 Task: Set up an automation rule to remove a specific label from issues when manually triggered and adjust the assign dates for selected issues.
Action: Mouse scrolled (617, 364) with delta (0, 0)
Screenshot: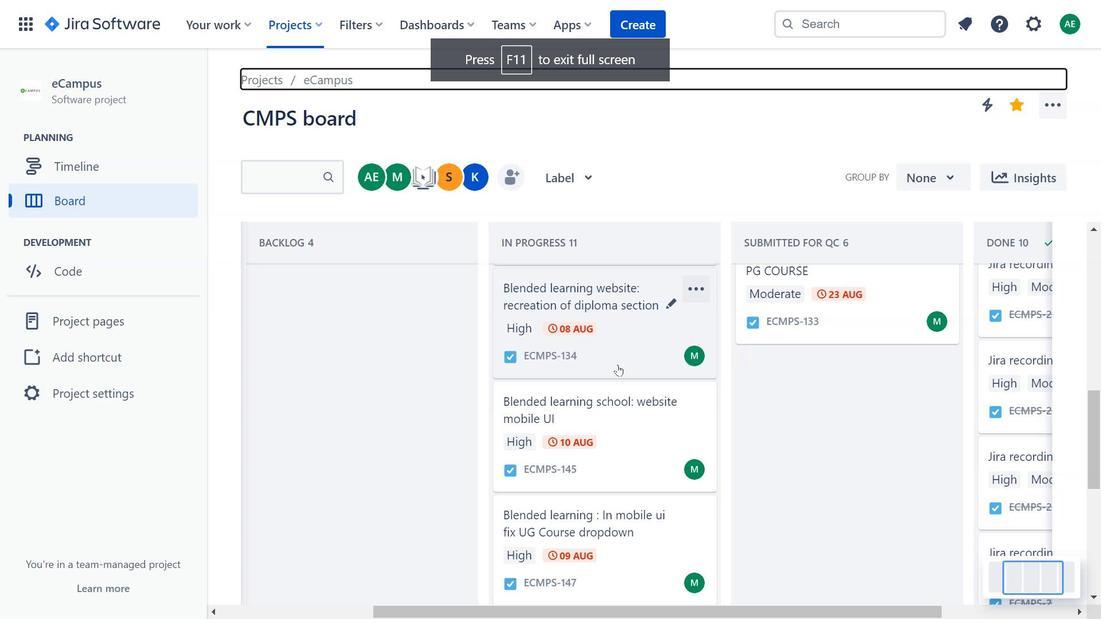 
Action: Mouse moved to (618, 366)
Screenshot: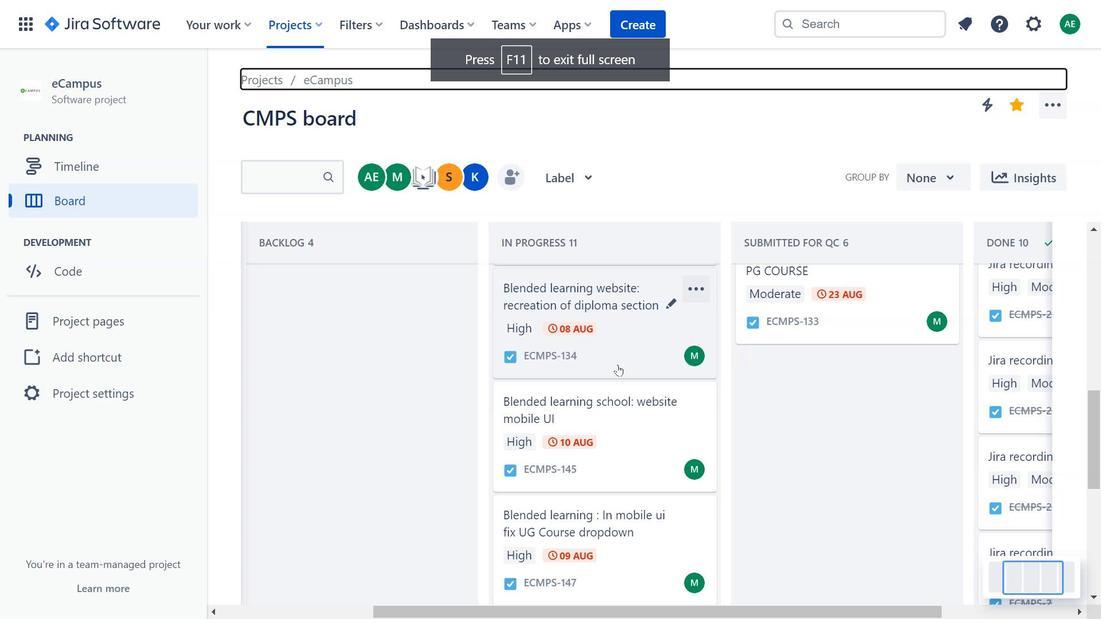 
Action: Mouse scrolled (618, 365) with delta (0, 0)
Screenshot: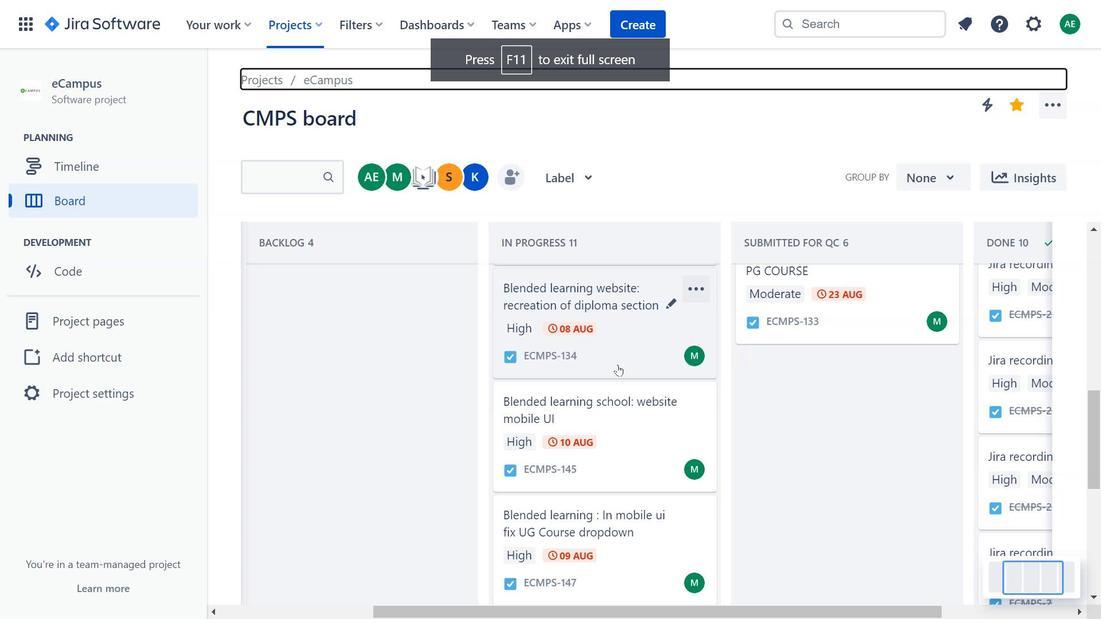 
Action: Mouse moved to (619, 368)
Screenshot: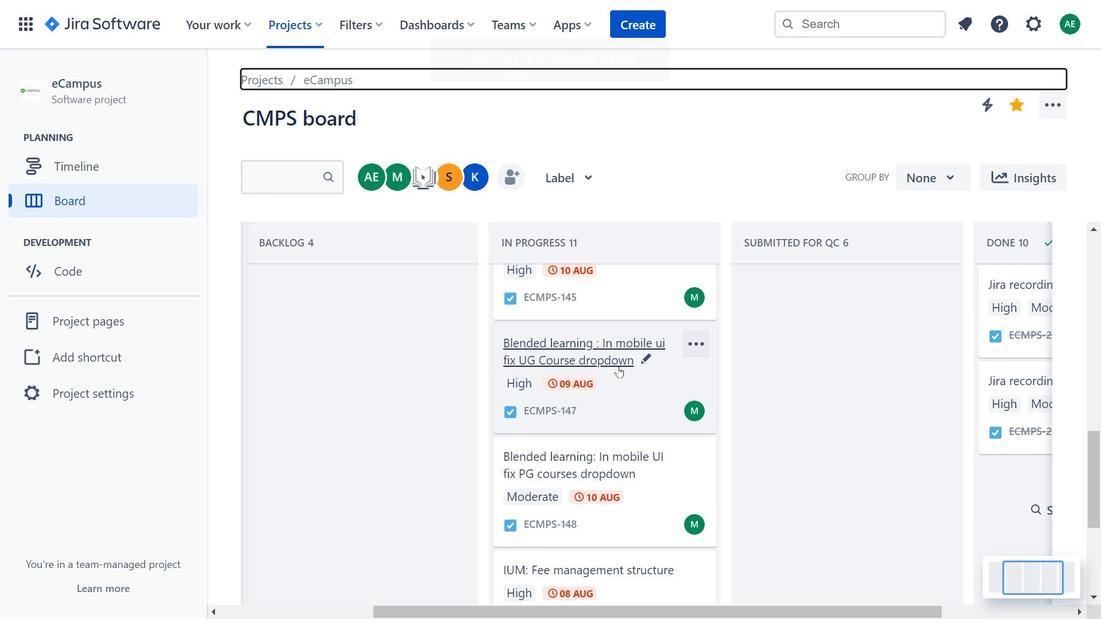 
Action: Mouse scrolled (619, 368) with delta (0, 0)
Screenshot: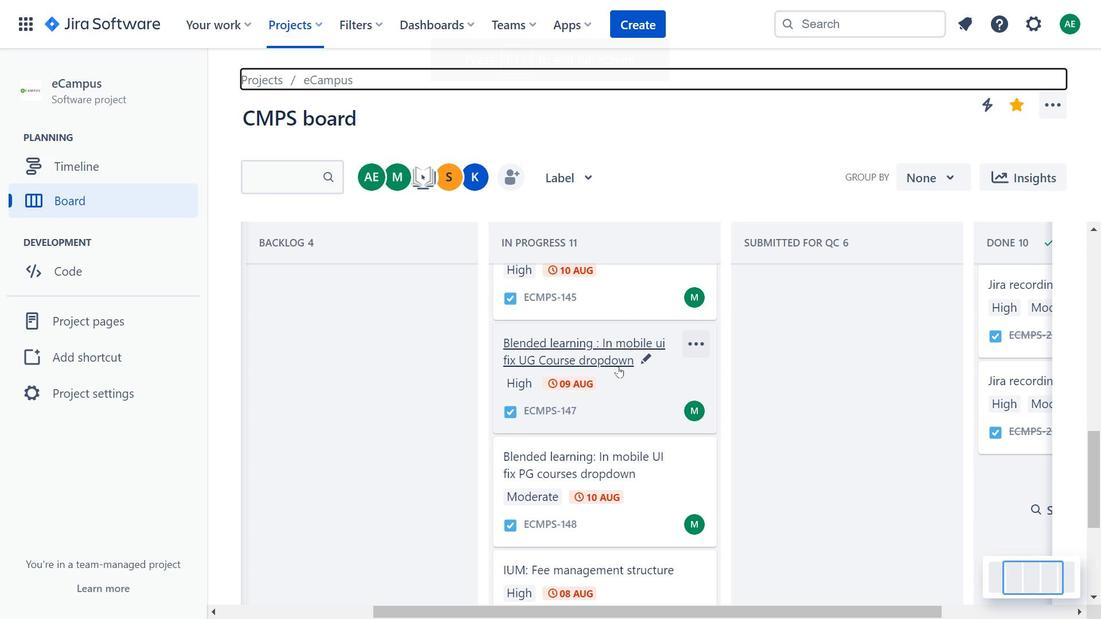 
Action: Mouse scrolled (619, 368) with delta (0, 0)
Screenshot: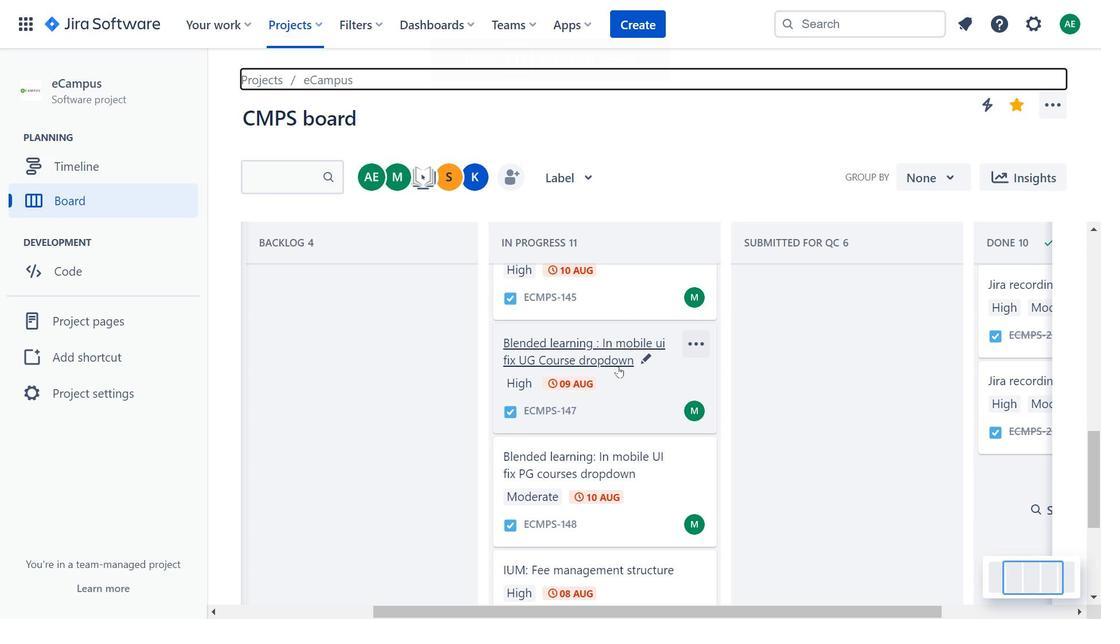 
Action: Mouse scrolled (619, 368) with delta (0, 0)
Screenshot: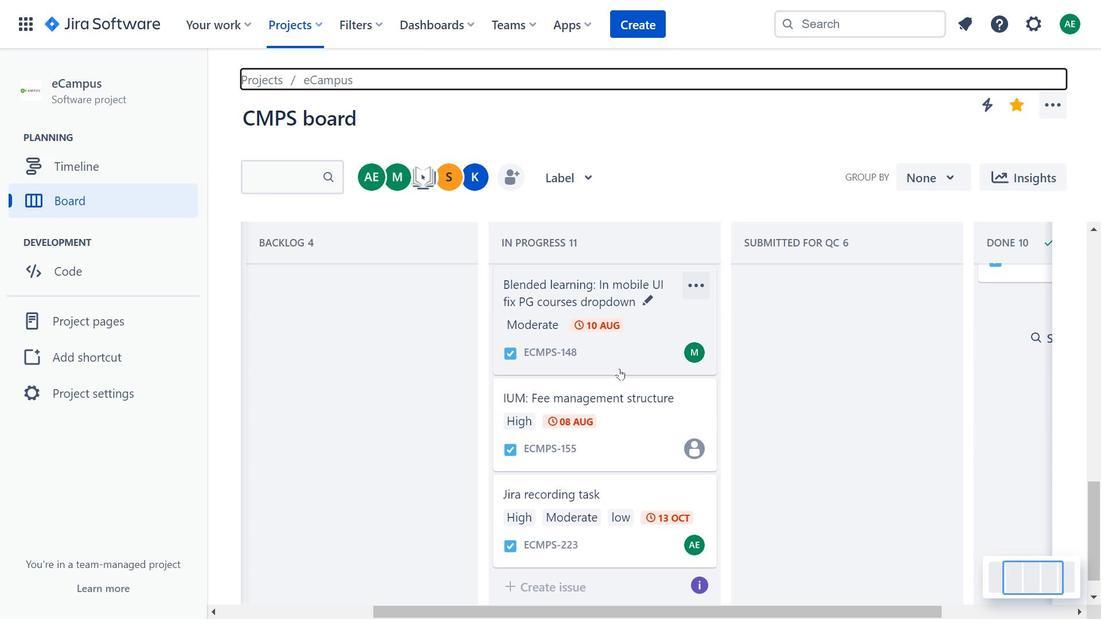 
Action: Mouse moved to (604, 495)
Screenshot: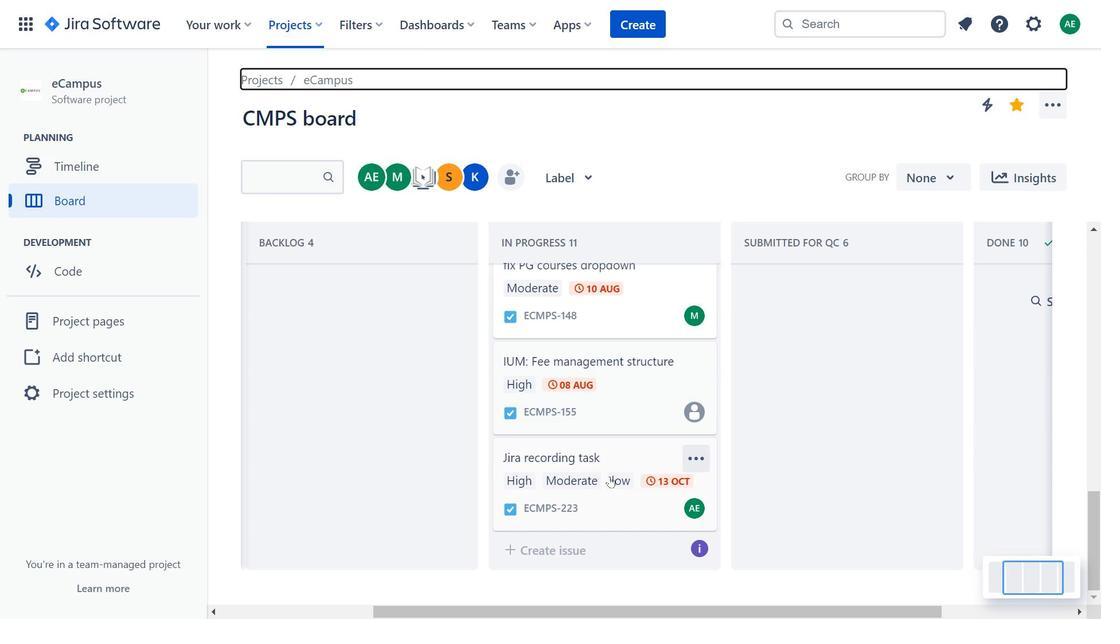 
Action: Mouse pressed left at (604, 495)
Screenshot: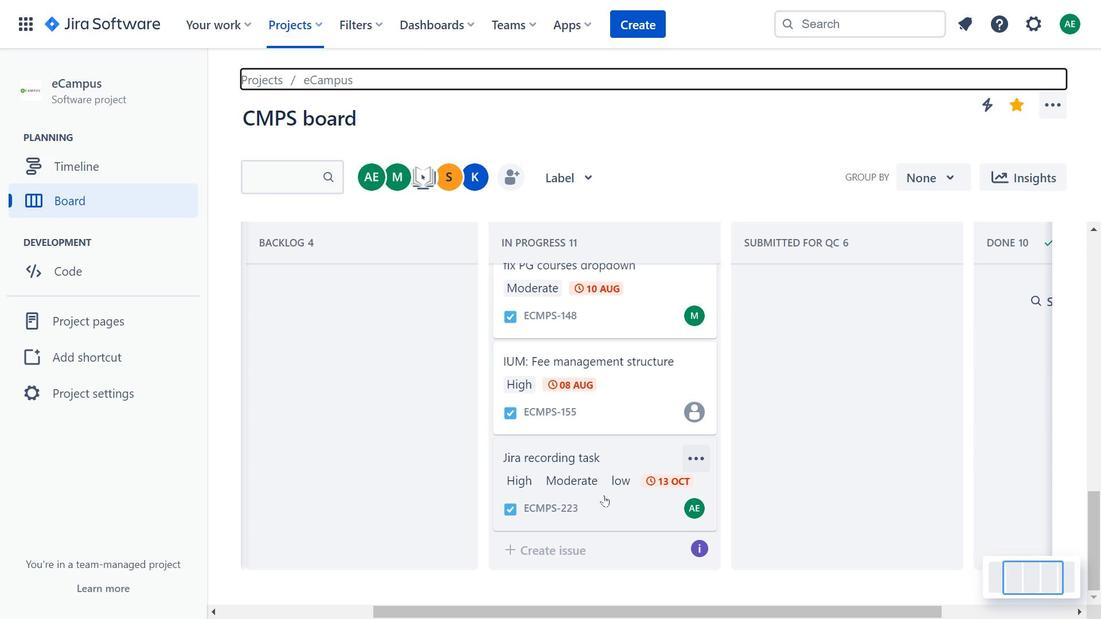 
Action: Mouse moved to (385, 246)
Screenshot: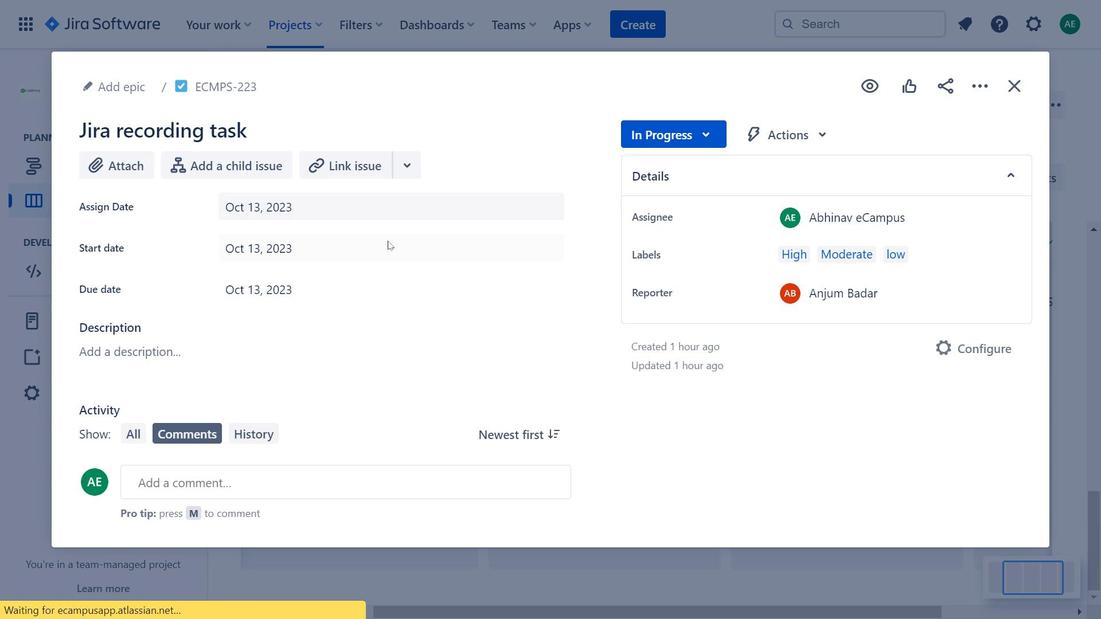 
Action: Mouse pressed left at (385, 246)
Screenshot: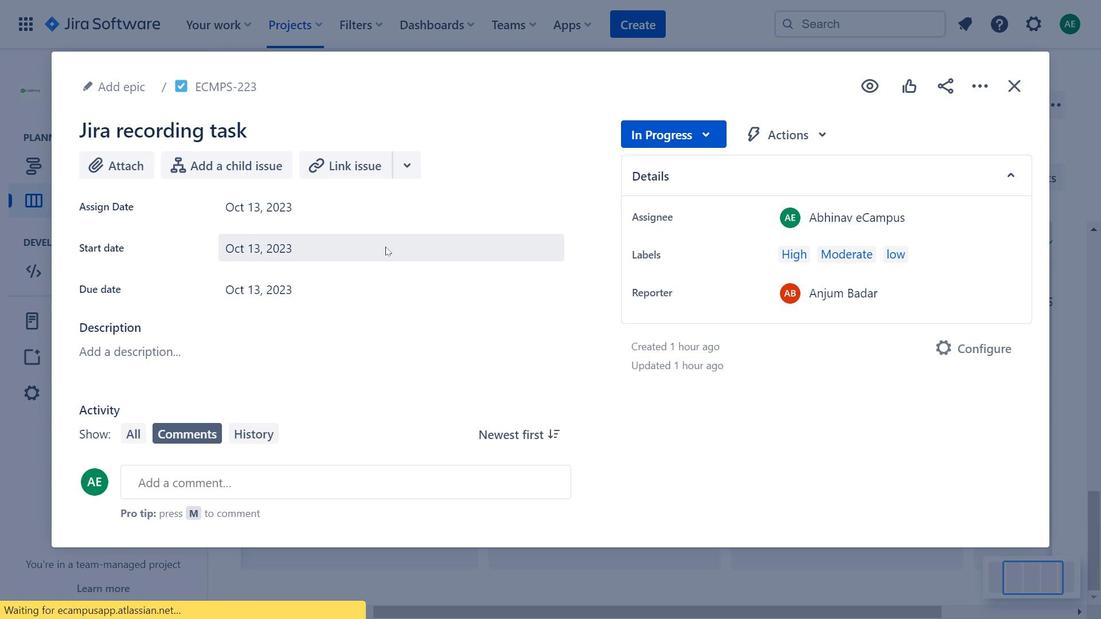 
Action: Mouse moved to (721, 136)
Screenshot: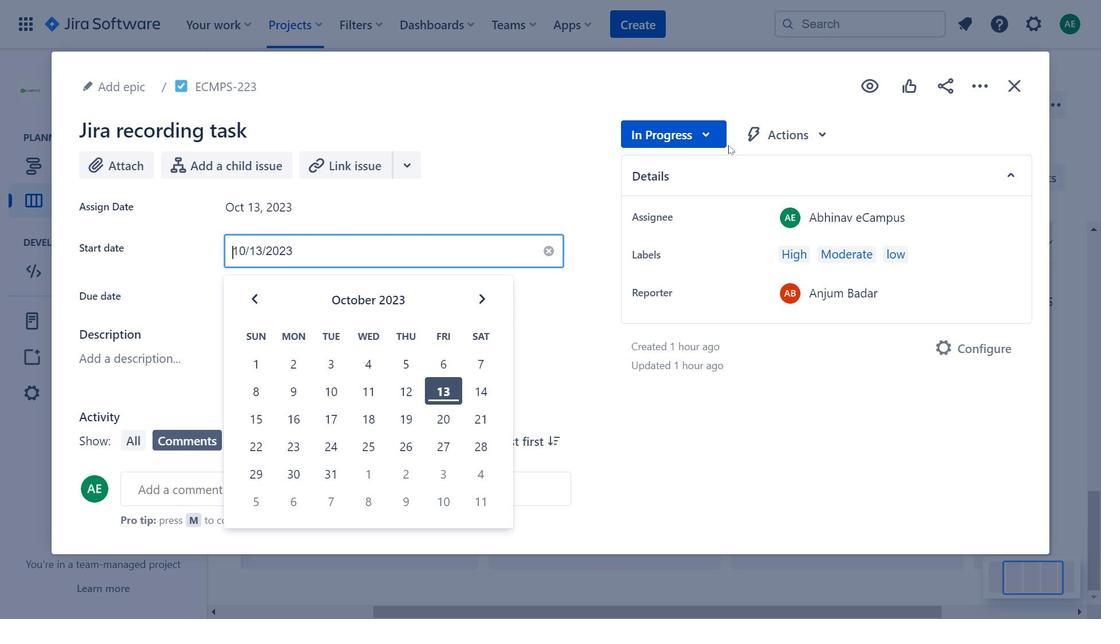 
Action: Mouse pressed left at (721, 136)
Screenshot: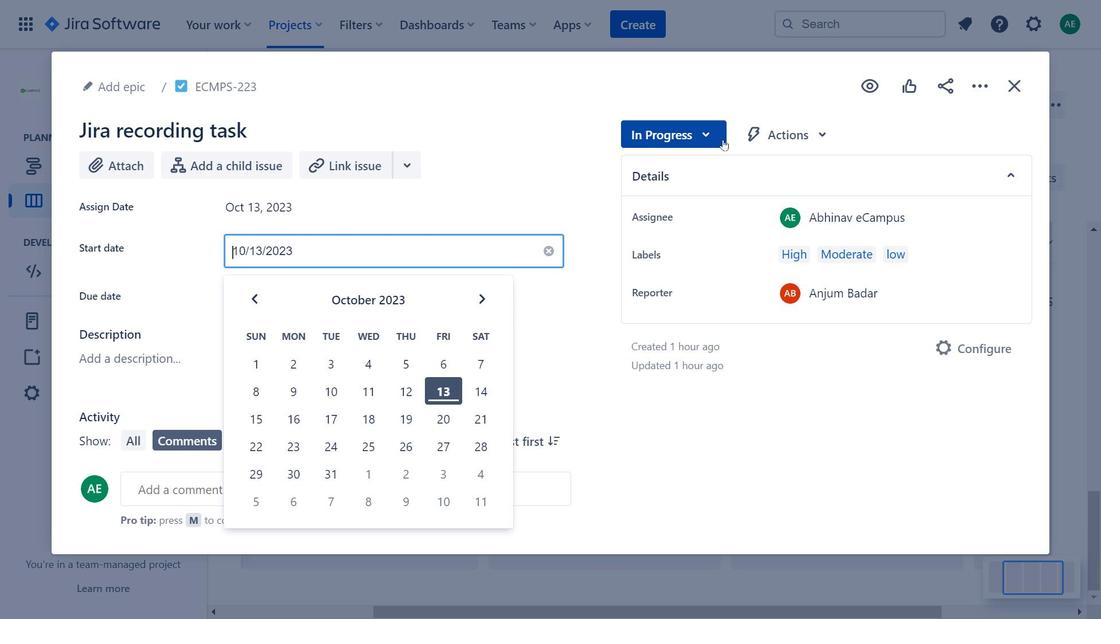 
Action: Mouse moved to (1013, 84)
Screenshot: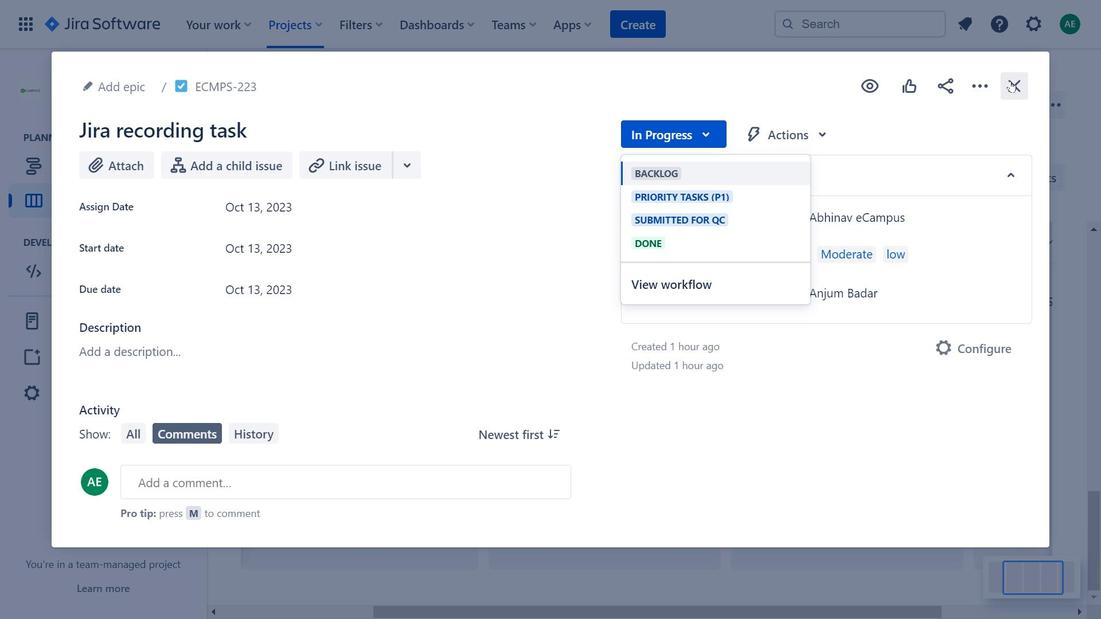 
Action: Mouse pressed left at (1013, 84)
Screenshot: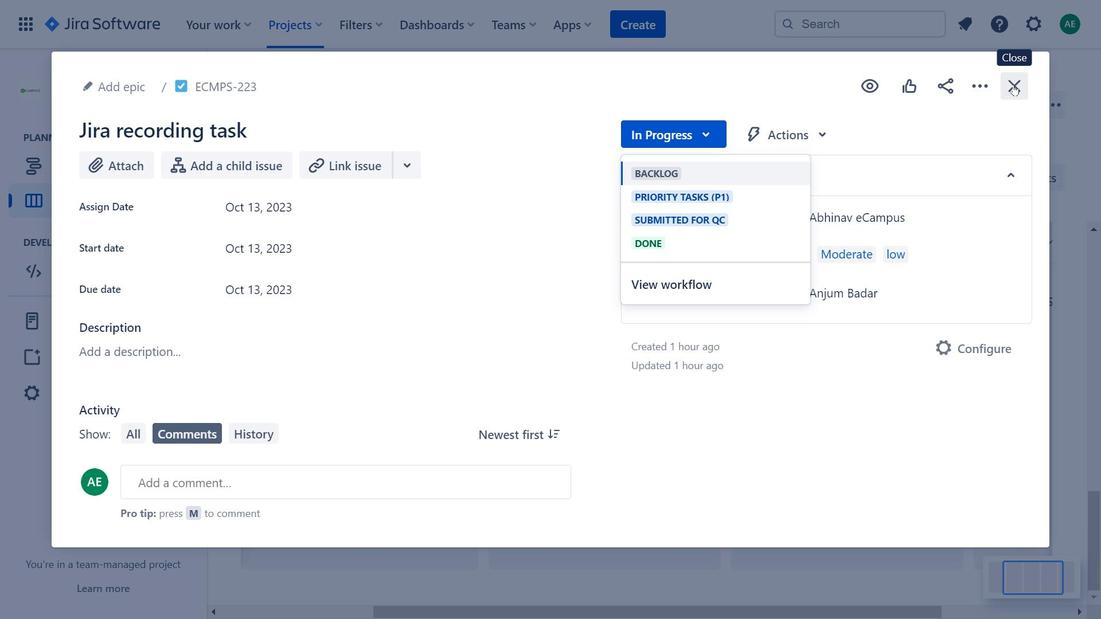 
Action: Mouse moved to (686, 381)
Screenshot: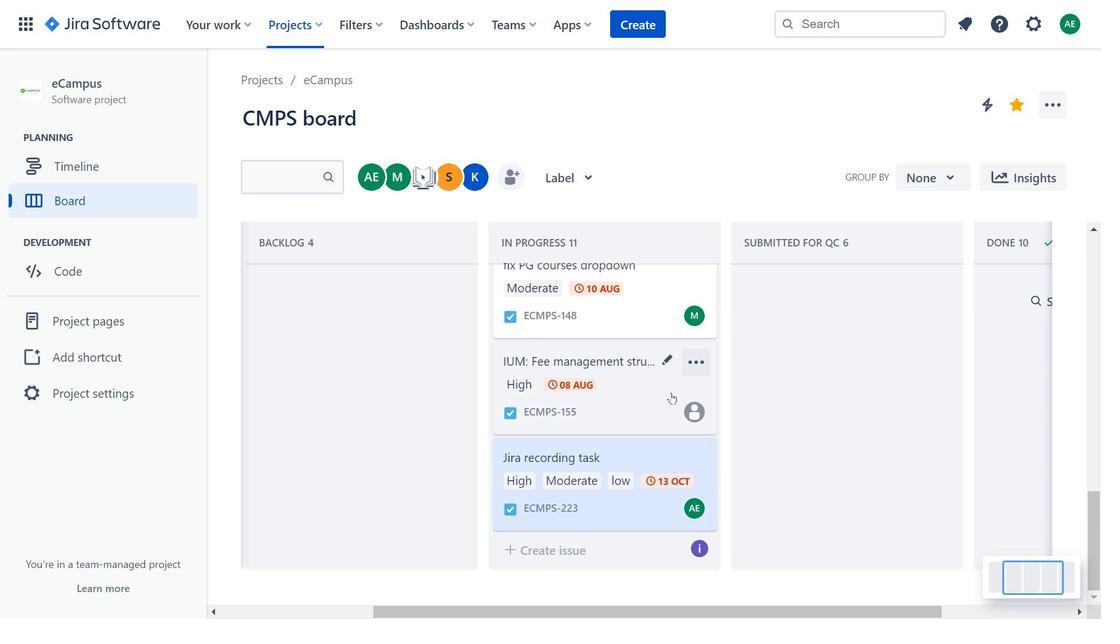 
Action: Mouse scrolled (686, 382) with delta (0, 0)
Screenshot: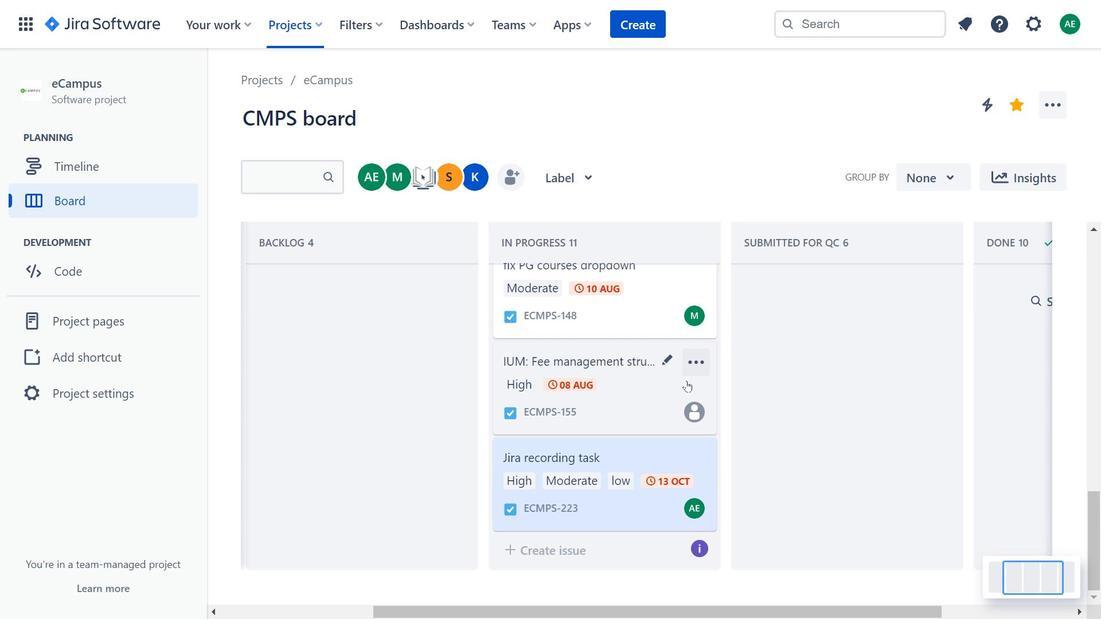 
Action: Mouse scrolled (686, 382) with delta (0, 0)
Screenshot: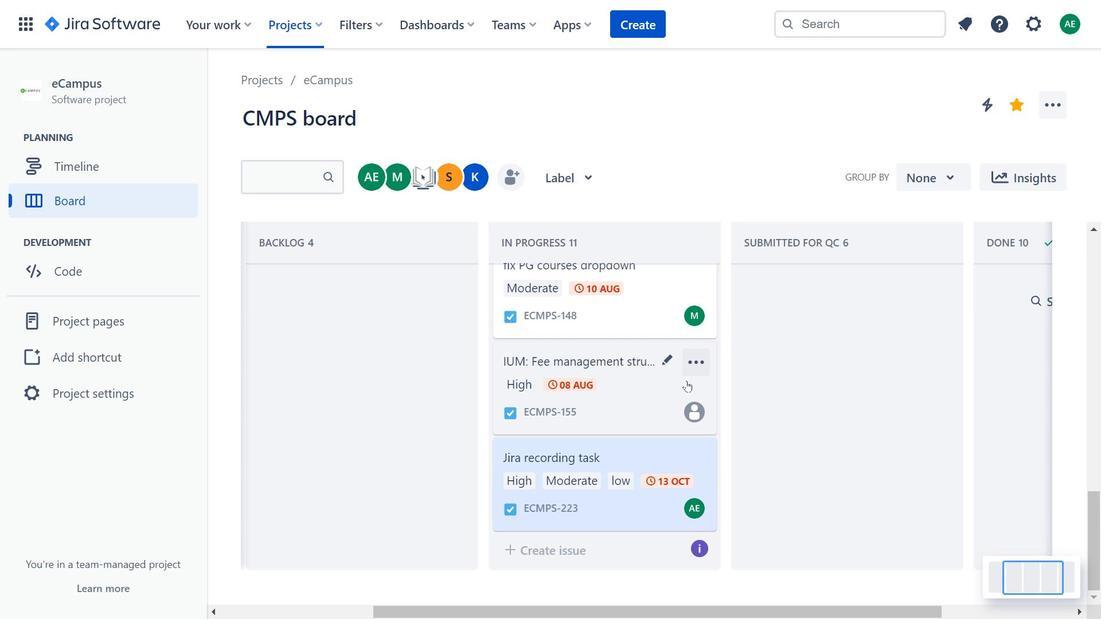 
Action: Mouse scrolled (686, 382) with delta (0, 0)
Screenshot: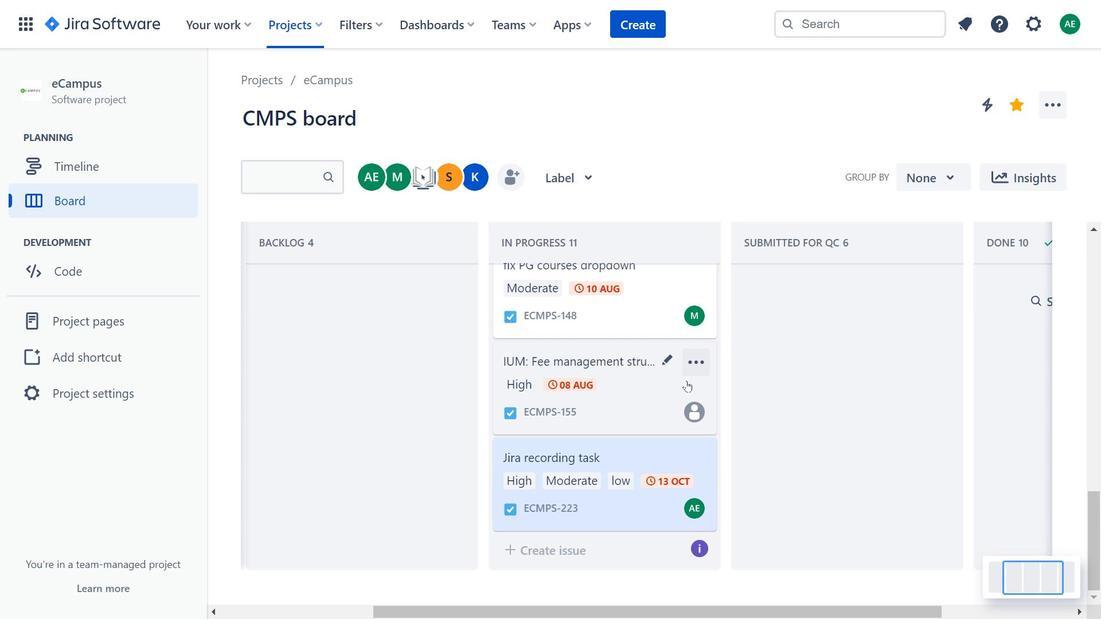 
Action: Mouse scrolled (686, 382) with delta (0, 0)
Screenshot: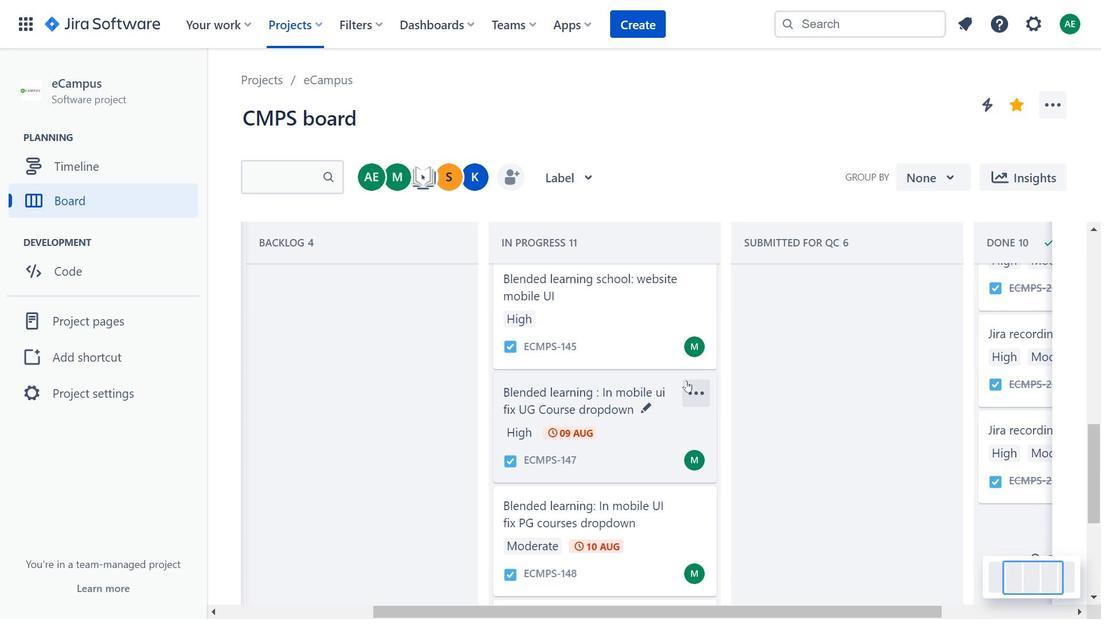 
Action: Mouse scrolled (686, 382) with delta (0, 0)
Screenshot: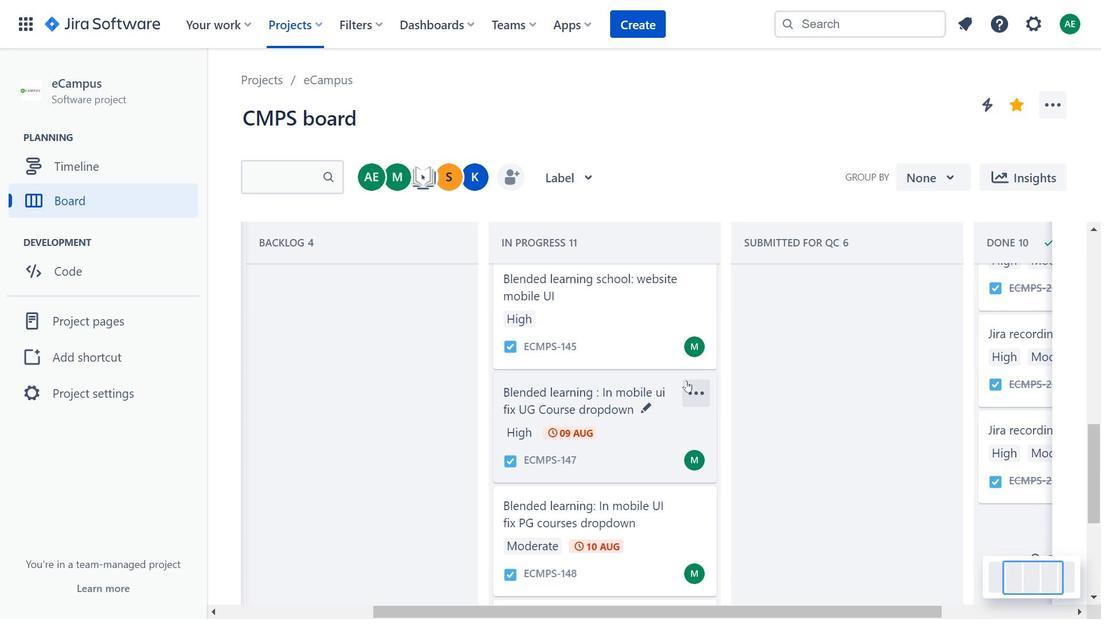 
Action: Mouse scrolled (686, 382) with delta (0, 0)
Screenshot: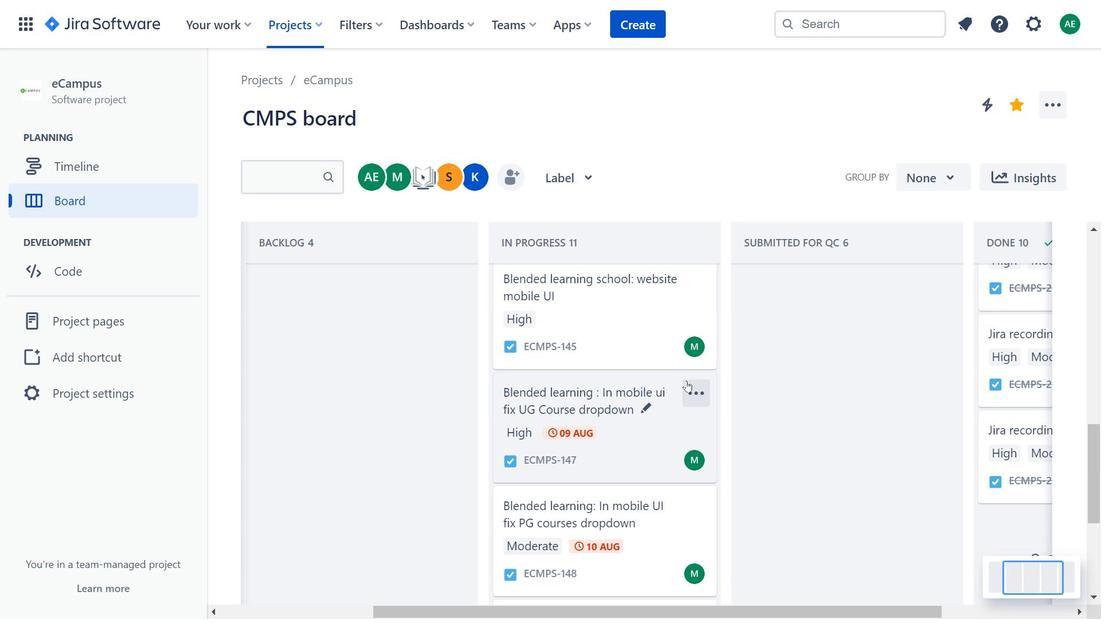 
Action: Mouse scrolled (686, 382) with delta (0, 0)
Screenshot: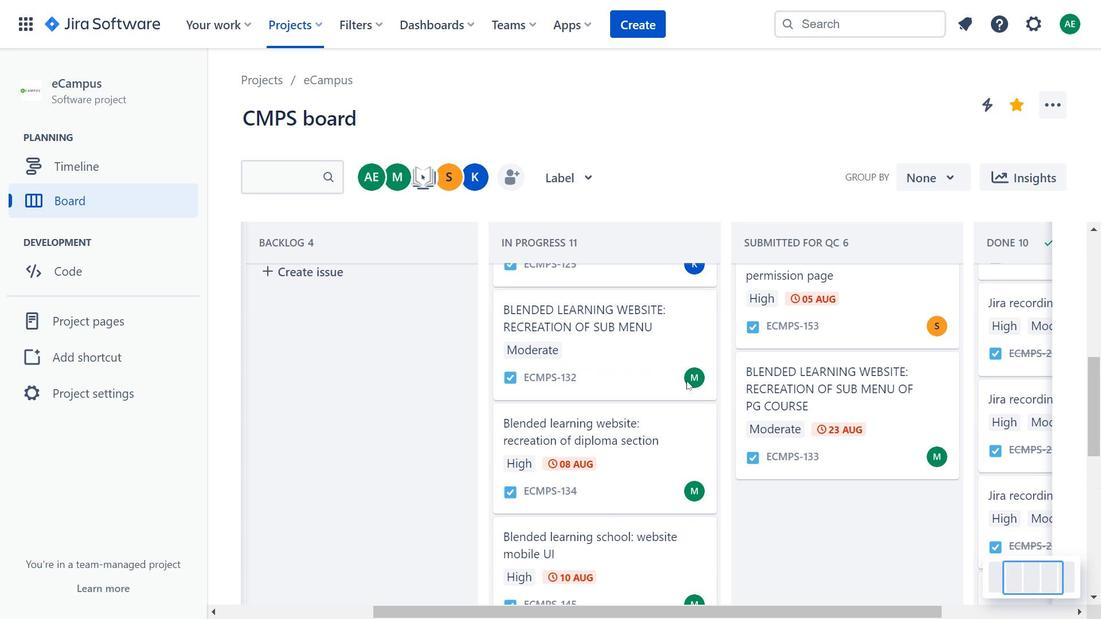 
Action: Mouse scrolled (686, 382) with delta (0, 0)
Screenshot: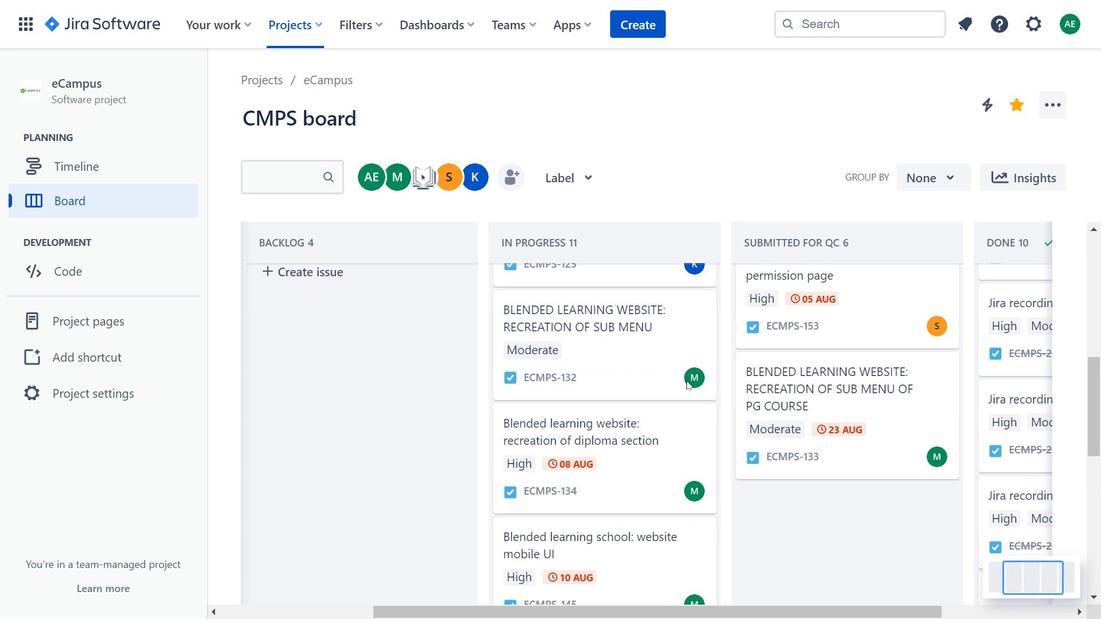 
Action: Mouse scrolled (686, 382) with delta (0, 0)
Screenshot: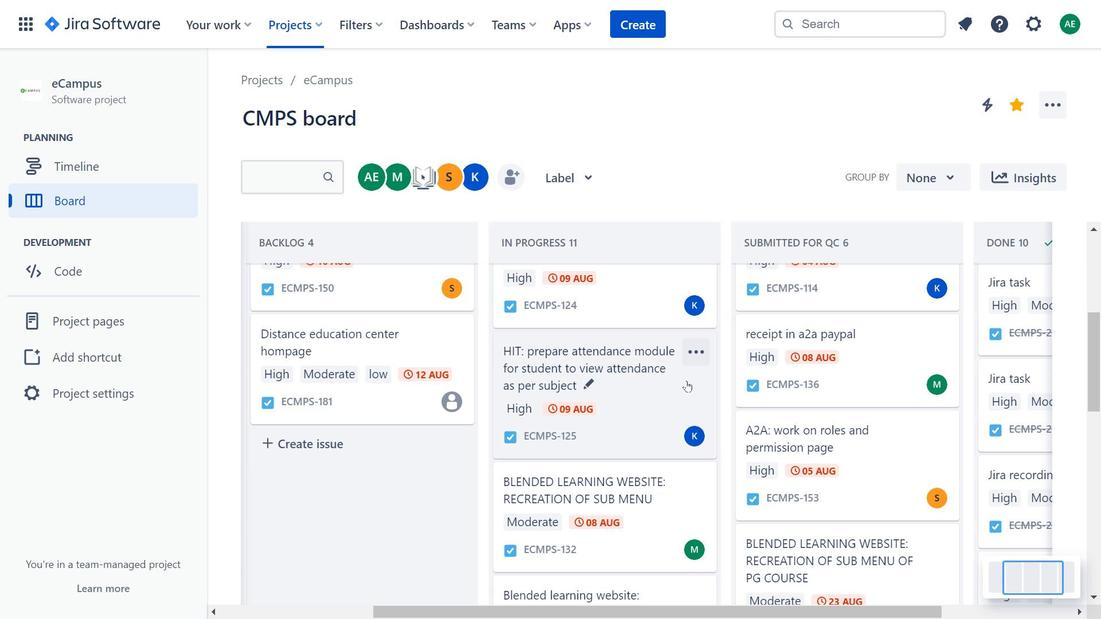 
Action: Mouse scrolled (686, 382) with delta (0, 0)
Screenshot: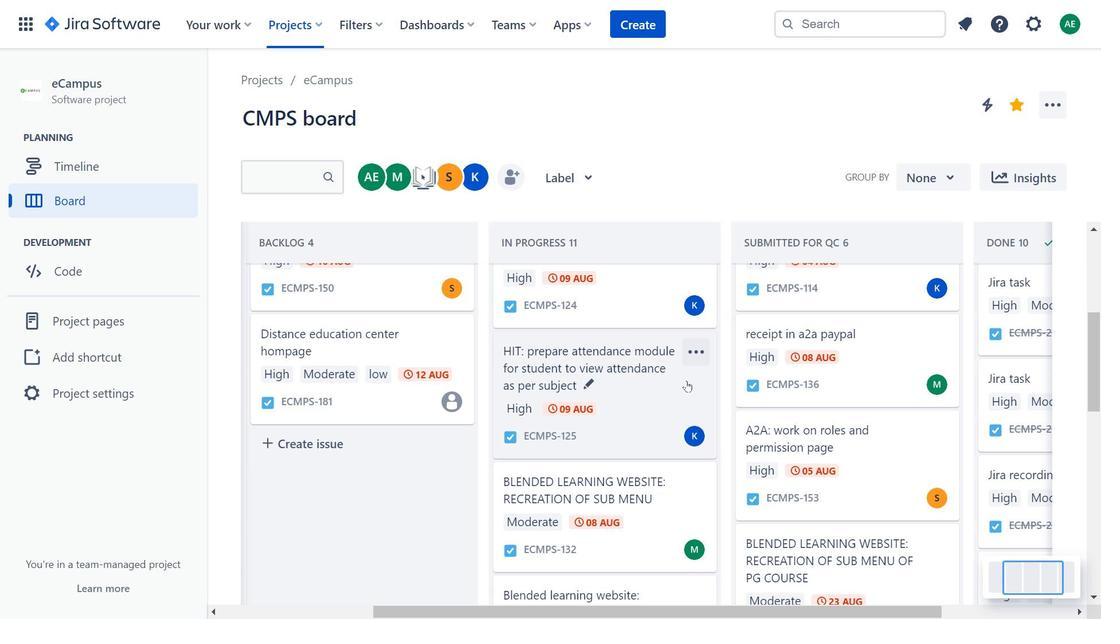 
Action: Mouse scrolled (686, 382) with delta (0, 0)
Screenshot: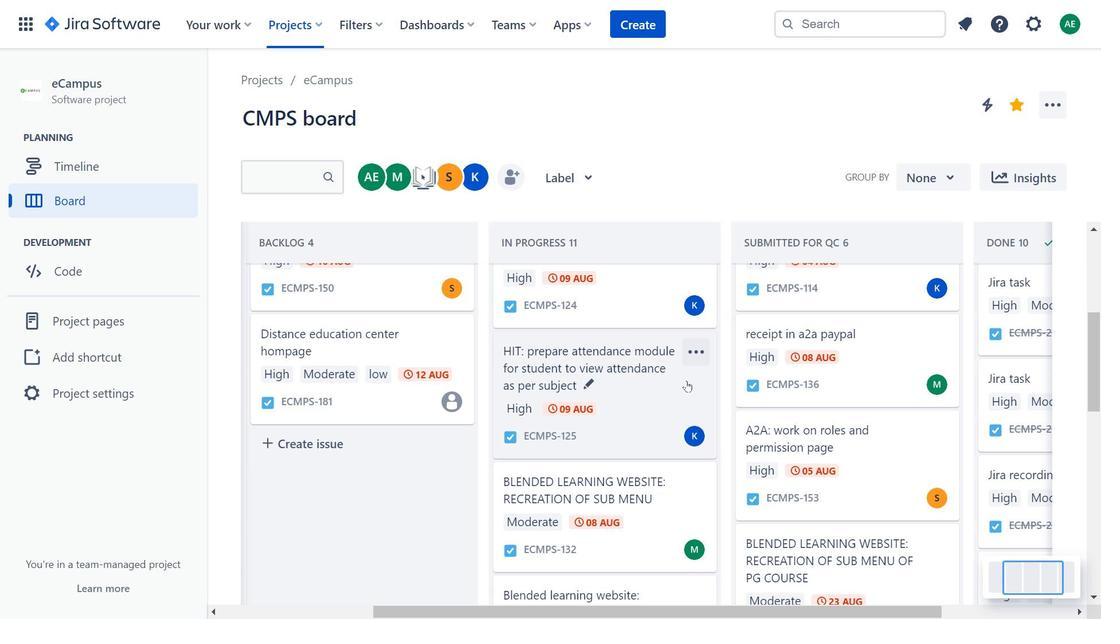 
Action: Mouse scrolled (686, 382) with delta (0, 0)
Screenshot: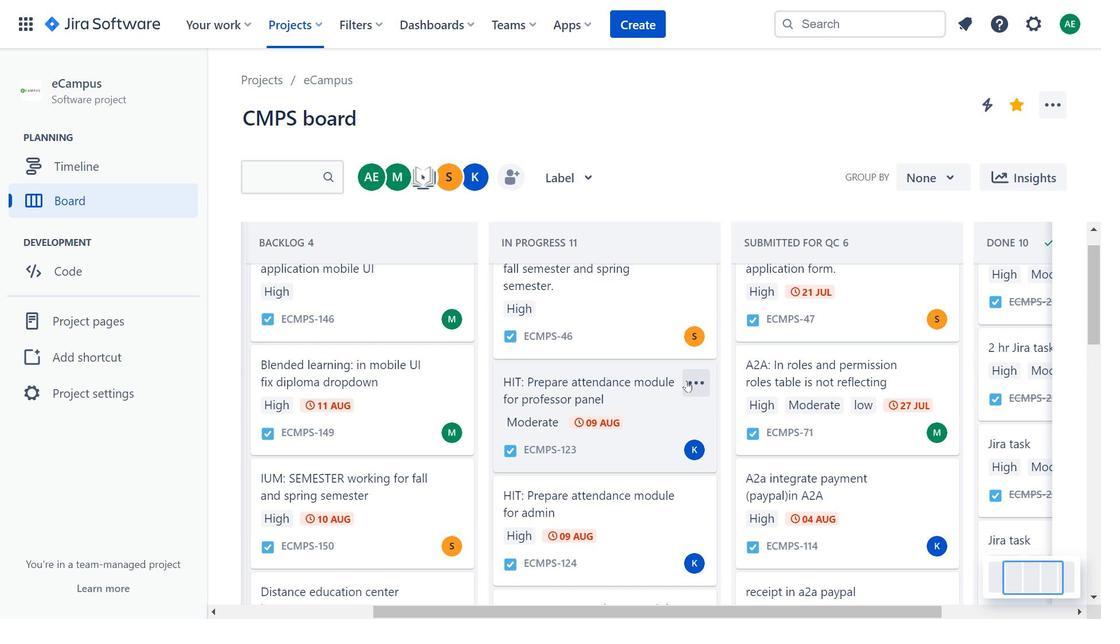 
Action: Mouse scrolled (686, 382) with delta (0, 0)
Screenshot: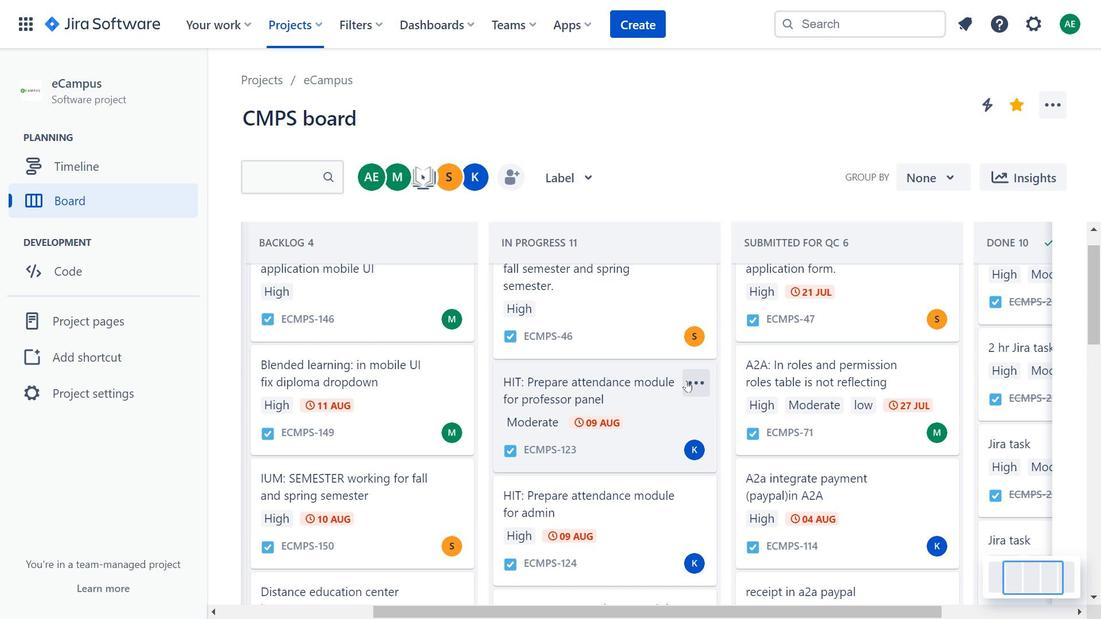 
Action: Mouse moved to (910, 562)
Screenshot: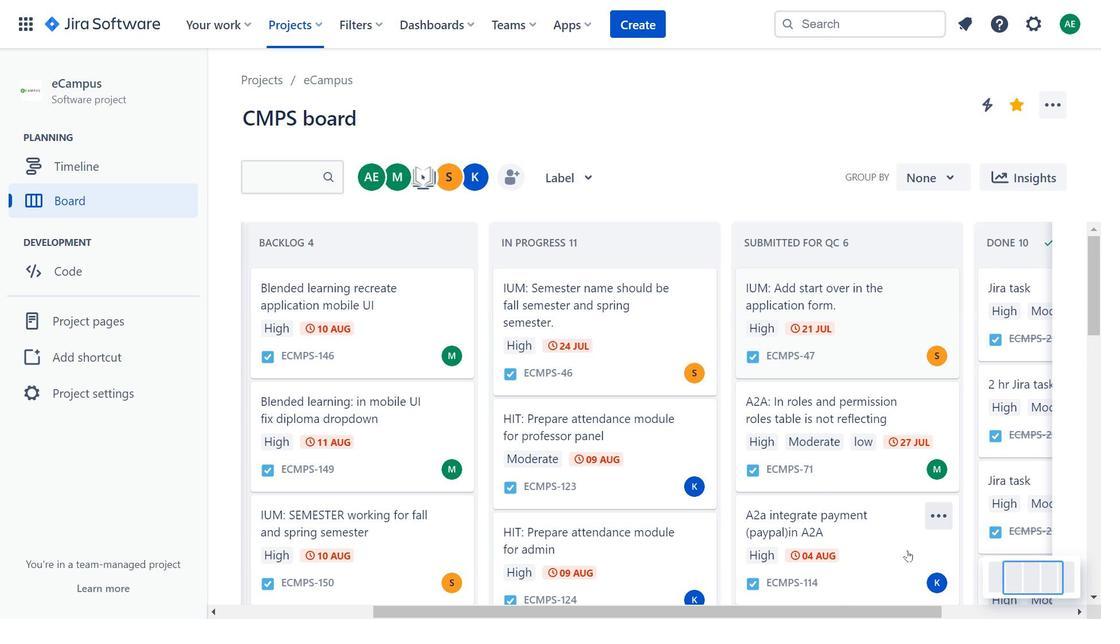 
Action: Mouse pressed left at (910, 562)
Screenshot: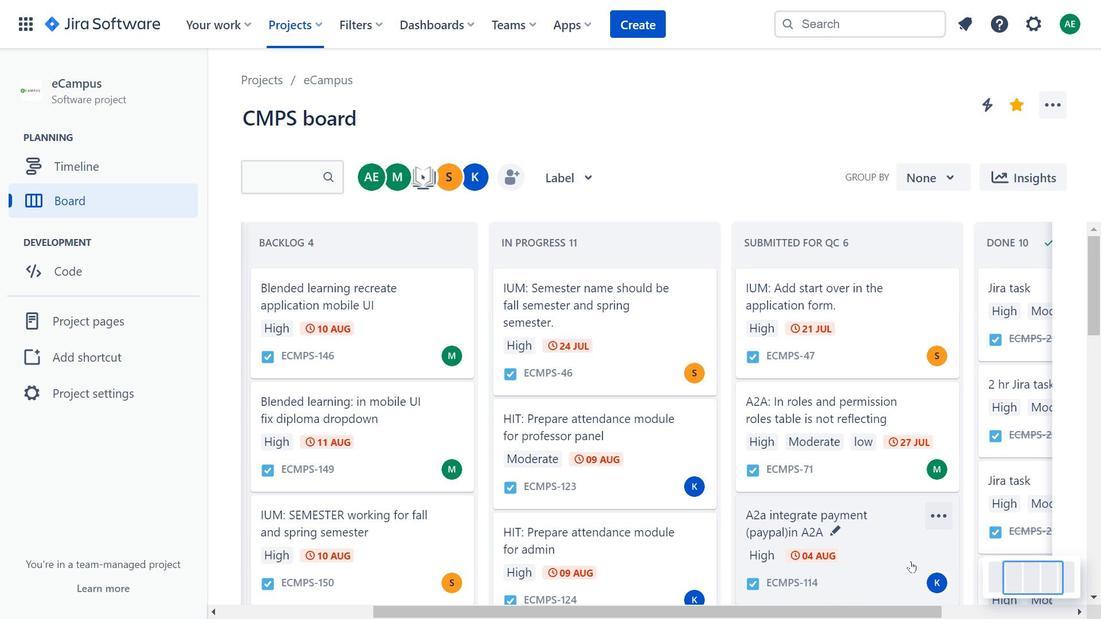 
Action: Mouse moved to (310, 204)
Screenshot: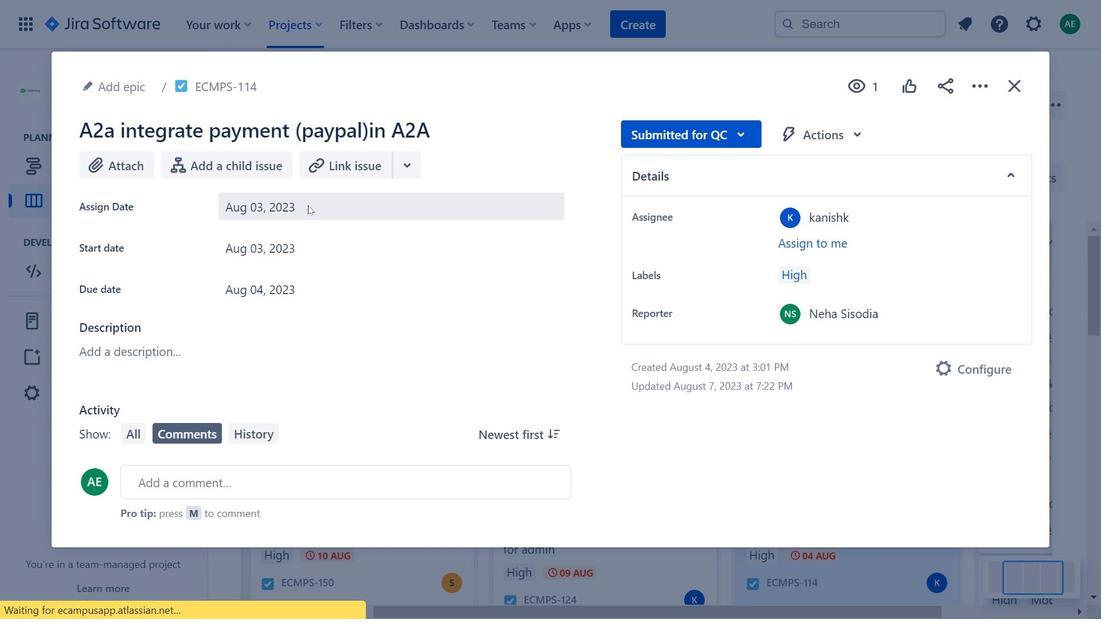
Action: Mouse pressed left at (310, 204)
Screenshot: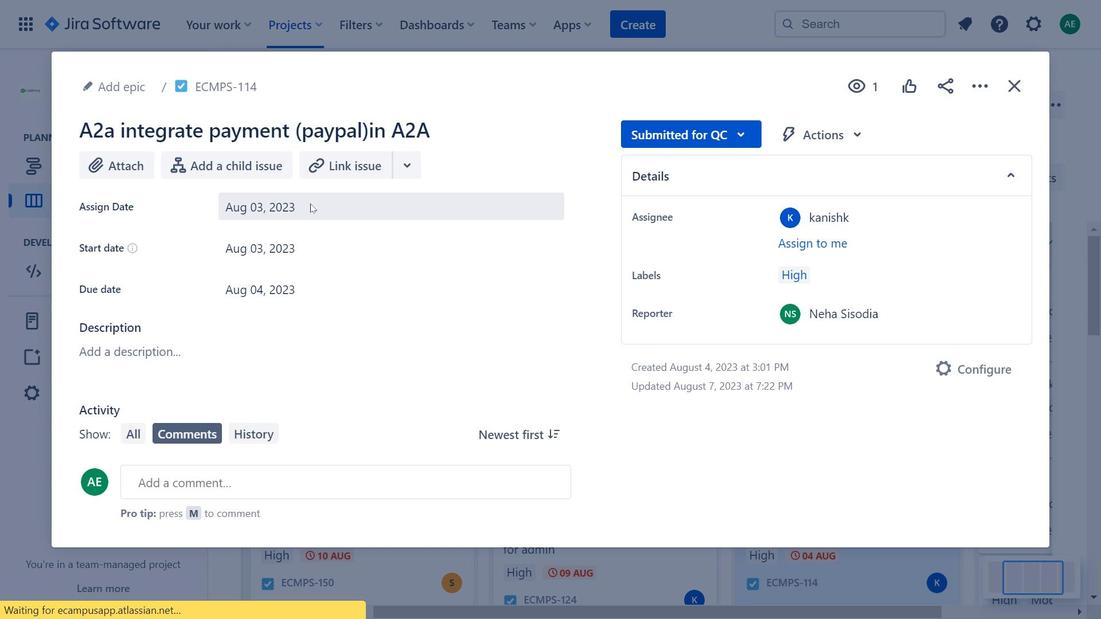 
Action: Mouse moved to (488, 260)
Screenshot: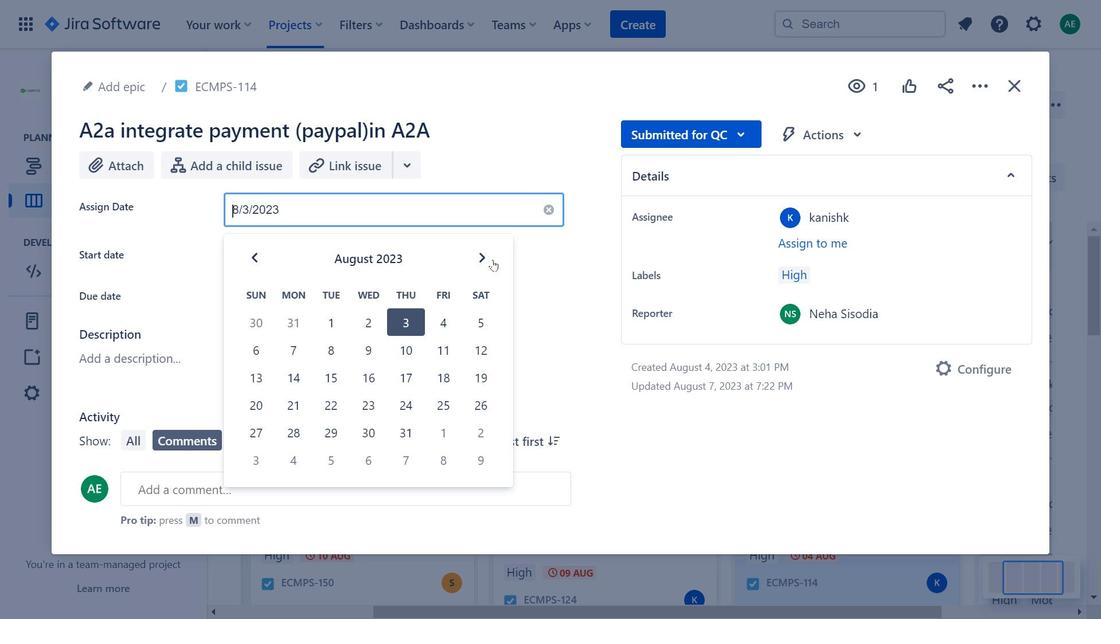
Action: Mouse pressed left at (488, 260)
Screenshot: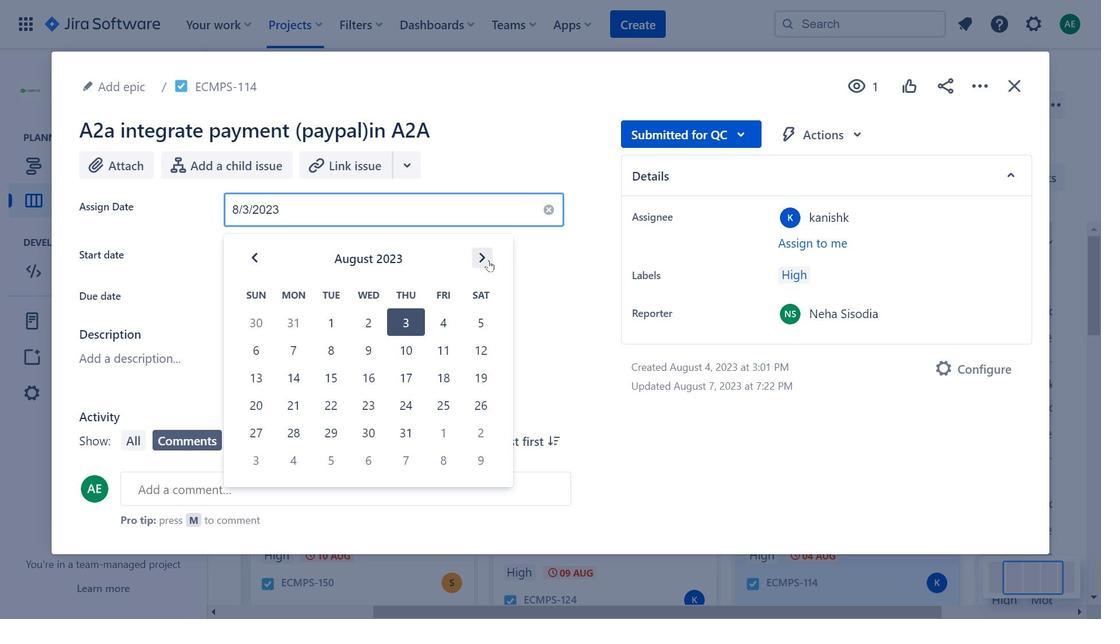 
Action: Mouse moved to (972, 85)
Screenshot: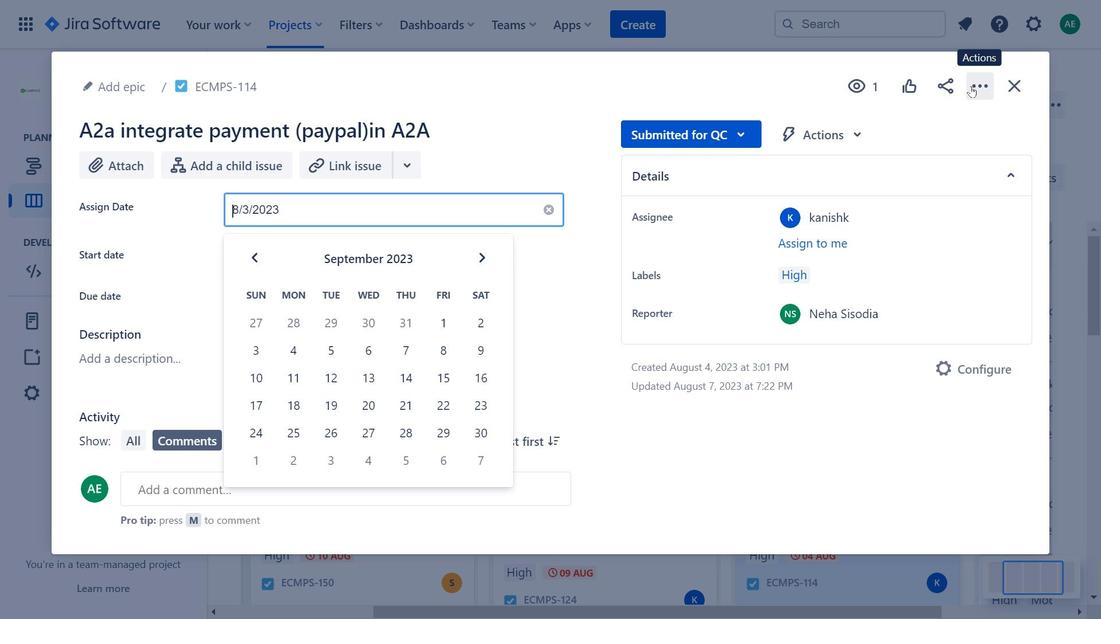 
Action: Mouse pressed left at (972, 85)
Screenshot: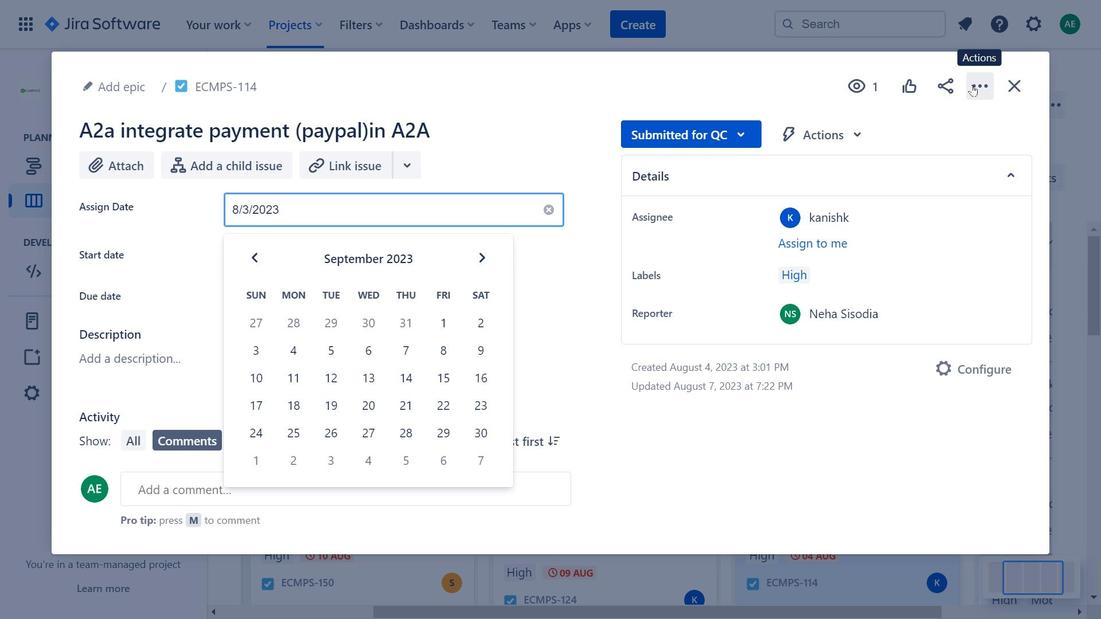
Action: Mouse moved to (1010, 96)
Screenshot: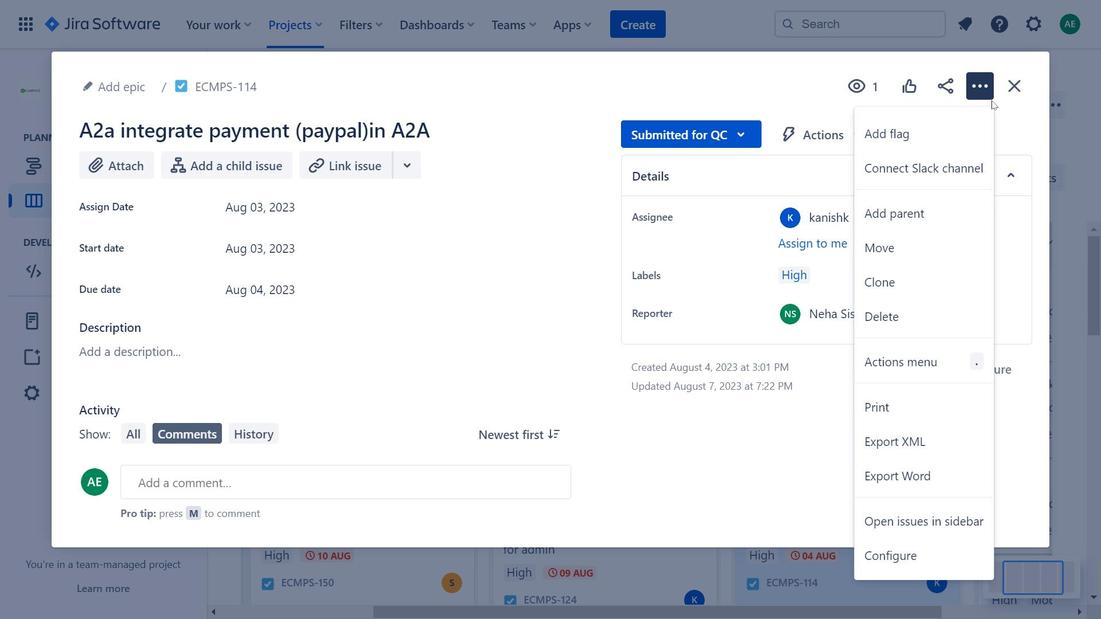 
Action: Mouse pressed left at (1010, 96)
Screenshot: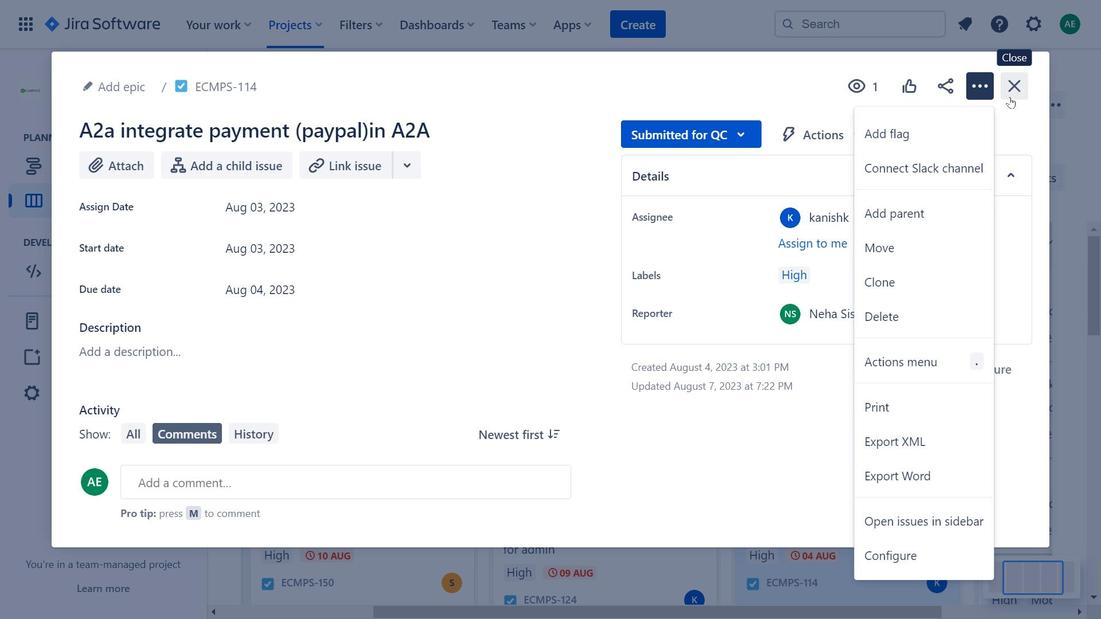 
Action: Mouse moved to (653, 441)
Screenshot: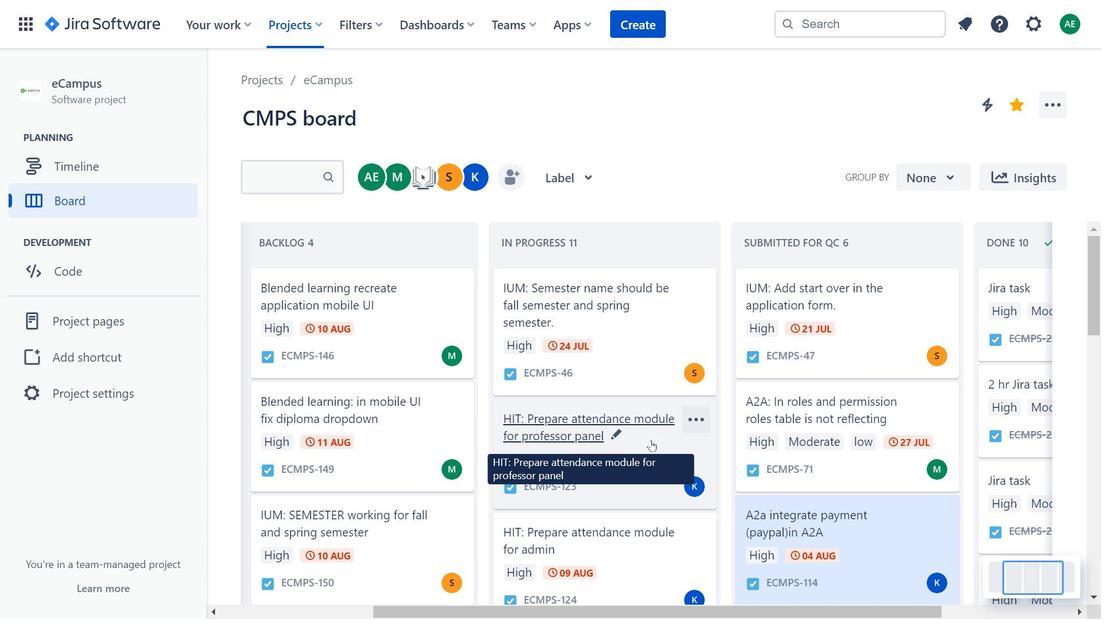 
Action: Mouse pressed left at (653, 441)
Screenshot: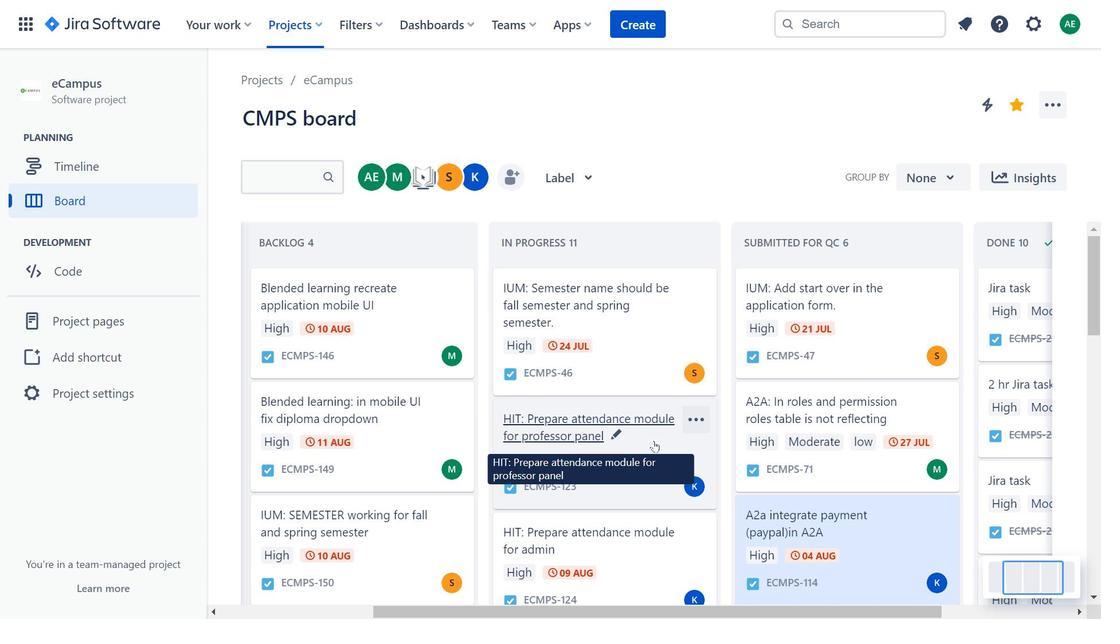 
Action: Mouse moved to (345, 243)
Screenshot: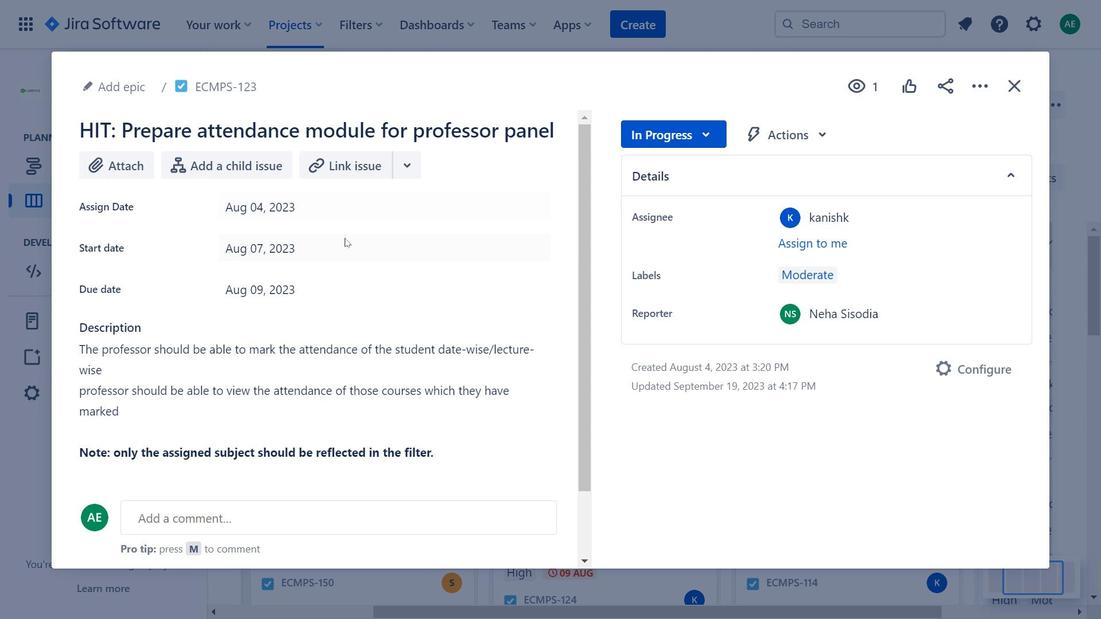
Action: Mouse pressed left at (345, 243)
Screenshot: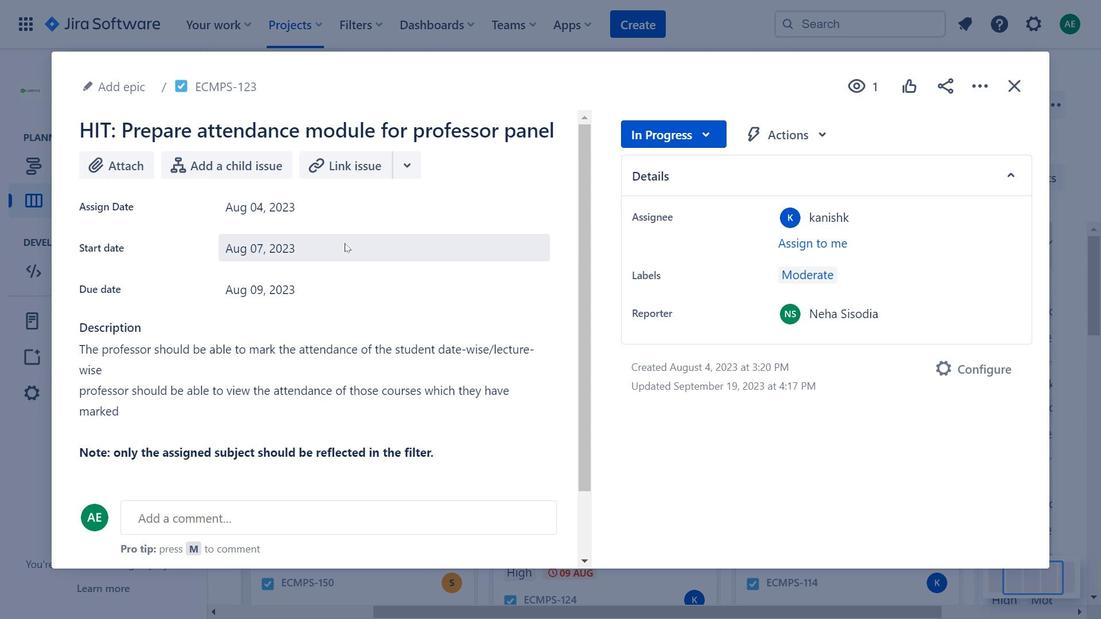 
Action: Mouse moved to (489, 293)
Screenshot: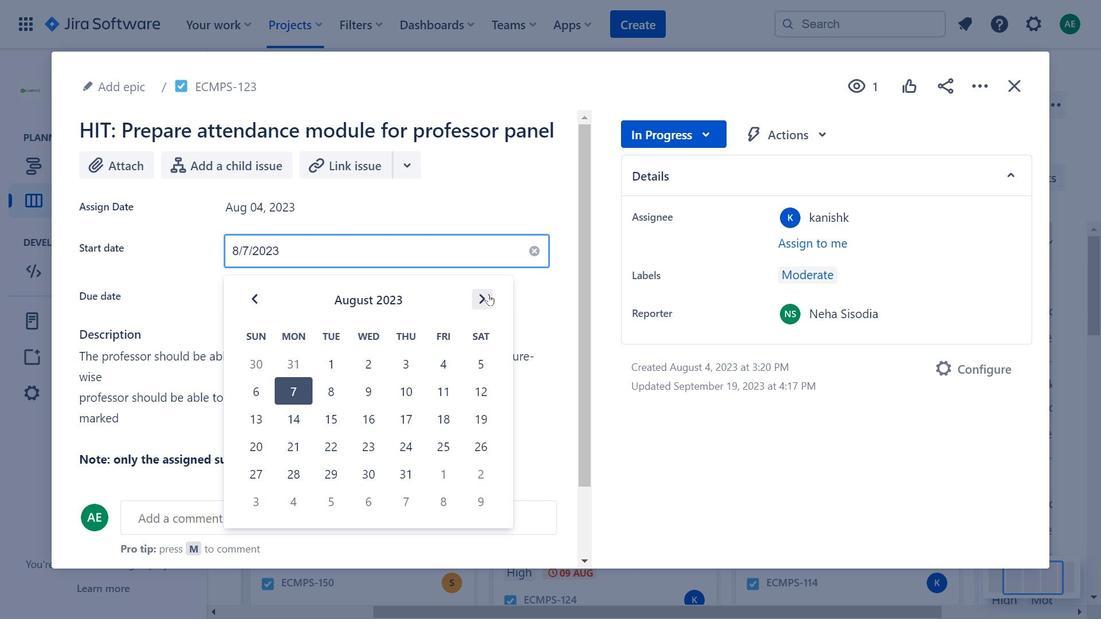 
Action: Mouse pressed left at (489, 293)
Screenshot: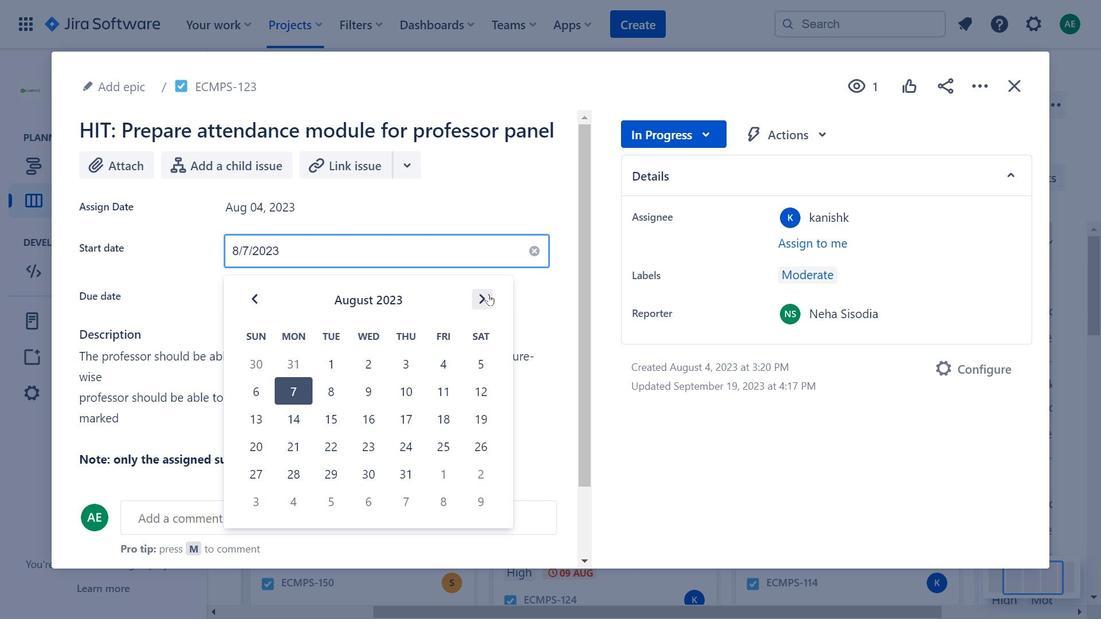 
Action: Mouse pressed left at (489, 293)
Screenshot: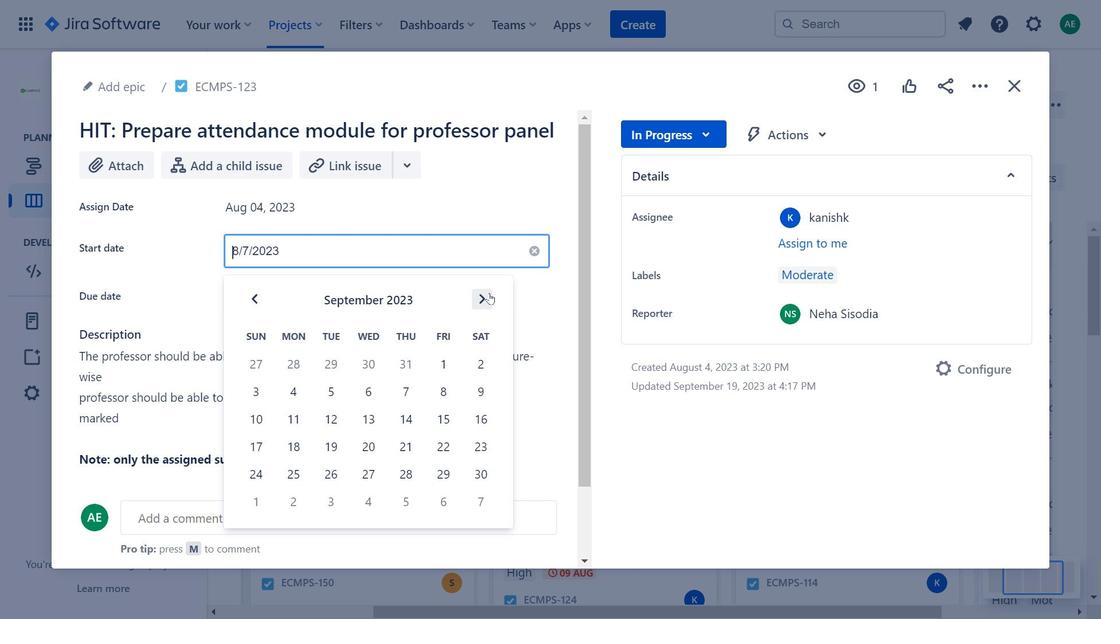 
Action: Mouse moved to (697, 128)
Screenshot: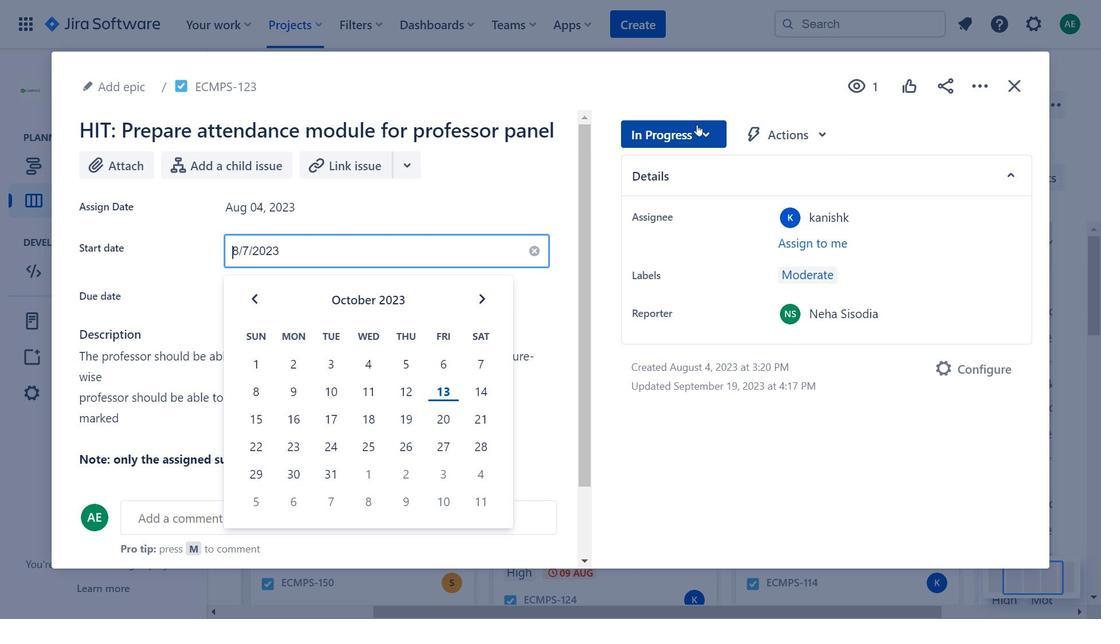
Action: Mouse pressed left at (697, 128)
Screenshot: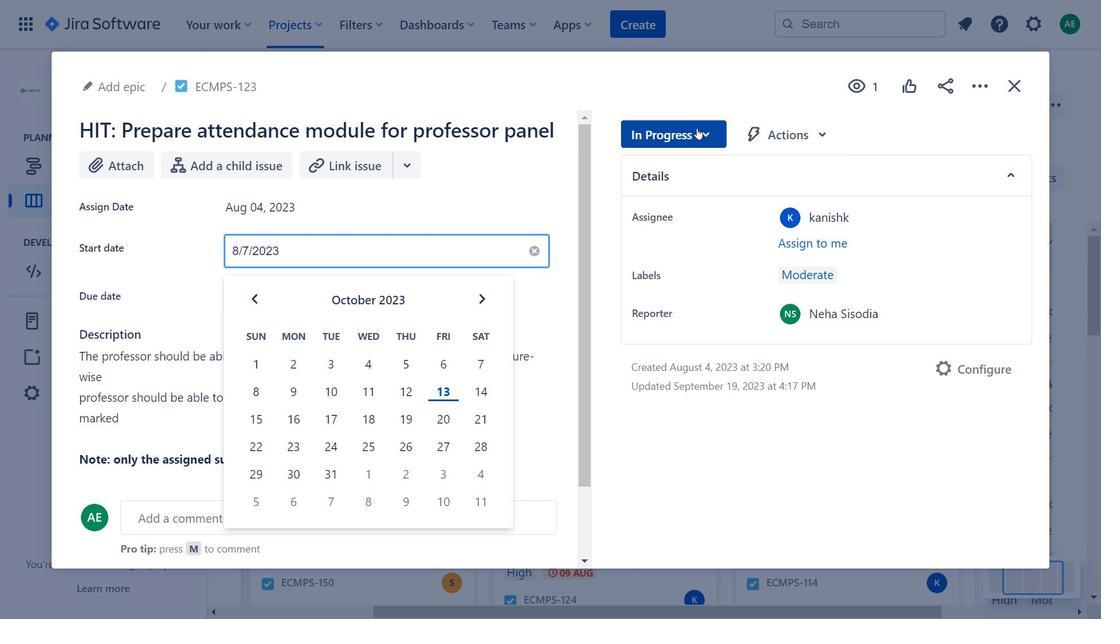 
Action: Mouse moved to (950, 90)
Screenshot: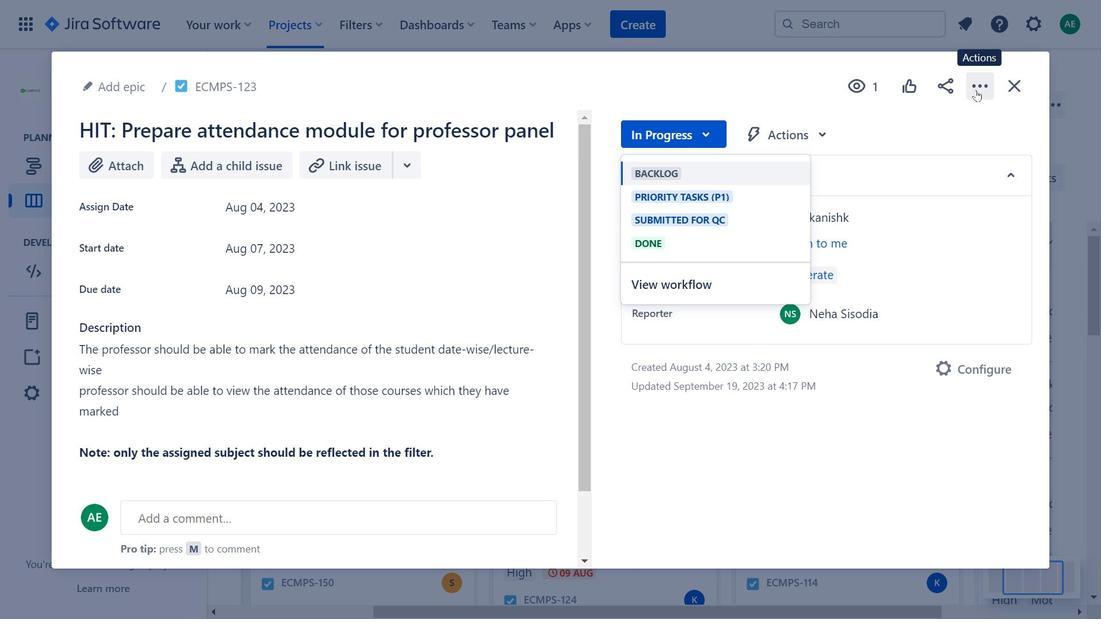 
Action: Mouse pressed left at (950, 90)
Screenshot: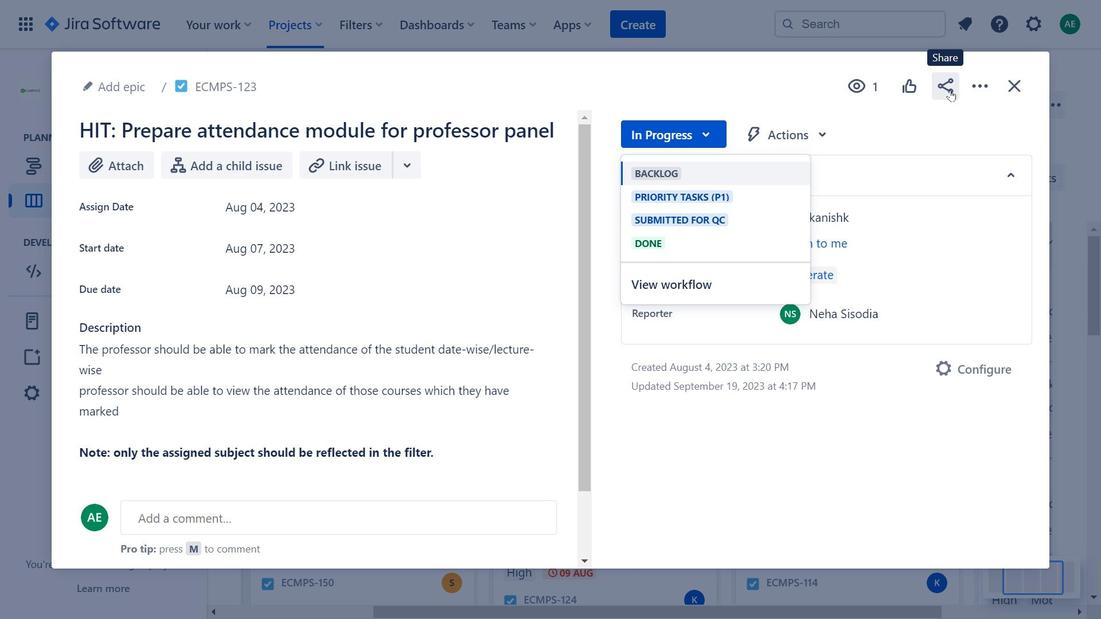
Action: Mouse moved to (1009, 90)
Screenshot: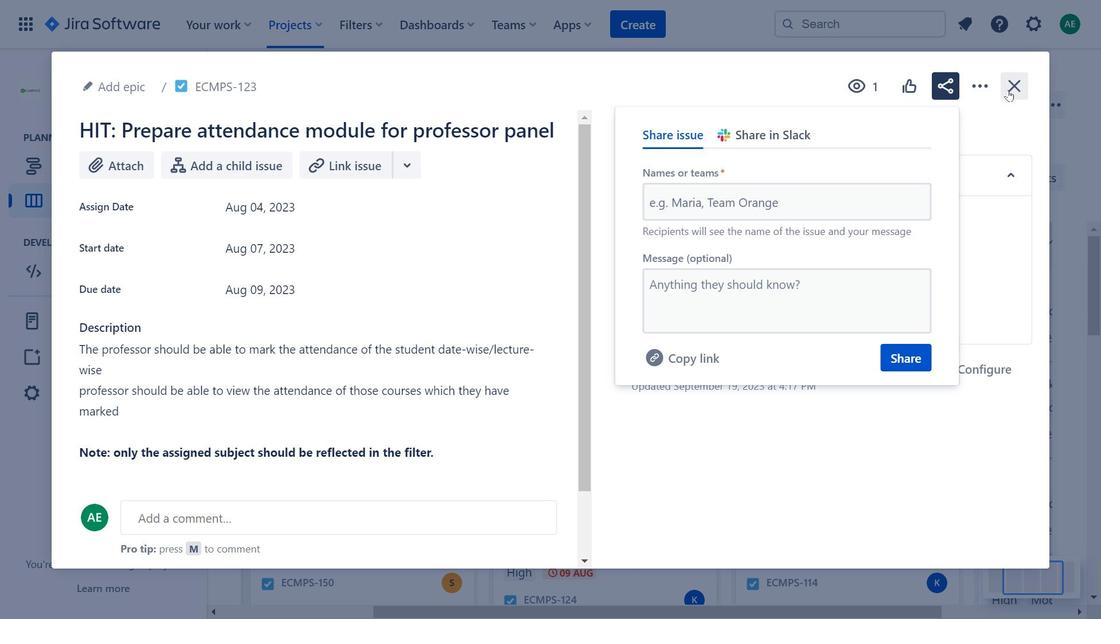 
Action: Mouse pressed left at (1009, 90)
Screenshot: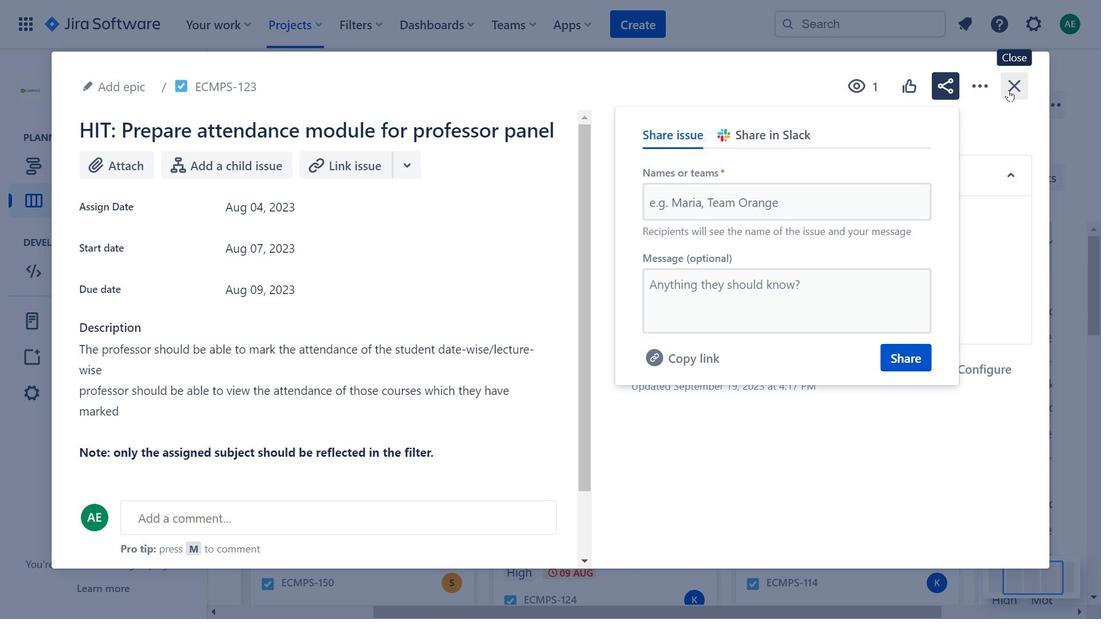 
Action: Mouse moved to (612, 412)
Screenshot: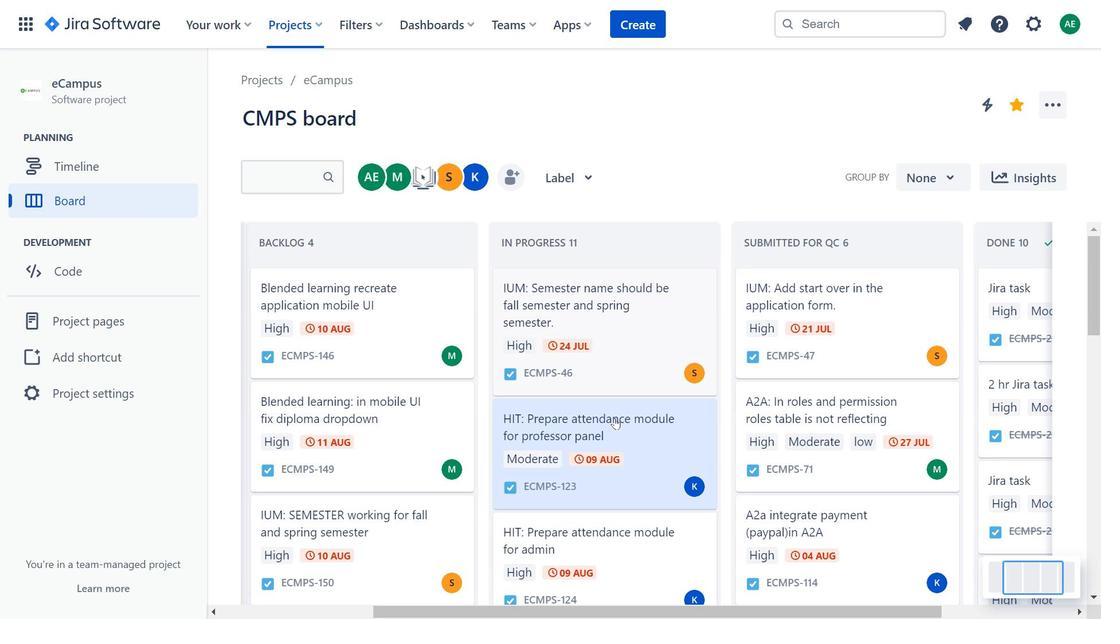 
Action: Mouse scrolled (612, 413) with delta (0, 0)
Screenshot: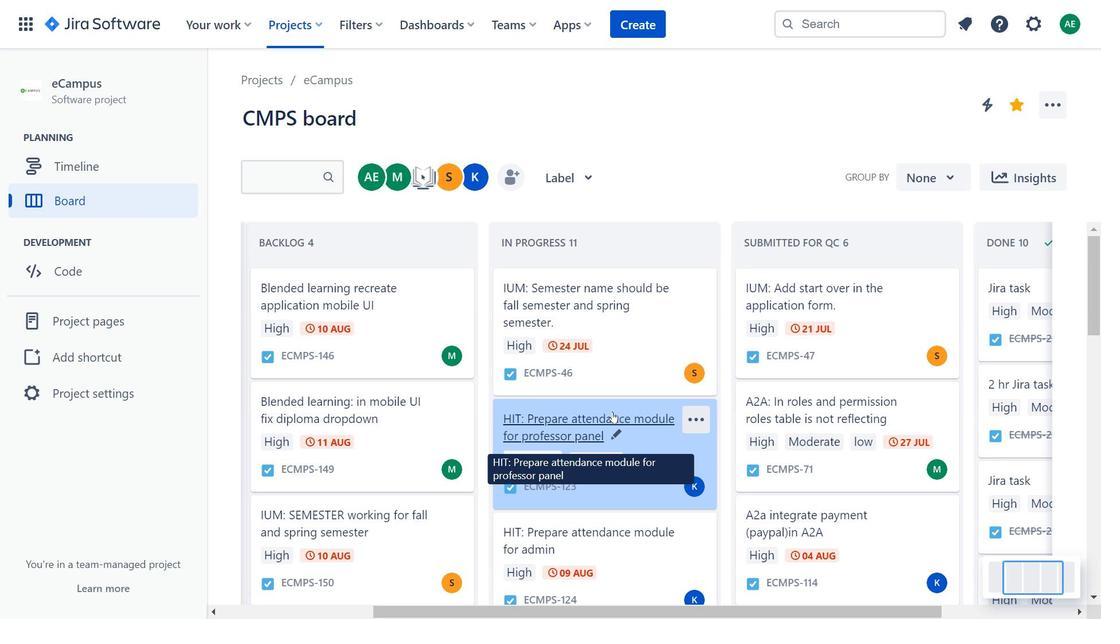 
Action: Mouse scrolled (612, 413) with delta (0, 0)
Screenshot: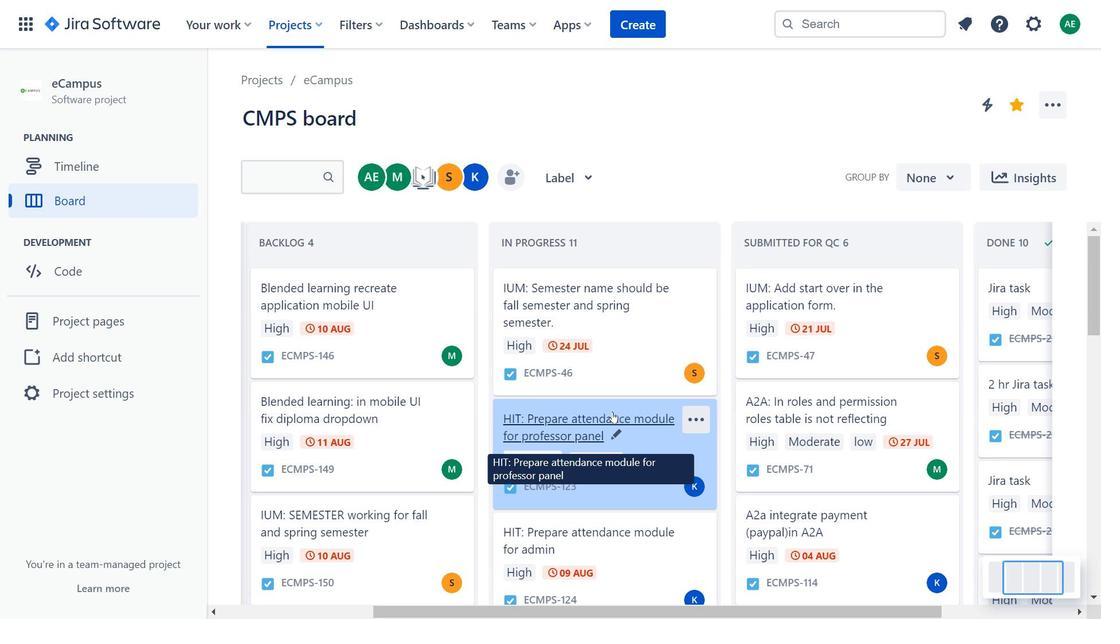 
Action: Mouse moved to (613, 411)
Screenshot: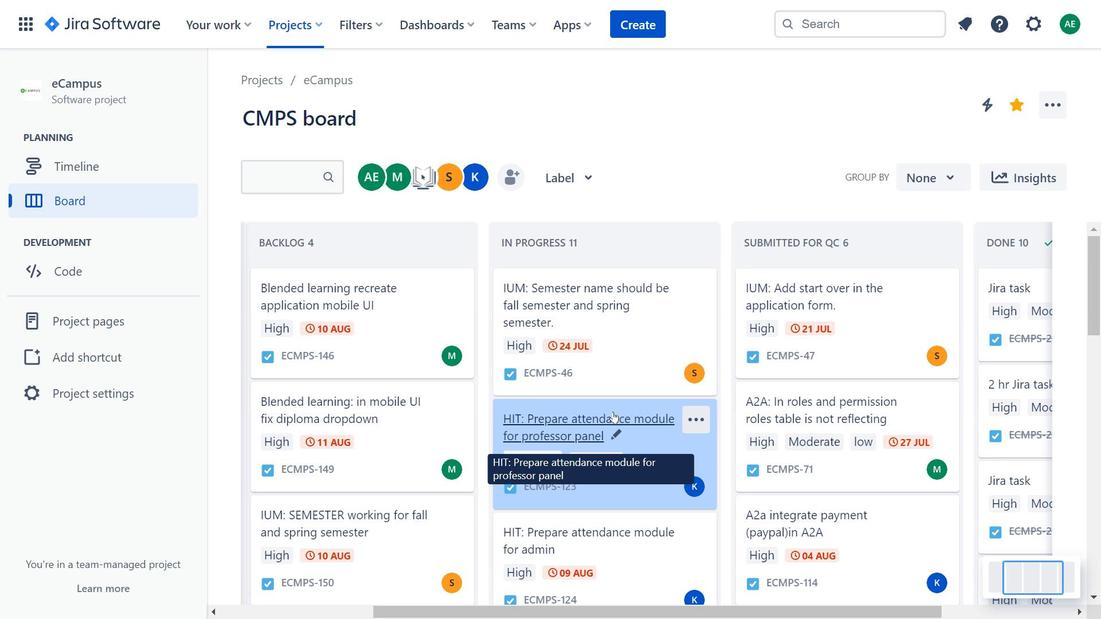 
Action: Mouse scrolled (613, 411) with delta (0, 0)
Screenshot: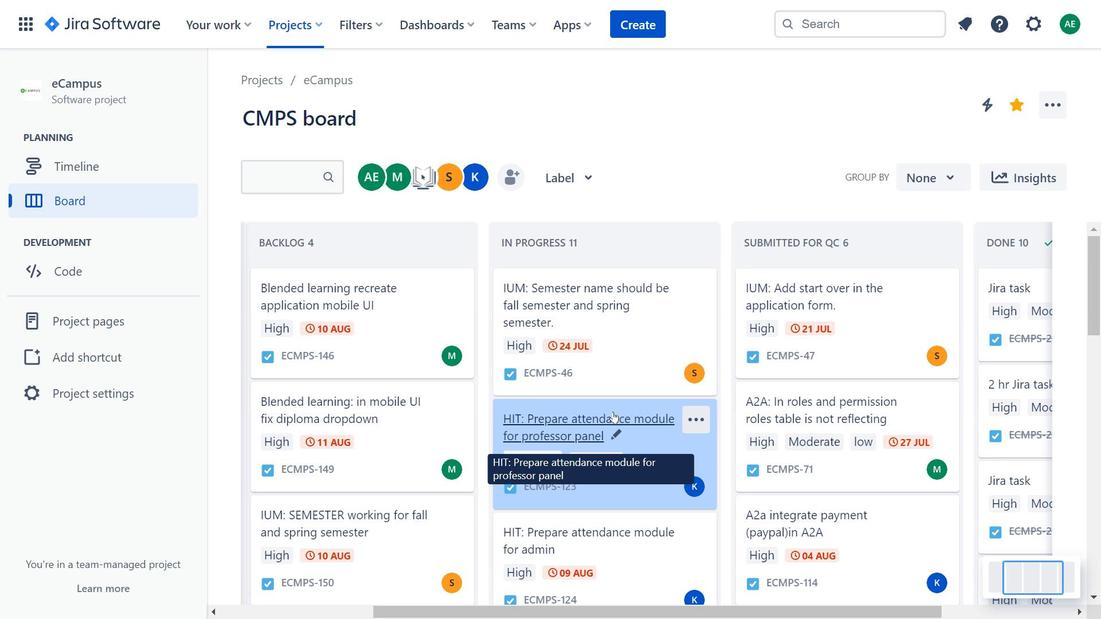 
Action: Mouse scrolled (613, 411) with delta (0, 0)
Screenshot: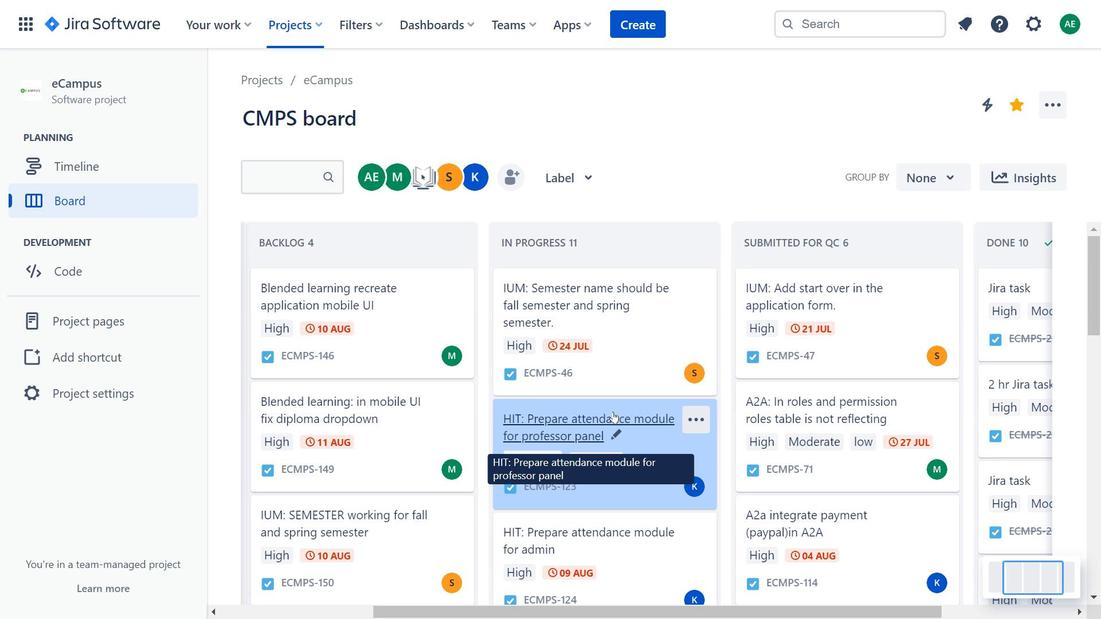 
Action: Mouse moved to (622, 436)
Screenshot: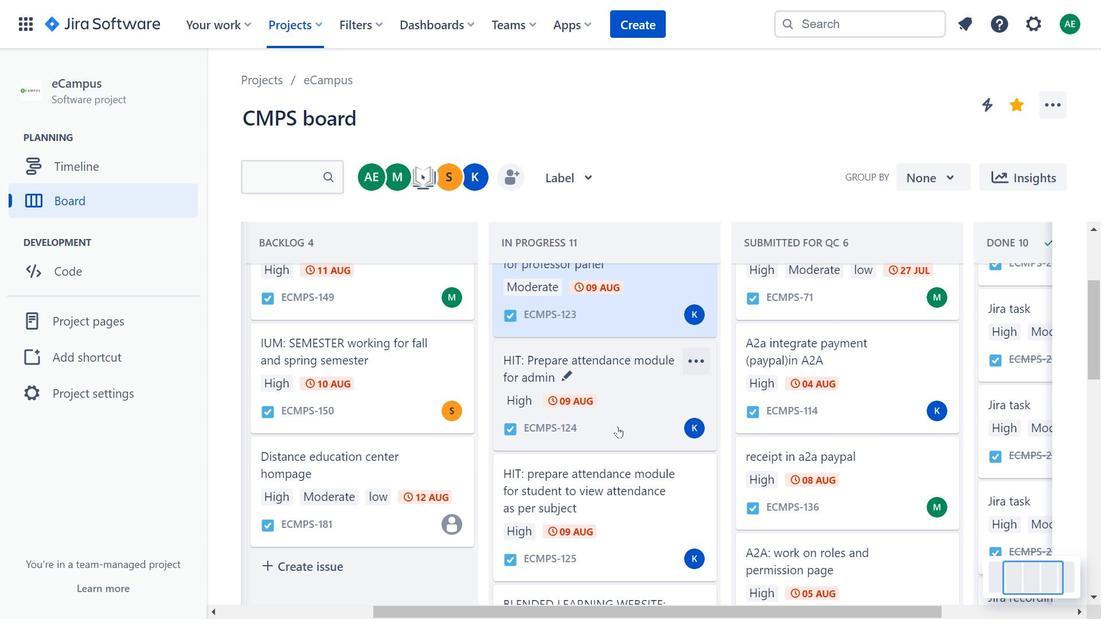 
Action: Mouse scrolled (622, 435) with delta (0, 0)
Screenshot: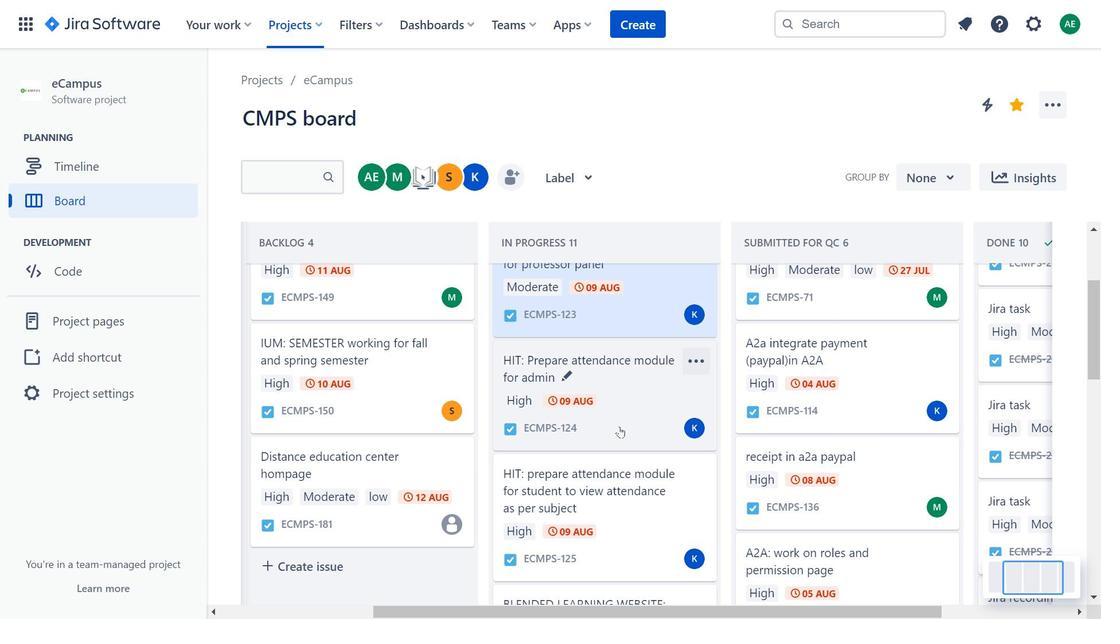
Action: Mouse moved to (626, 452)
Screenshot: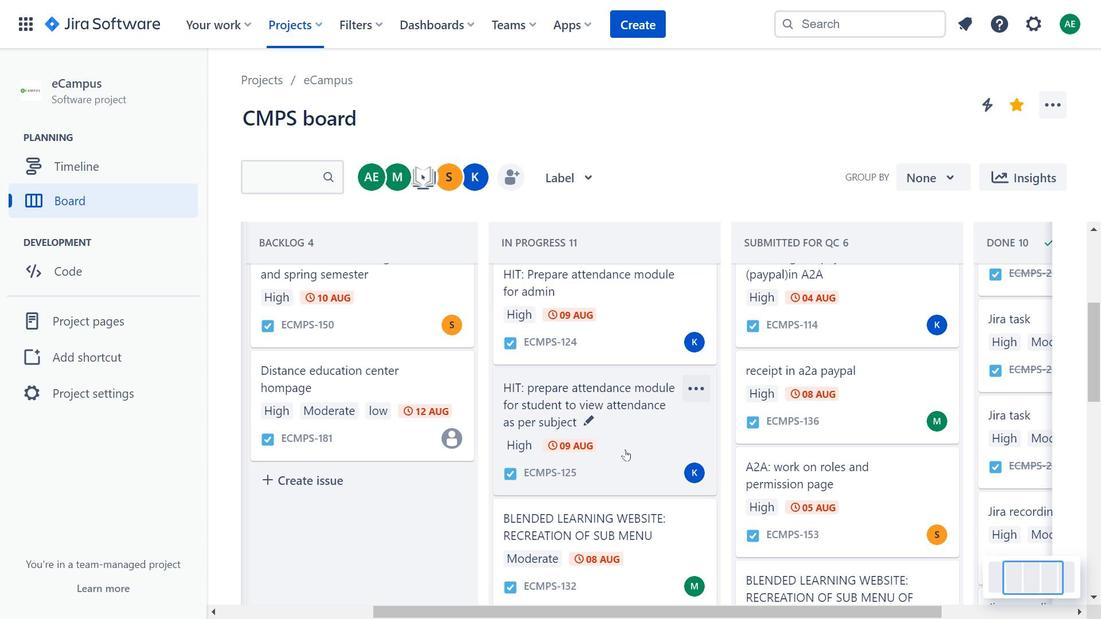 
Action: Mouse pressed left at (626, 452)
Screenshot: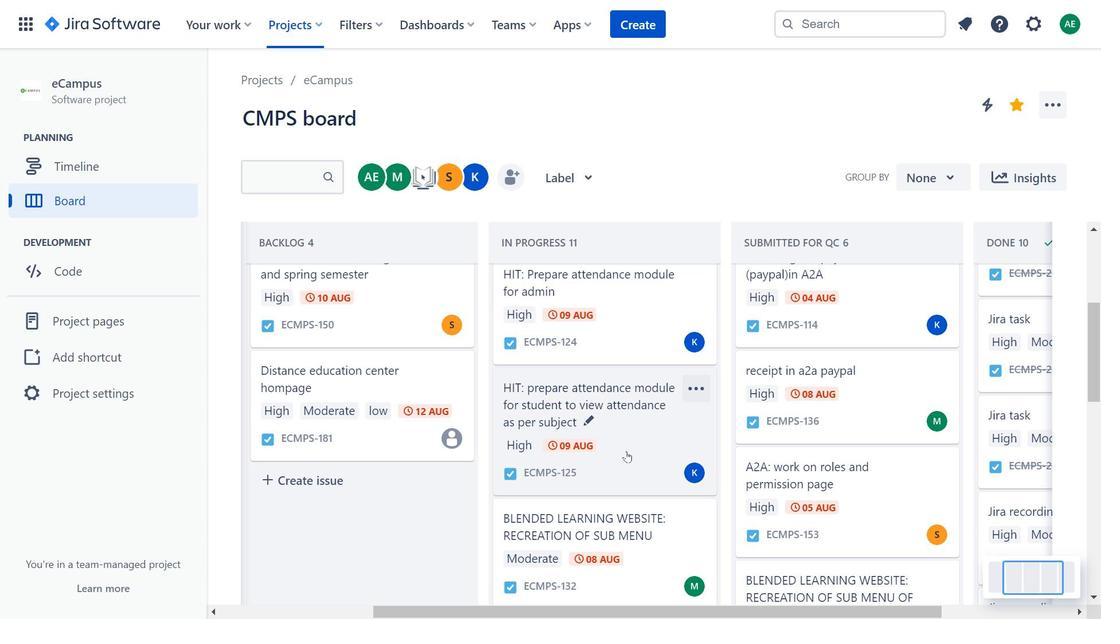 
Action: Mouse moved to (432, 224)
Screenshot: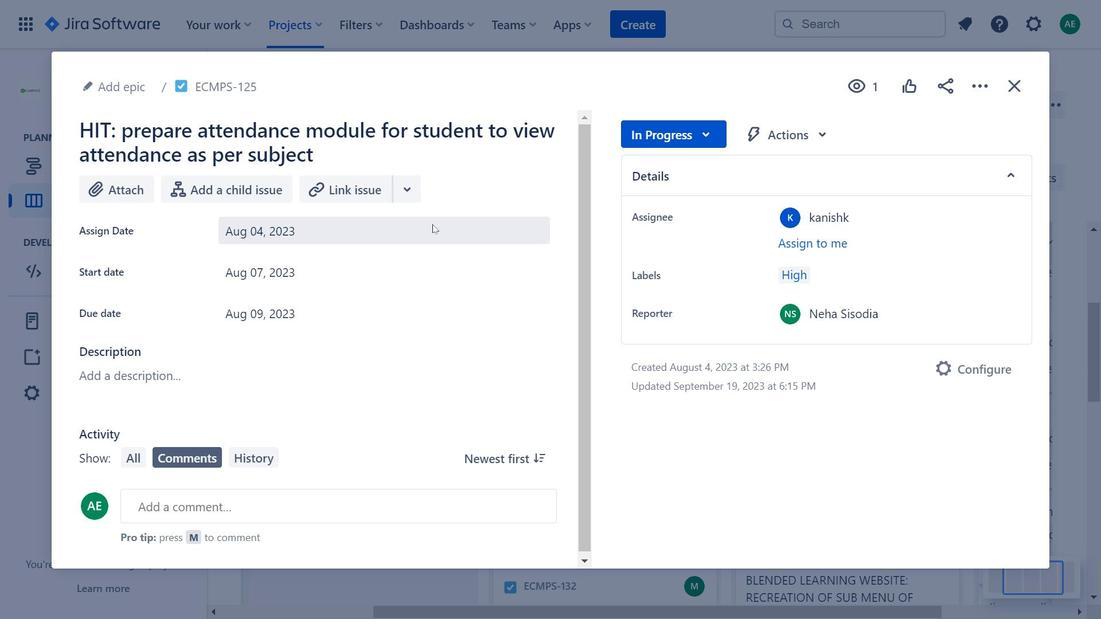 
Action: Mouse pressed left at (432, 224)
Screenshot: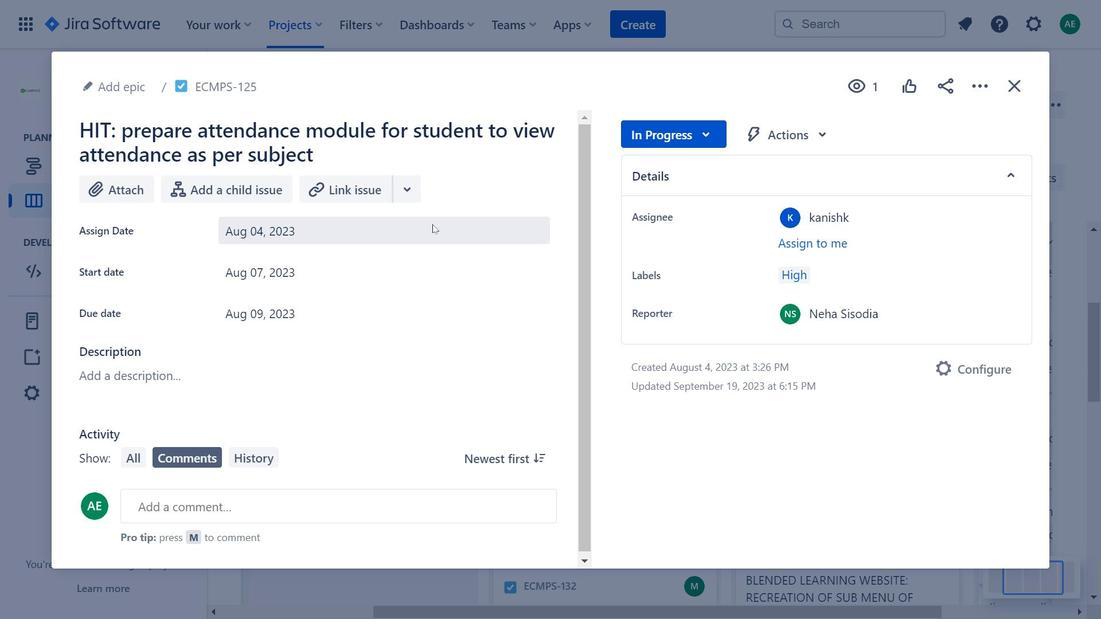 
Action: Mouse moved to (479, 281)
Screenshot: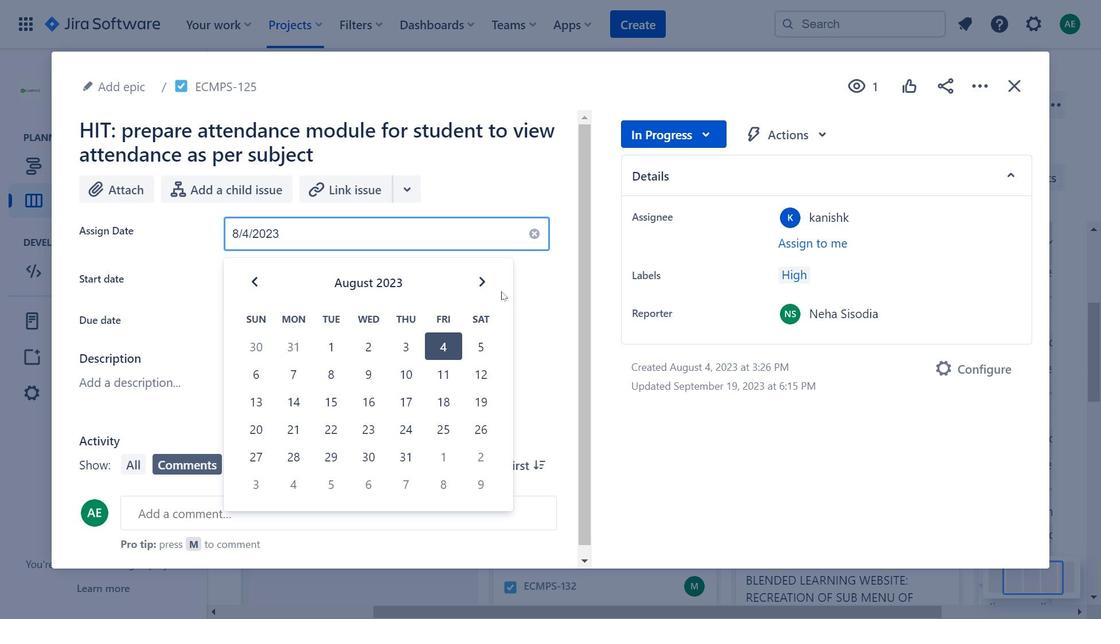
Action: Mouse pressed left at (479, 281)
Screenshot: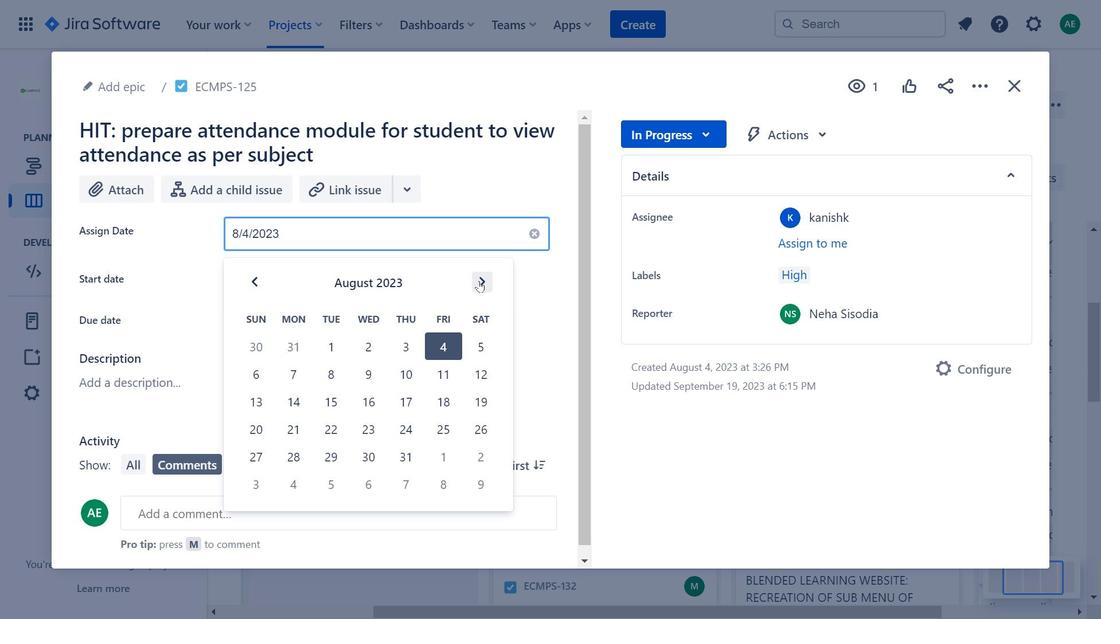 
Action: Mouse moved to (482, 278)
Screenshot: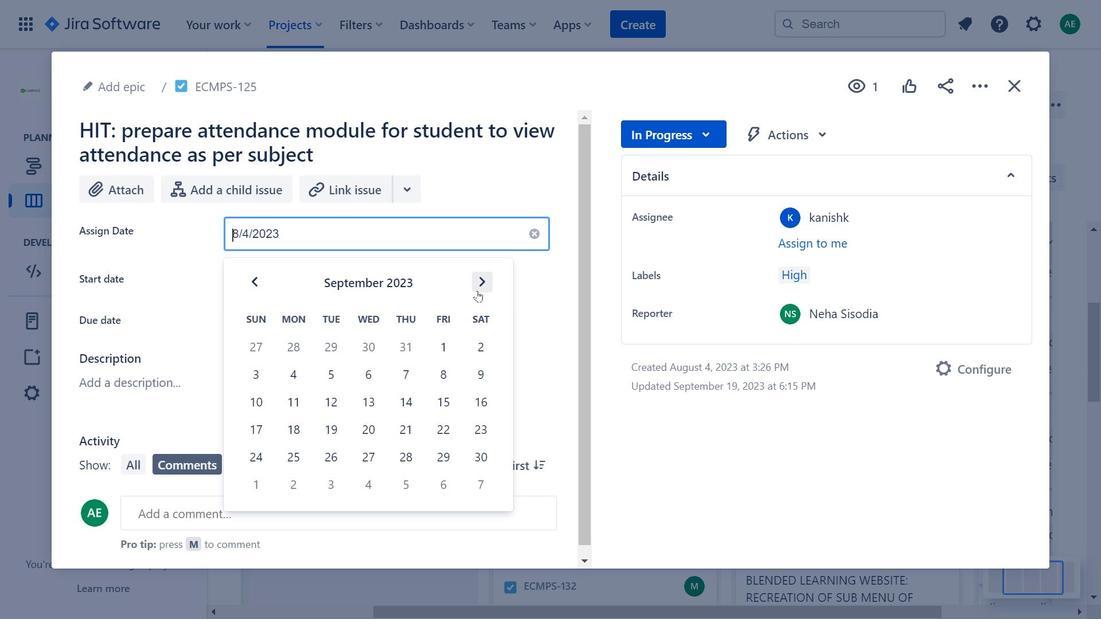 
Action: Mouse pressed left at (482, 278)
Screenshot: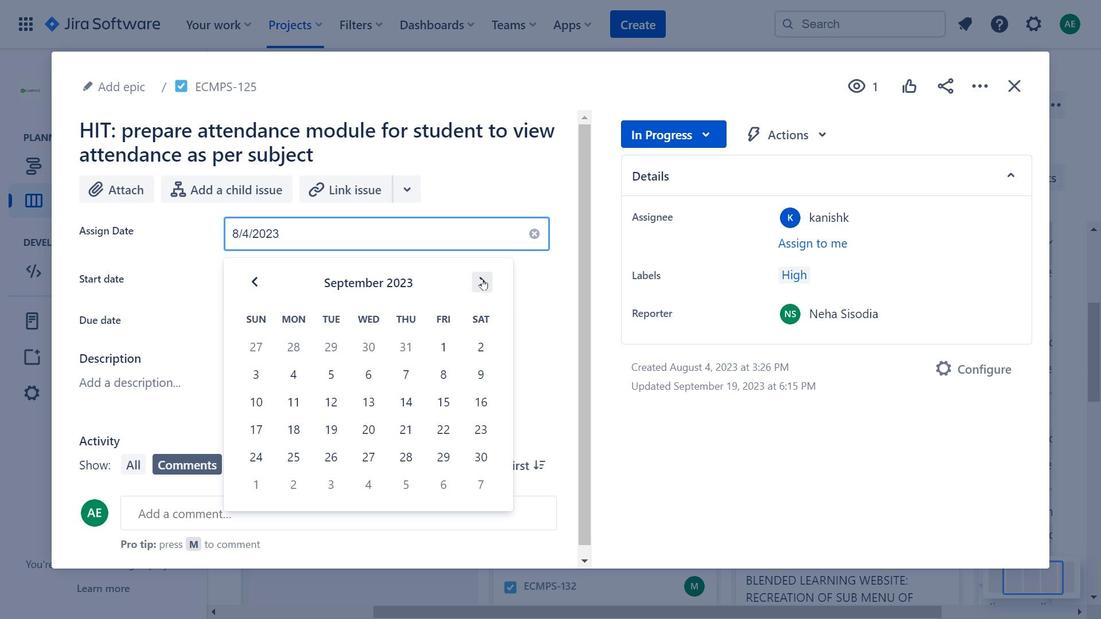 
Action: Mouse moved to (536, 281)
Screenshot: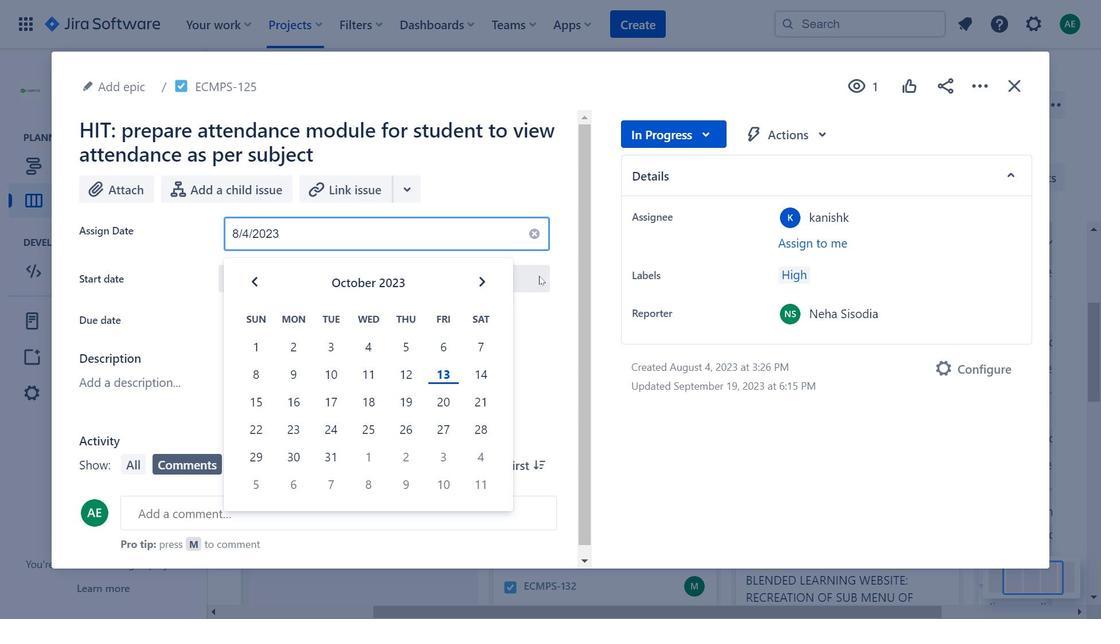 
Action: Mouse pressed left at (536, 281)
Screenshot: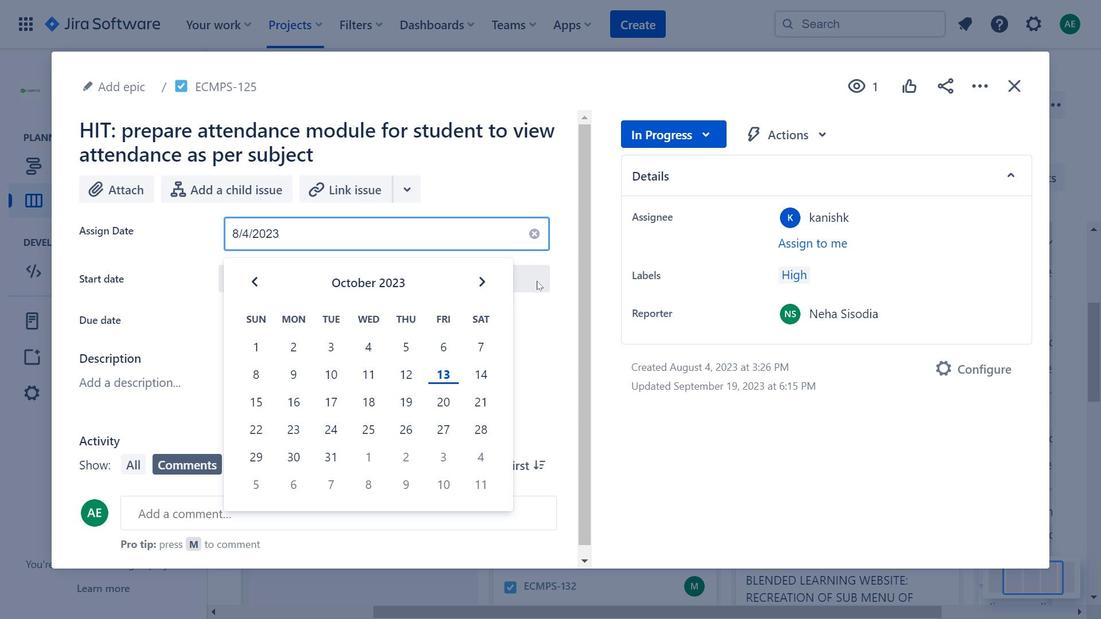 
Action: Mouse moved to (804, 139)
Screenshot: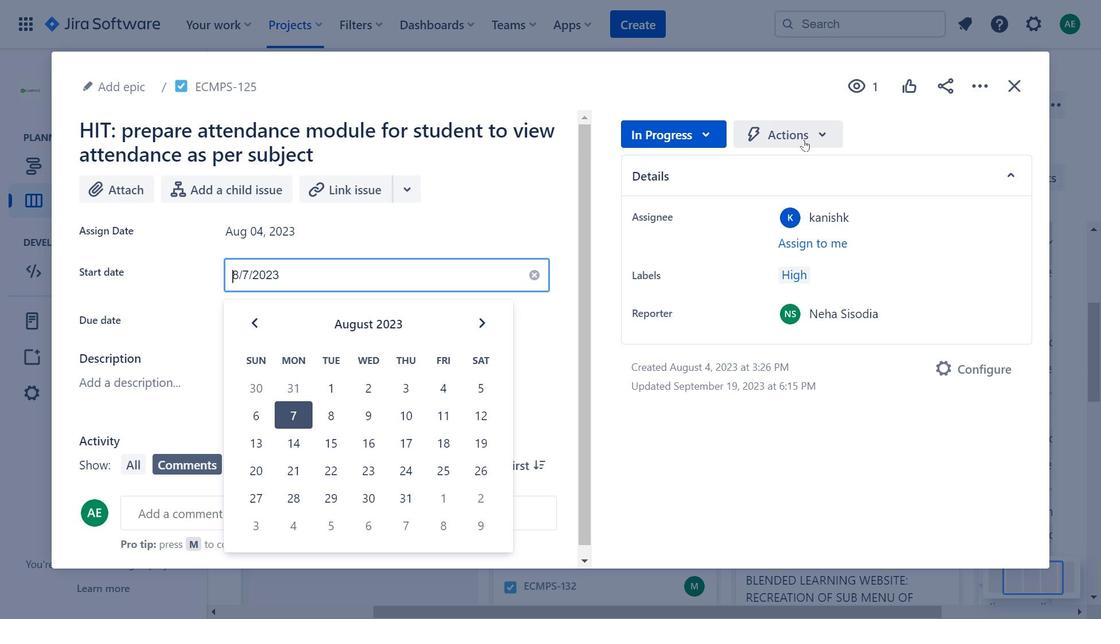 
Action: Mouse pressed left at (804, 139)
Screenshot: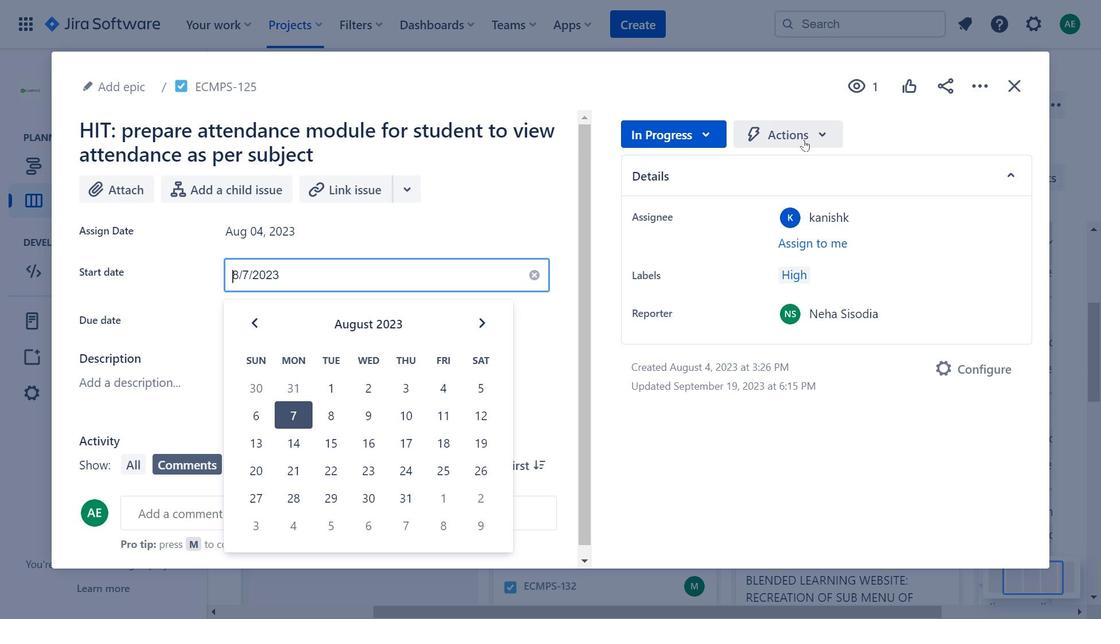 
Action: Mouse moved to (1027, 87)
Screenshot: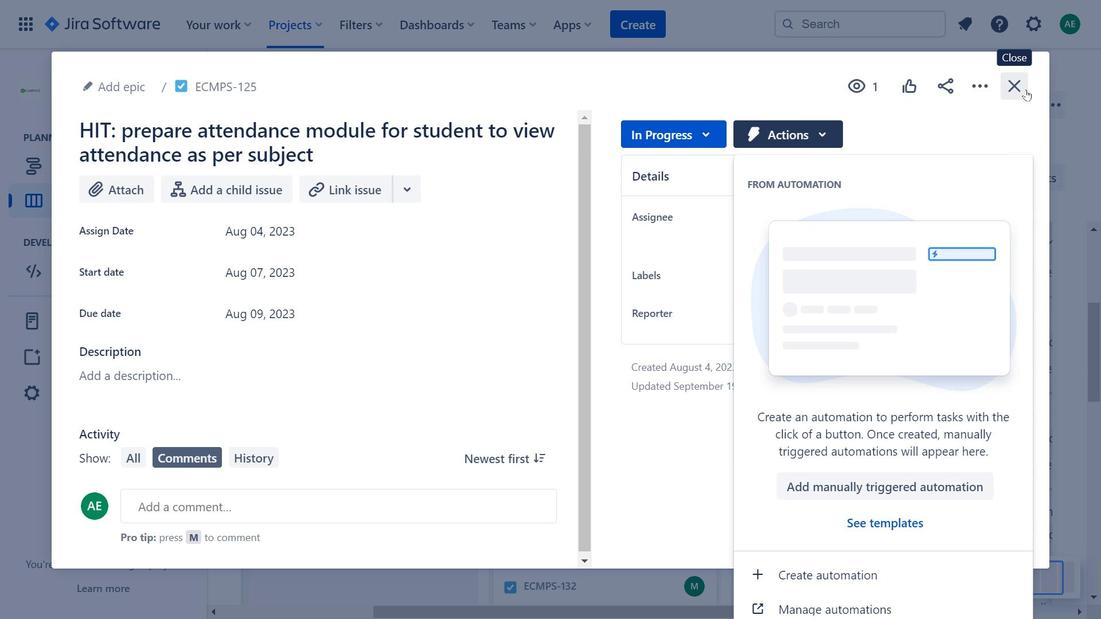 
Action: Mouse pressed left at (1027, 87)
Screenshot: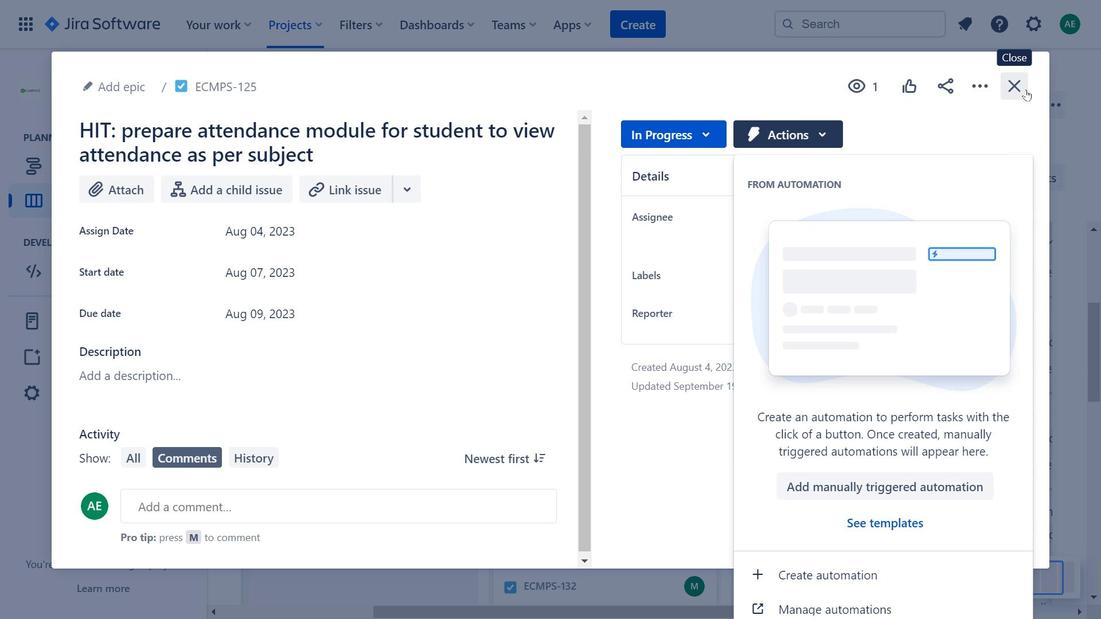 
Action: Mouse moved to (663, 416)
Screenshot: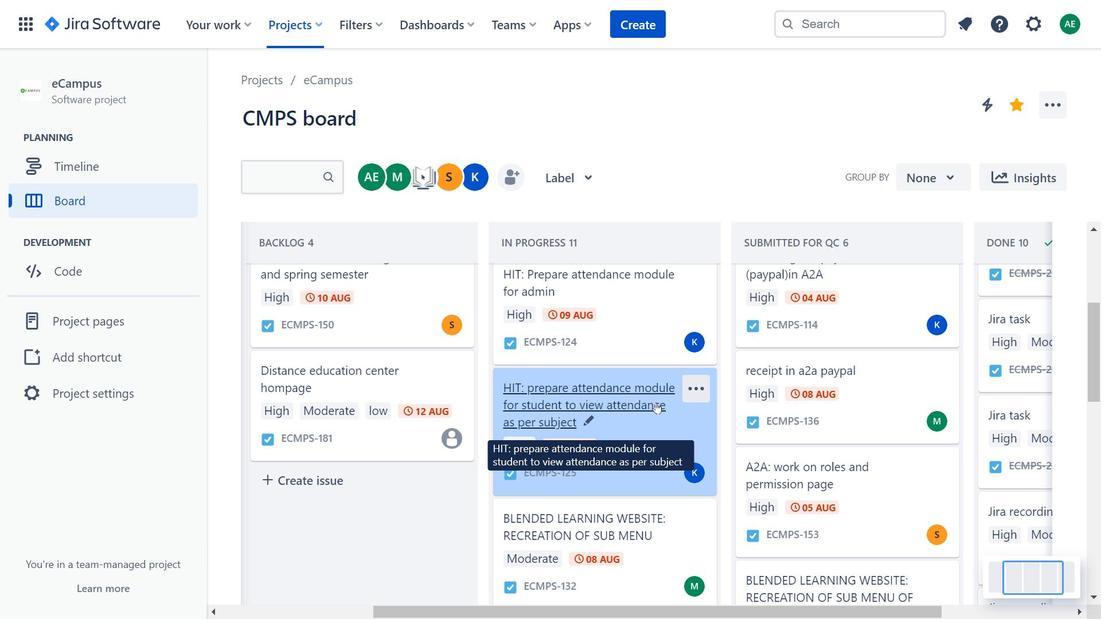 
Action: Mouse scrolled (663, 415) with delta (0, 0)
Screenshot: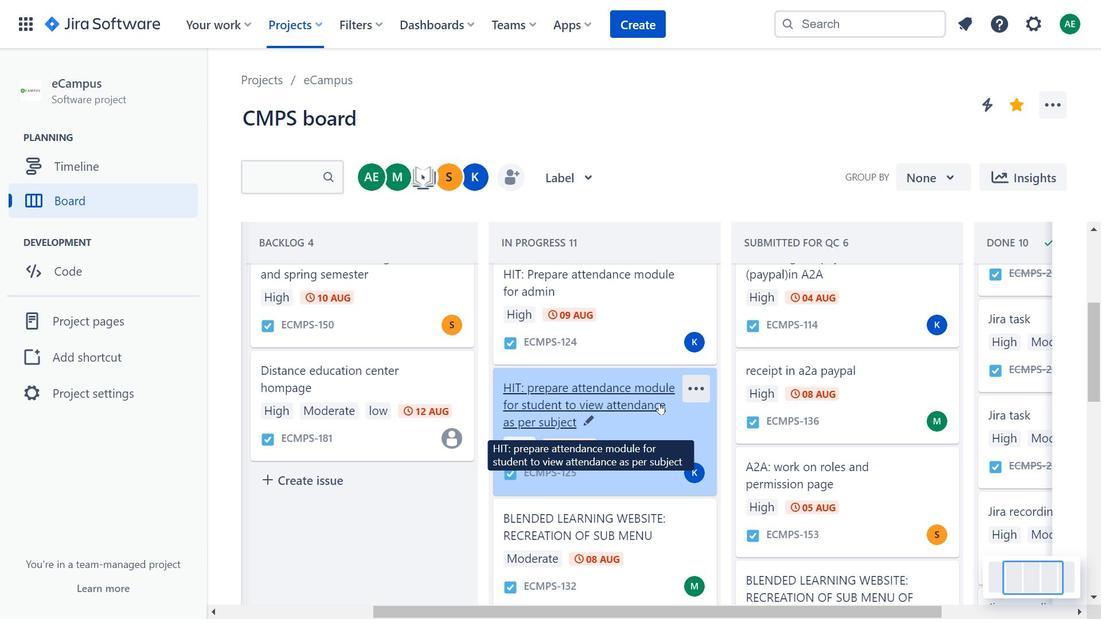 
Action: Mouse moved to (664, 425)
Screenshot: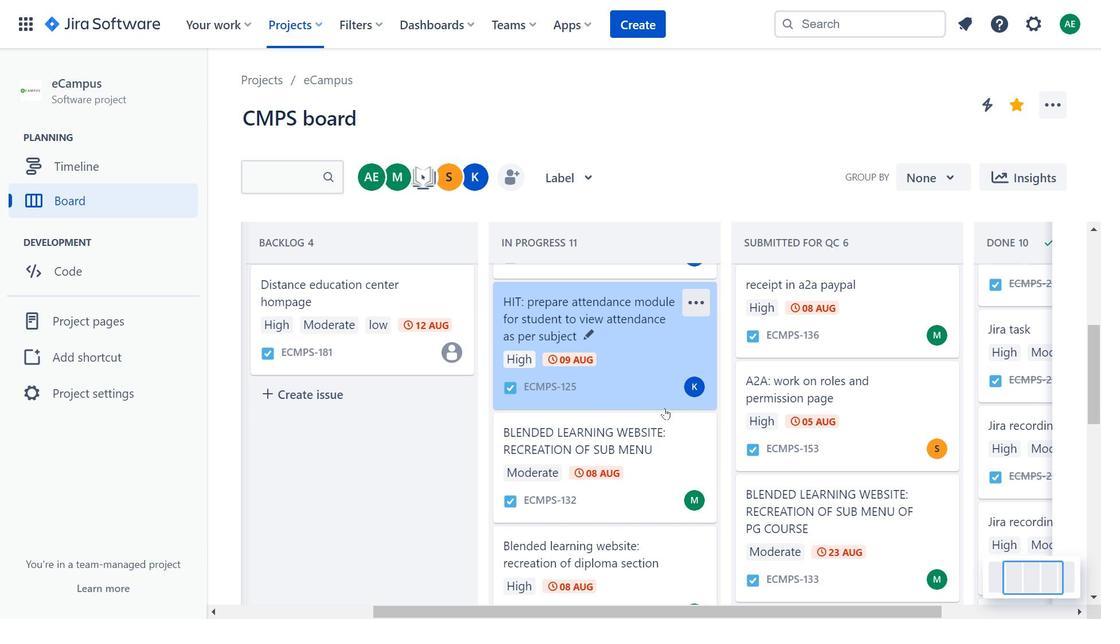 
Action: Mouse scrolled (664, 425) with delta (0, 0)
Screenshot: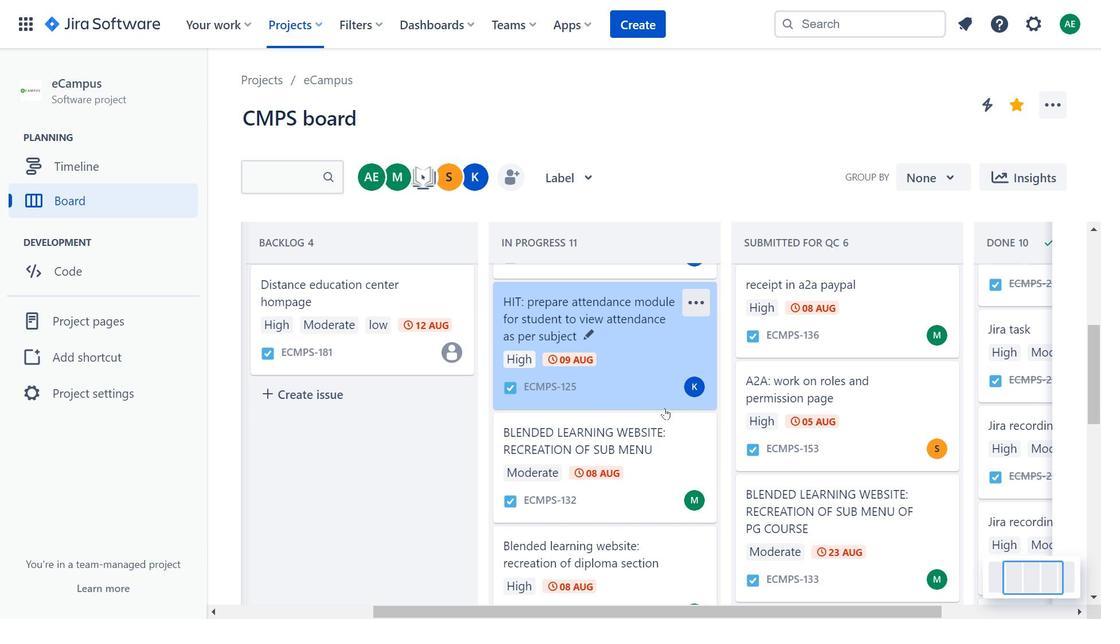 
Action: Mouse scrolled (664, 425) with delta (0, 0)
Screenshot: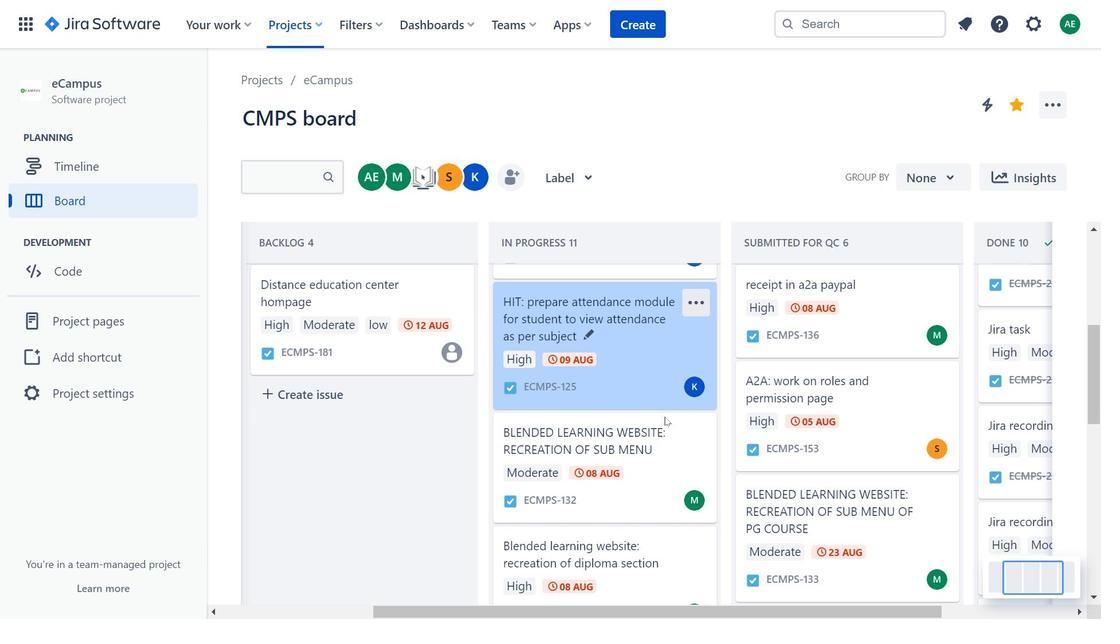
Action: Mouse moved to (664, 422)
Screenshot: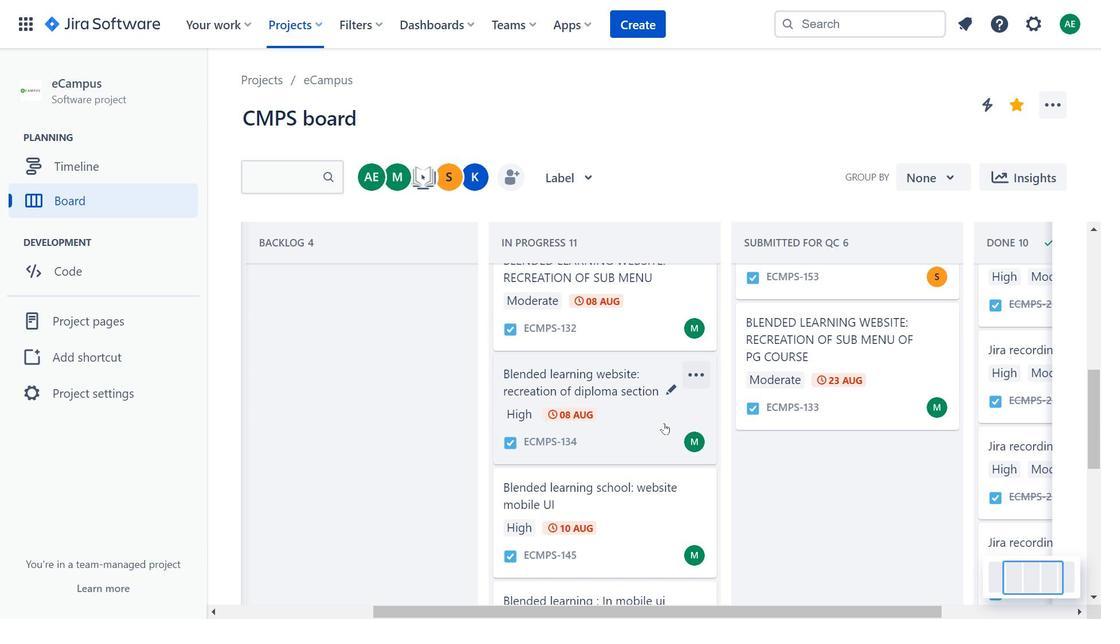 
Action: Mouse pressed left at (664, 422)
Screenshot: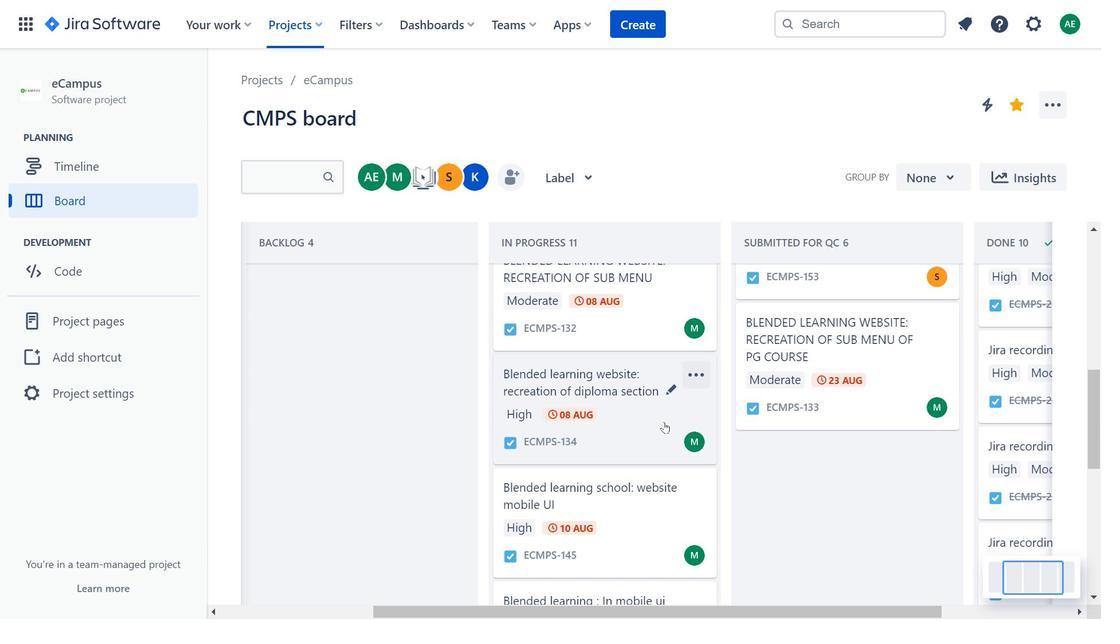 
Action: Mouse moved to (363, 238)
Screenshot: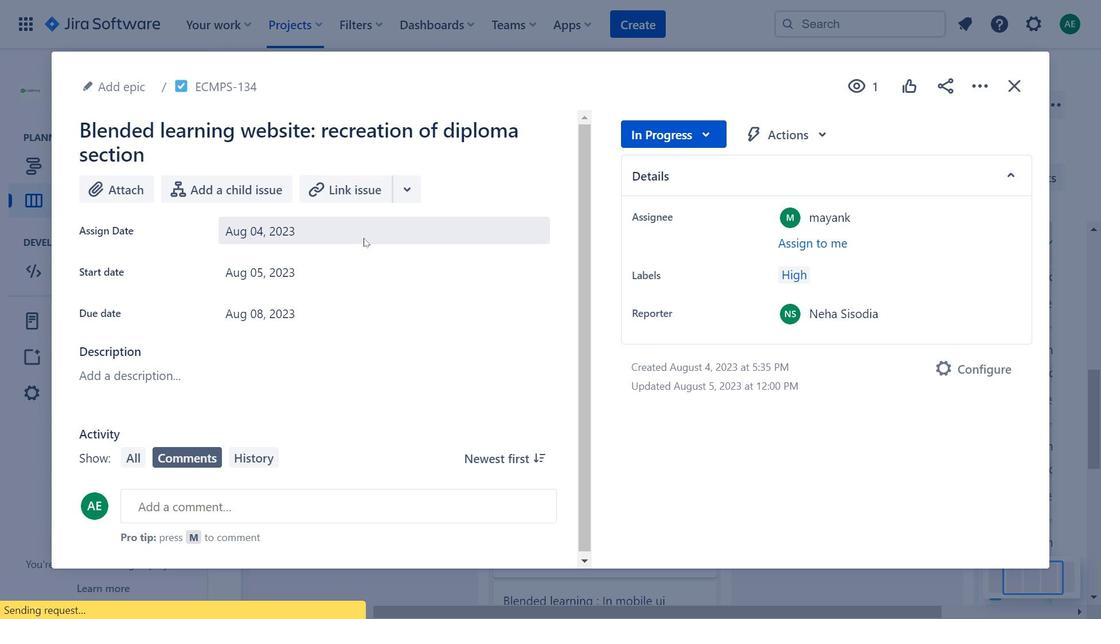 
Action: Mouse pressed left at (363, 238)
Screenshot: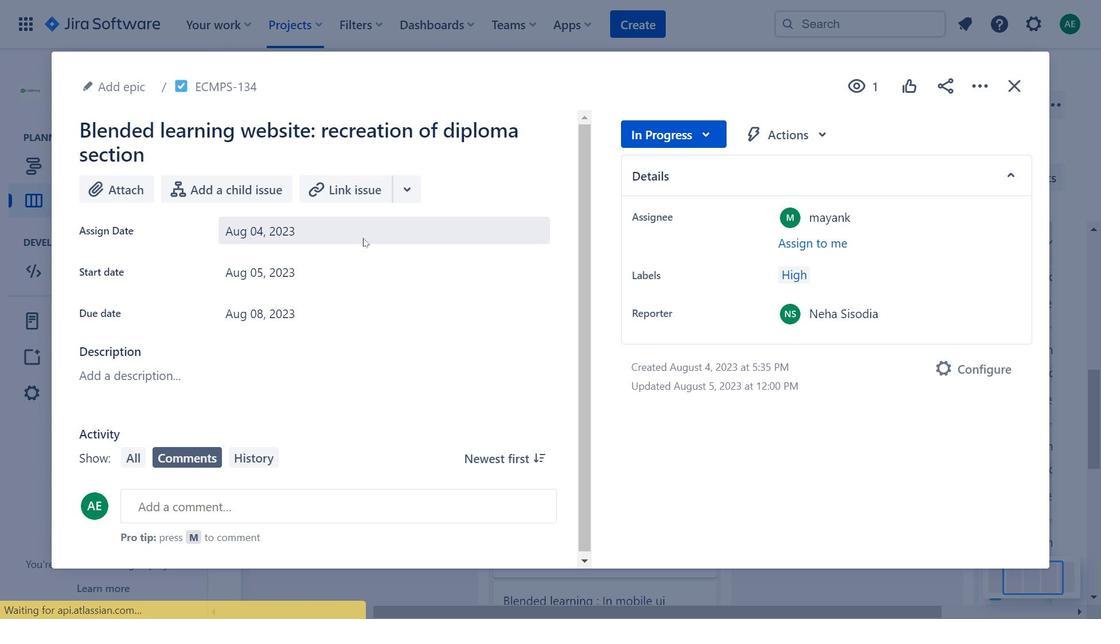 
Action: Mouse moved to (484, 274)
Screenshot: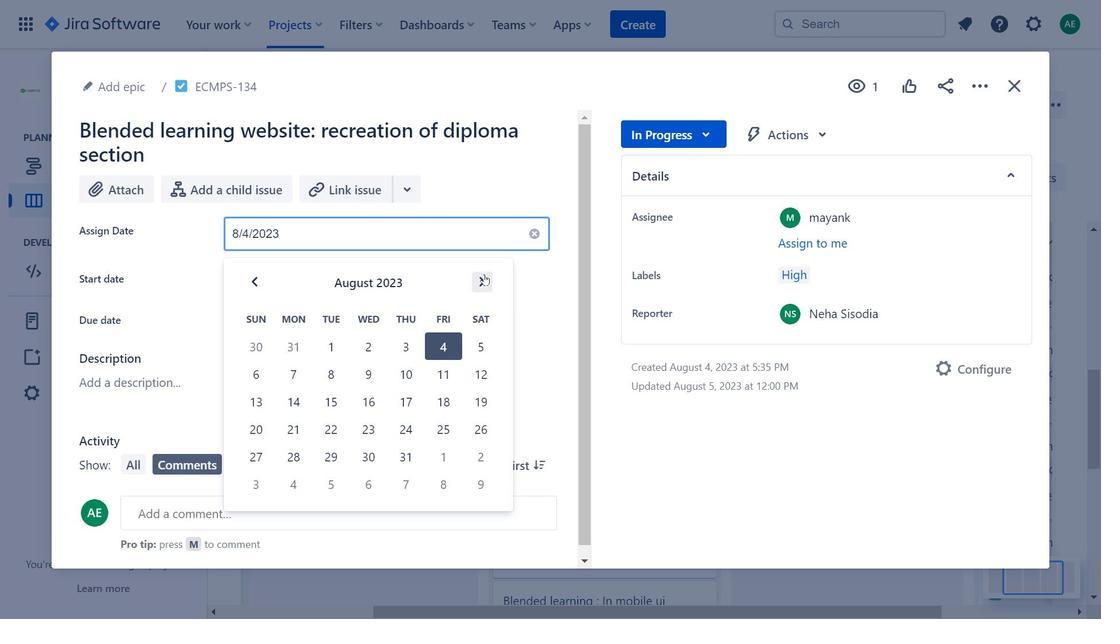 
Action: Mouse pressed left at (484, 274)
Screenshot: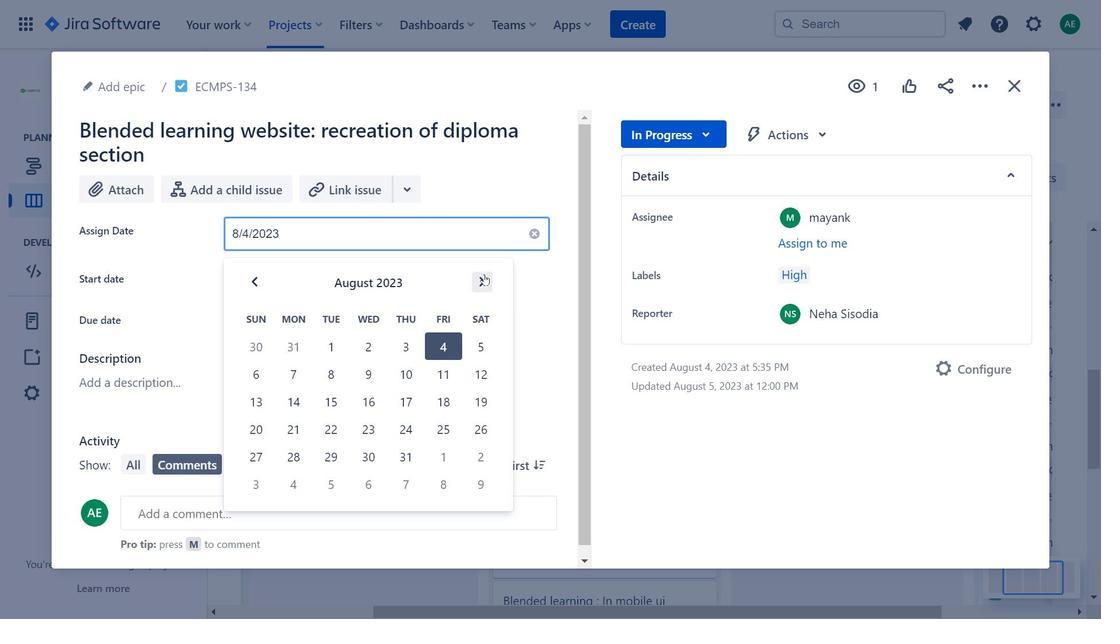 
Action: Mouse moved to (481, 274)
Screenshot: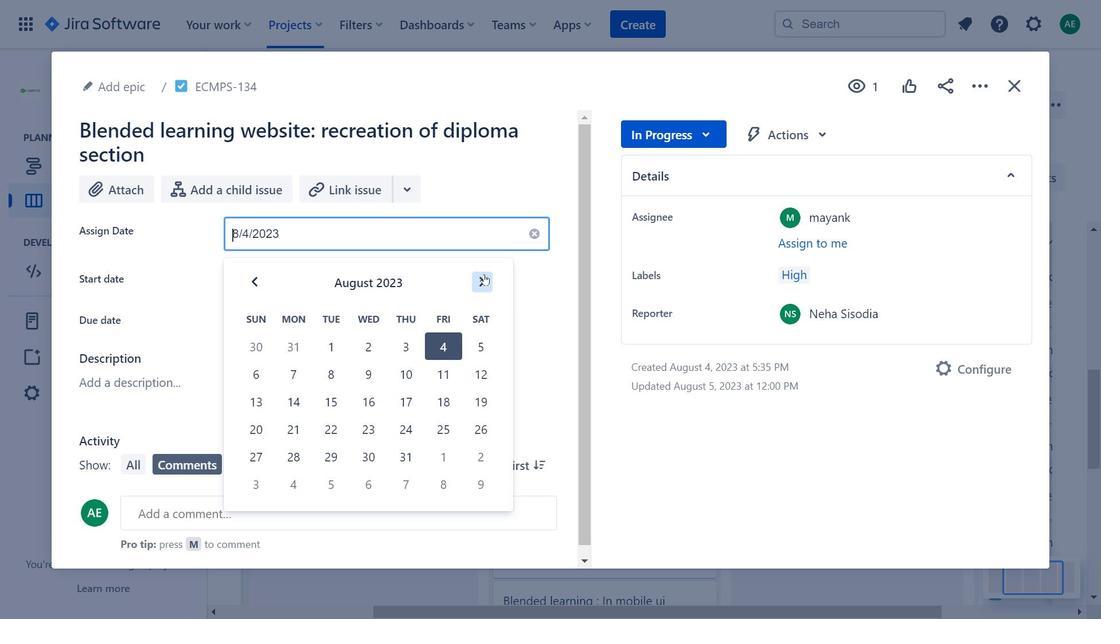 
Action: Mouse pressed left at (481, 274)
Screenshot: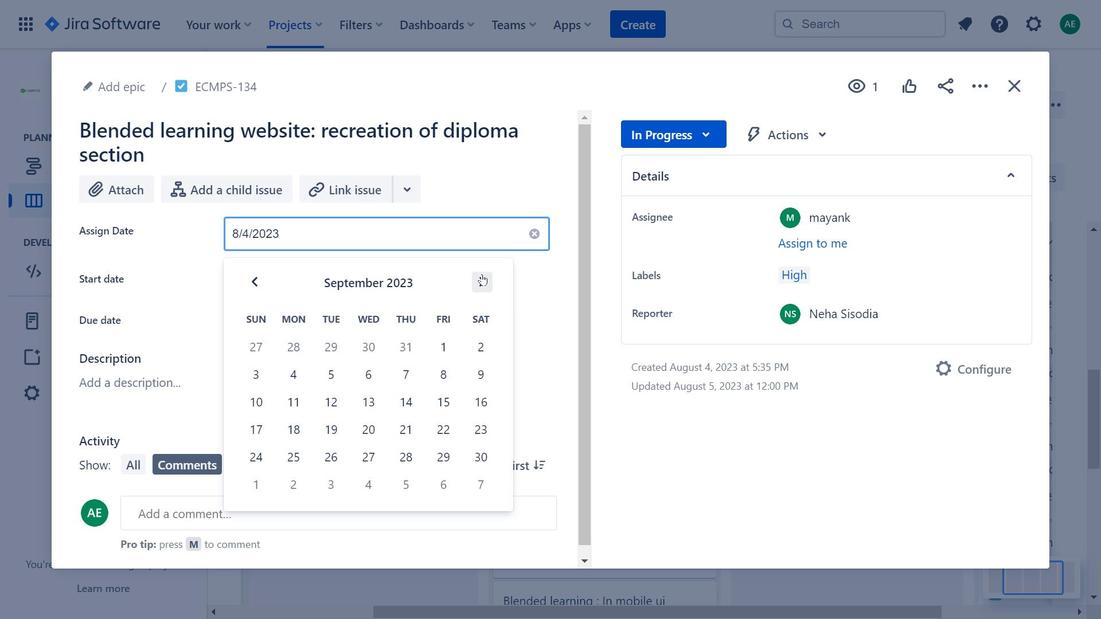 
Action: Mouse moved to (493, 286)
Screenshot: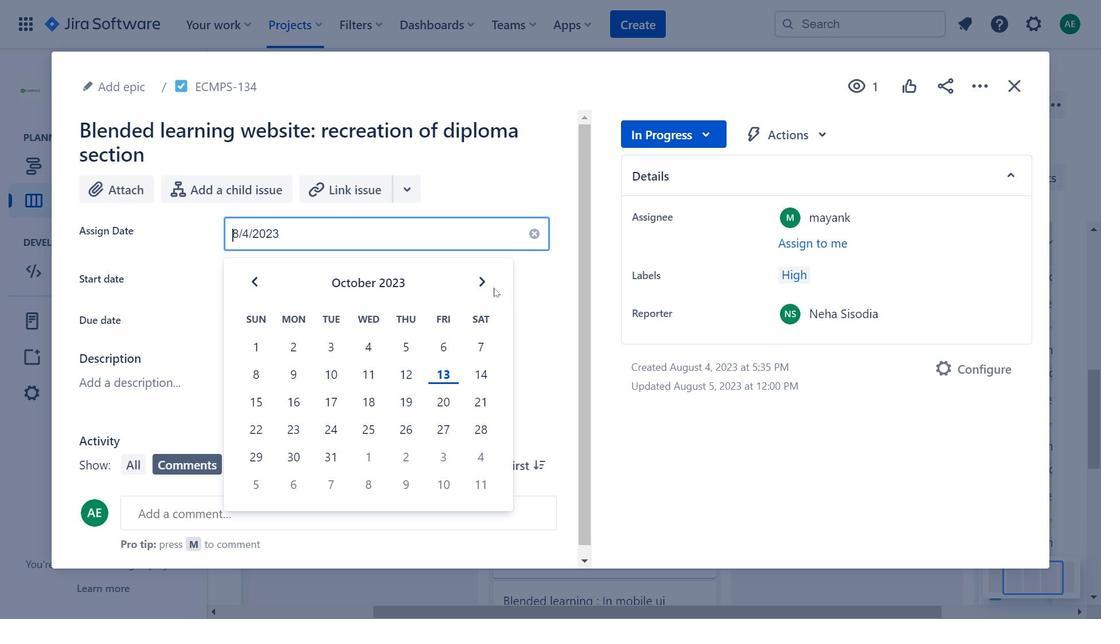 
Action: Mouse pressed left at (493, 286)
Screenshot: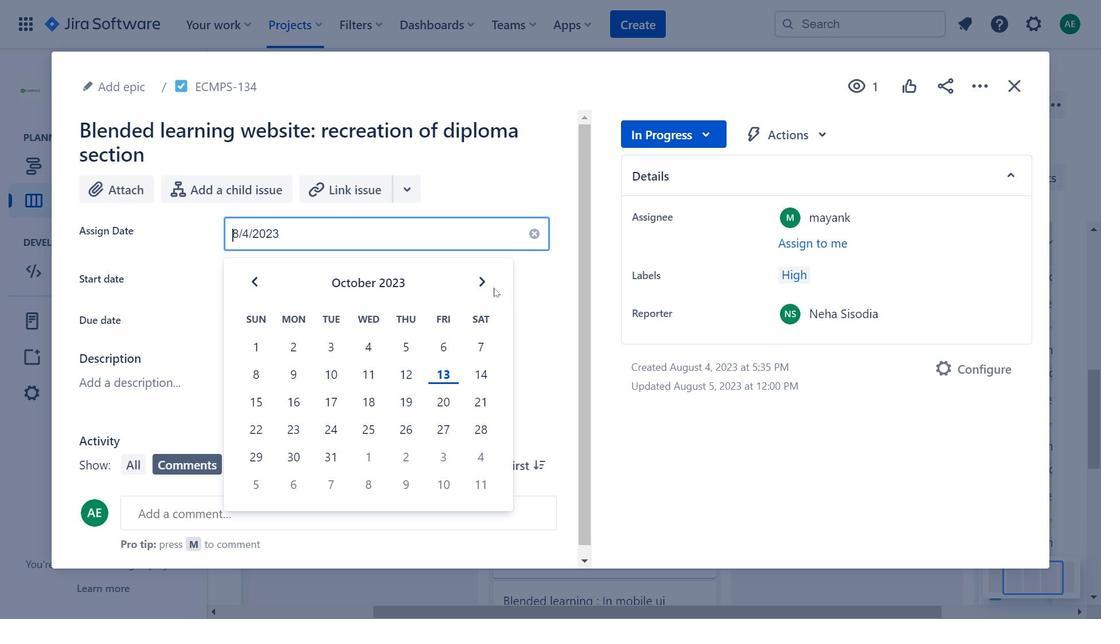 
Action: Mouse moved to (475, 286)
Screenshot: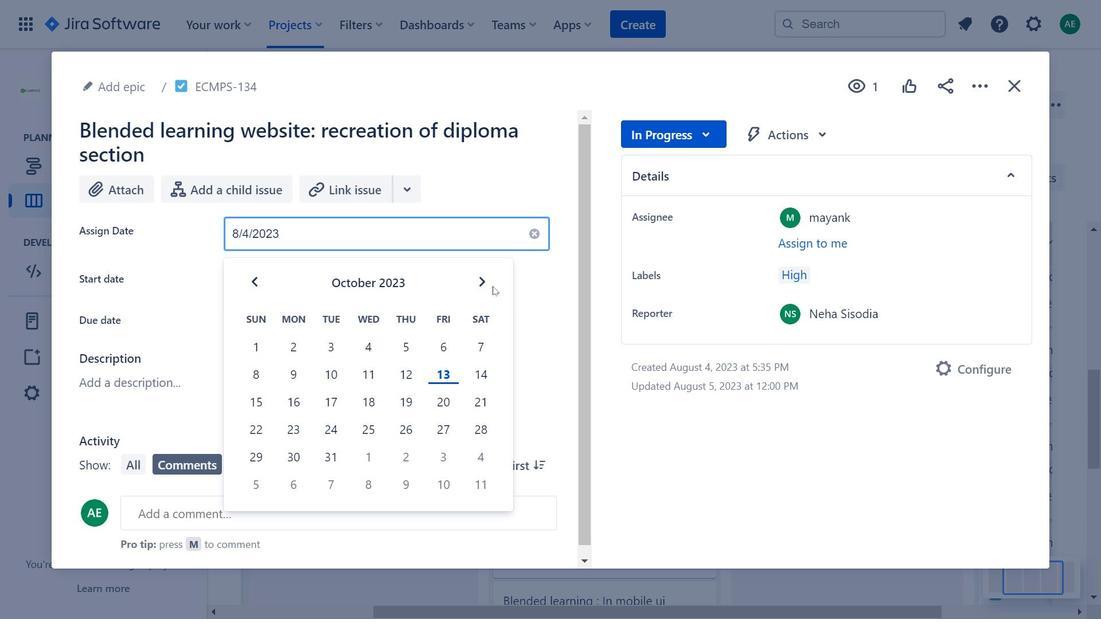 
Action: Mouse pressed left at (475, 286)
Screenshot: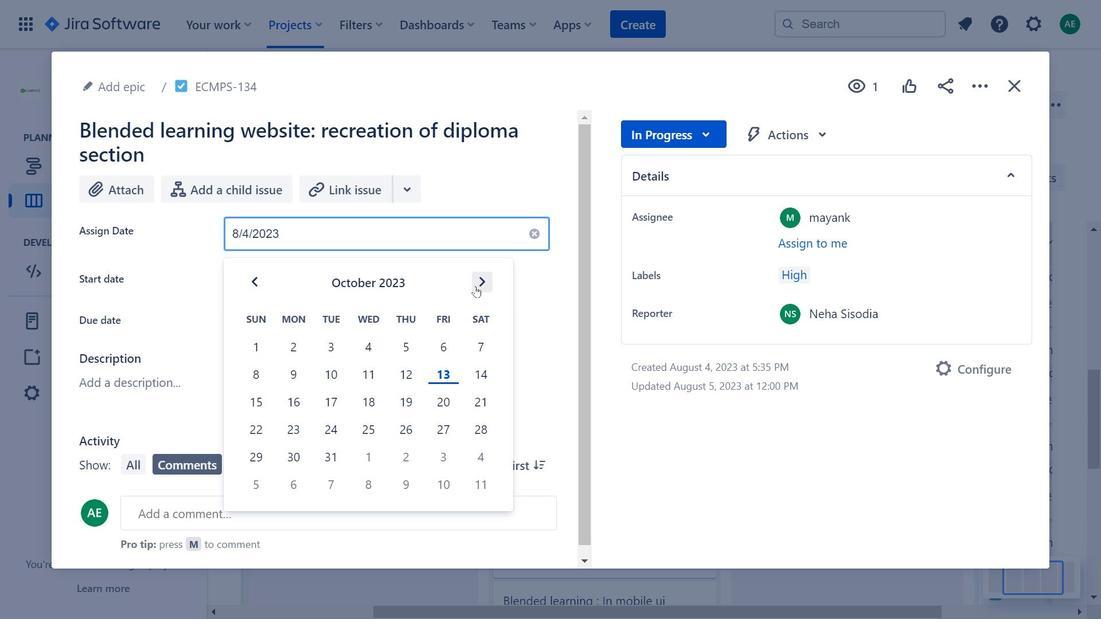 
Action: Mouse moved to (758, 135)
Screenshot: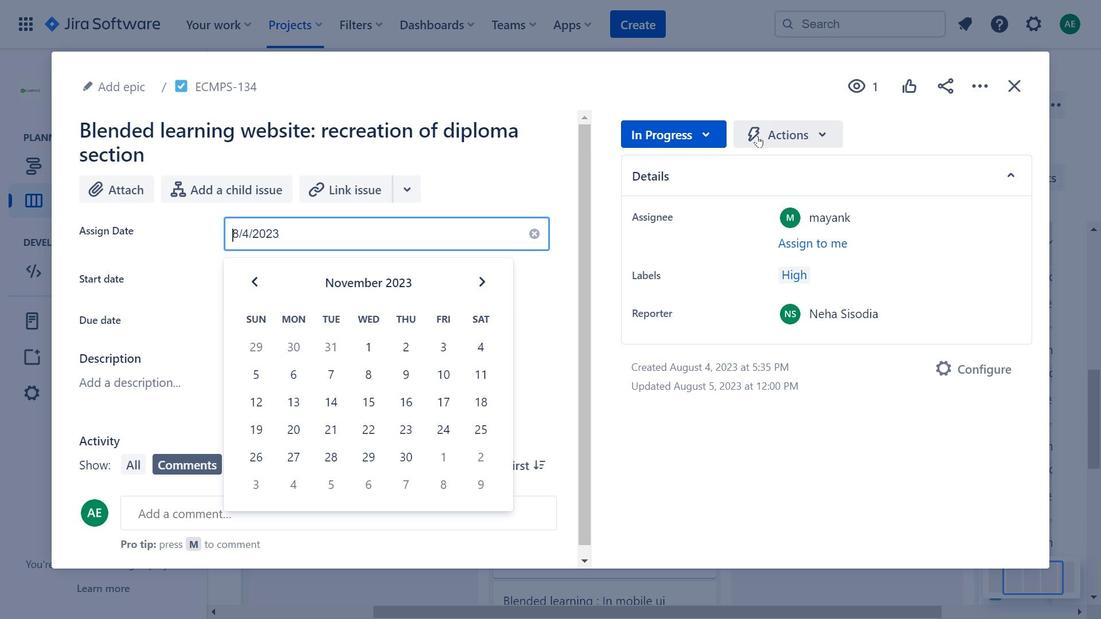 
Action: Mouse pressed left at (758, 135)
Screenshot: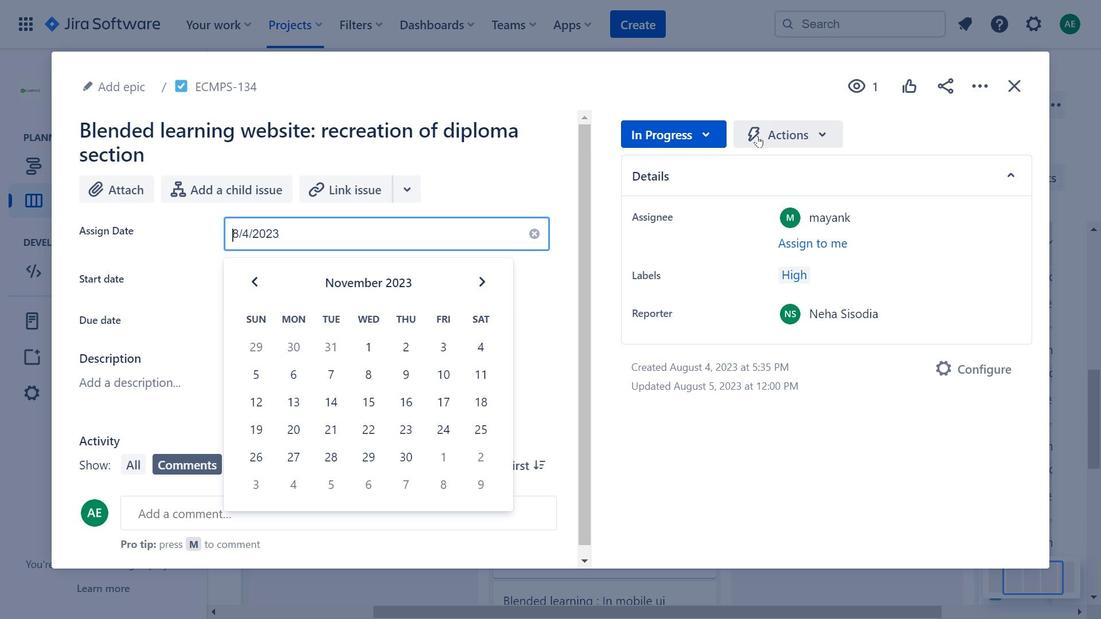 
Action: Mouse moved to (316, 265)
Screenshot: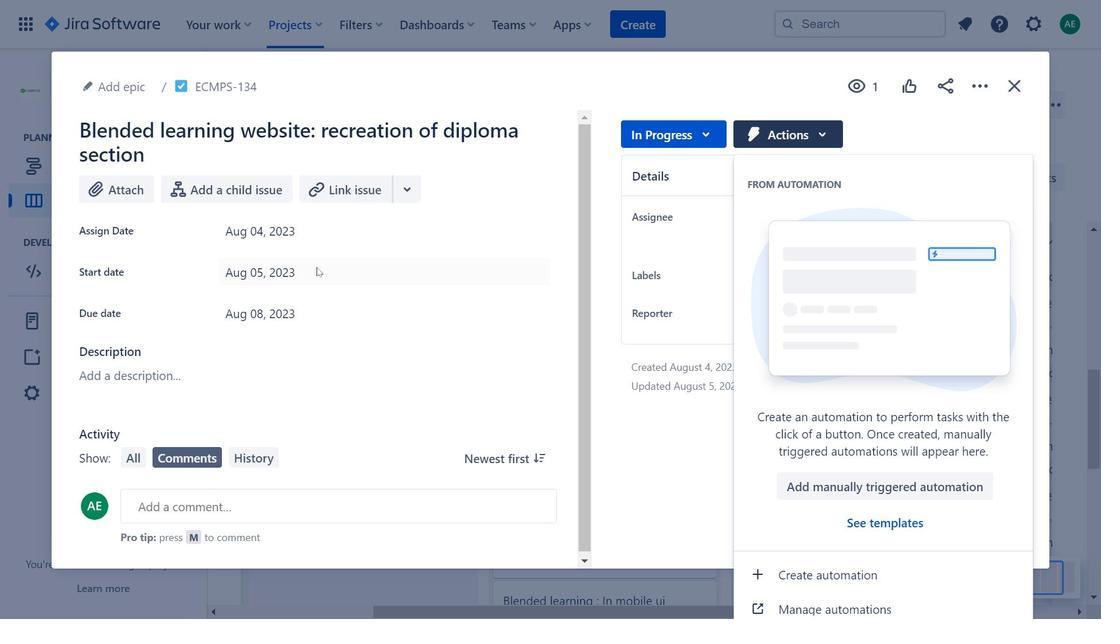 
Action: Mouse pressed left at (316, 265)
Screenshot: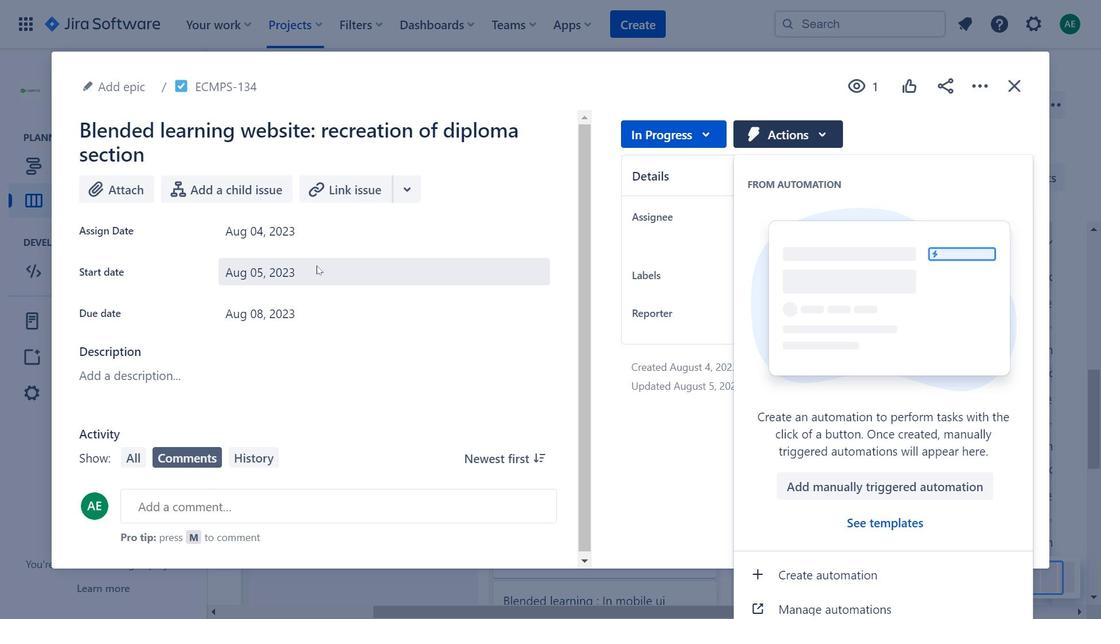 
Action: Mouse moved to (484, 316)
Screenshot: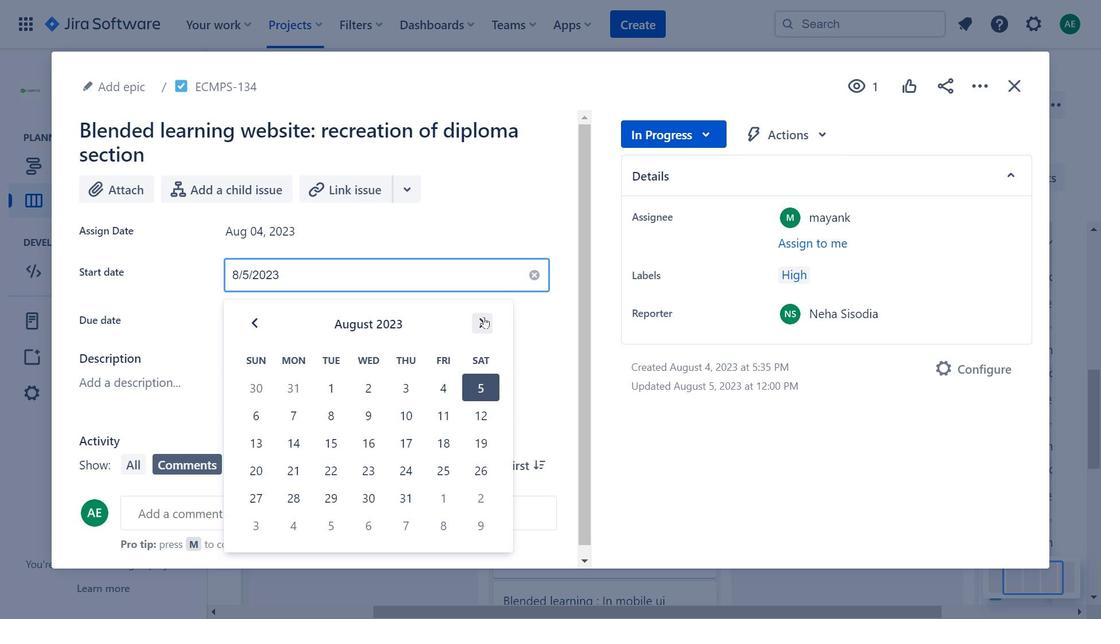 
Action: Mouse pressed left at (484, 316)
Screenshot: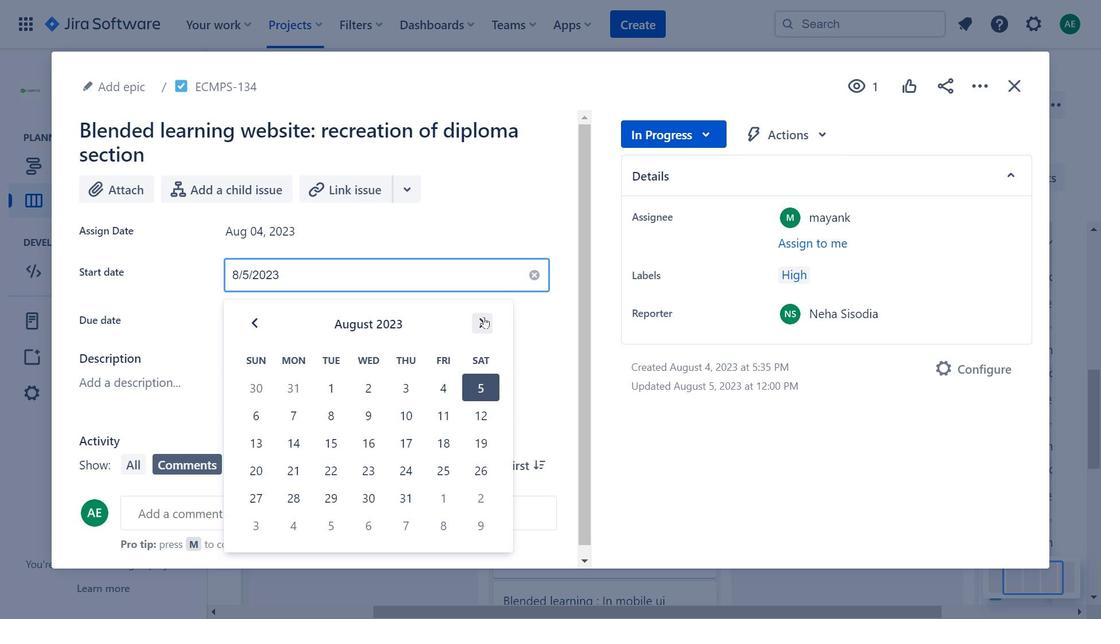 
Action: Mouse moved to (1017, 87)
Screenshot: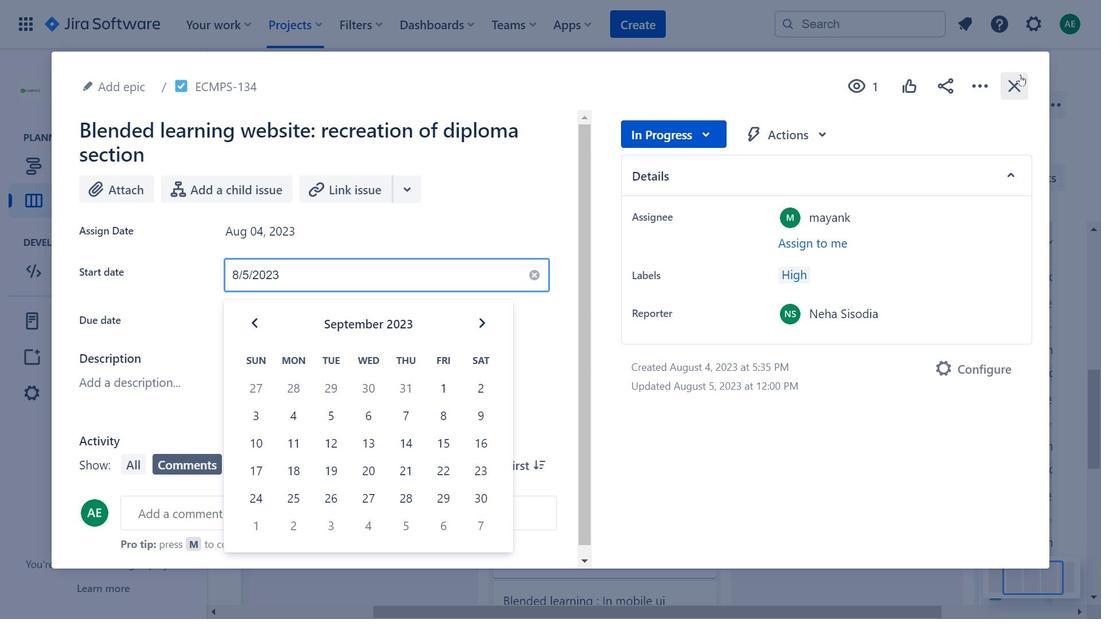 
Action: Mouse pressed left at (1017, 87)
Screenshot: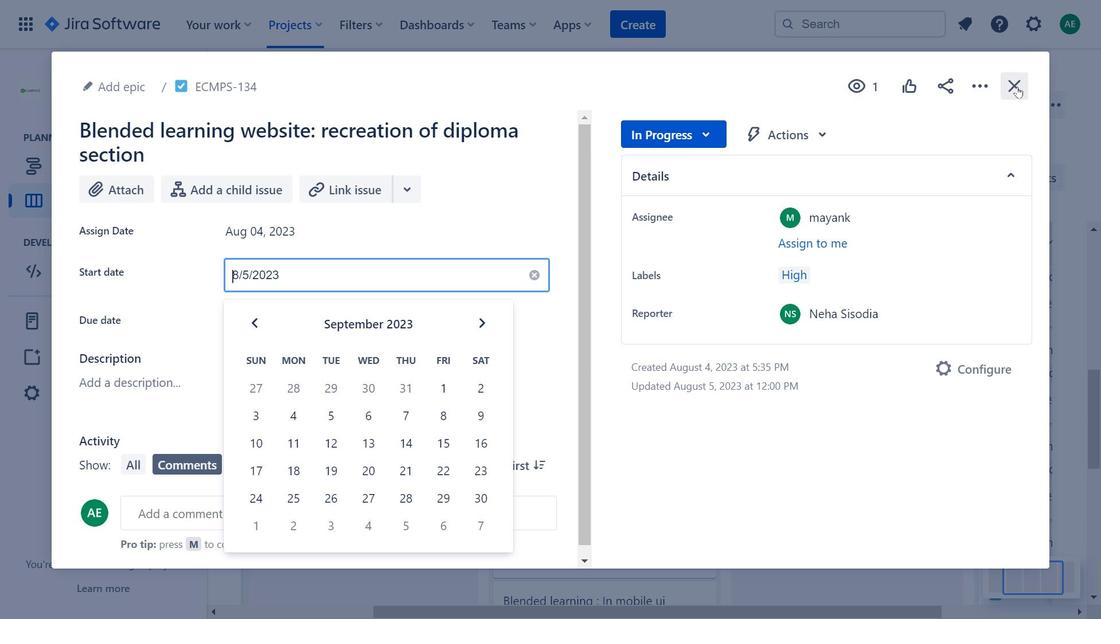 
Action: Mouse moved to (532, 352)
Screenshot: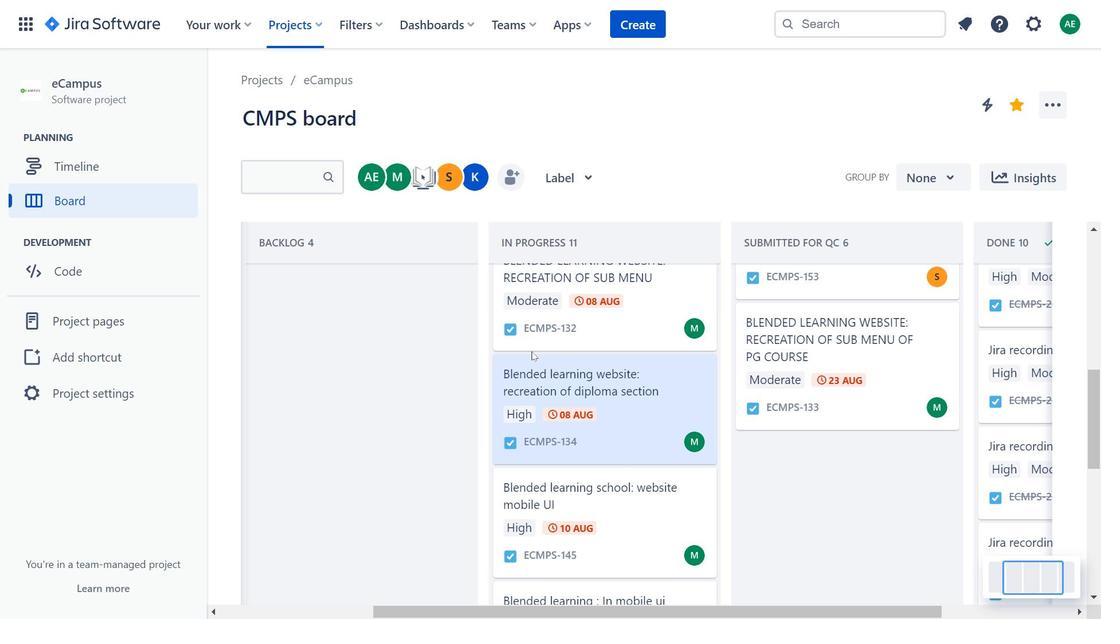 
Action: Mouse scrolled (532, 352) with delta (0, 0)
Screenshot: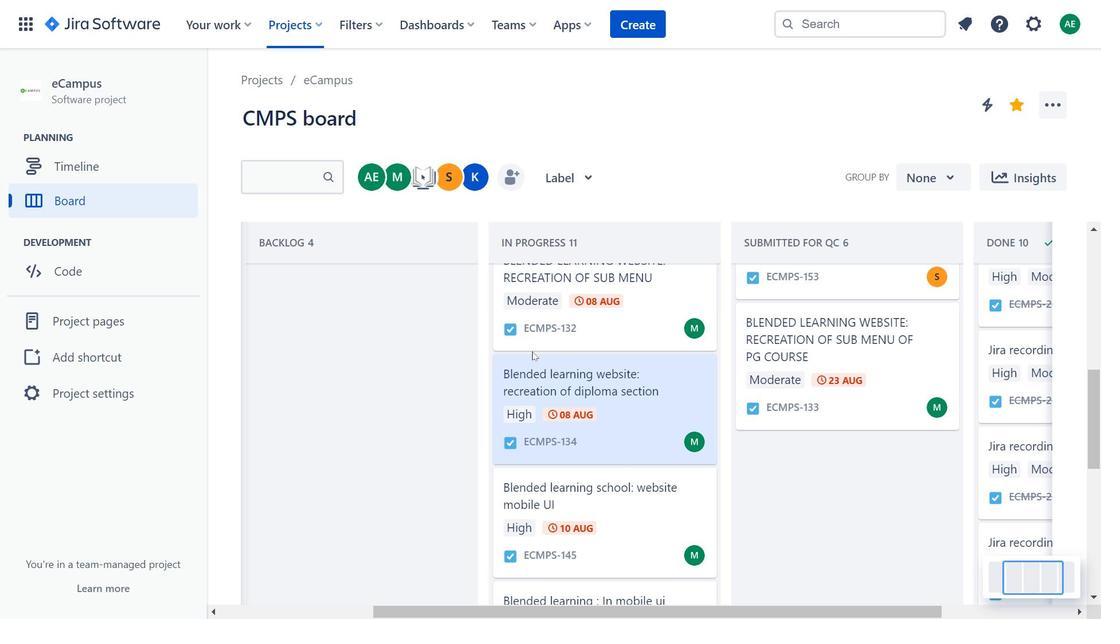 
Action: Mouse moved to (532, 351)
Screenshot: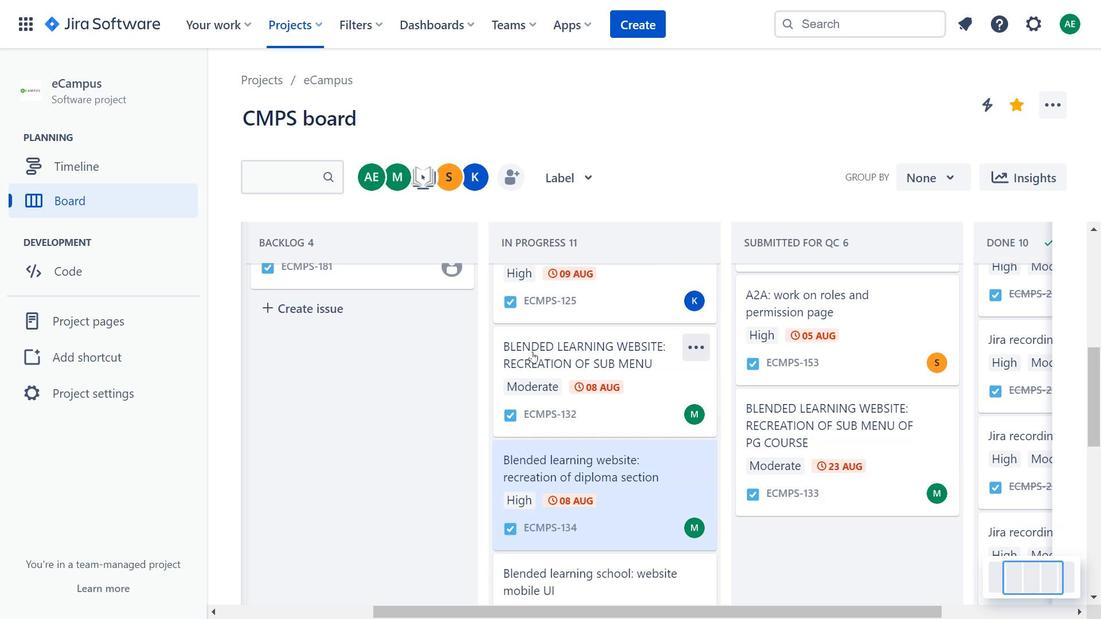 
Action: Mouse scrolled (532, 352) with delta (0, 0)
Screenshot: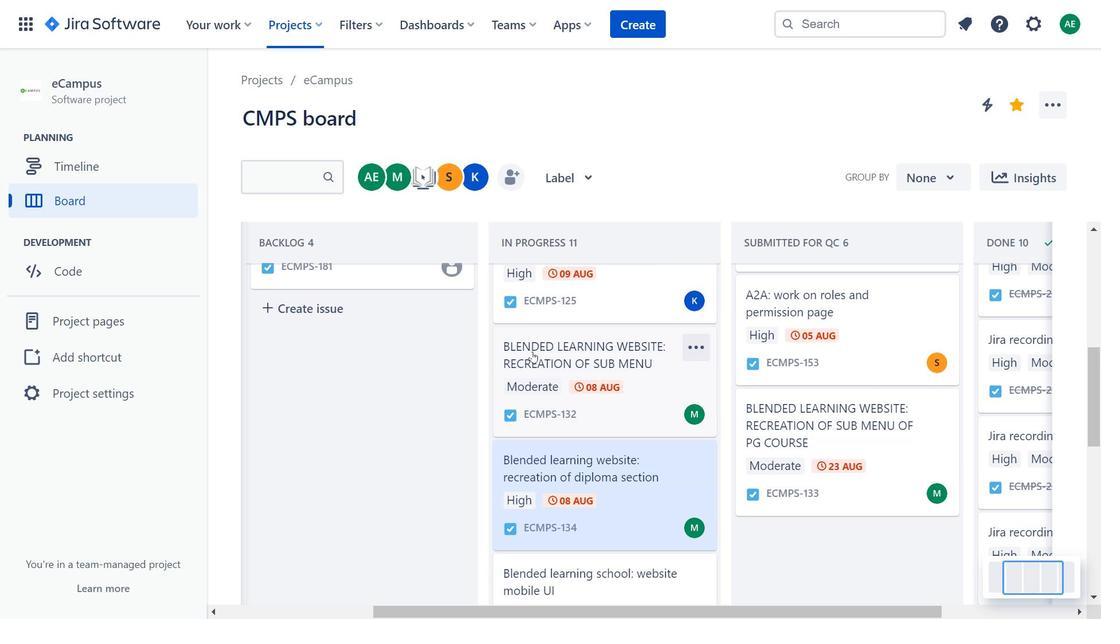 
Action: Mouse scrolled (532, 352) with delta (0, 0)
Screenshot: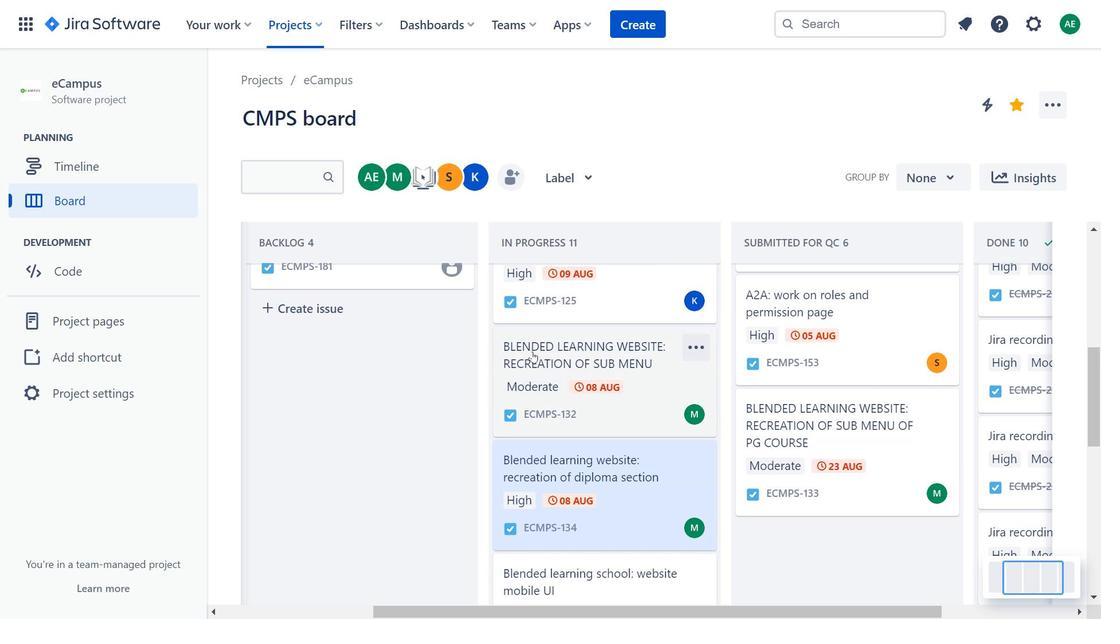 
Action: Mouse scrolled (532, 352) with delta (0, 0)
Screenshot: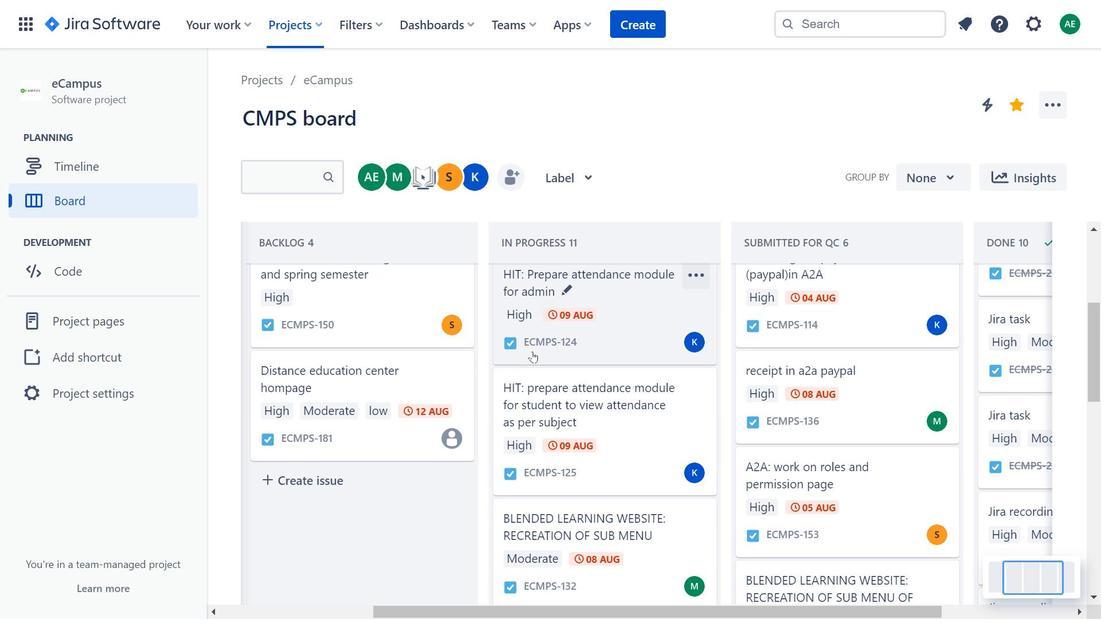 
Action: Mouse scrolled (532, 352) with delta (0, 0)
Screenshot: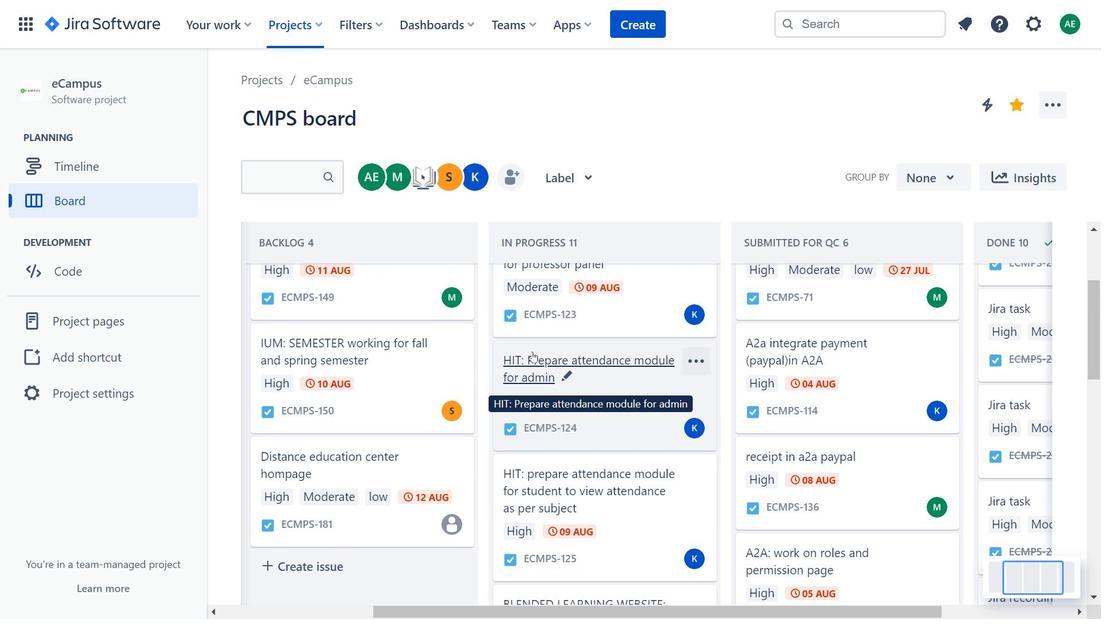 
Action: Mouse moved to (533, 351)
Screenshot: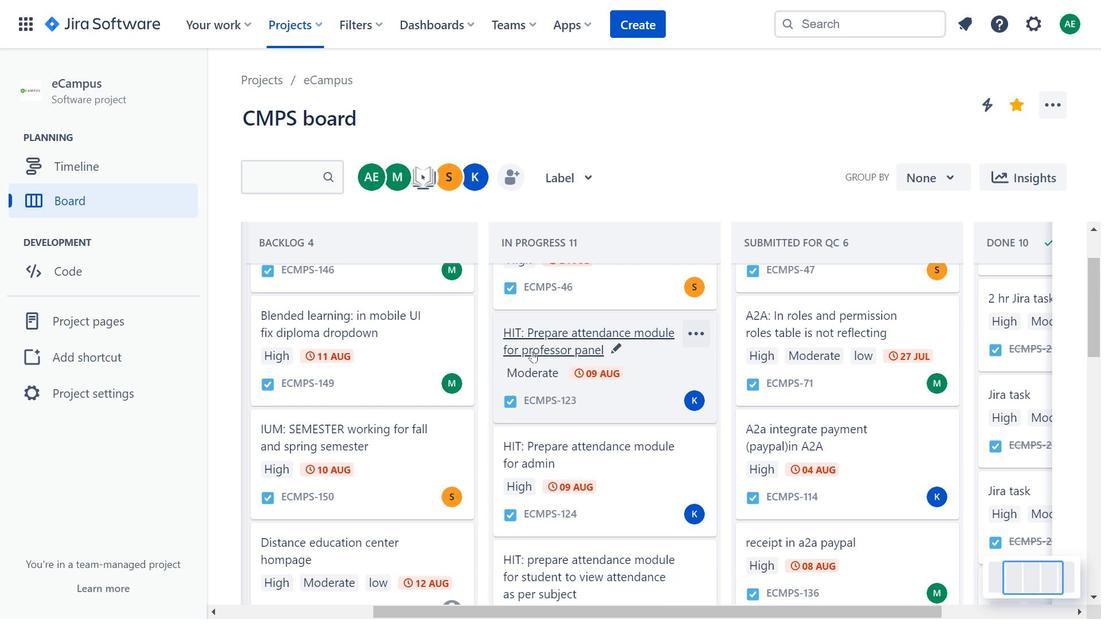 
Action: Mouse scrolled (533, 351) with delta (0, 0)
Screenshot: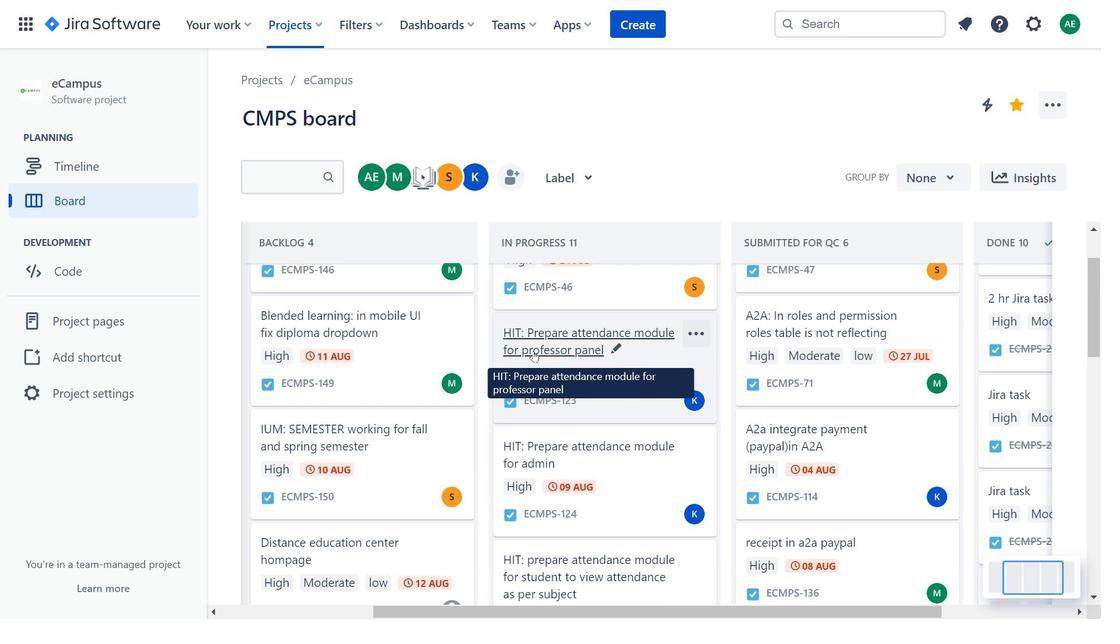 
Action: Mouse moved to (533, 349)
Screenshot: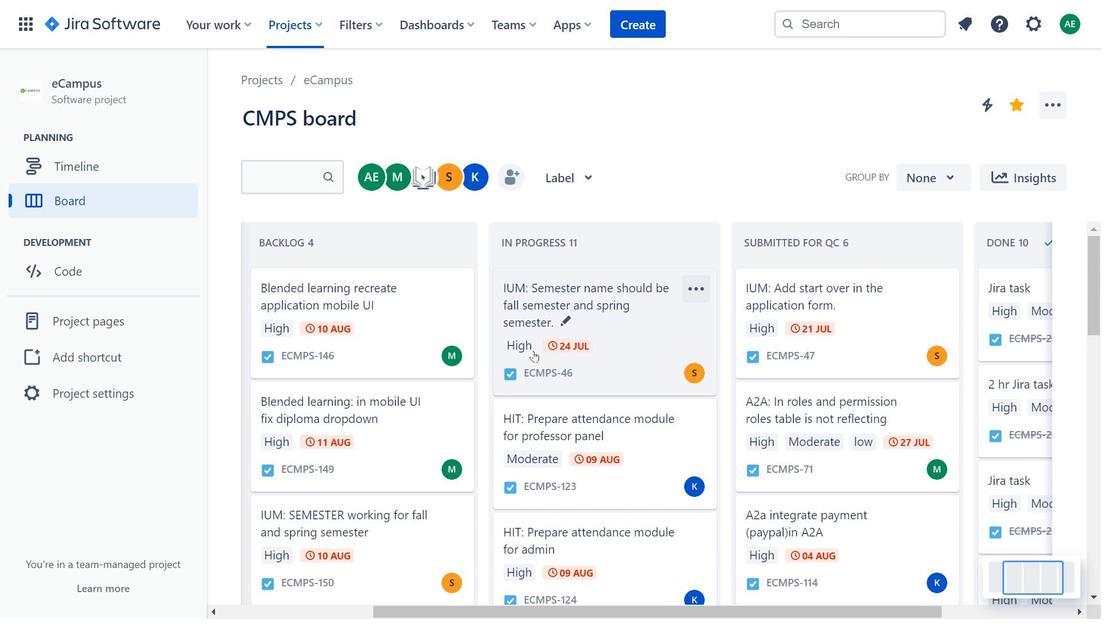 
Action: Mouse scrolled (533, 350) with delta (0, 0)
Screenshot: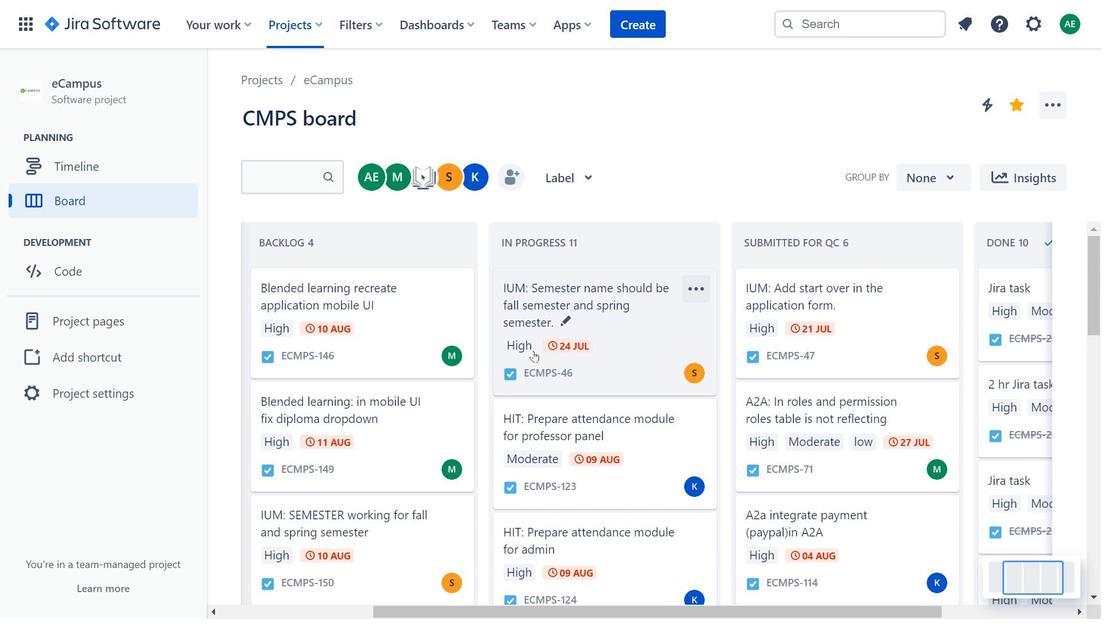 
Action: Mouse scrolled (533, 350) with delta (0, 0)
Screenshot: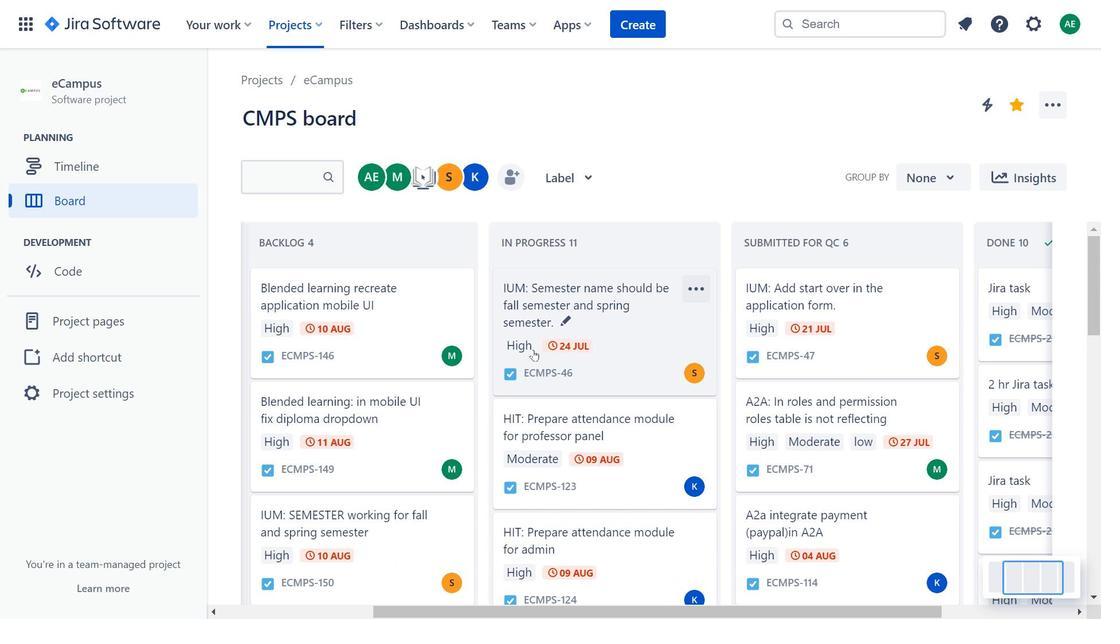 
Action: Mouse moved to (753, 350)
Screenshot: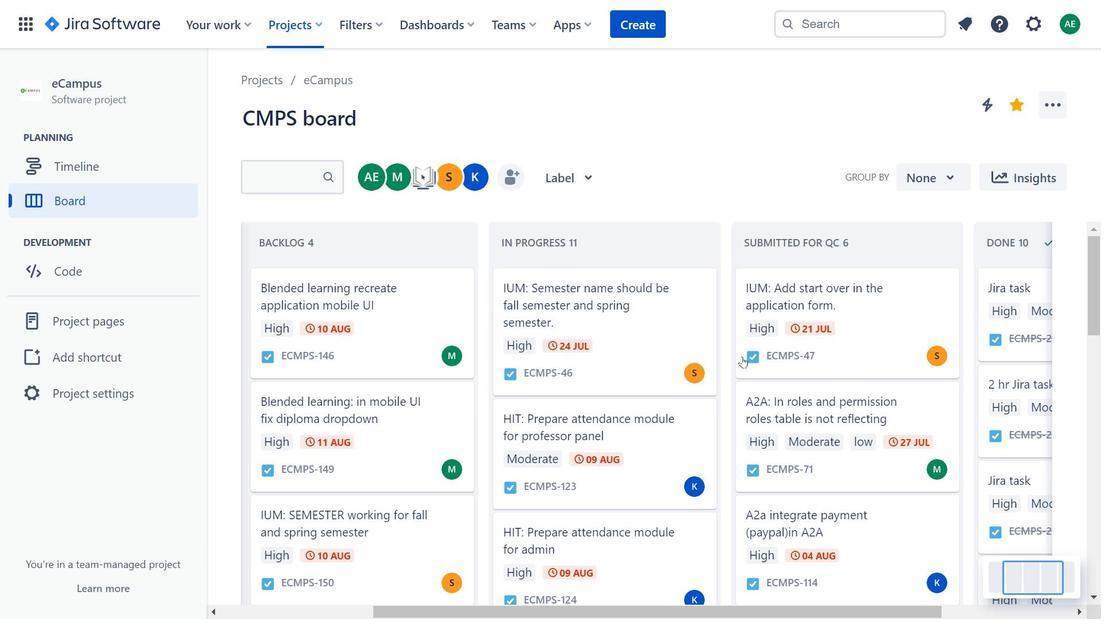 
Action: Mouse scrolled (753, 349) with delta (0, 0)
Screenshot: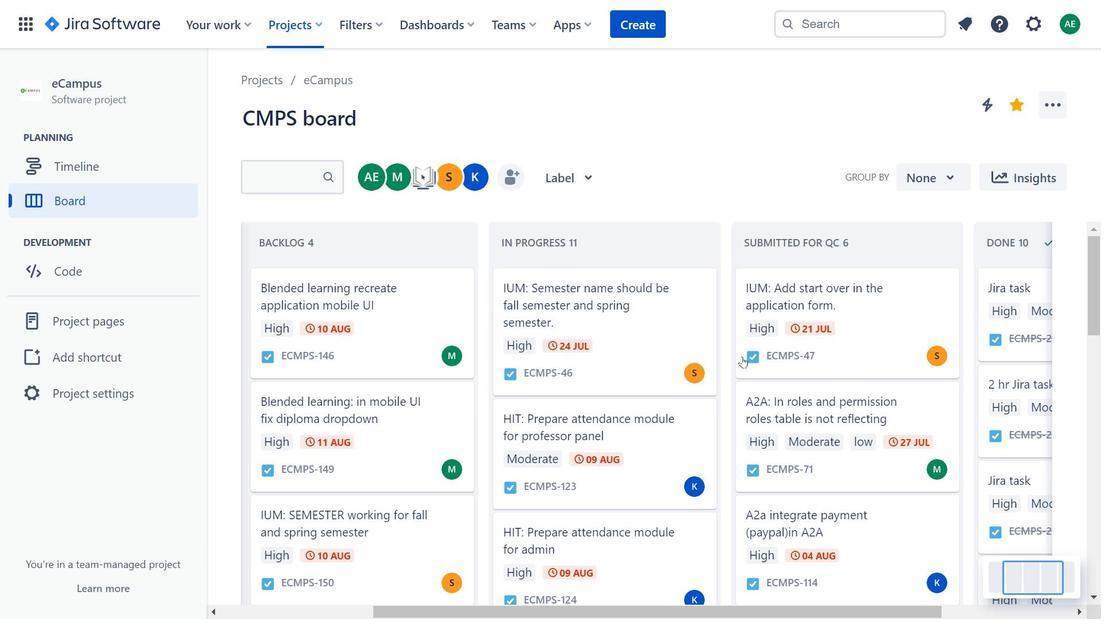 
Action: Mouse moved to (754, 349)
Screenshot: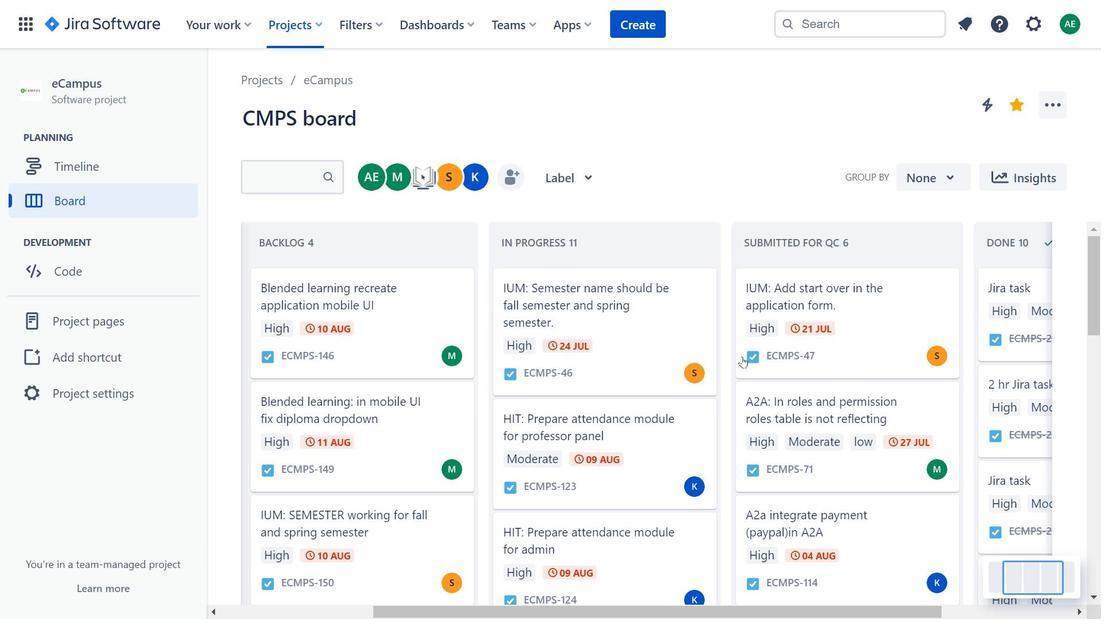 
Action: Mouse scrolled (754, 349) with delta (0, 0)
Screenshot: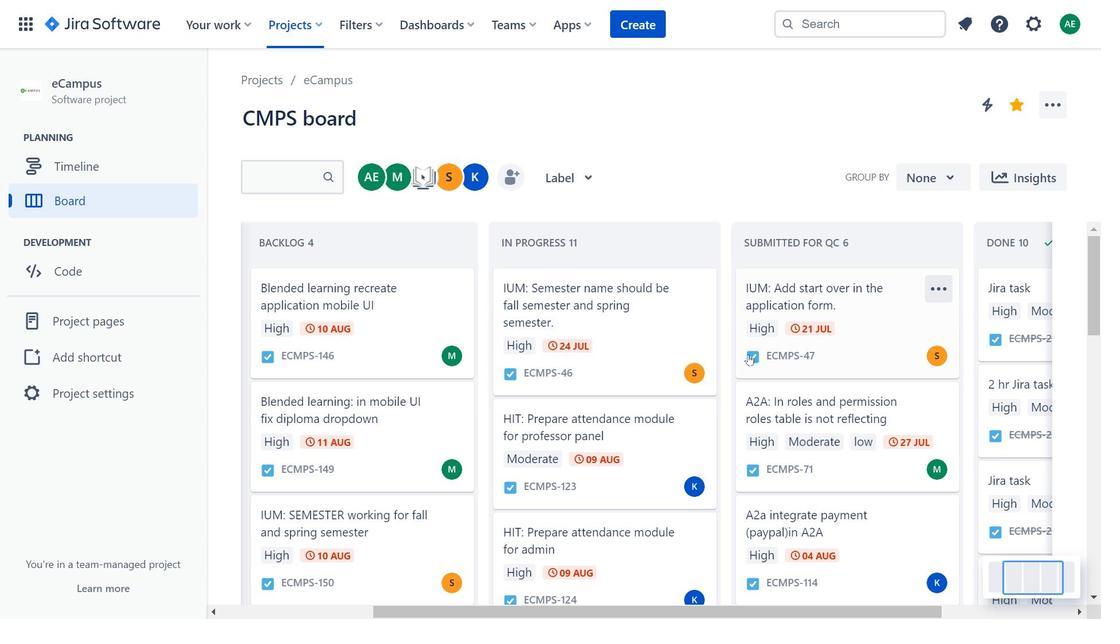 
Action: Mouse moved to (880, 389)
Screenshot: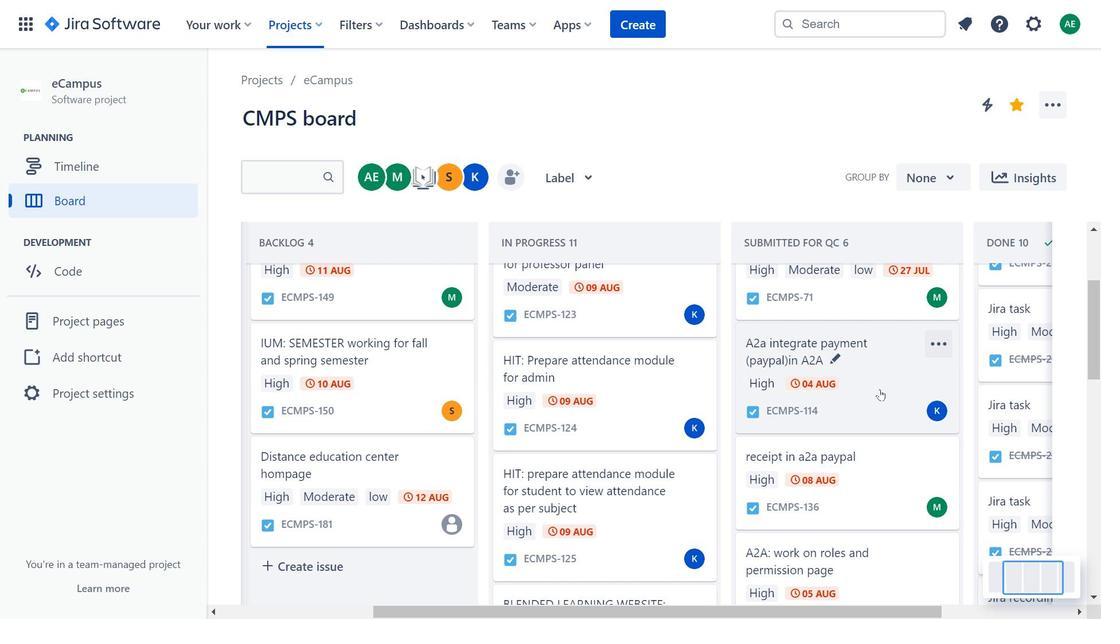 
Action: Mouse pressed left at (880, 389)
Screenshot: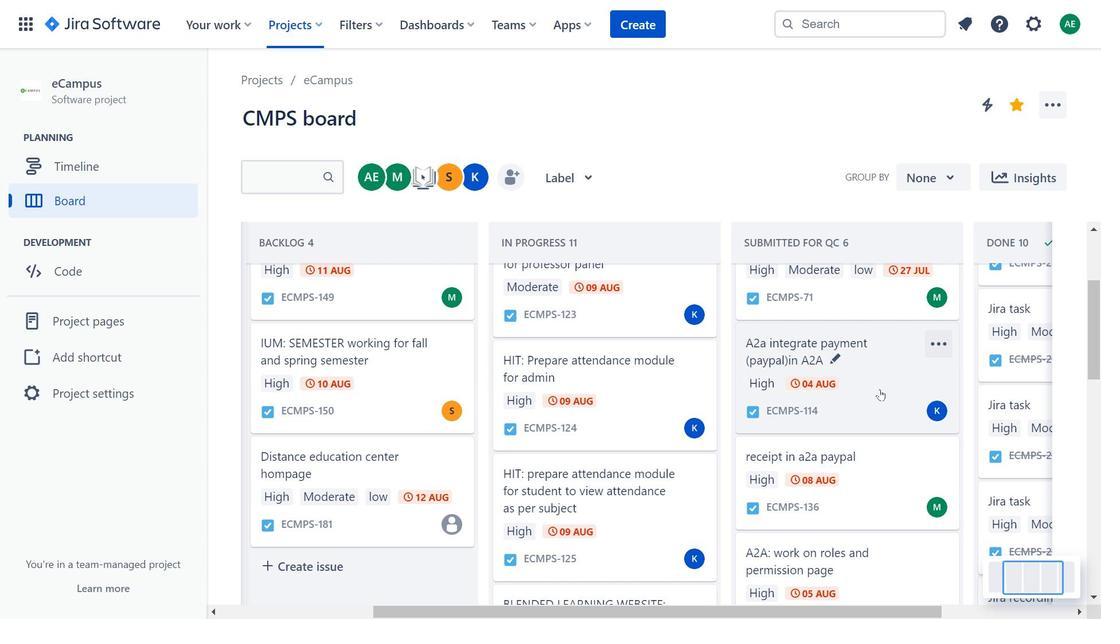 
Action: Mouse moved to (819, 136)
Screenshot: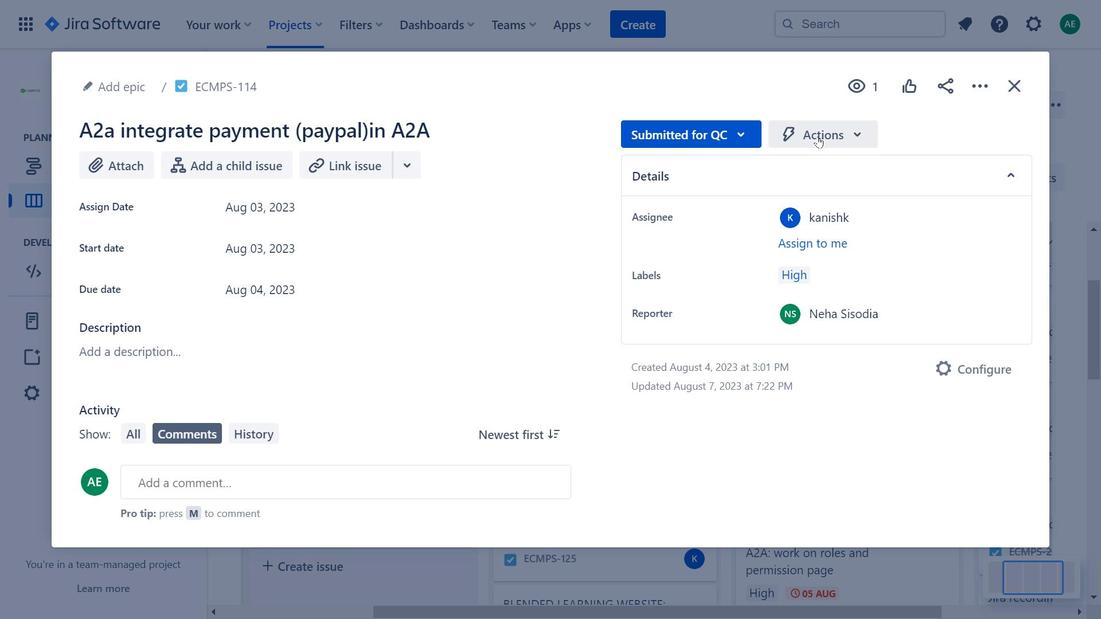 
Action: Mouse pressed left at (819, 136)
Screenshot: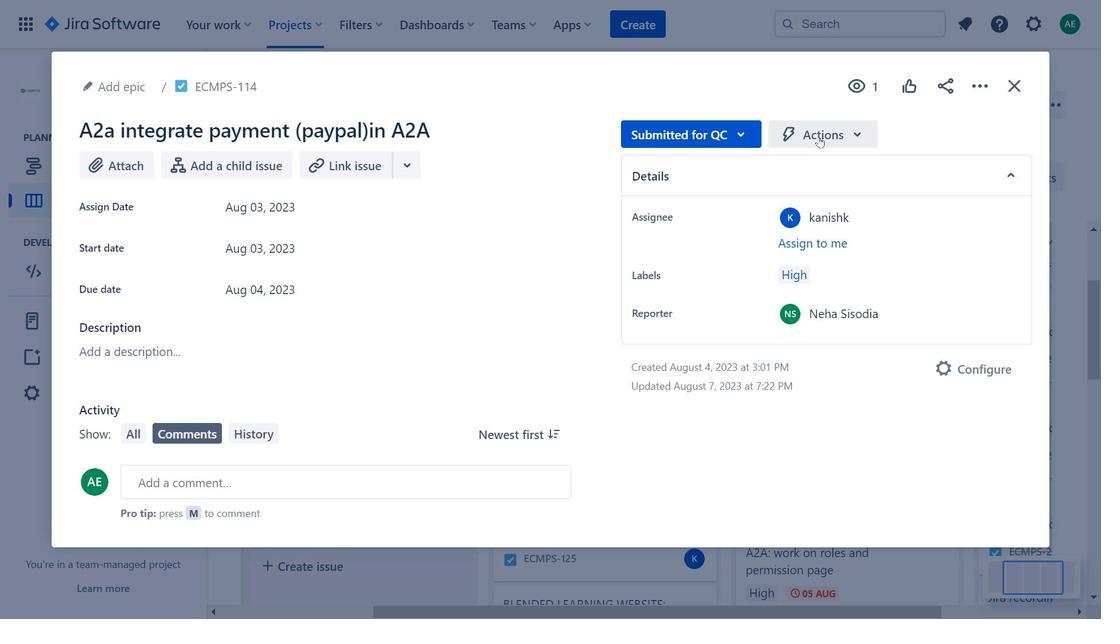 
Action: Mouse moved to (970, 93)
Screenshot: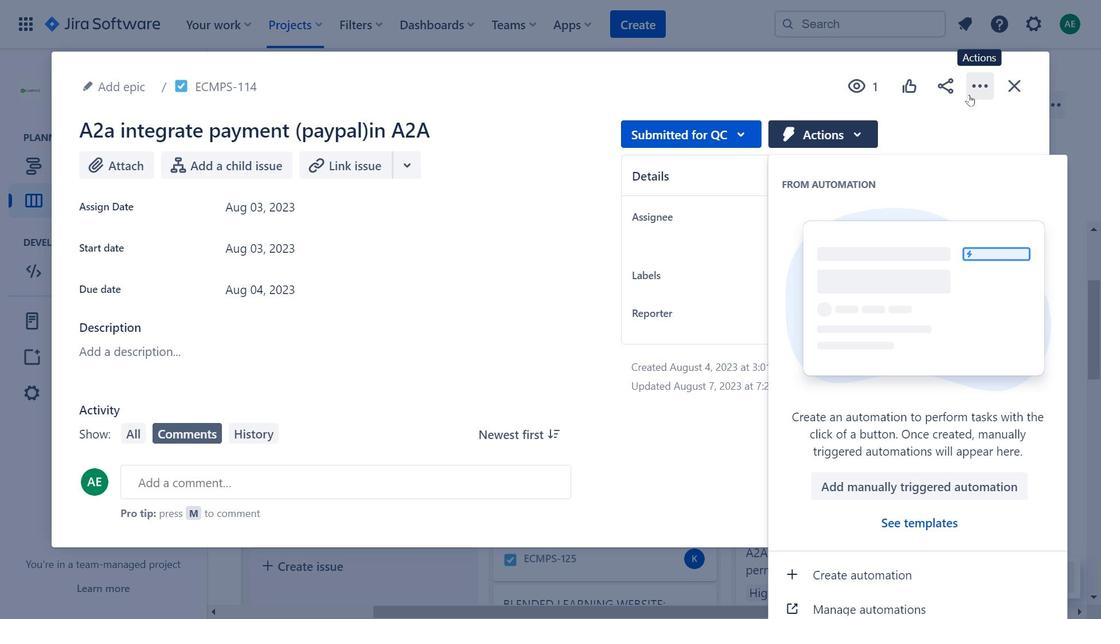 
Action: Mouse pressed left at (970, 93)
Screenshot: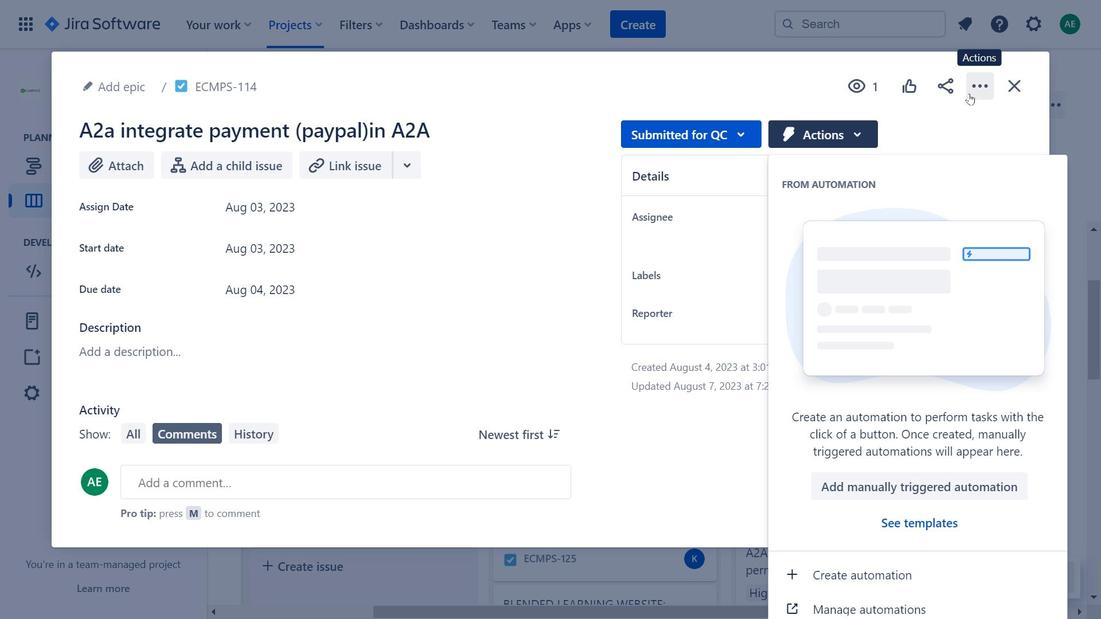 
Action: Mouse moved to (792, 130)
Screenshot: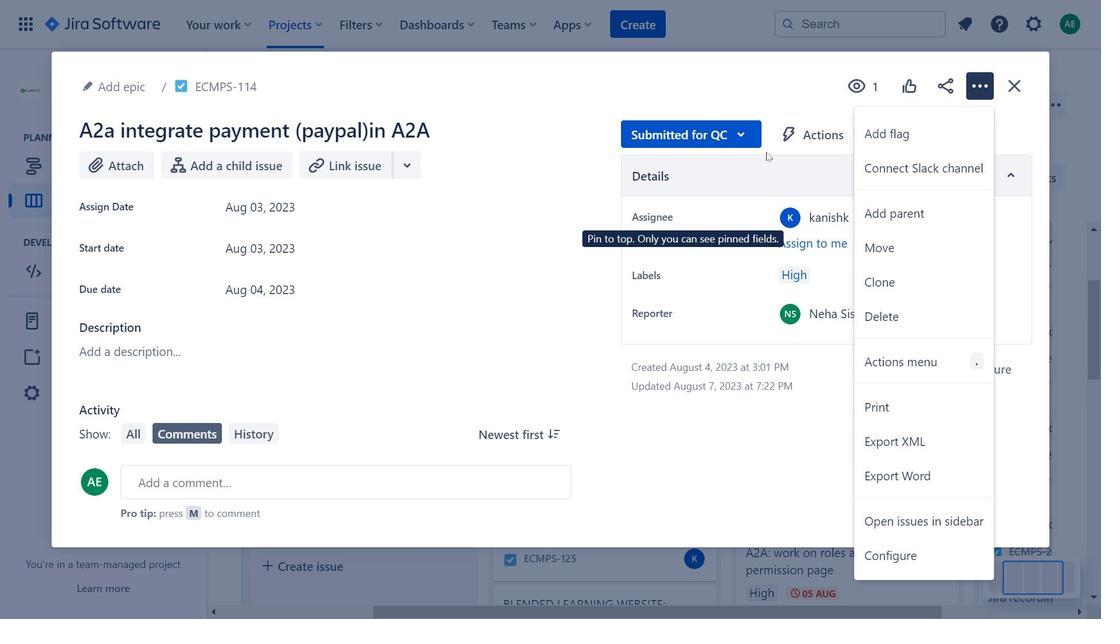 
Action: Mouse pressed left at (792, 130)
Screenshot: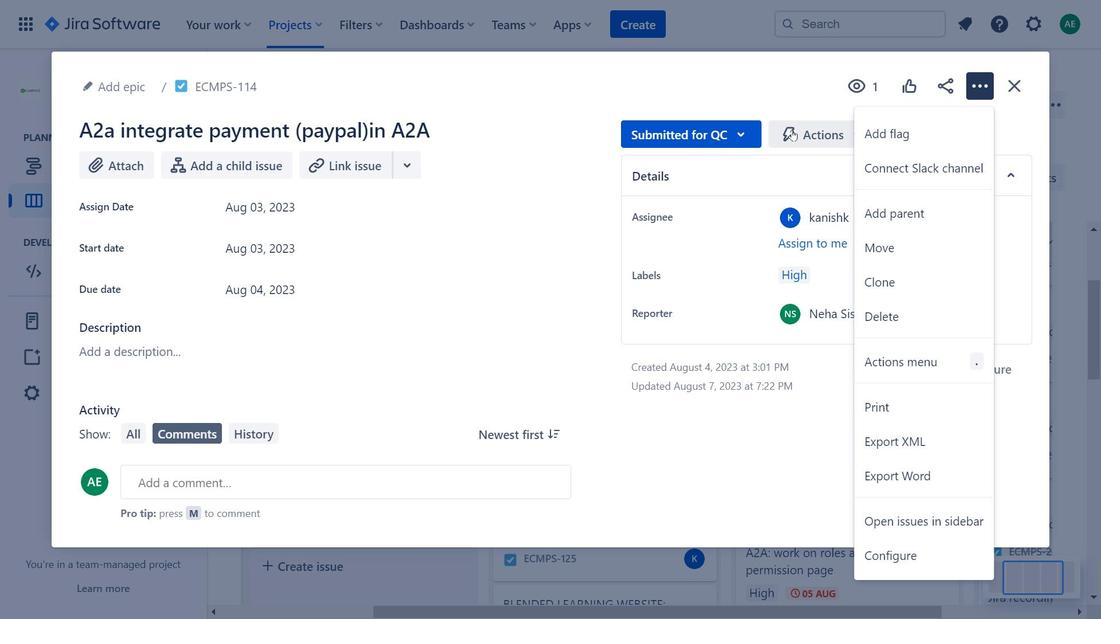 
Action: Mouse moved to (416, 162)
Screenshot: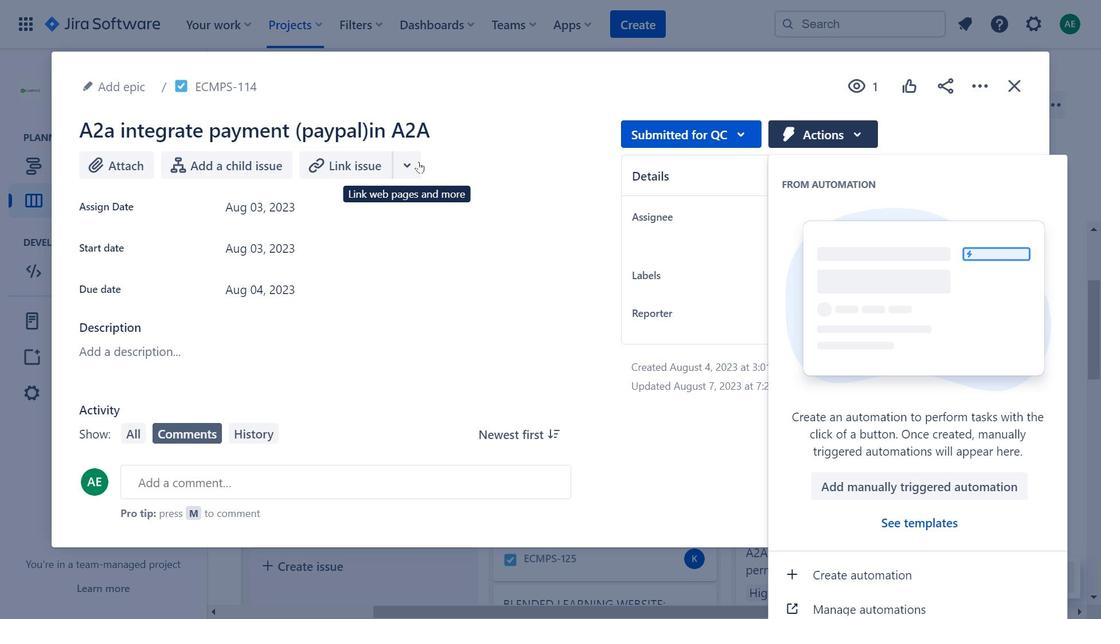 
Action: Mouse pressed left at (416, 162)
Screenshot: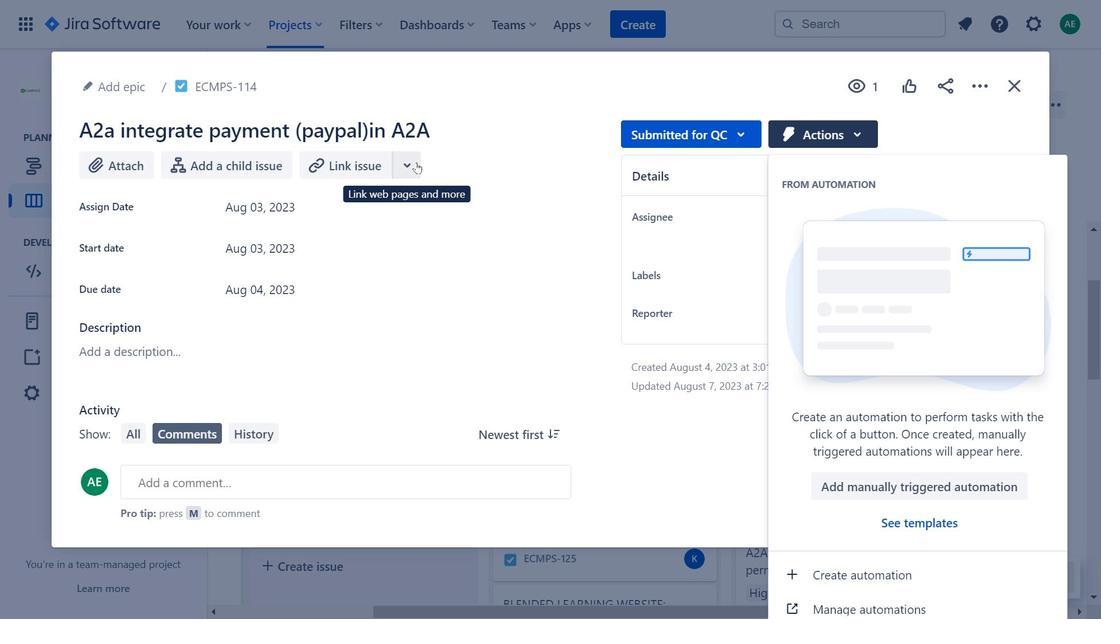 
Action: Mouse moved to (976, 90)
Screenshot: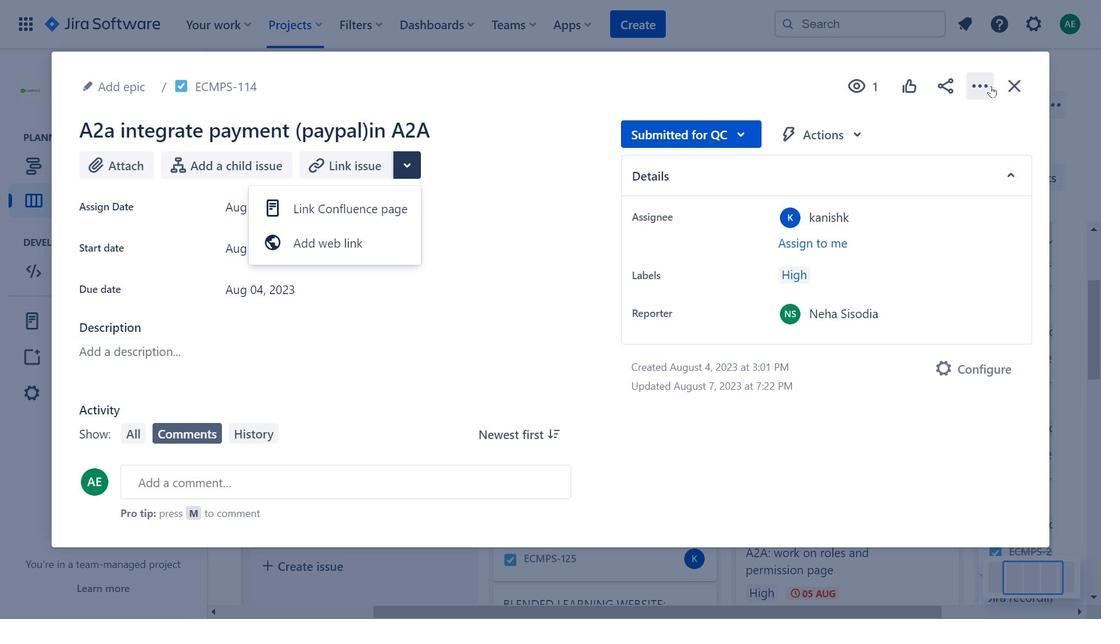
Action: Mouse pressed left at (976, 90)
Screenshot: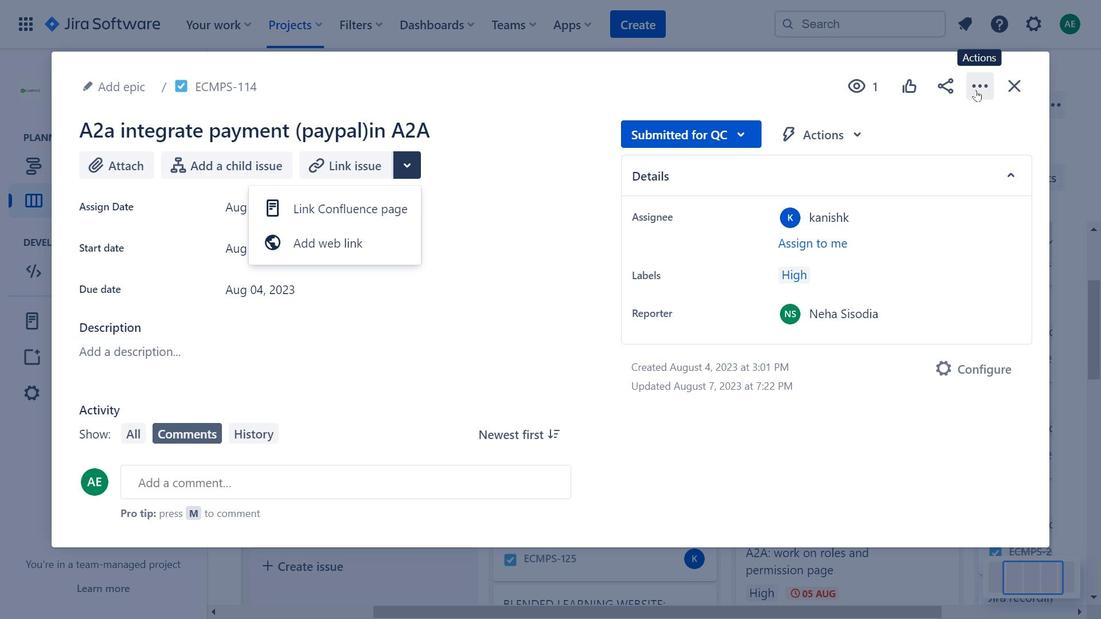 
Action: Mouse moved to (346, 257)
Screenshot: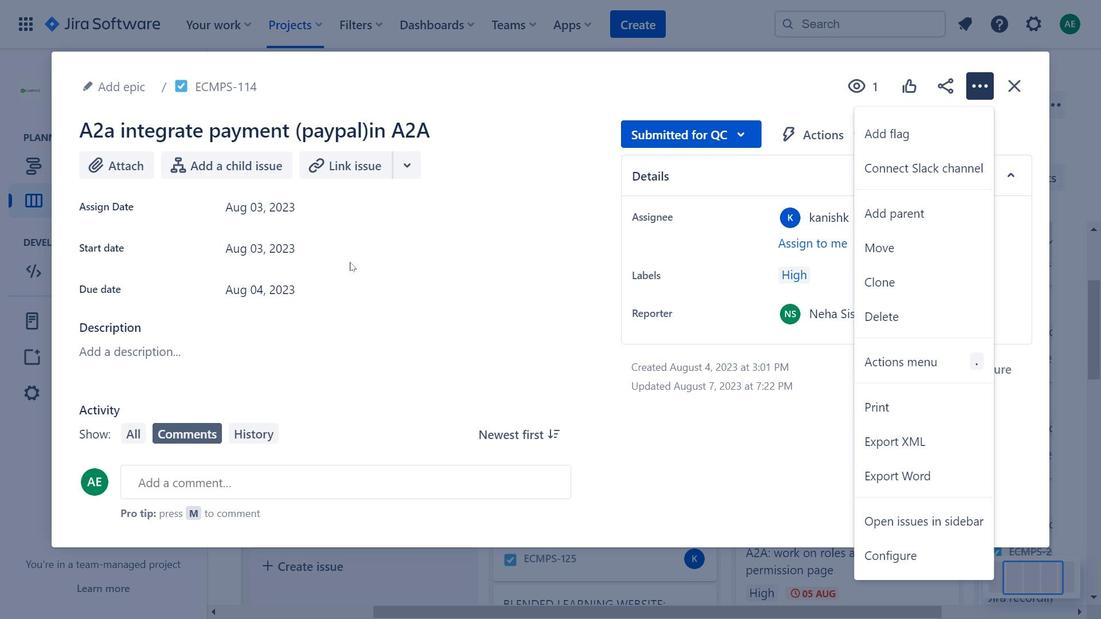 
Action: Mouse pressed left at (346, 257)
Screenshot: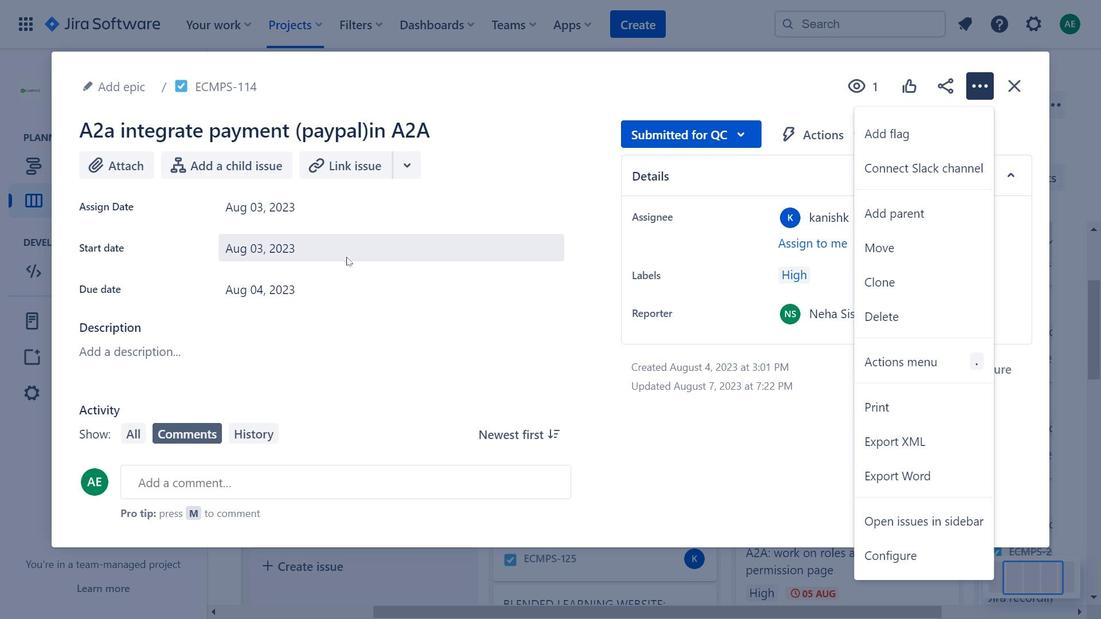
Action: Mouse moved to (806, 131)
Screenshot: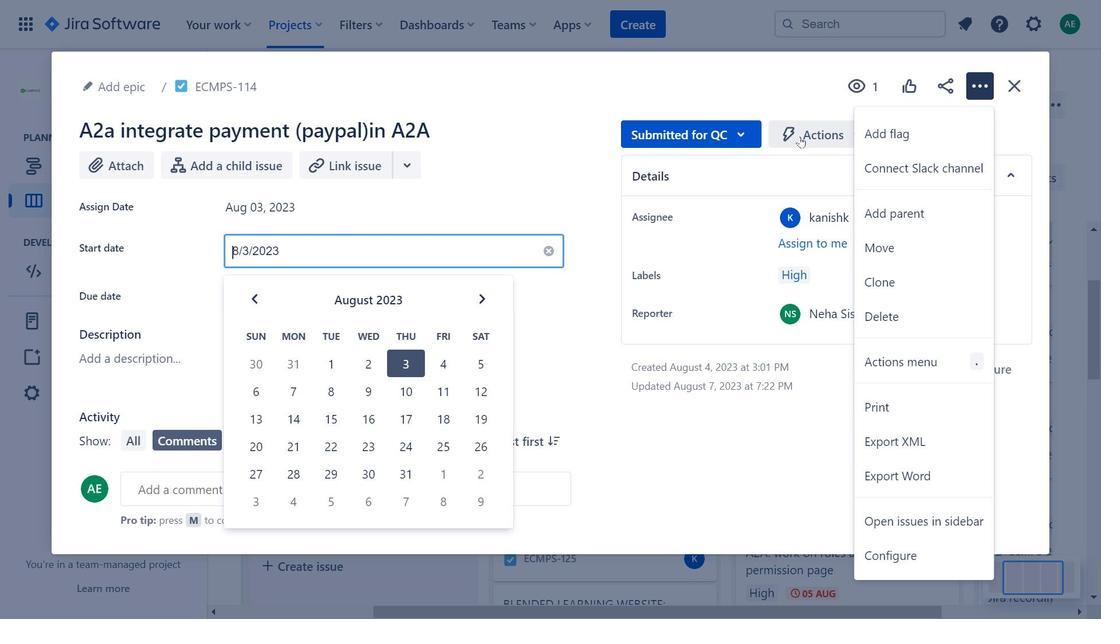 
Action: Mouse pressed left at (806, 131)
Screenshot: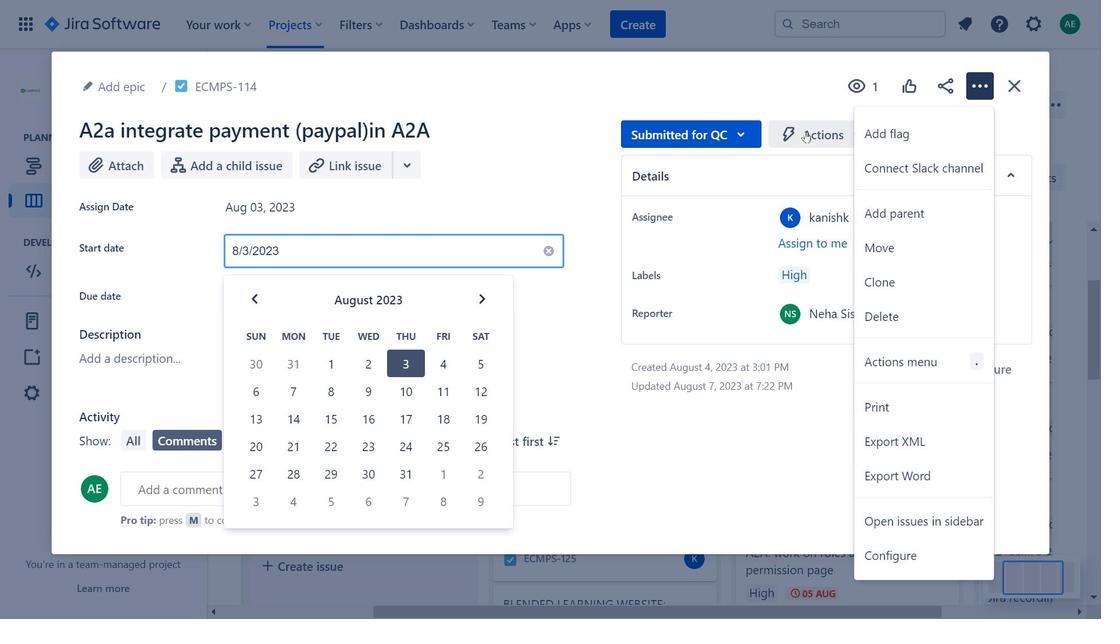 
Action: Mouse moved to (875, 132)
Screenshot: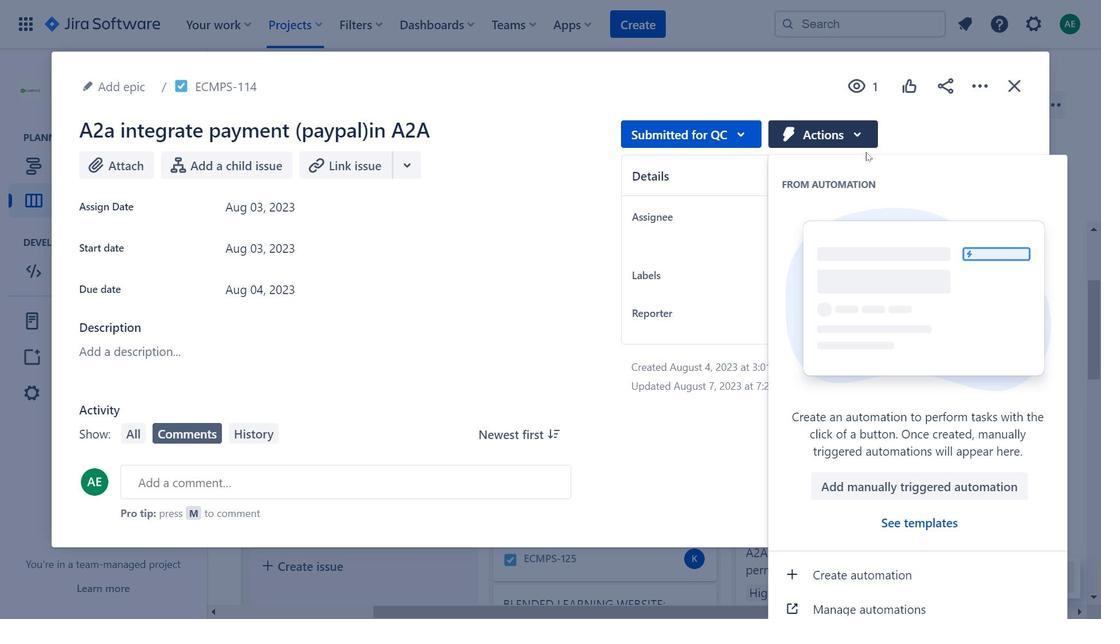 
Action: Mouse pressed left at (875, 132)
Screenshot: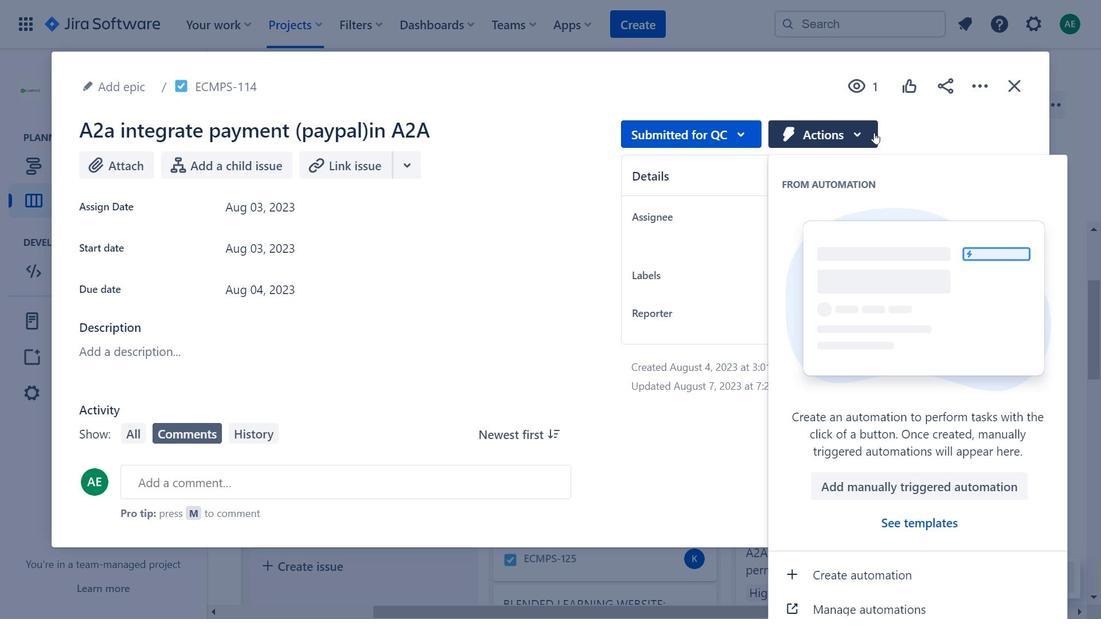 
Action: Mouse moved to (797, 128)
Screenshot: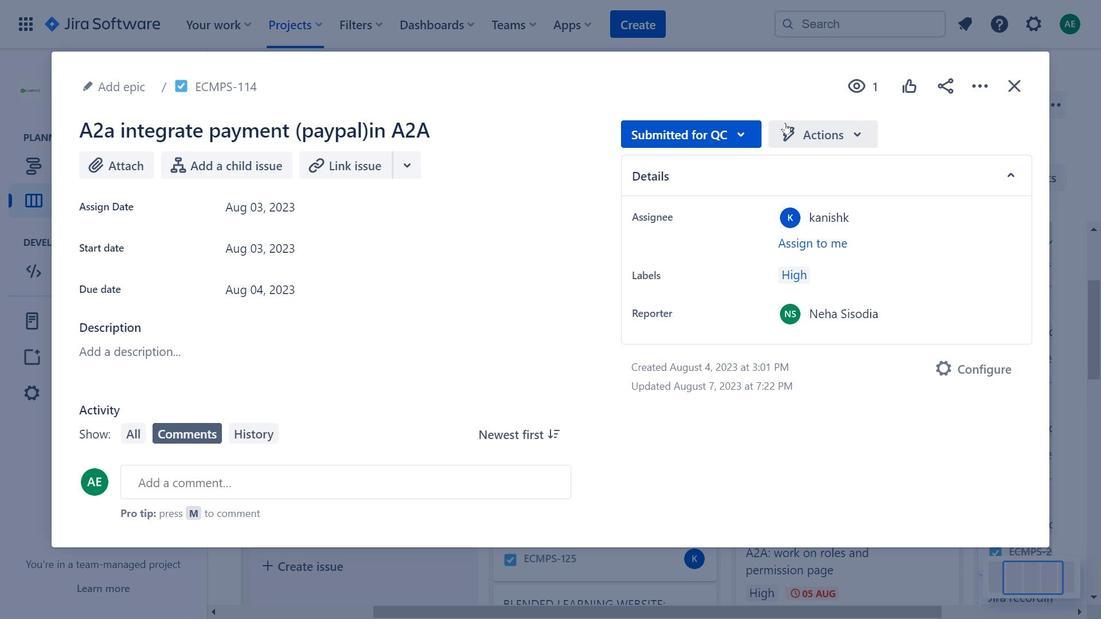 
Action: Mouse pressed left at (797, 128)
Screenshot: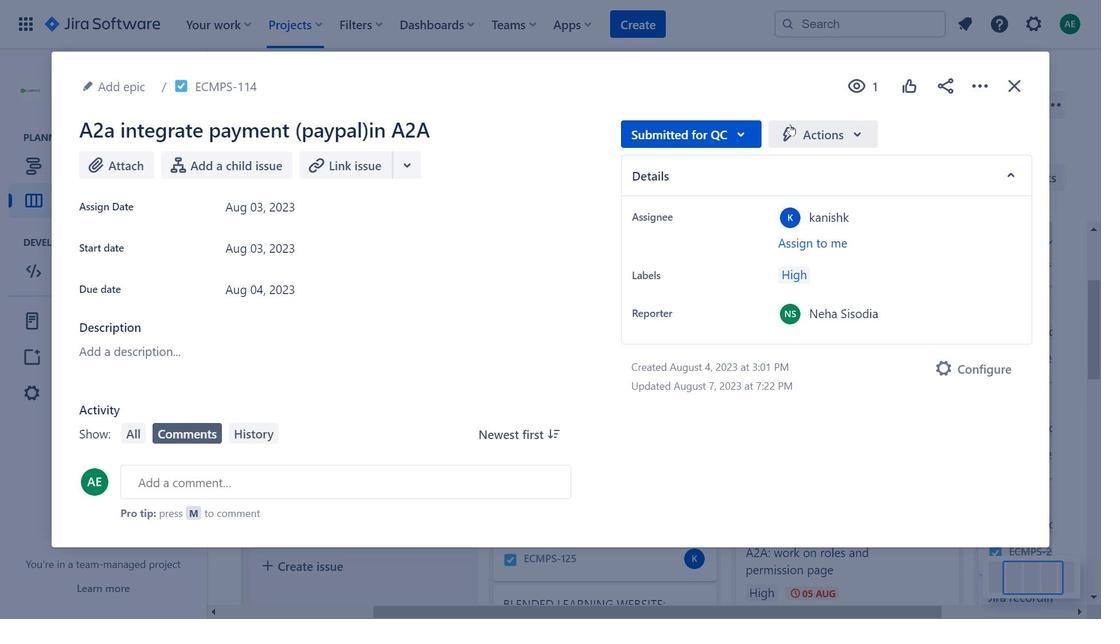 
Action: Mouse moved to (687, 137)
Screenshot: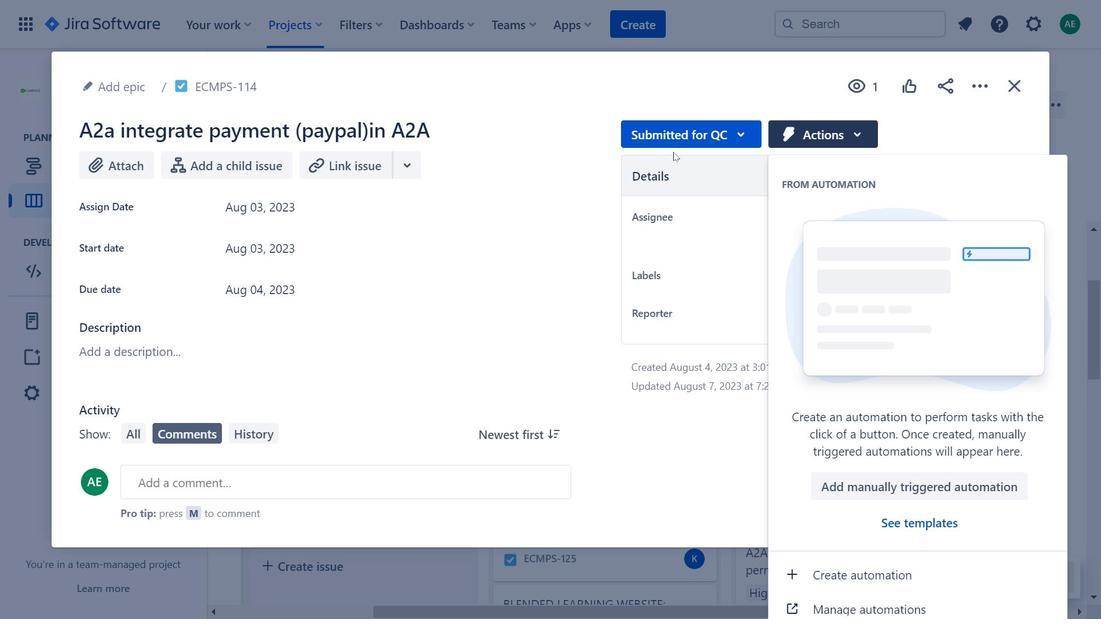 
Action: Mouse pressed left at (687, 137)
Screenshot: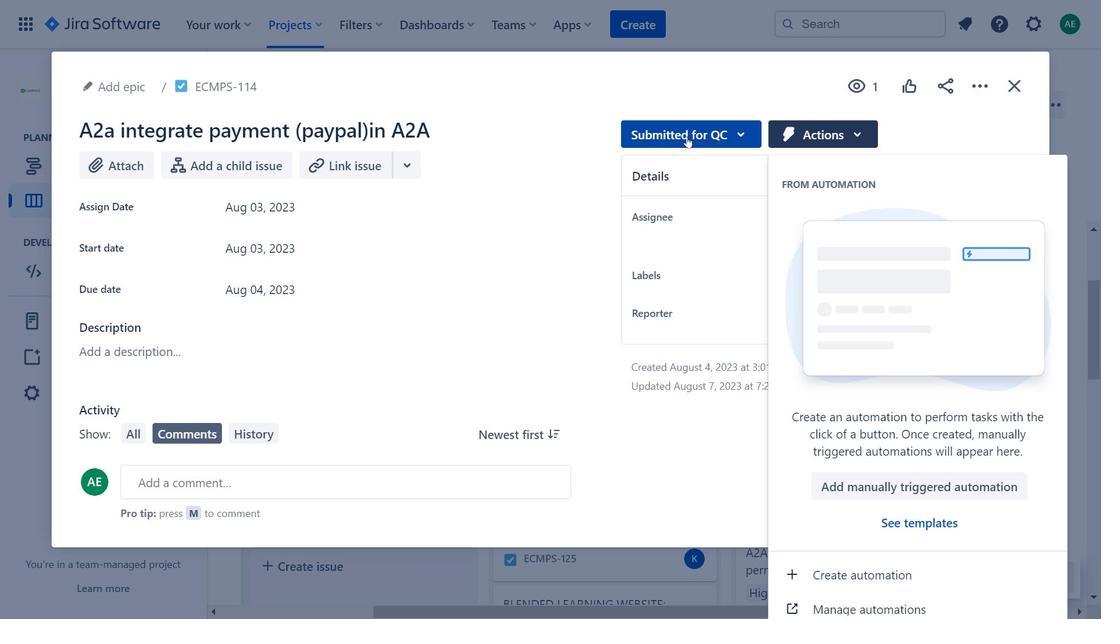 
Action: Mouse moved to (363, 326)
Screenshot: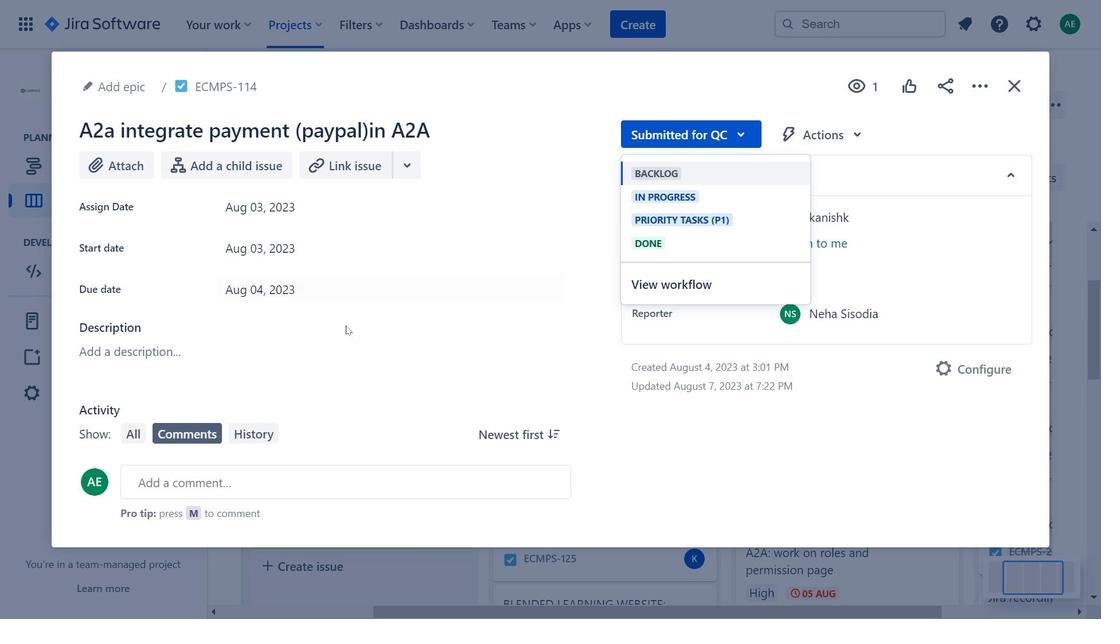
Action: Mouse scrolled (363, 326) with delta (0, 0)
Screenshot: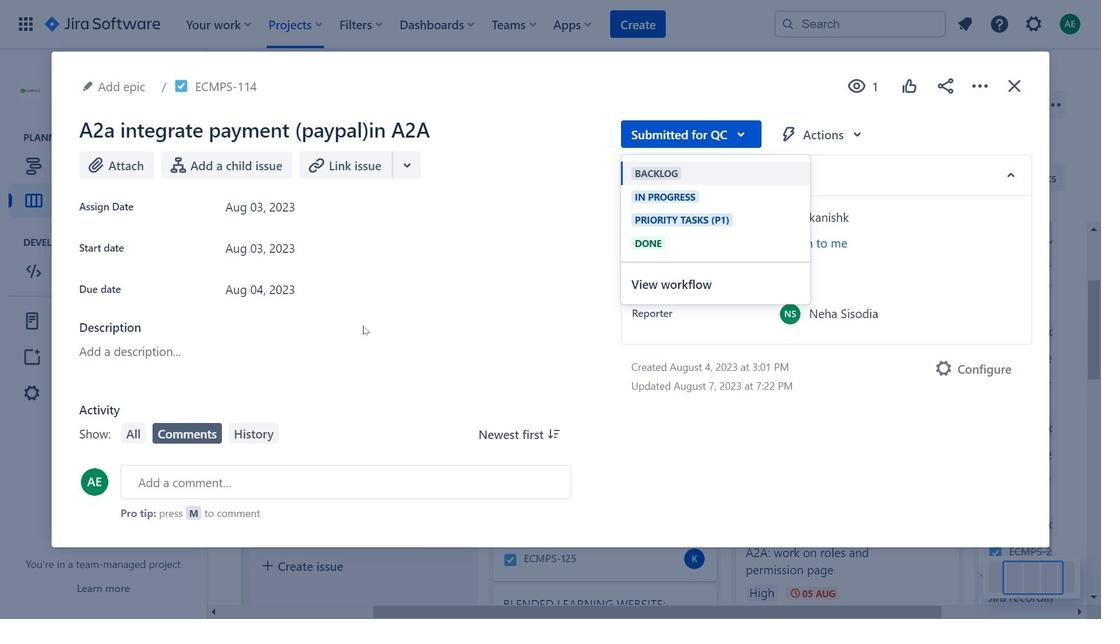 
Action: Mouse moved to (366, 322)
Screenshot: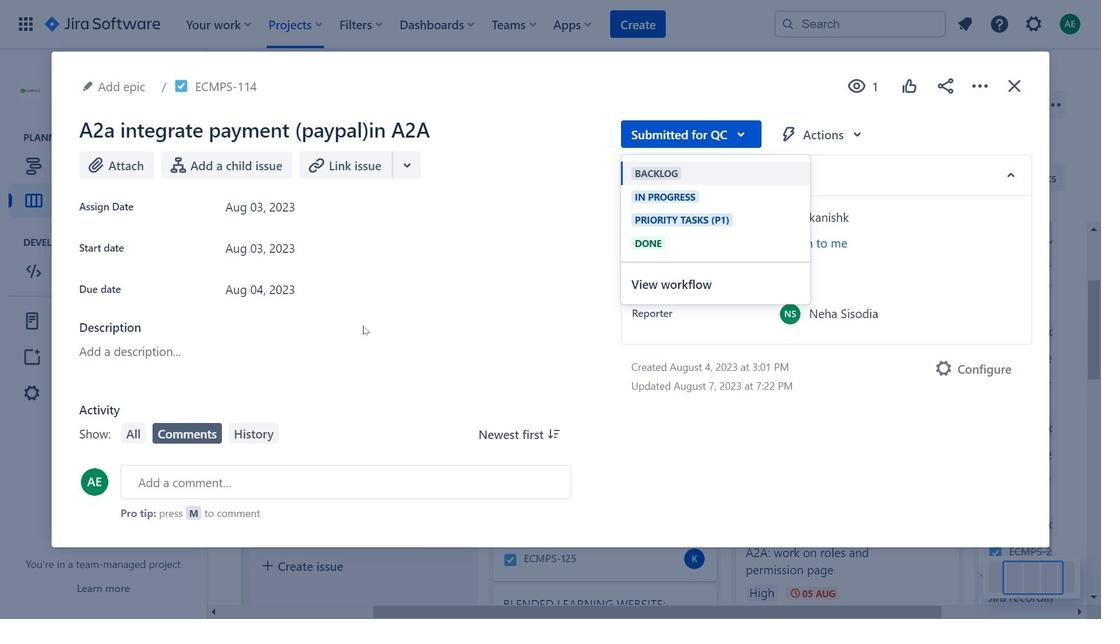 
Action: Mouse scrolled (366, 323) with delta (0, 0)
Screenshot: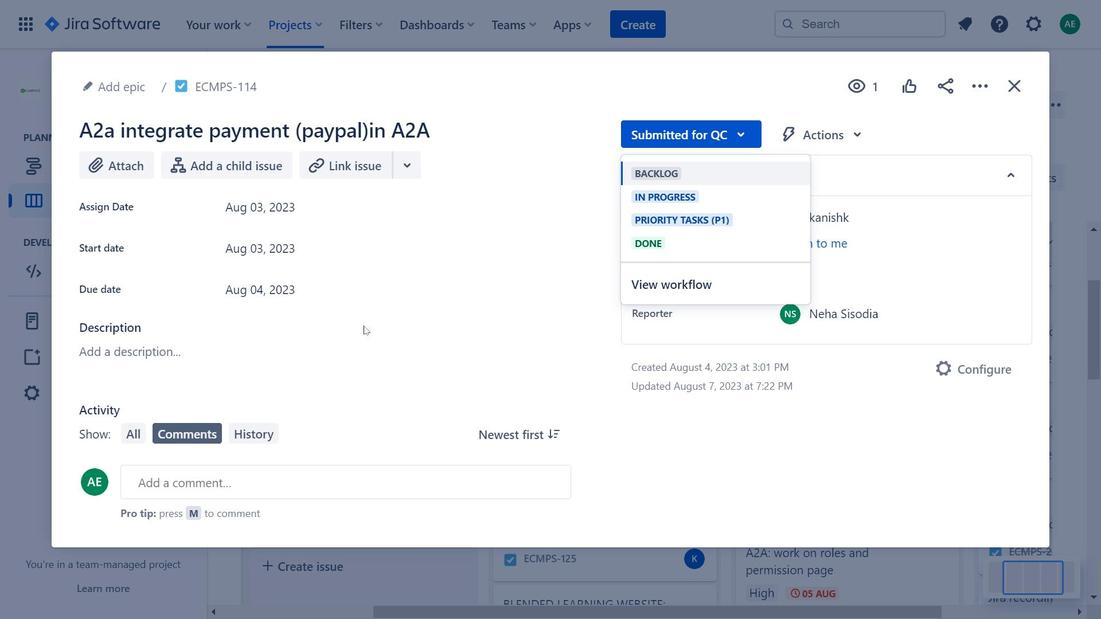 
Action: Mouse scrolled (366, 323) with delta (0, 0)
Screenshot: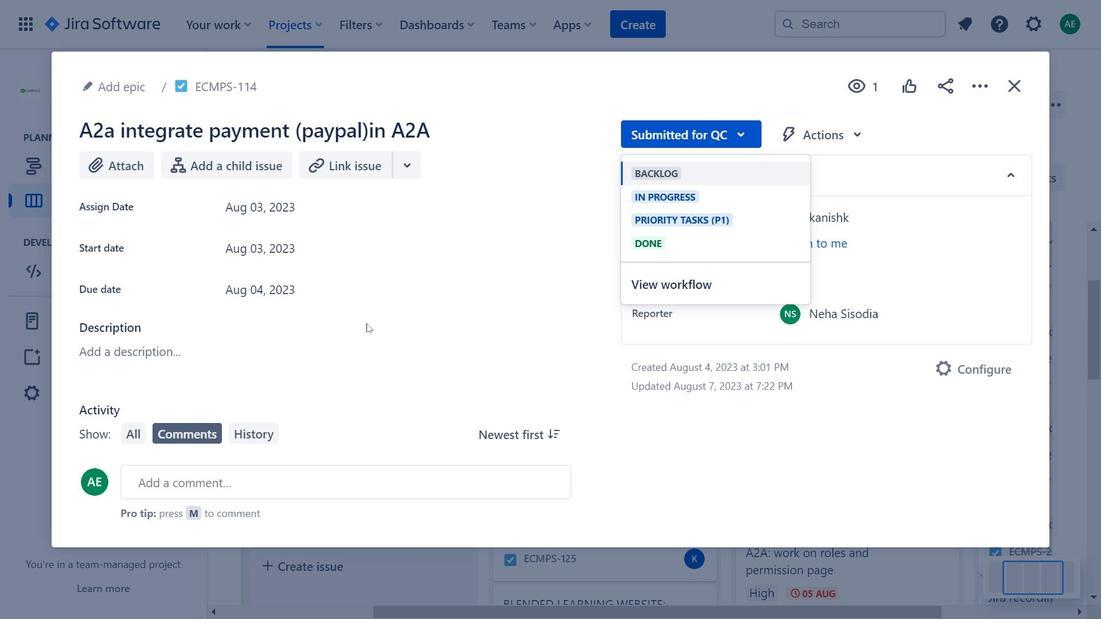 
Action: Mouse moved to (352, 295)
Screenshot: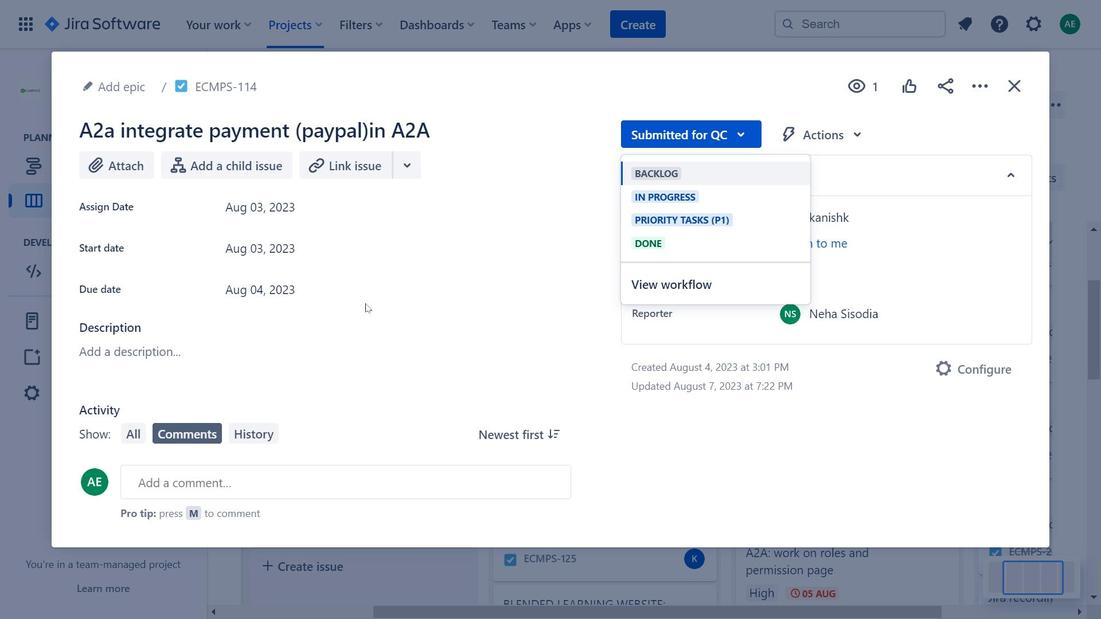 
Action: Mouse scrolled (352, 296) with delta (0, 0)
Screenshot: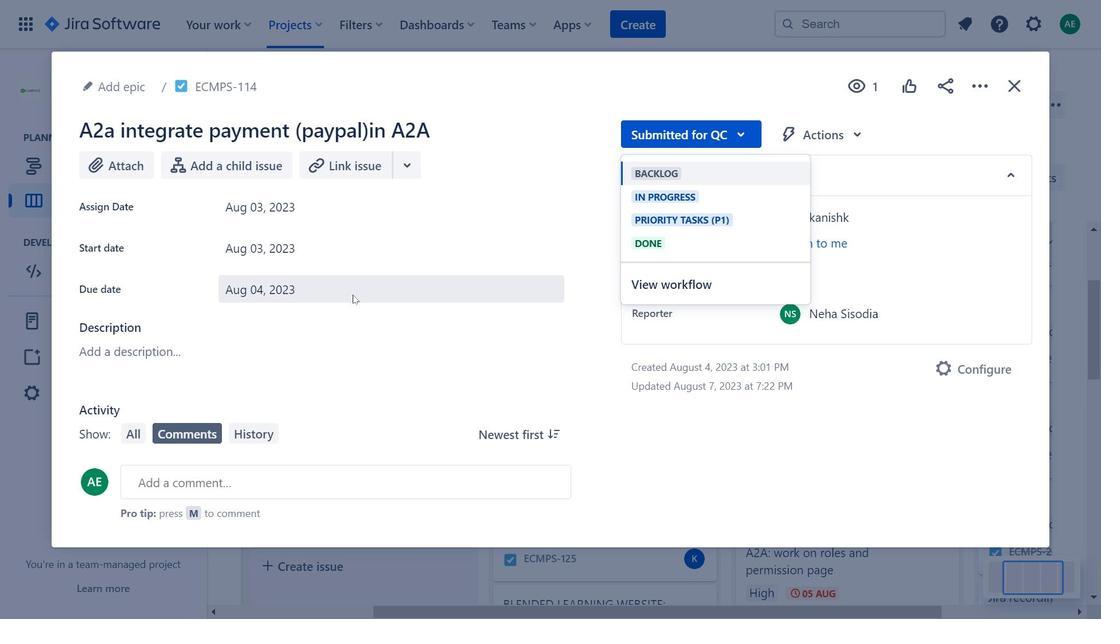 
Action: Mouse scrolled (352, 296) with delta (0, 0)
Screenshot: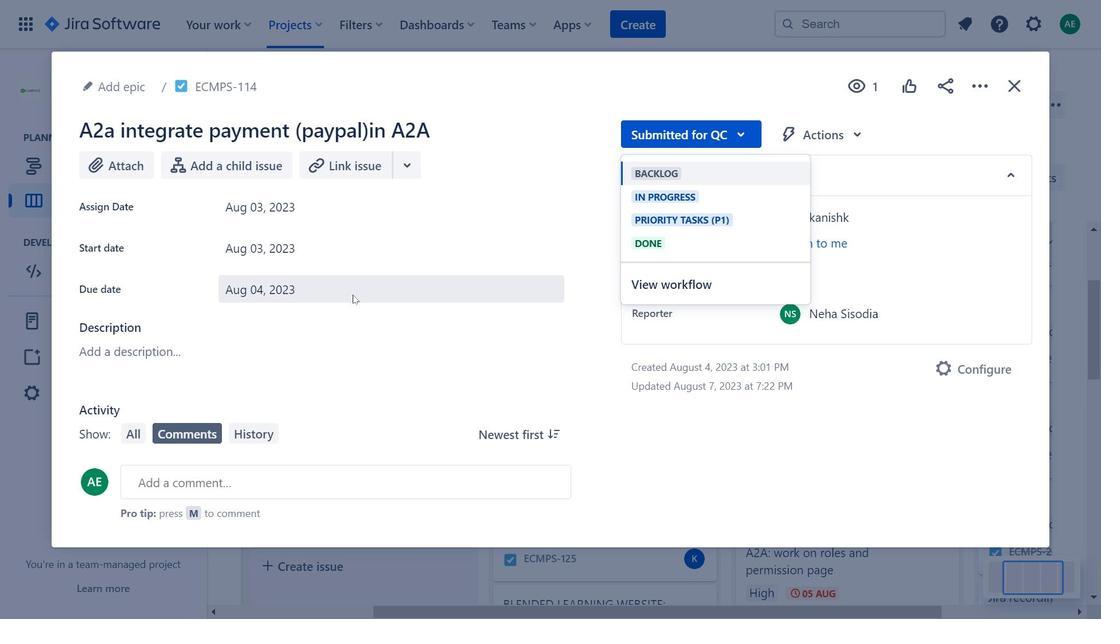 
Action: Mouse moved to (312, 212)
Screenshot: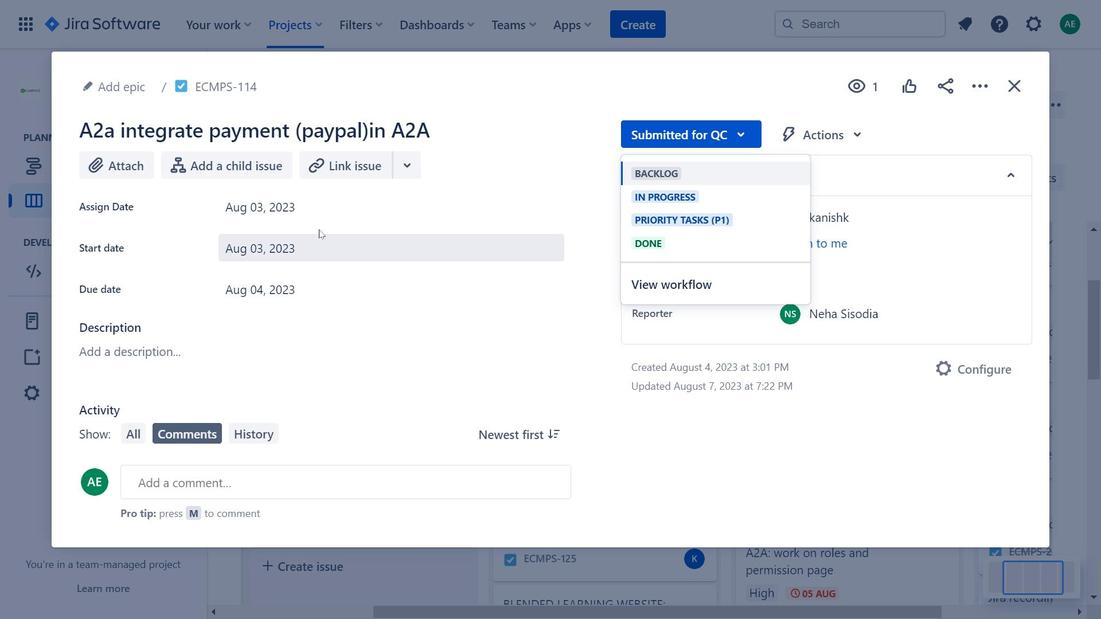 
Action: Mouse pressed left at (312, 212)
Screenshot: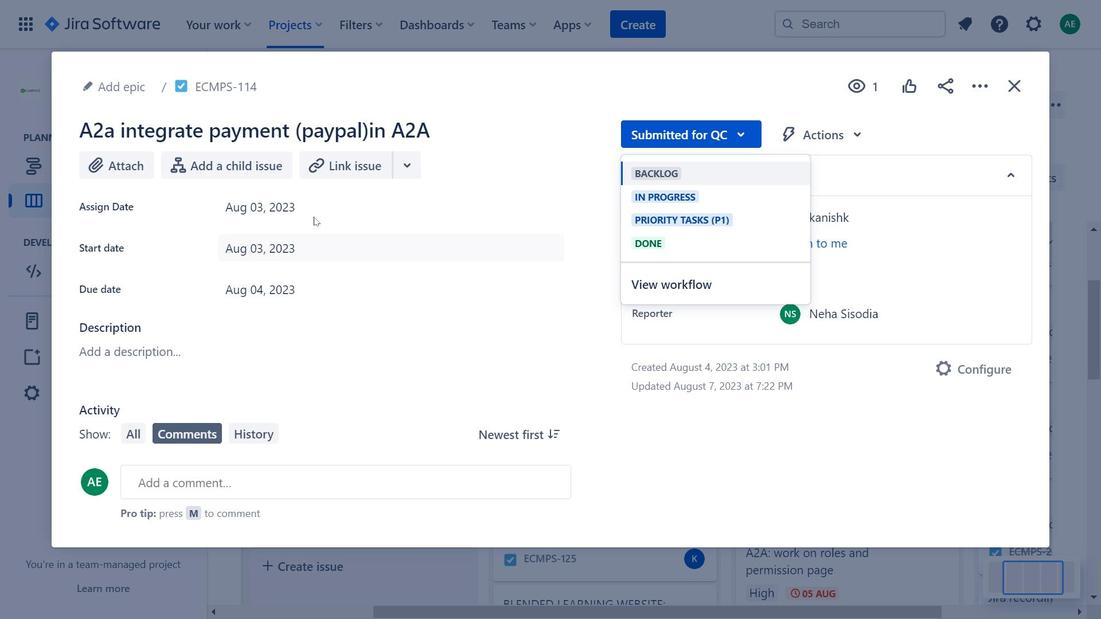 
Action: Mouse moved to (481, 261)
Screenshot: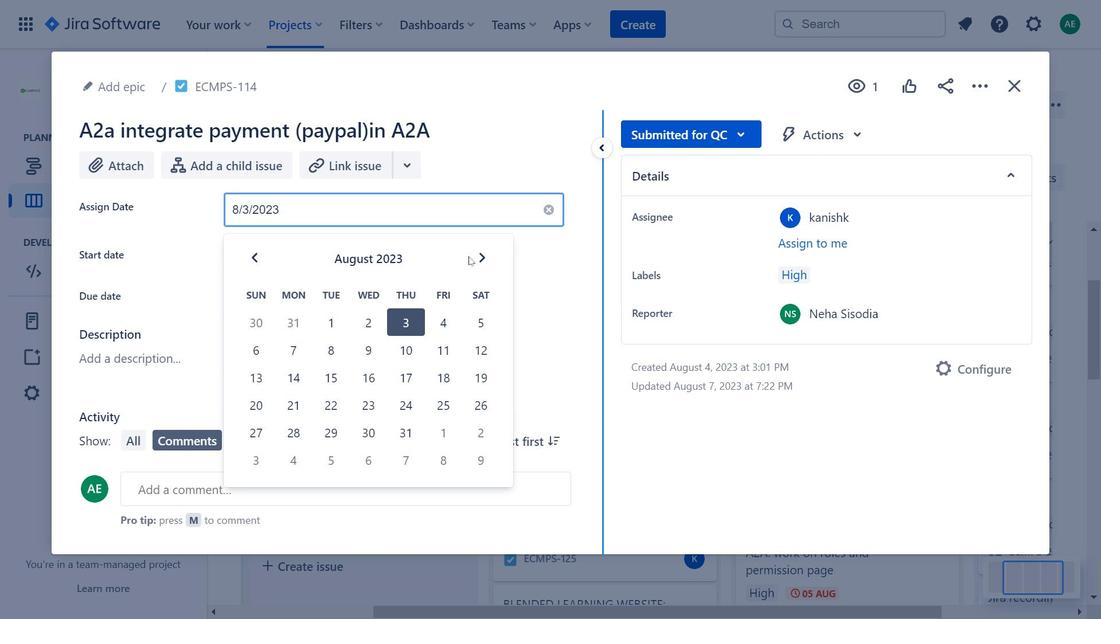 
Action: Mouse pressed left at (481, 261)
Screenshot: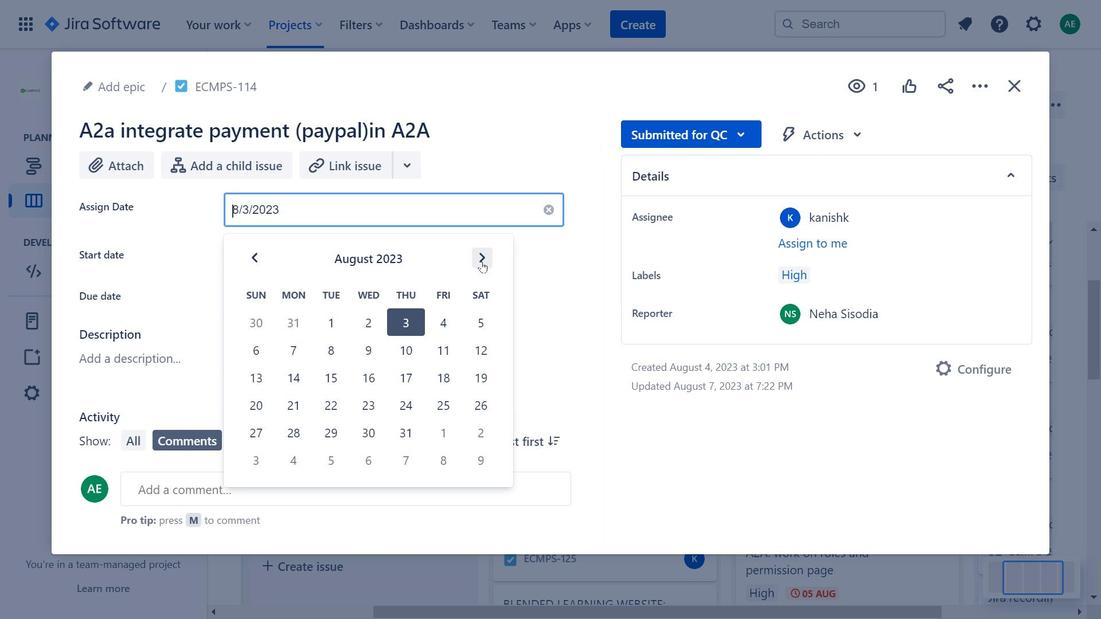 
Action: Mouse moved to (1009, 83)
Screenshot: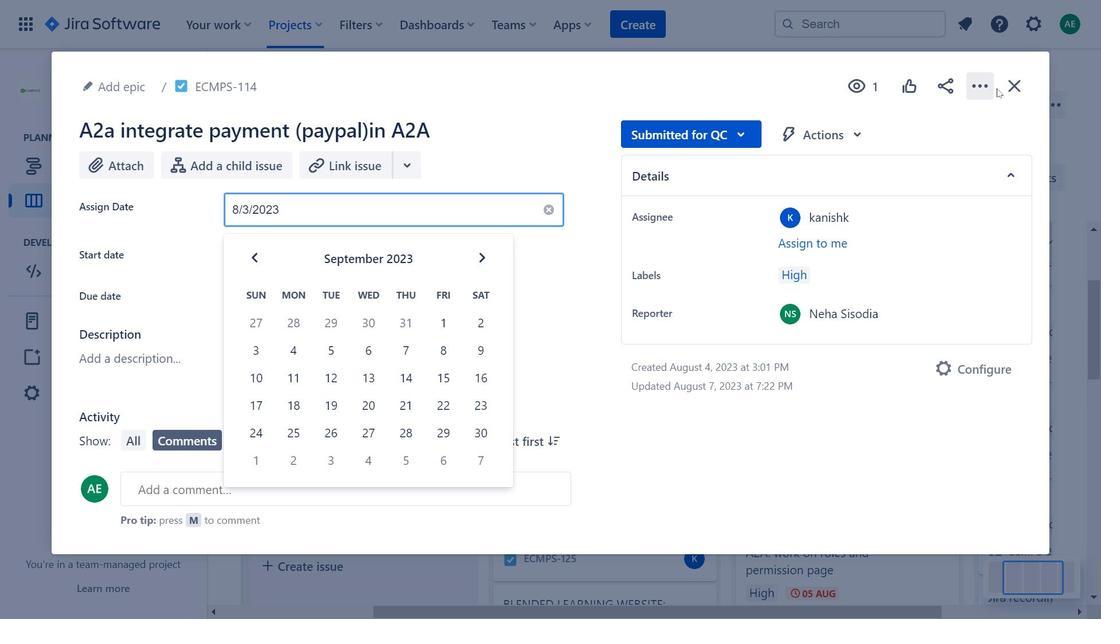 
Action: Mouse pressed left at (1009, 83)
Screenshot: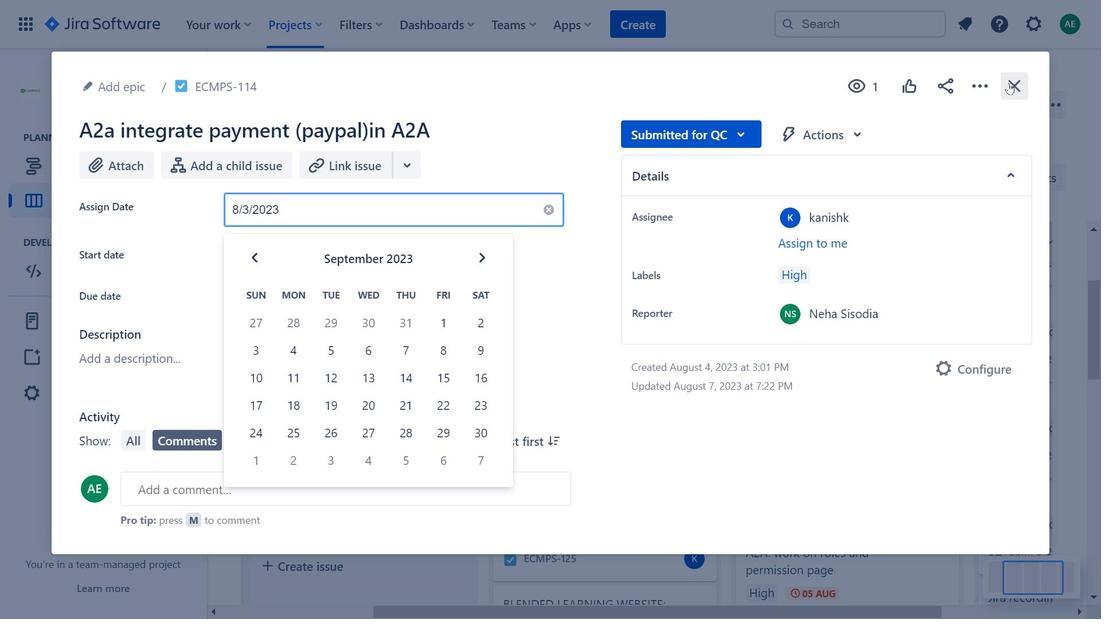 
Action: Mouse moved to (457, 347)
Screenshot: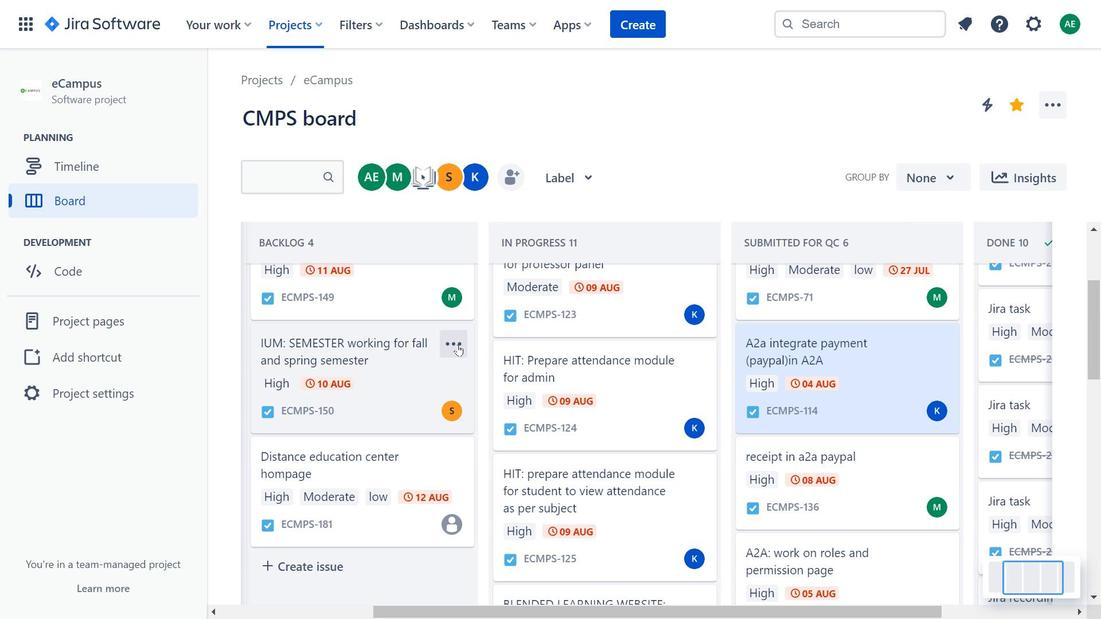 
Action: Mouse scrolled (457, 347) with delta (0, 0)
Screenshot: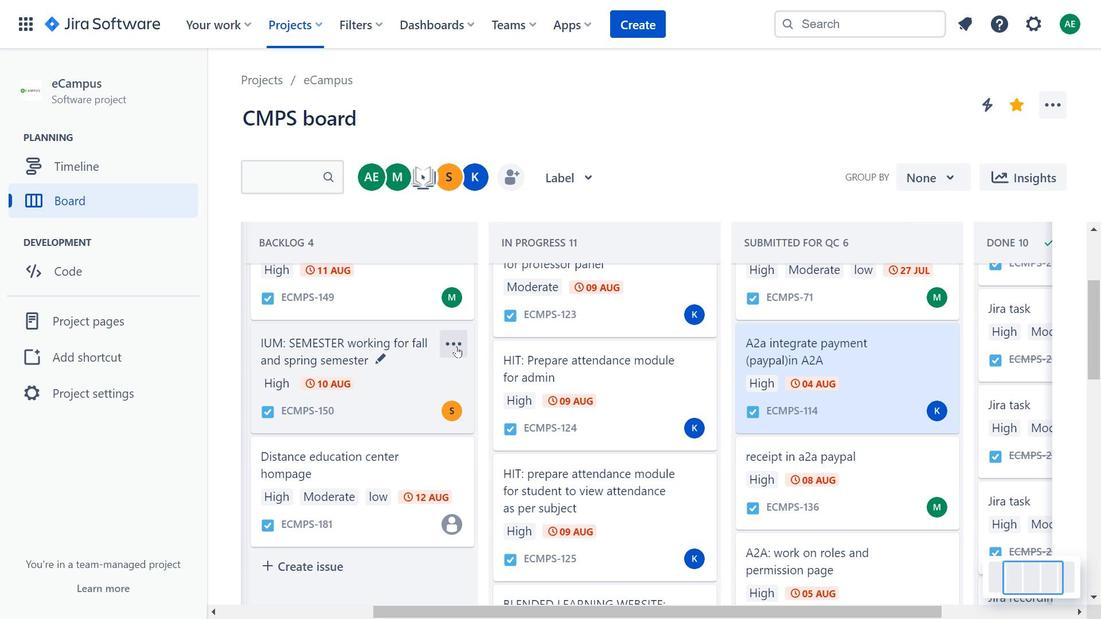 
Action: Mouse scrolled (457, 347) with delta (0, 0)
Screenshot: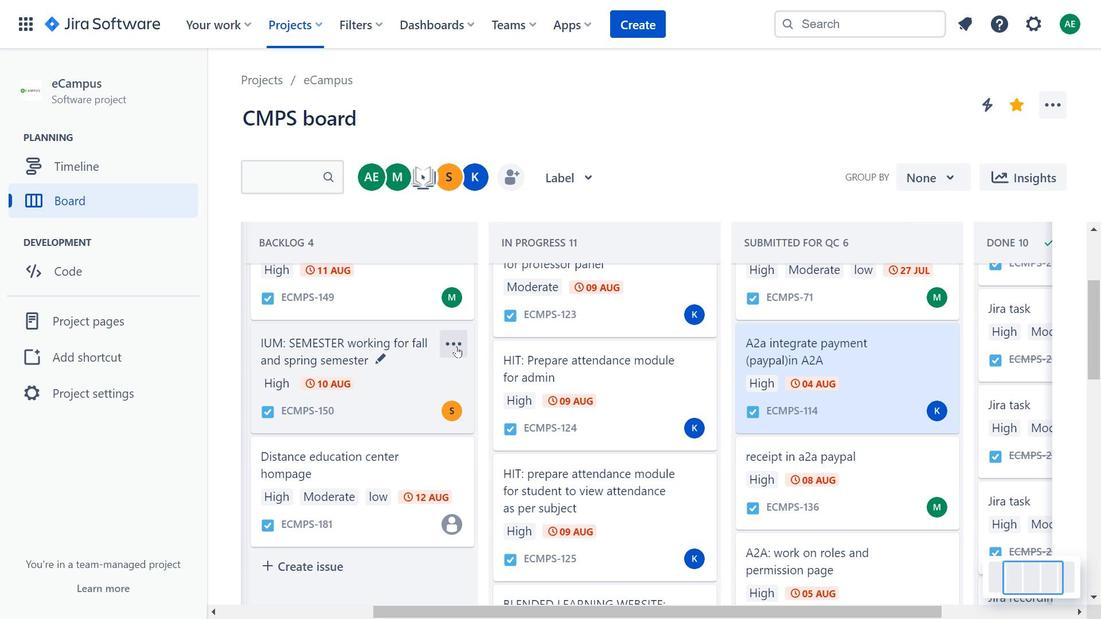 
Action: Mouse scrolled (457, 347) with delta (0, 0)
Screenshot: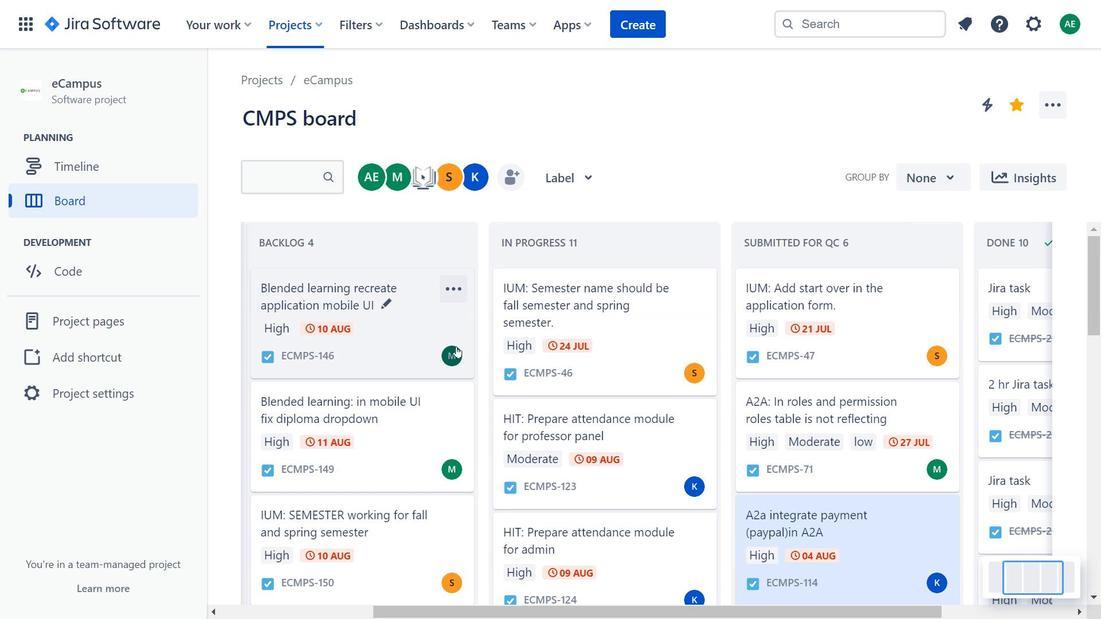 
Action: Mouse scrolled (457, 347) with delta (0, 0)
Screenshot: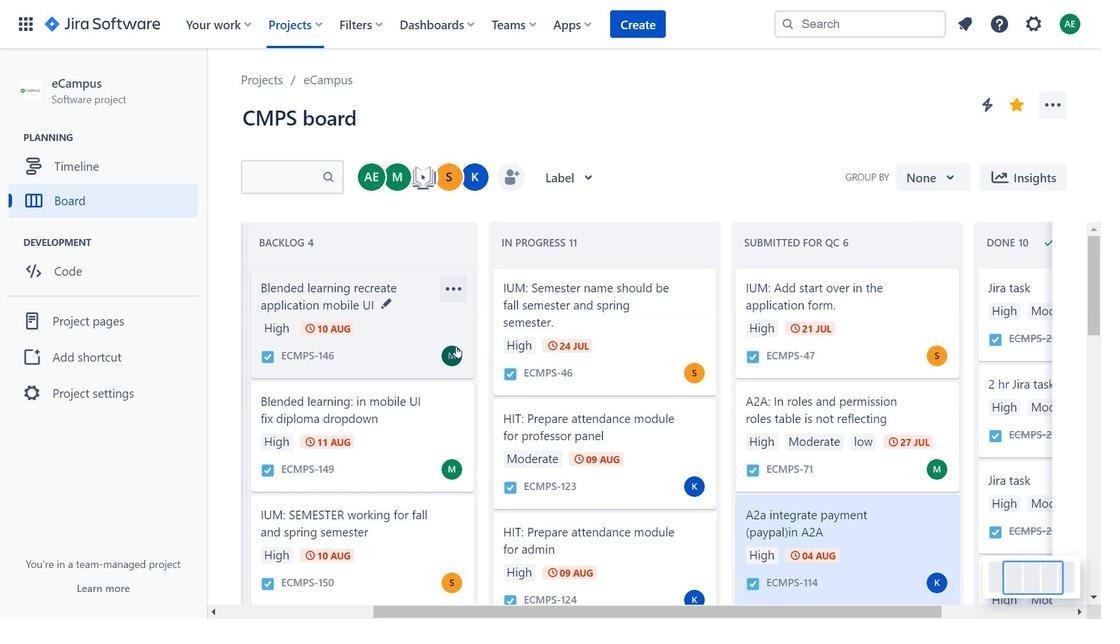 
Action: Mouse moved to (609, 352)
Screenshot: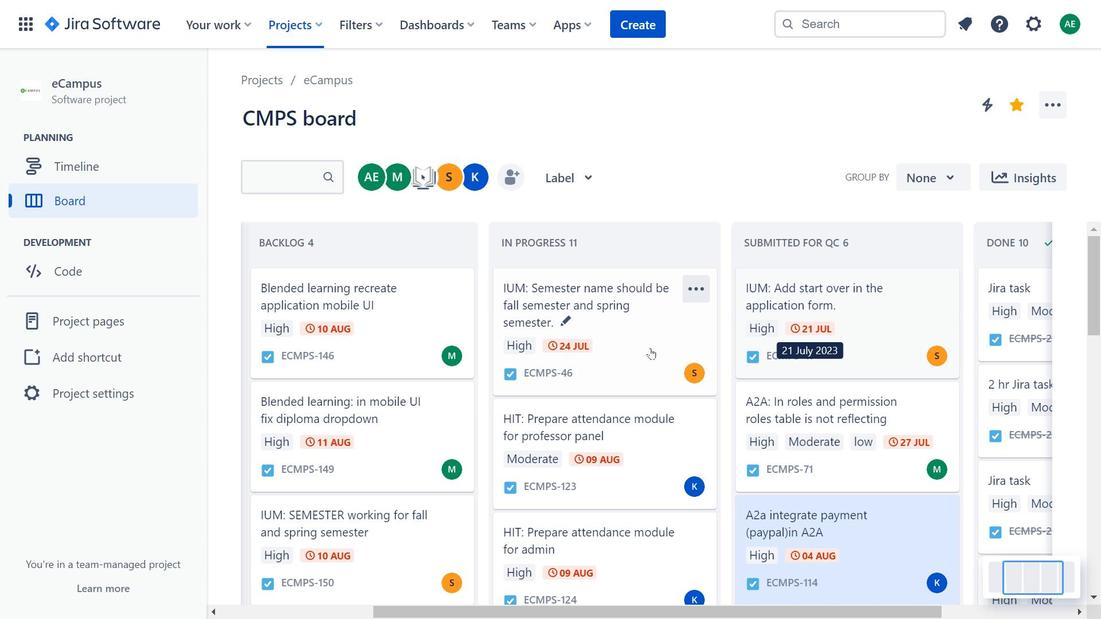 
Action: Mouse pressed left at (609, 352)
Screenshot: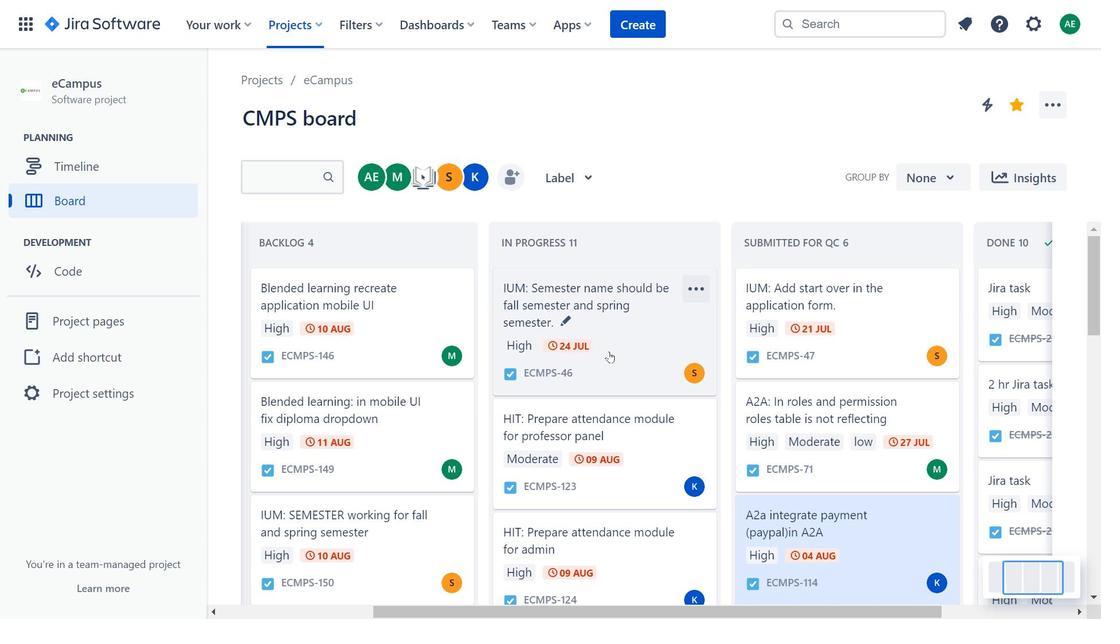 
Action: Mouse moved to (294, 240)
Screenshot: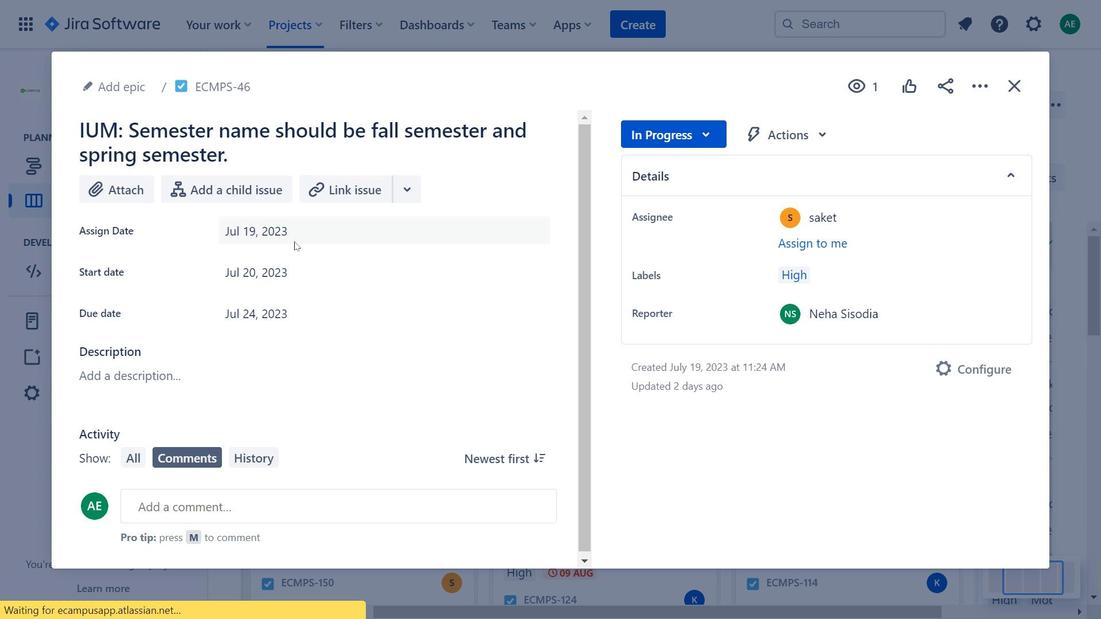 
Action: Mouse pressed left at (294, 240)
Screenshot: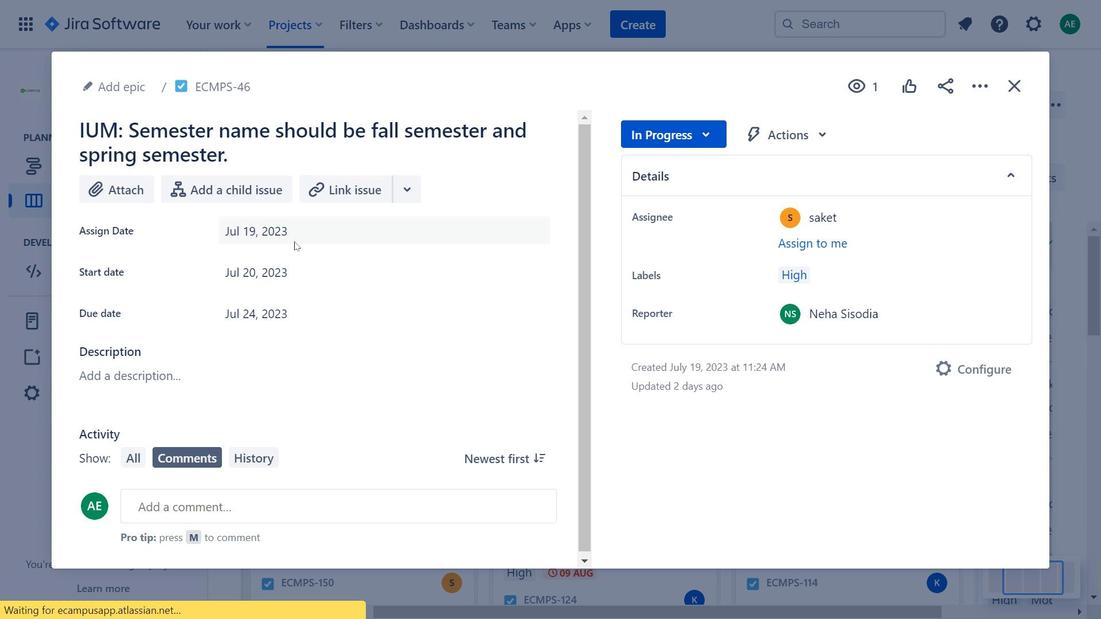 
Action: Mouse moved to (490, 288)
Screenshot: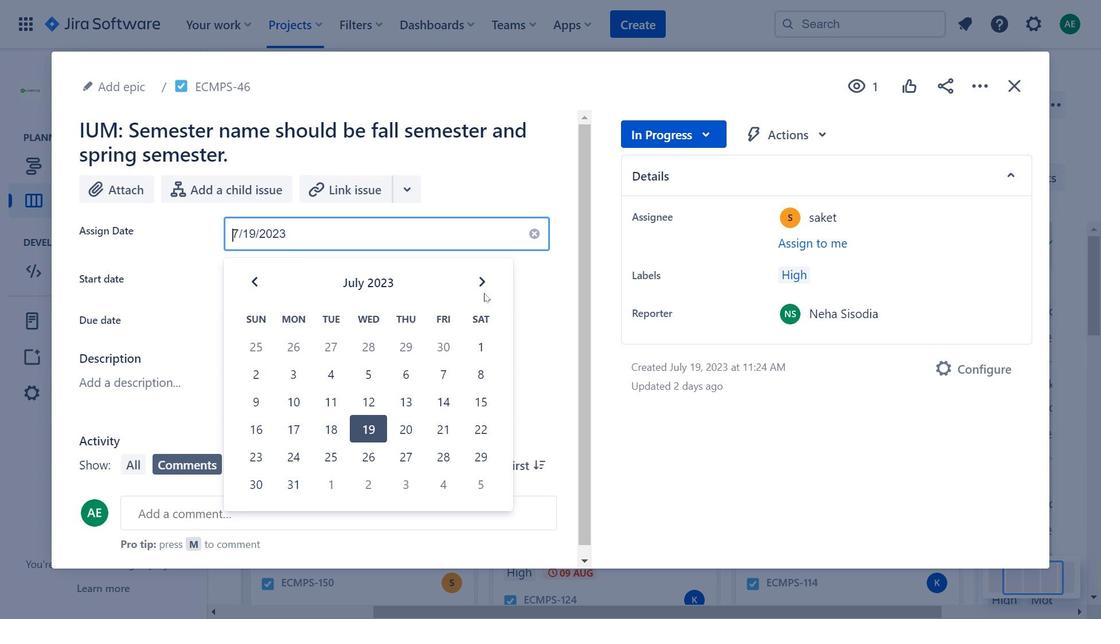 
Action: Mouse pressed left at (490, 288)
Screenshot: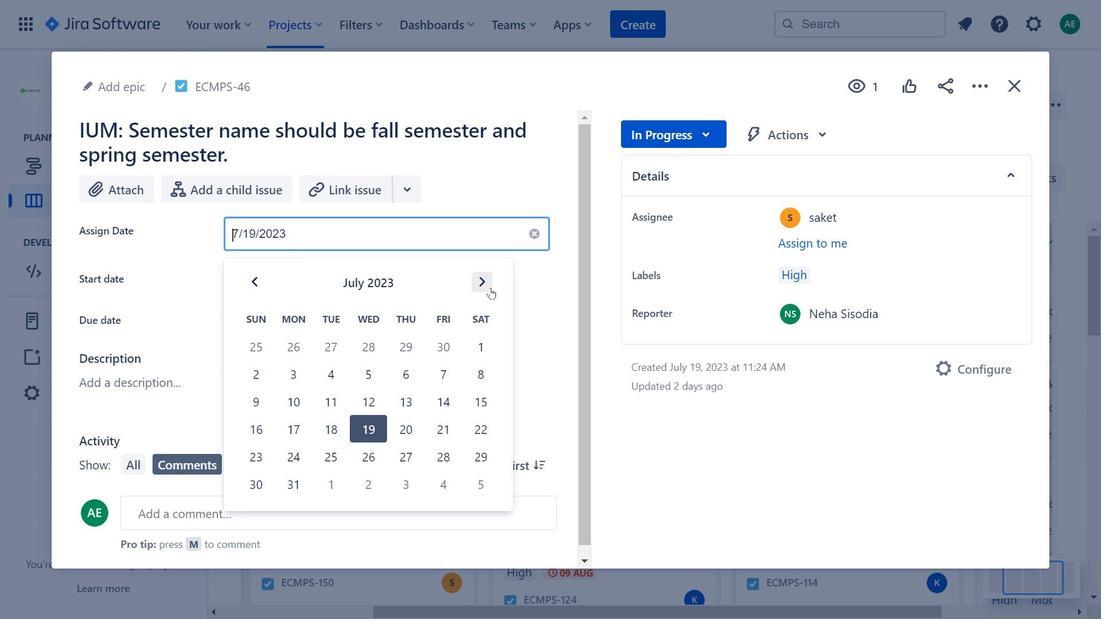 
Action: Mouse moved to (540, 298)
Screenshot: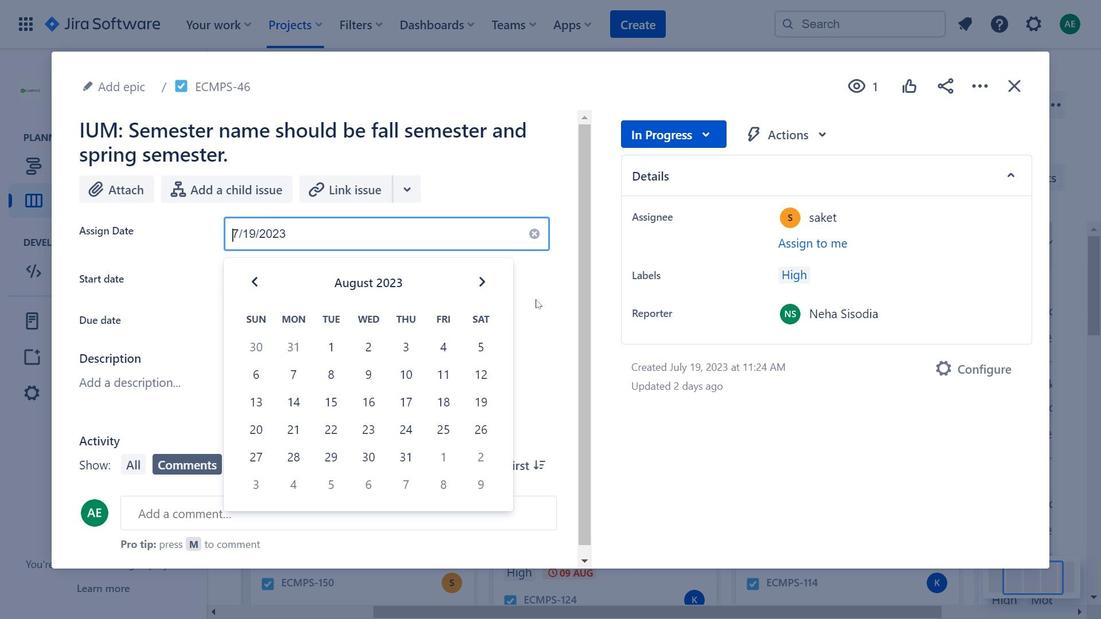 
Action: Mouse pressed left at (540, 298)
Screenshot: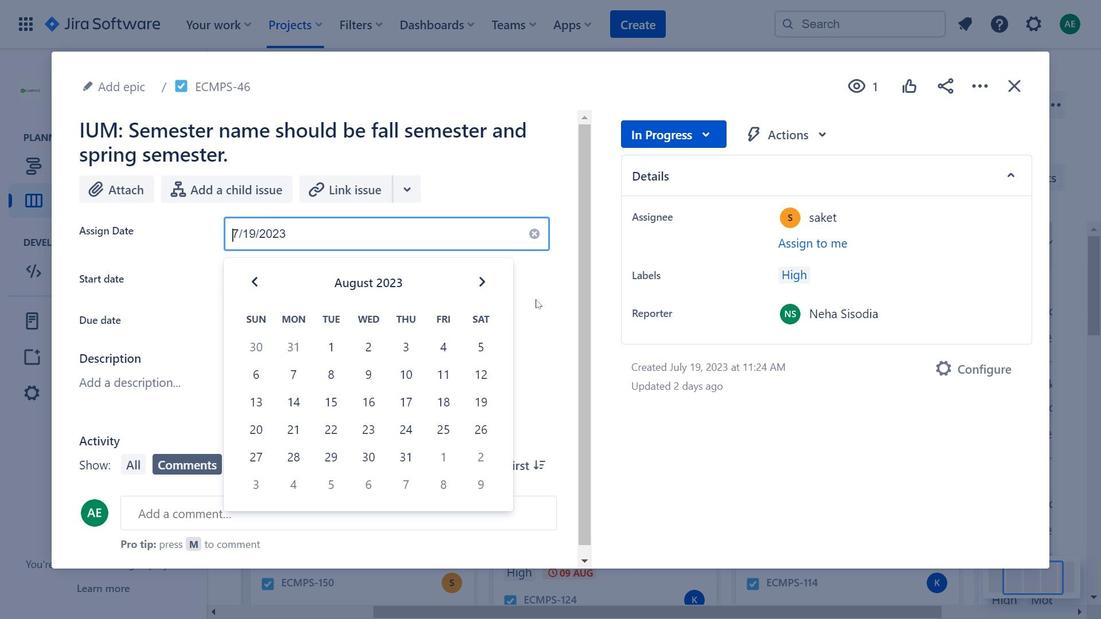 
Action: Mouse moved to (999, 86)
Screenshot: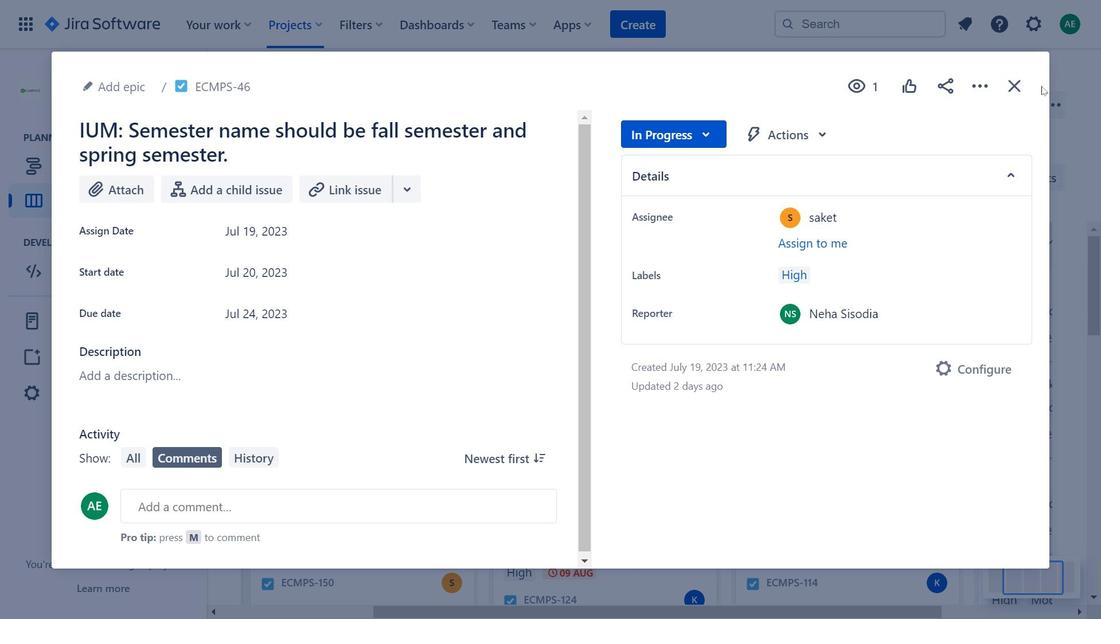 
Action: Mouse pressed left at (999, 86)
Screenshot: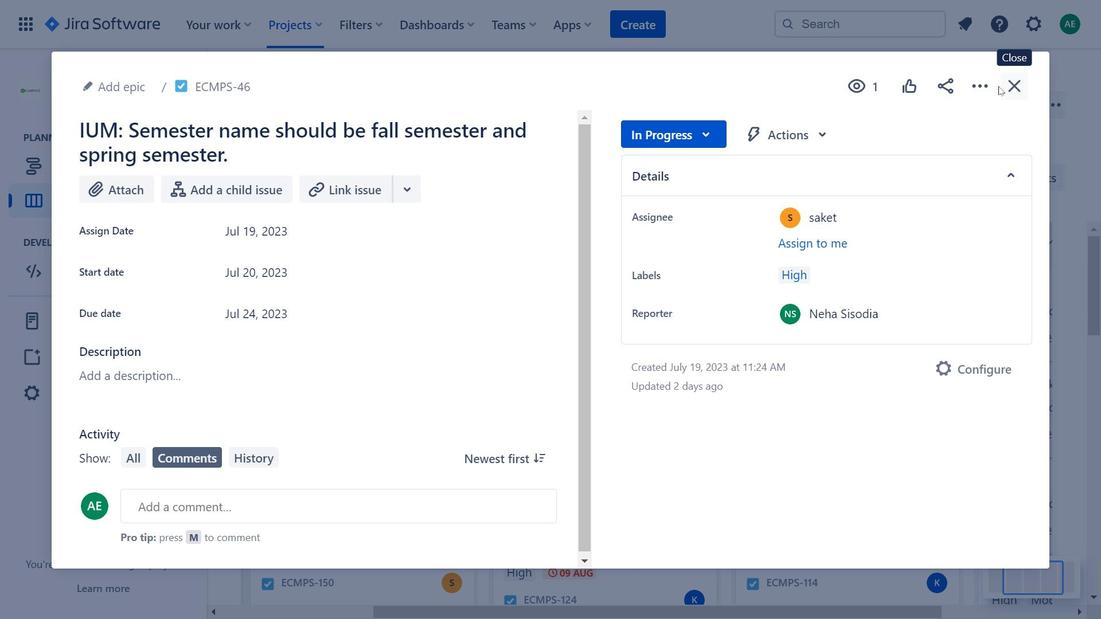
Action: Mouse moved to (1009, 90)
Screenshot: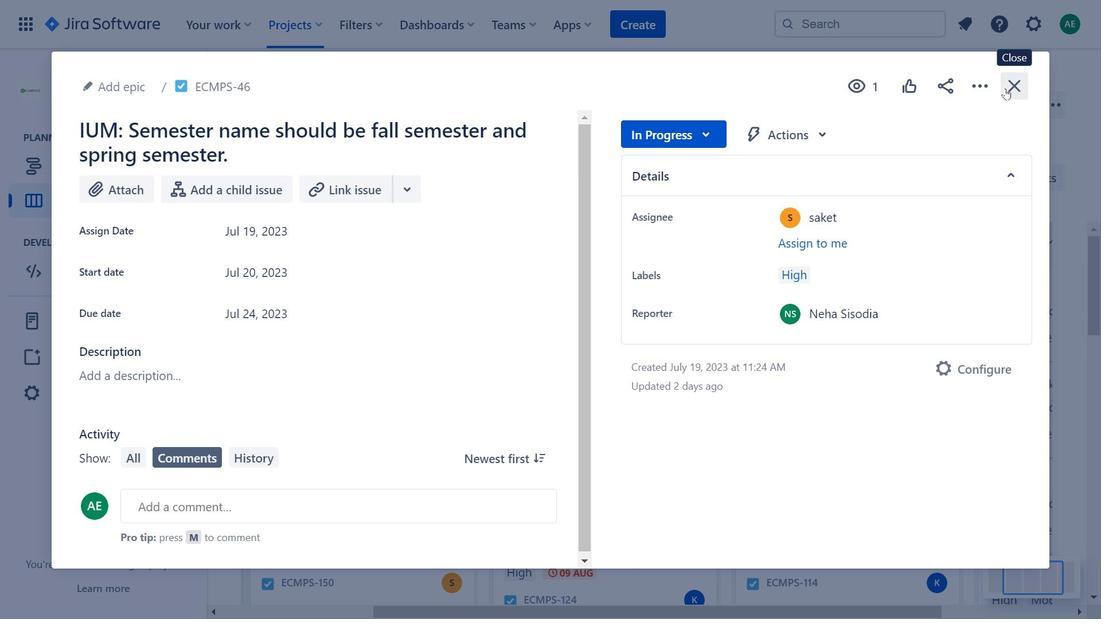 
Action: Mouse pressed left at (1009, 90)
Screenshot: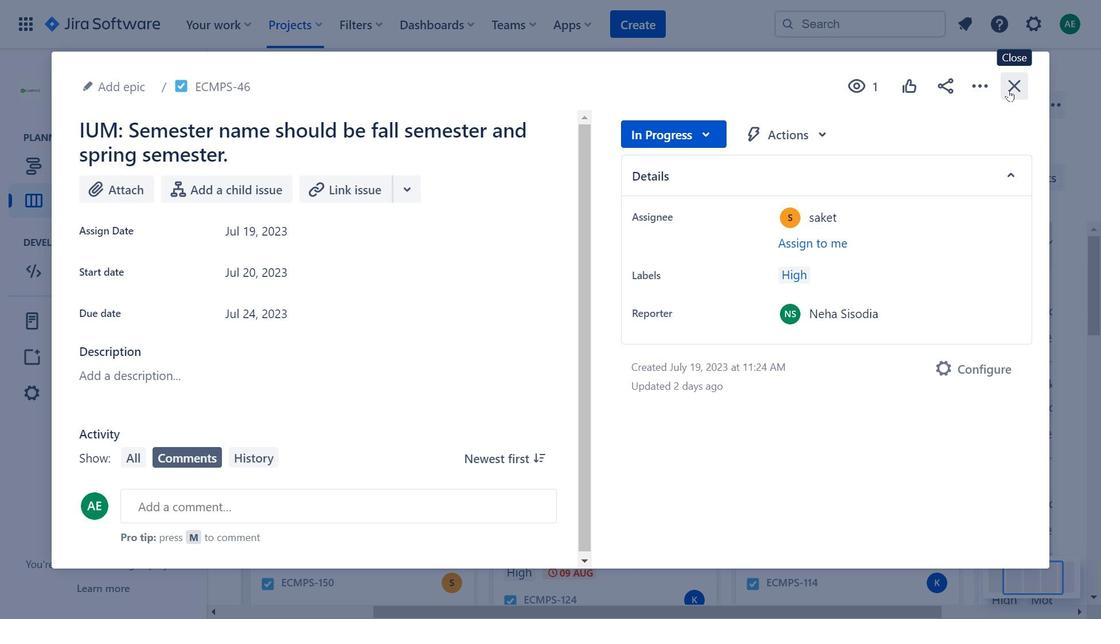 
Action: Mouse moved to (589, 326)
Screenshot: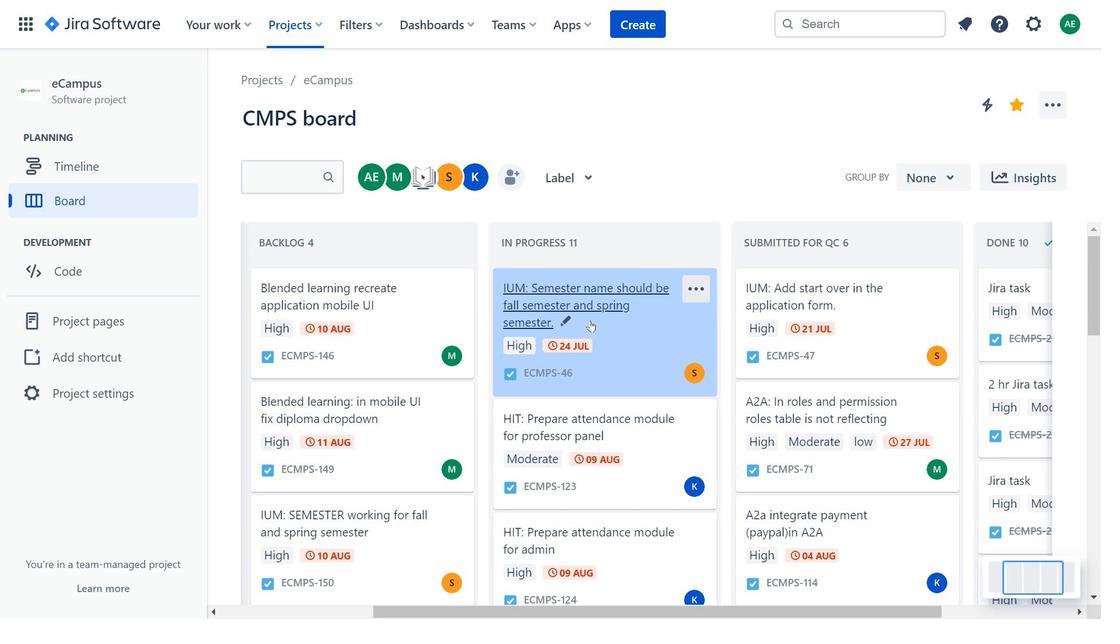 
Action: Mouse scrolled (589, 326) with delta (0, 0)
Screenshot: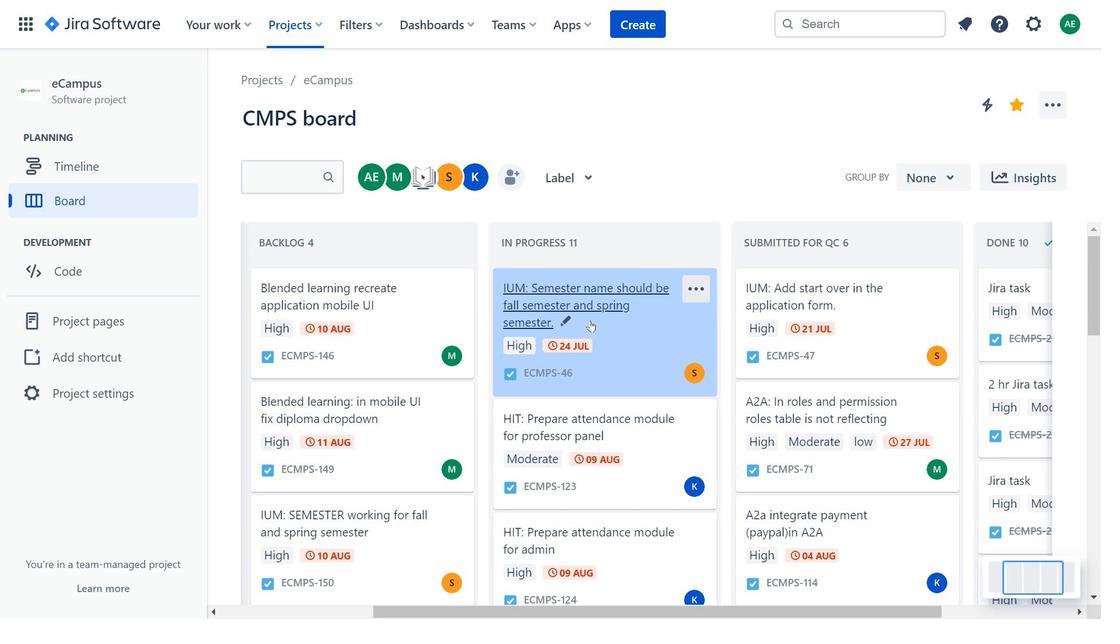 
Action: Mouse scrolled (589, 326) with delta (0, 0)
Screenshot: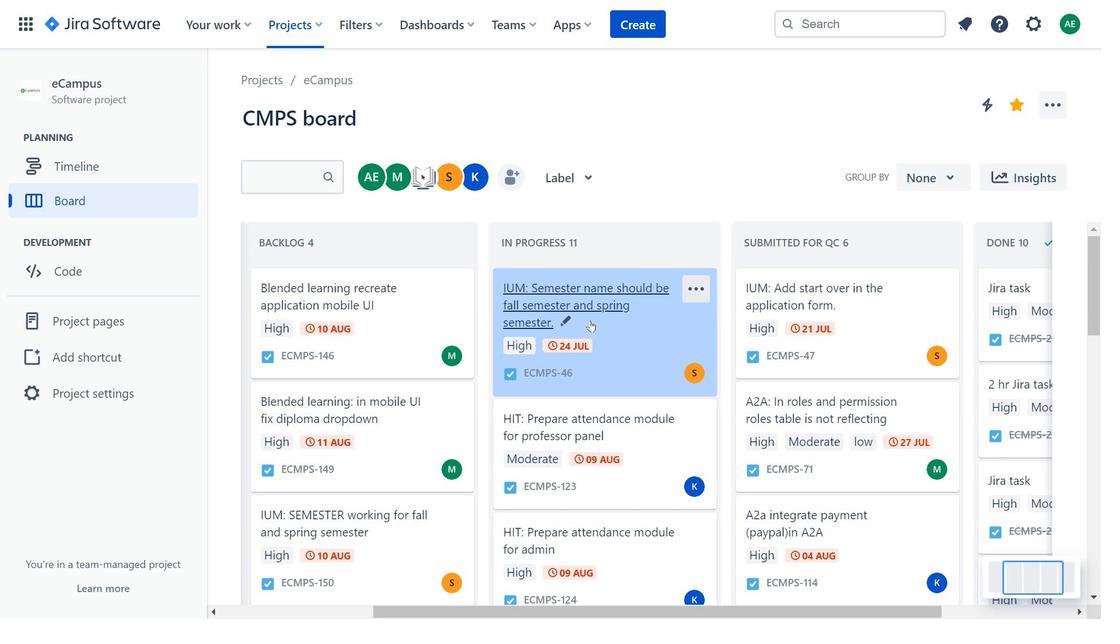 
Action: Mouse moved to (617, 427)
Screenshot: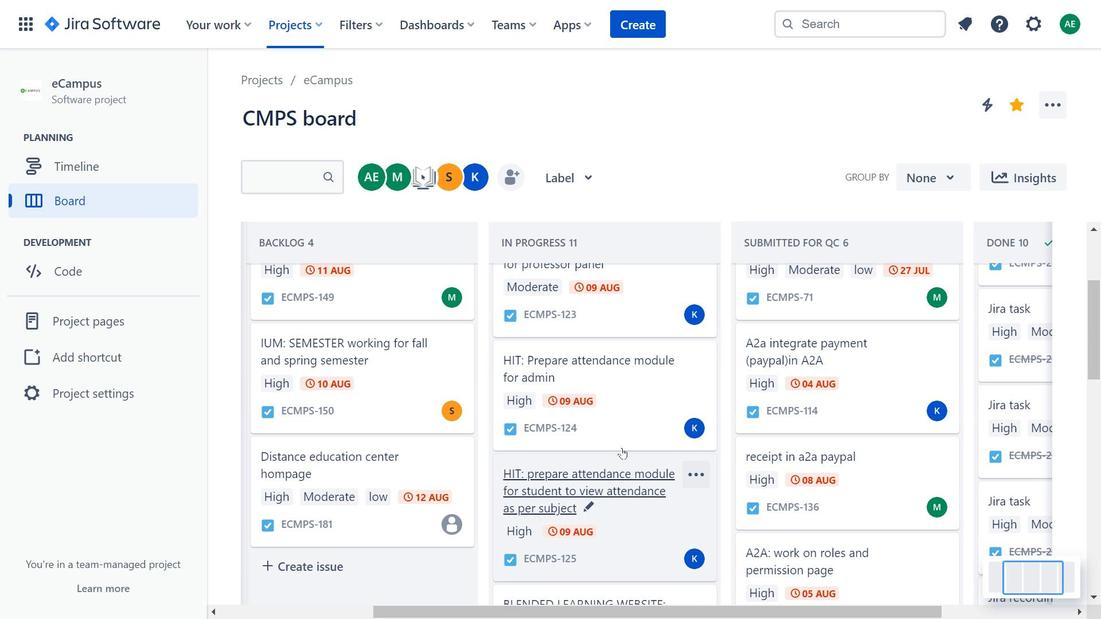 
Action: Mouse scrolled (617, 426) with delta (0, 0)
Screenshot: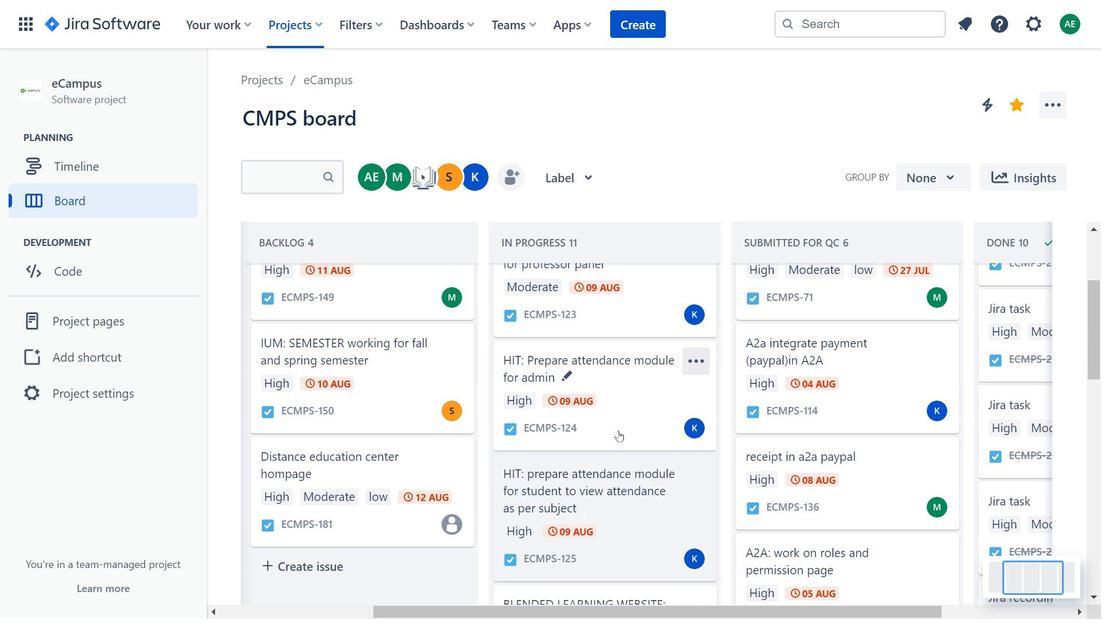 
Action: Mouse scrolled (617, 426) with delta (0, 0)
Screenshot: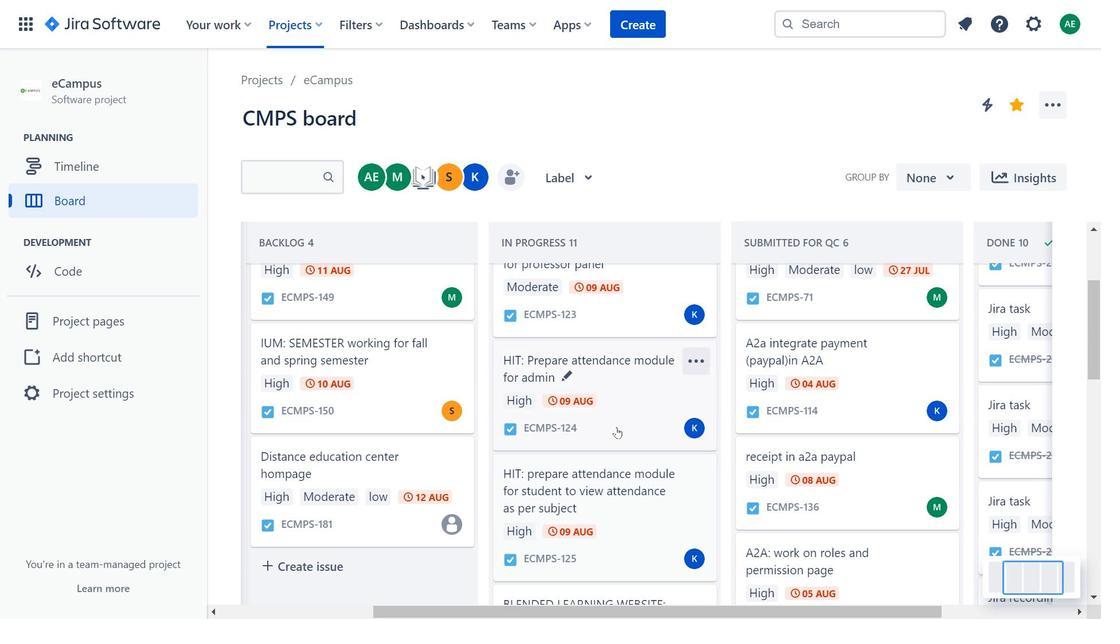 
Action: Mouse moved to (614, 422)
Screenshot: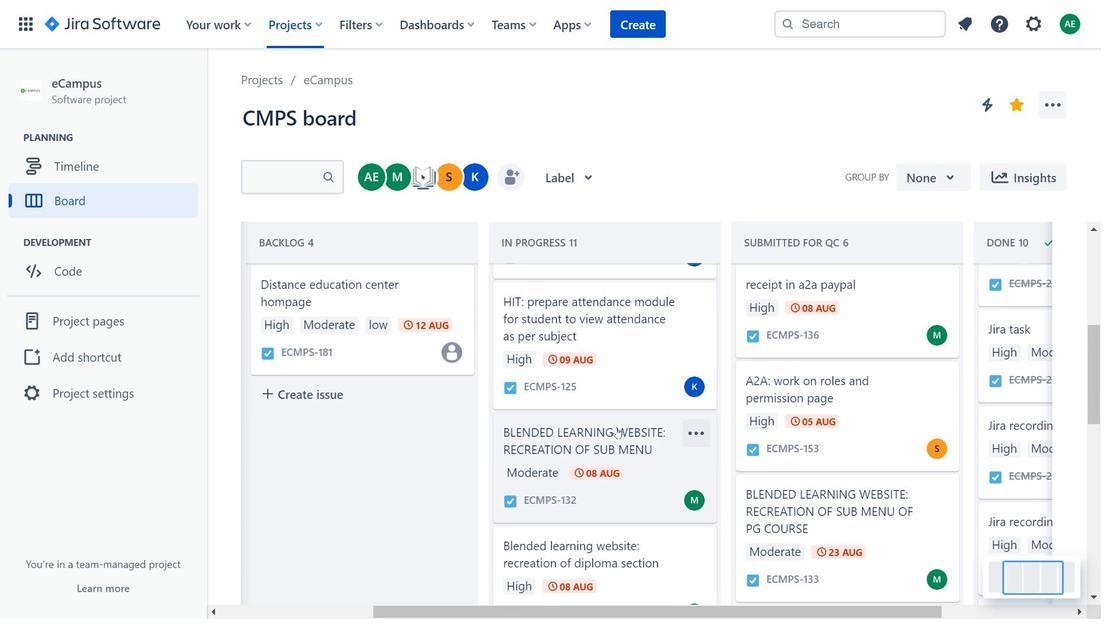 
Action: Mouse scrolled (614, 421) with delta (0, 0)
Screenshot: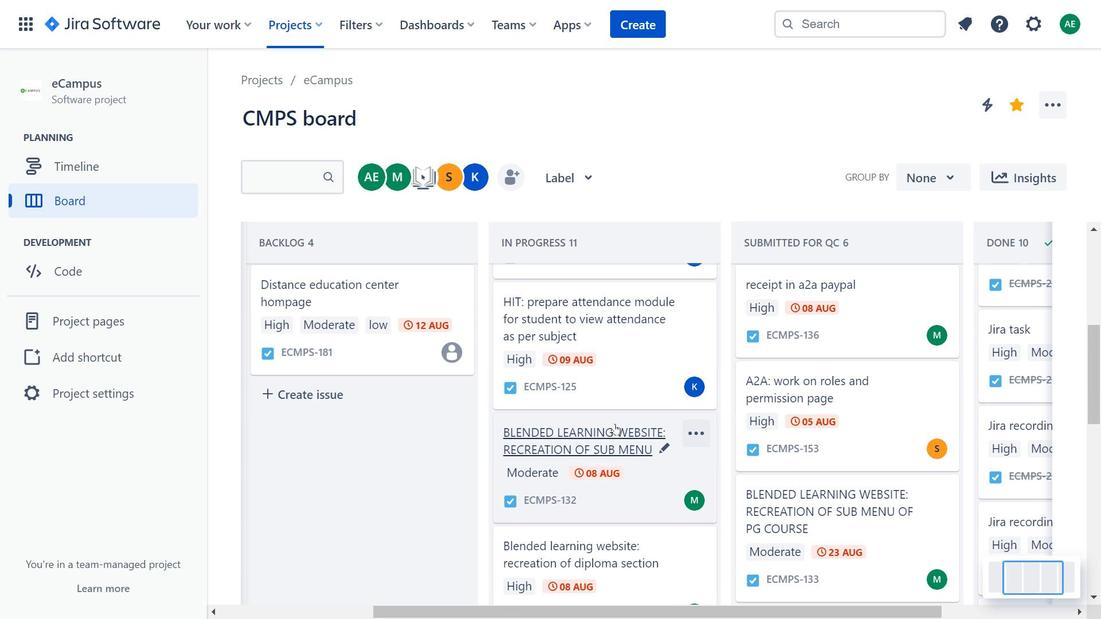 
Action: Mouse moved to (614, 413)
Screenshot: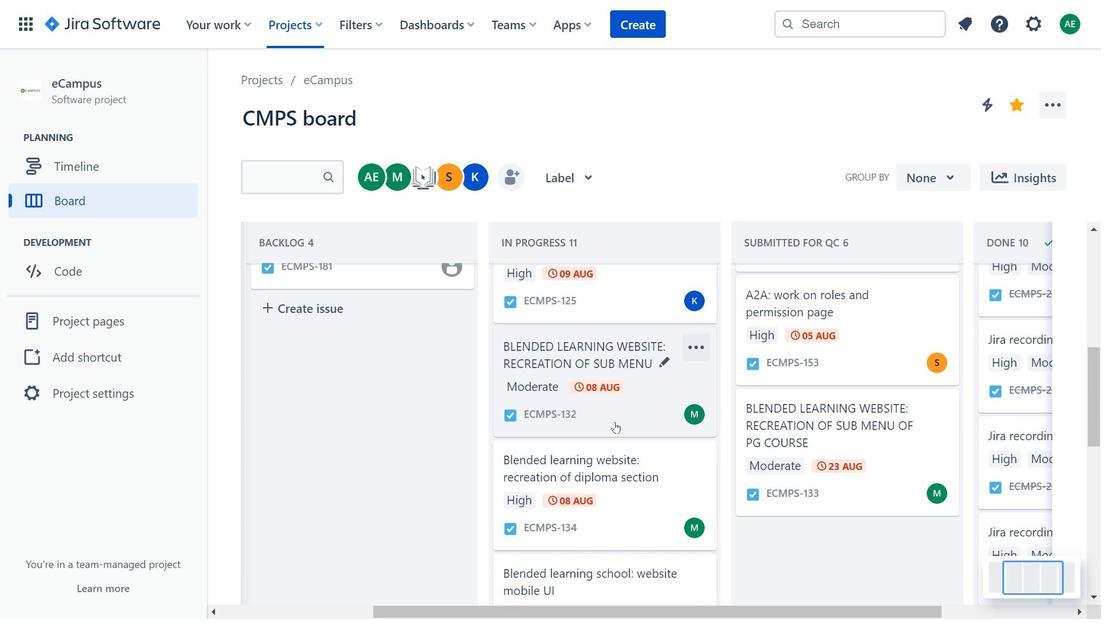 
Action: Mouse scrolled (614, 412) with delta (0, 0)
Screenshot: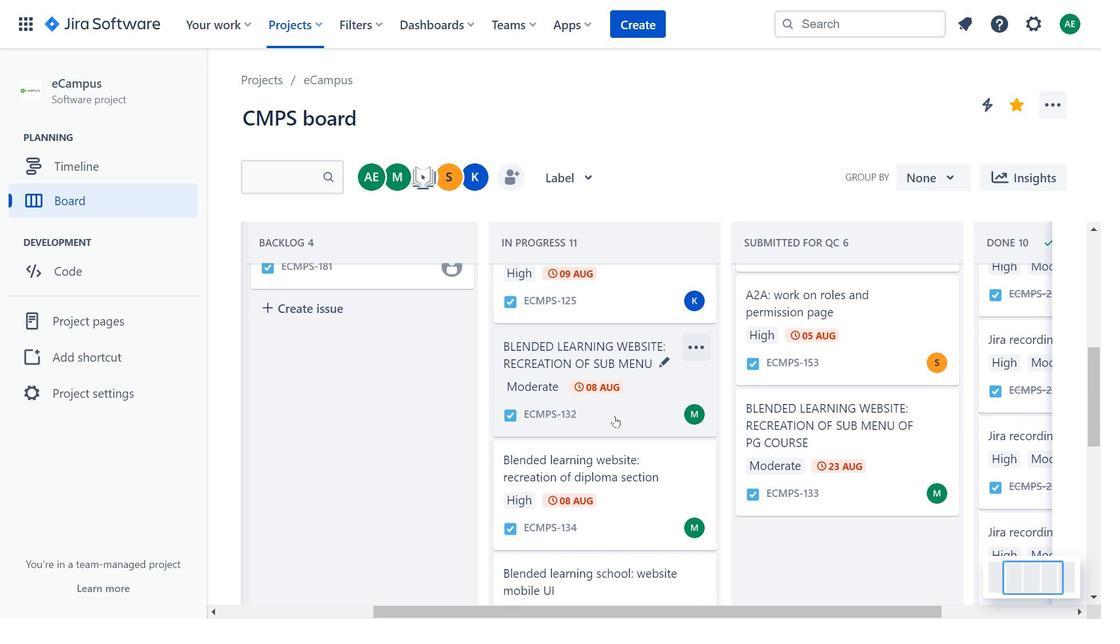 
Action: Mouse moved to (614, 406)
Screenshot: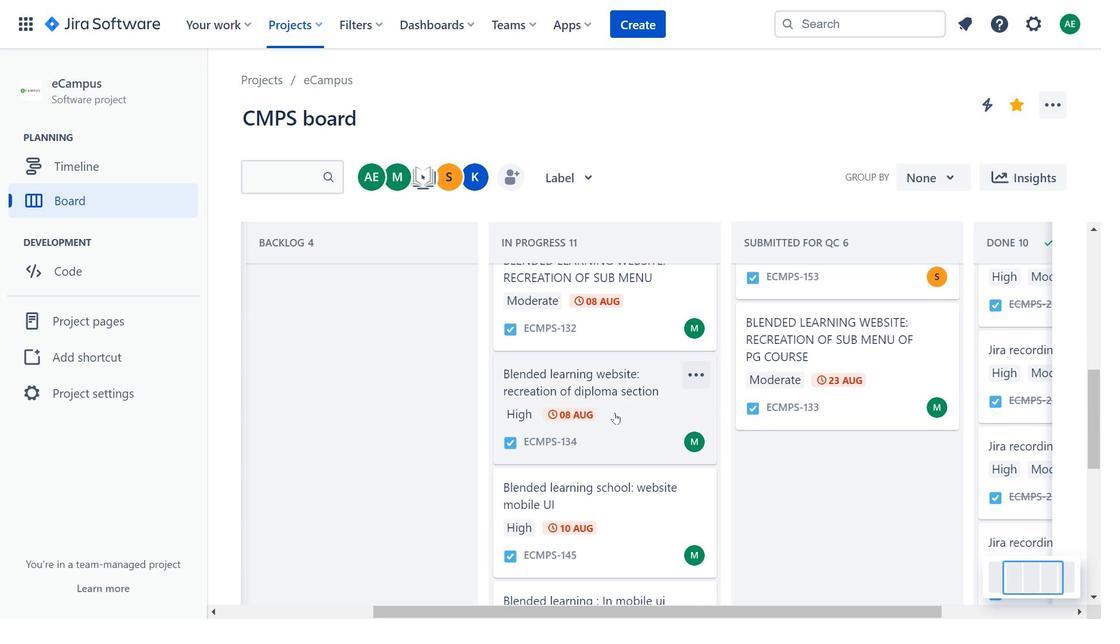 
Action: Mouse scrolled (614, 406) with delta (0, 0)
Screenshot: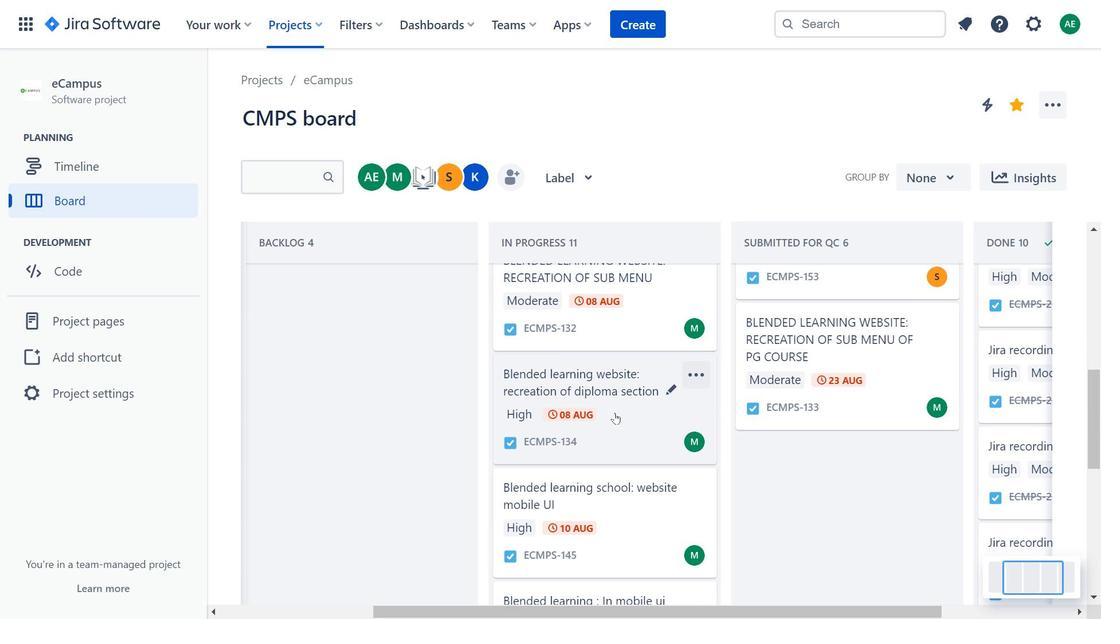 
Action: Mouse scrolled (614, 406) with delta (0, 0)
Screenshot: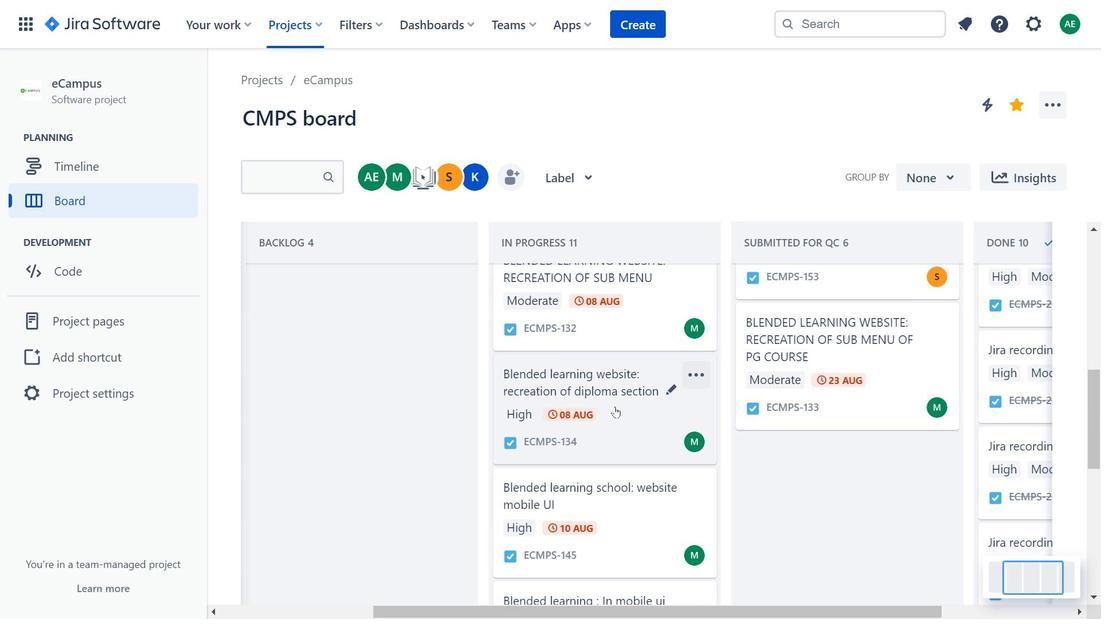 
Action: Mouse moved to (617, 383)
Screenshot: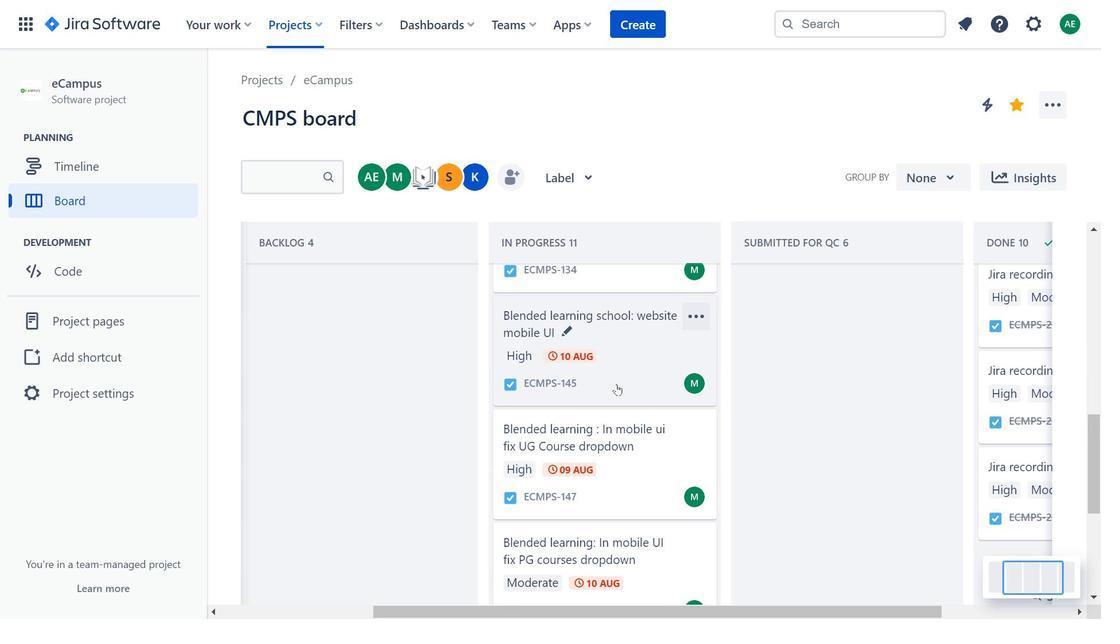 
Action: Mouse scrolled (617, 384) with delta (0, 0)
Screenshot: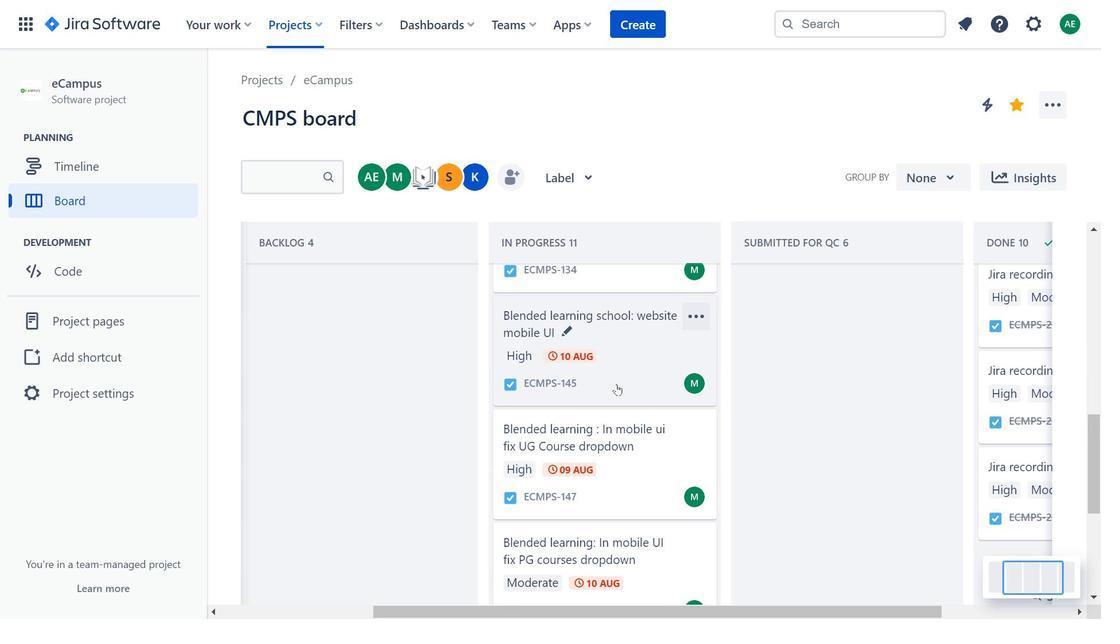
Action: Mouse scrolled (617, 384) with delta (0, 0)
Screenshot: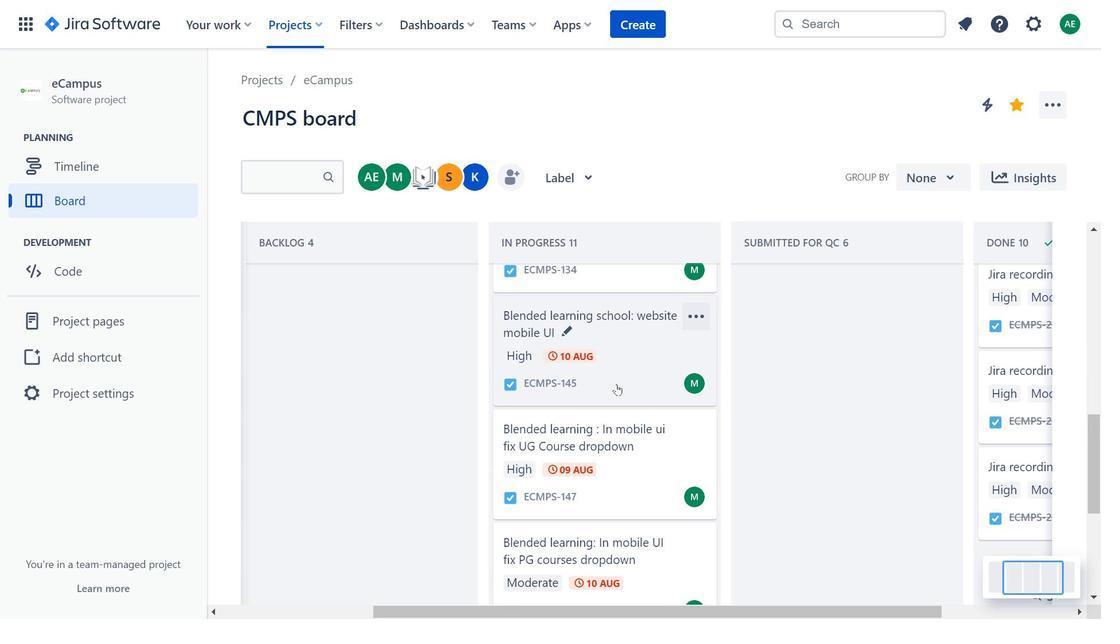 
Action: Mouse scrolled (617, 384) with delta (0, 0)
Screenshot: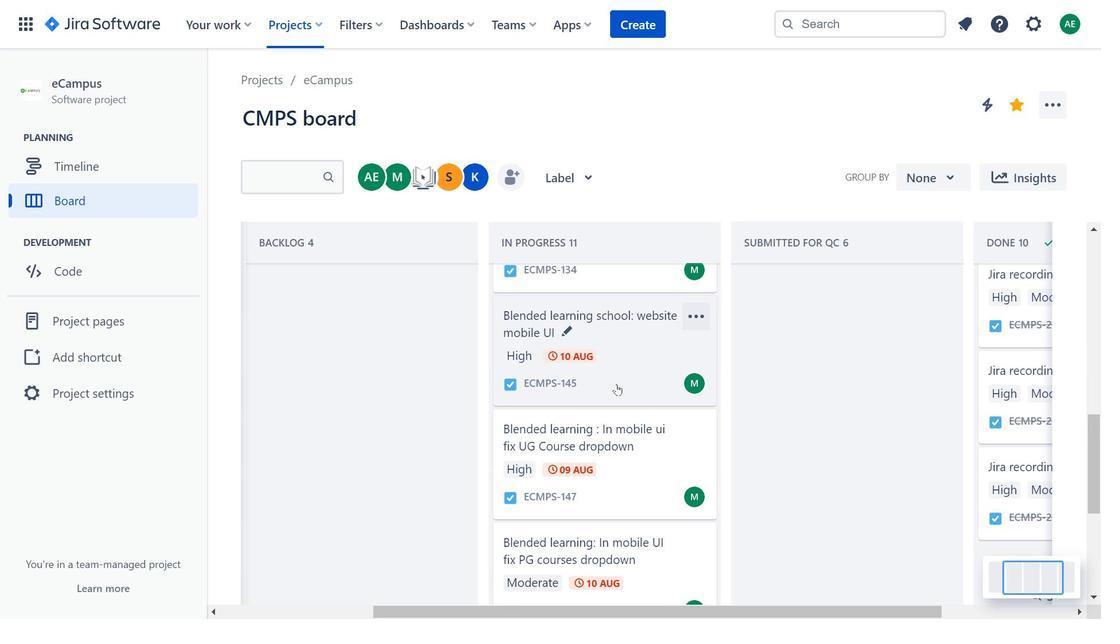 
Action: Mouse moved to (624, 384)
Screenshot: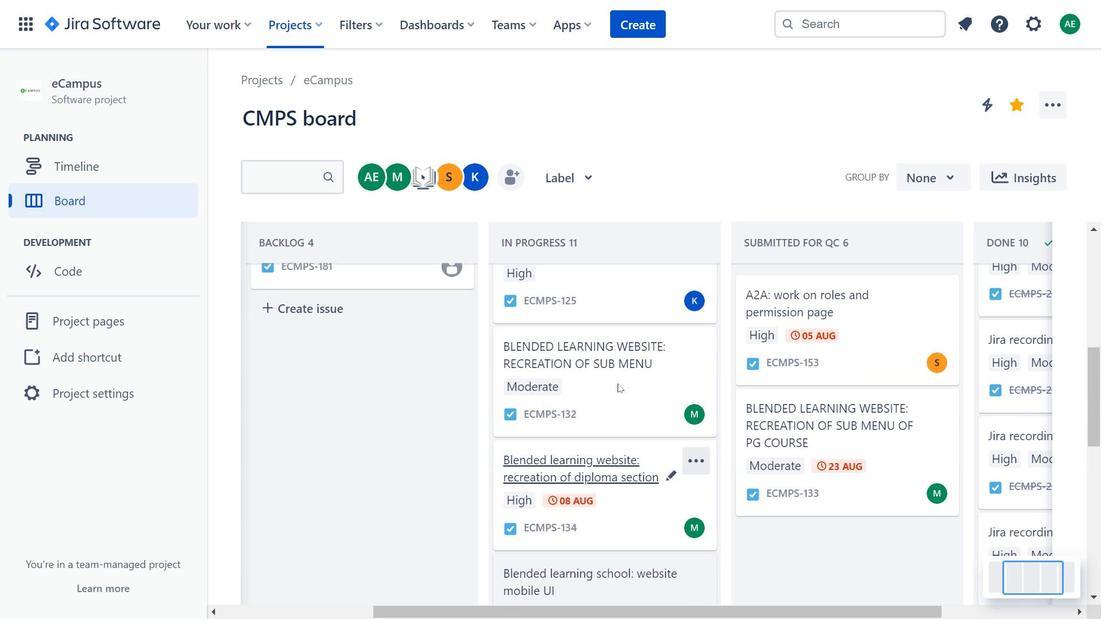 
Action: Mouse scrolled (624, 385) with delta (0, 0)
Screenshot: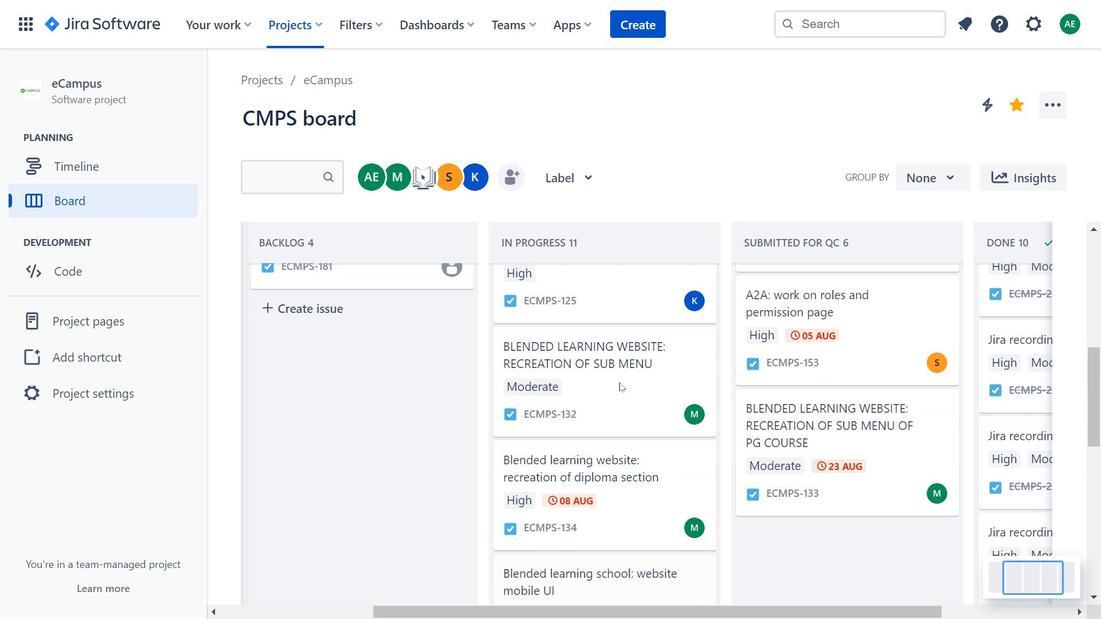 
Action: Mouse scrolled (624, 385) with delta (0, 0)
Screenshot: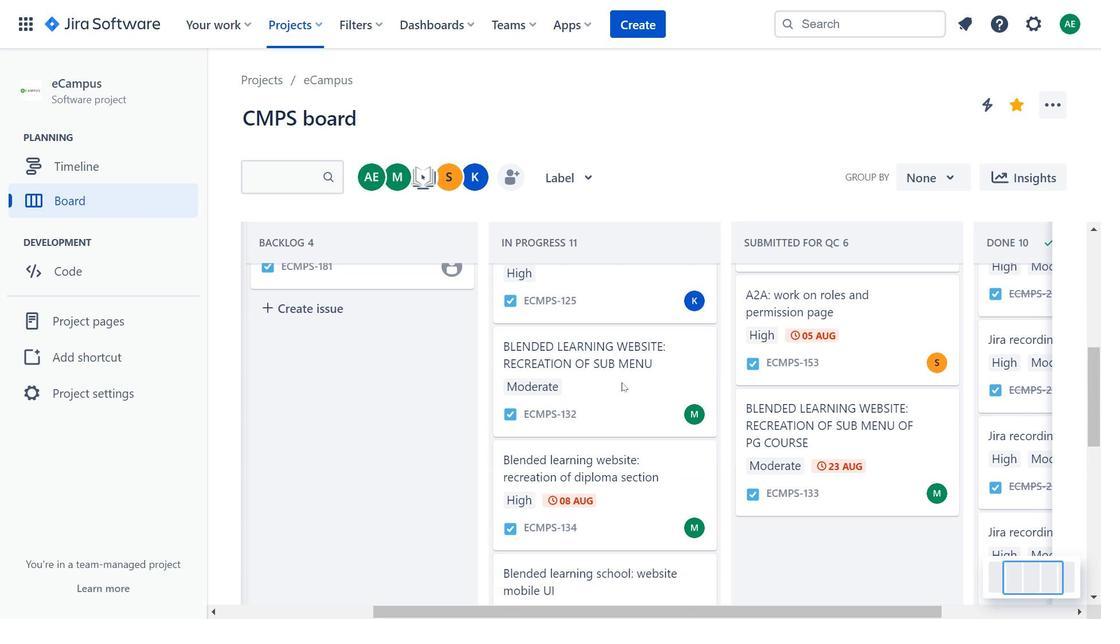 
Action: Mouse moved to (1037, 577)
Screenshot: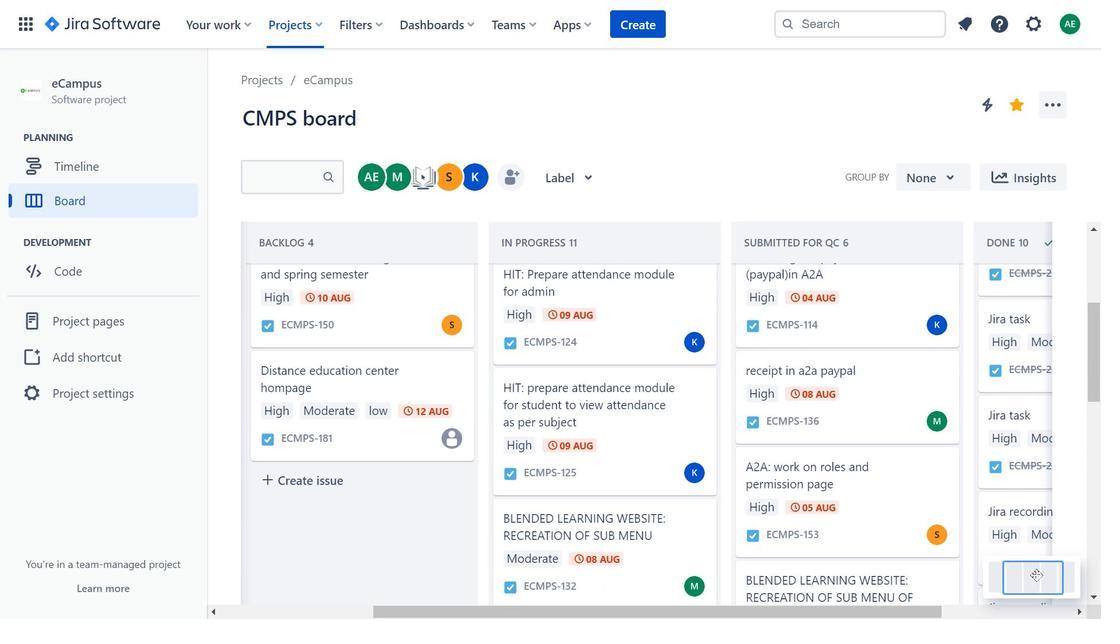 
Action: Mouse pressed left at (1037, 577)
Screenshot: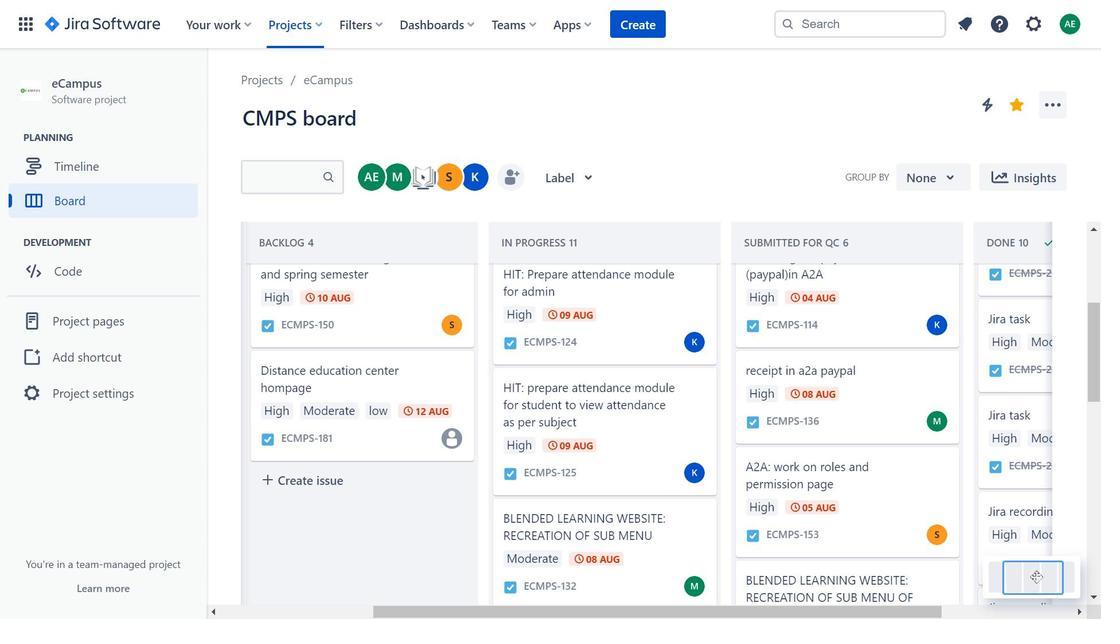 
Action: Mouse moved to (462, 355)
Screenshot: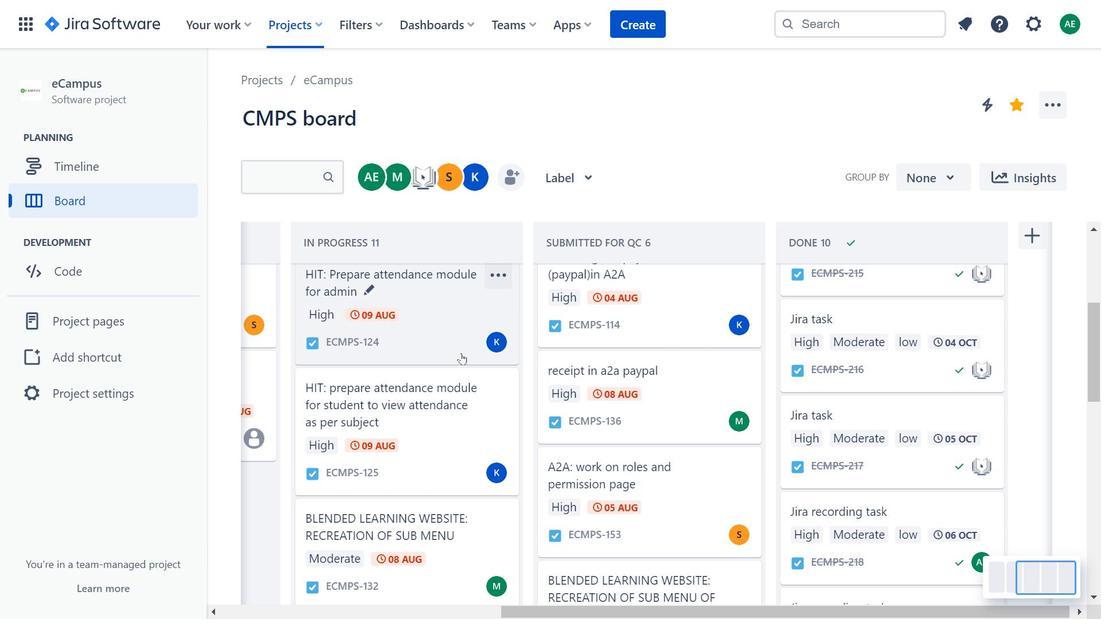 
Action: Mouse scrolled (462, 355) with delta (0, 0)
Screenshot: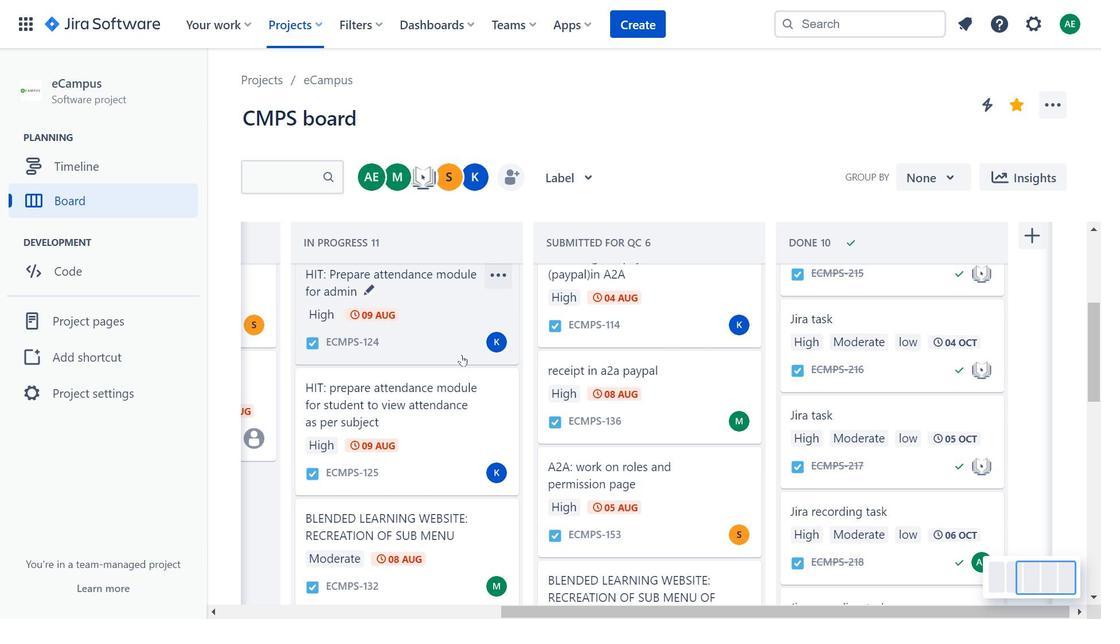 
Action: Mouse scrolled (462, 355) with delta (0, 0)
Screenshot: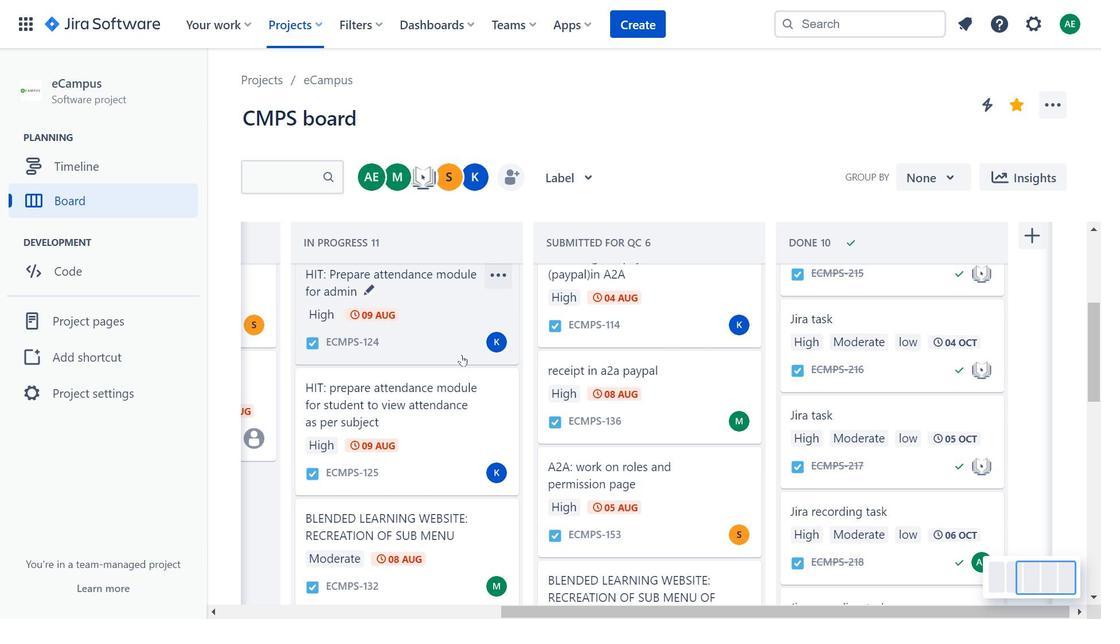 
Action: Mouse moved to (435, 417)
Screenshot: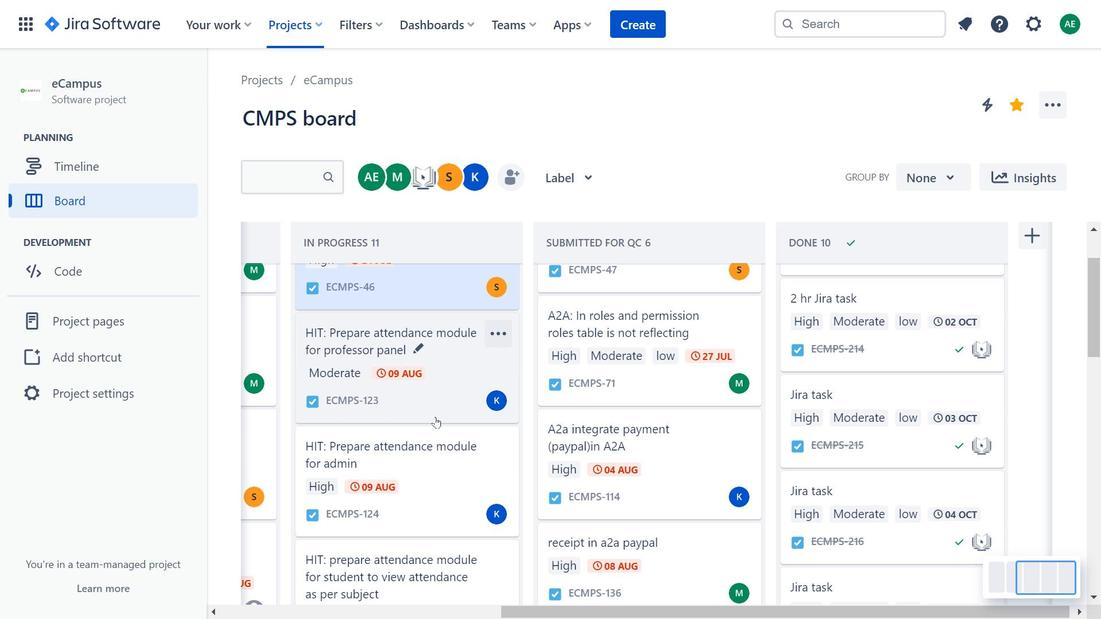 
Action: Mouse scrolled (435, 418) with delta (0, 0)
Screenshot: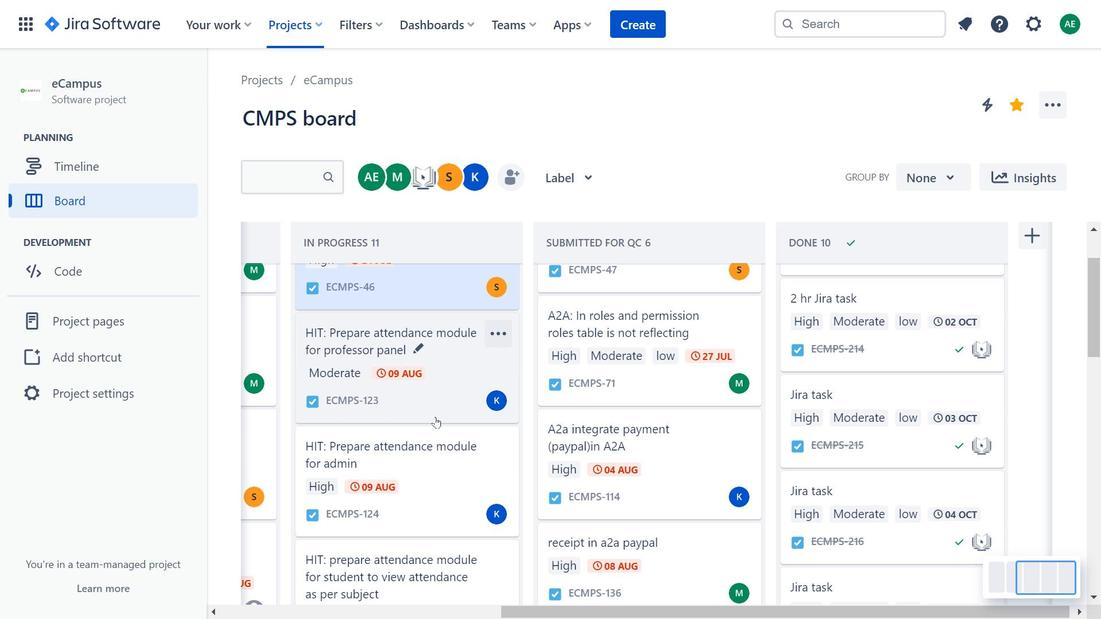 
Action: Mouse scrolled (435, 418) with delta (0, 0)
Screenshot: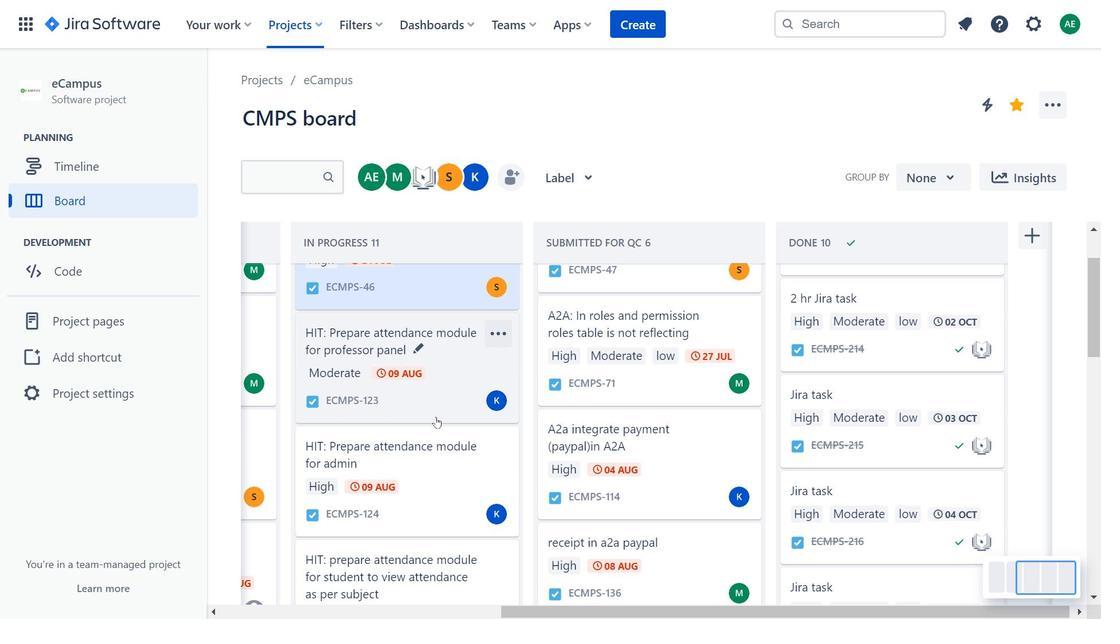 
Action: Mouse moved to (651, 382)
Screenshot: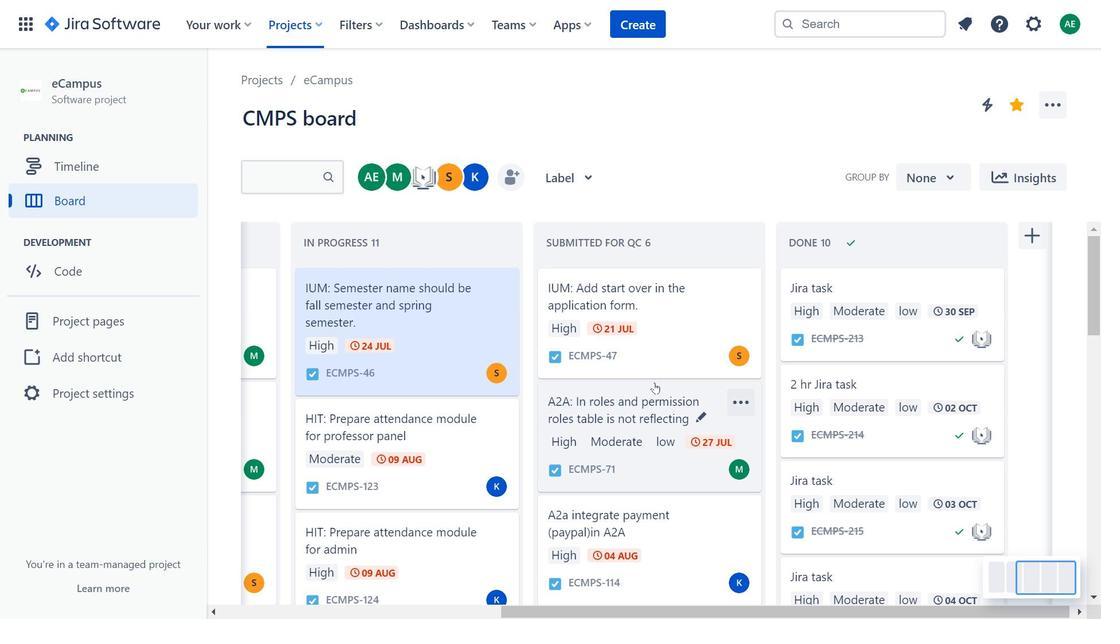 
Action: Mouse scrolled (651, 383) with delta (0, 0)
Screenshot: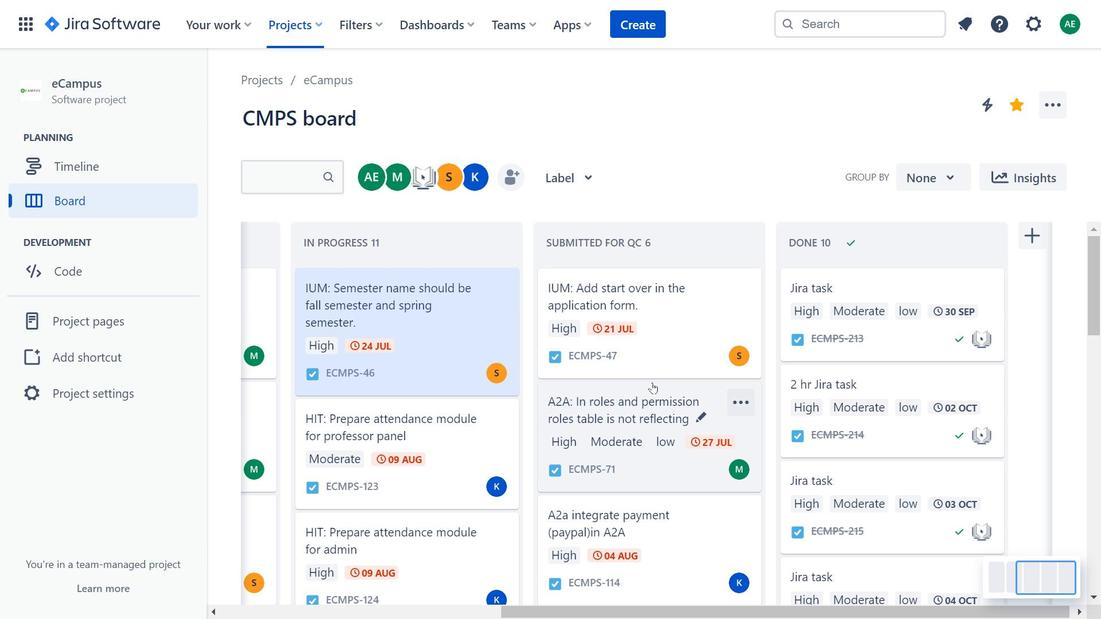 
Action: Mouse scrolled (651, 383) with delta (0, 0)
Screenshot: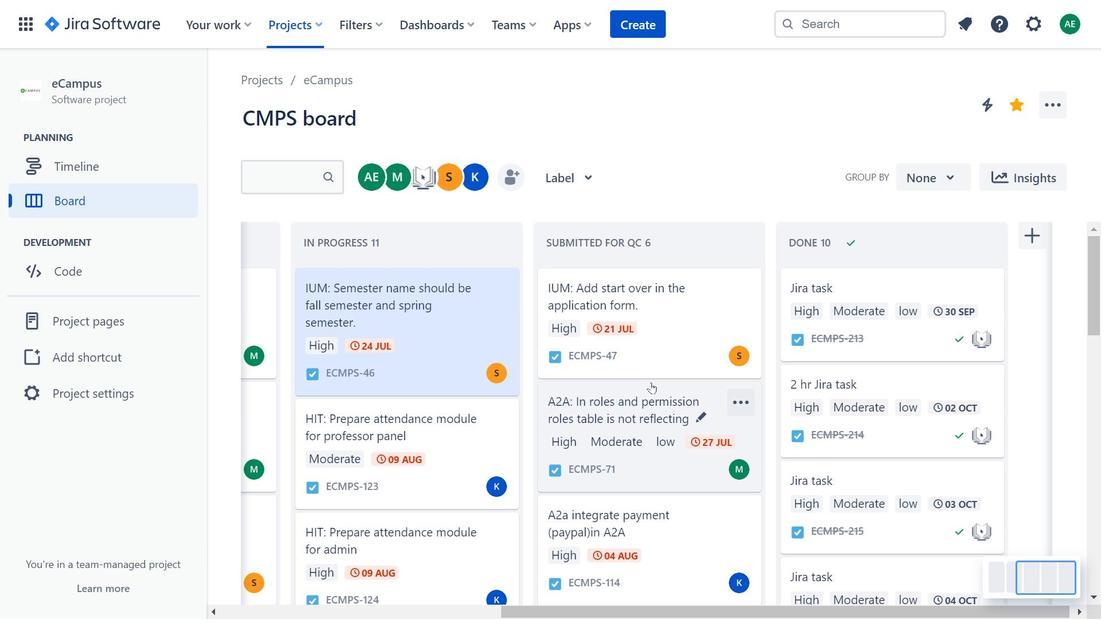 
Action: Mouse moved to (1071, 567)
Screenshot: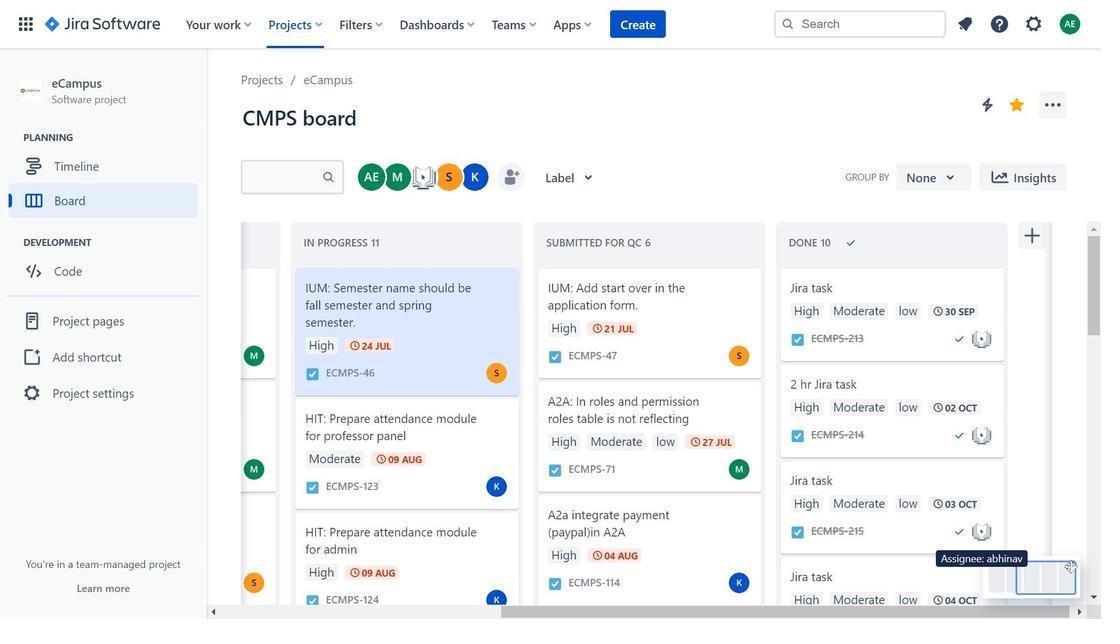 
Action: Mouse pressed left at (1071, 567)
Screenshot: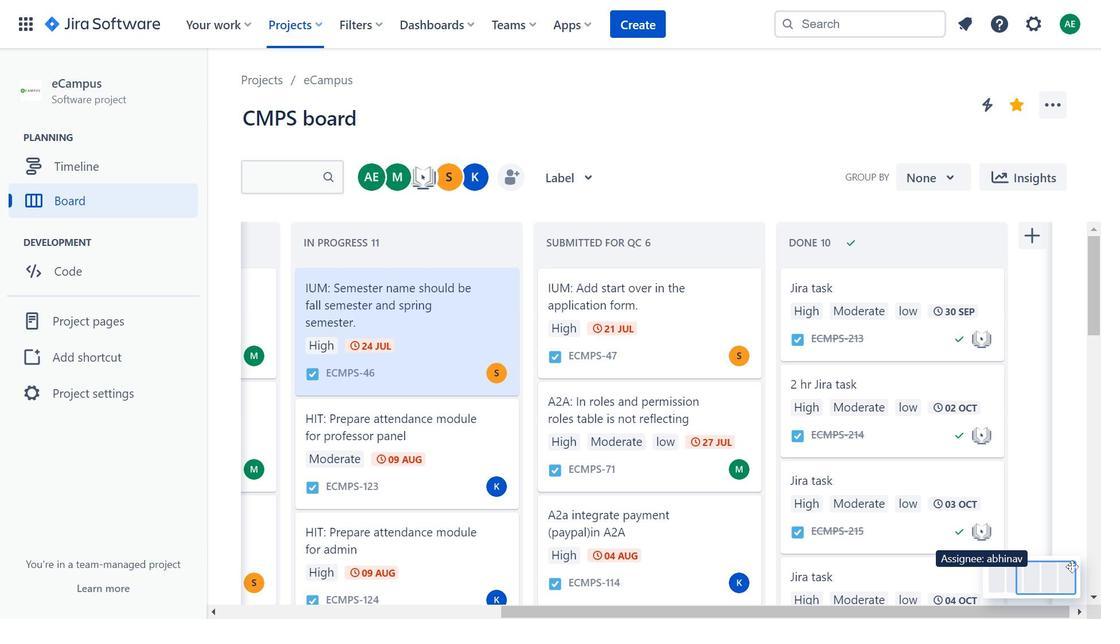
Action: Mouse moved to (818, 375)
Screenshot: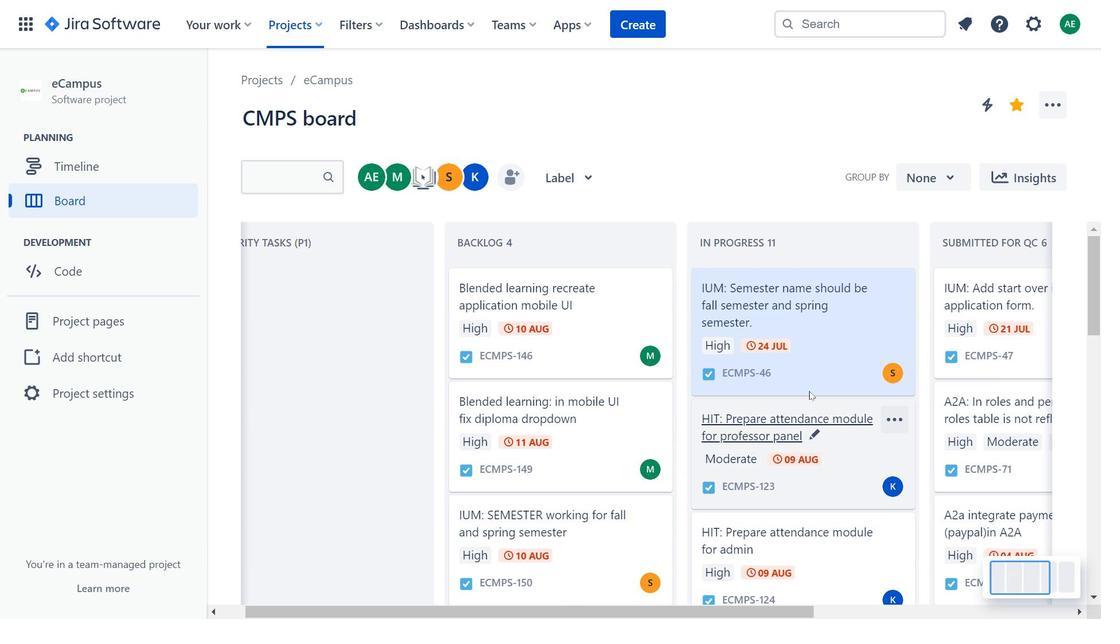 
Action: Mouse scrolled (818, 374) with delta (0, 0)
Screenshot: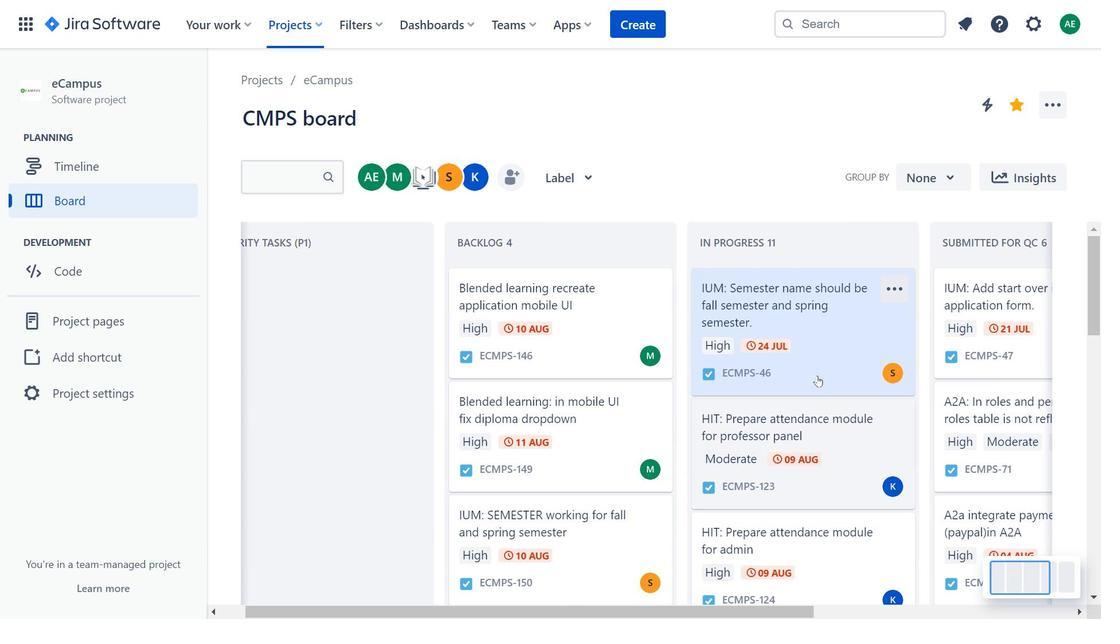 
Action: Mouse scrolled (818, 374) with delta (0, 0)
Screenshot: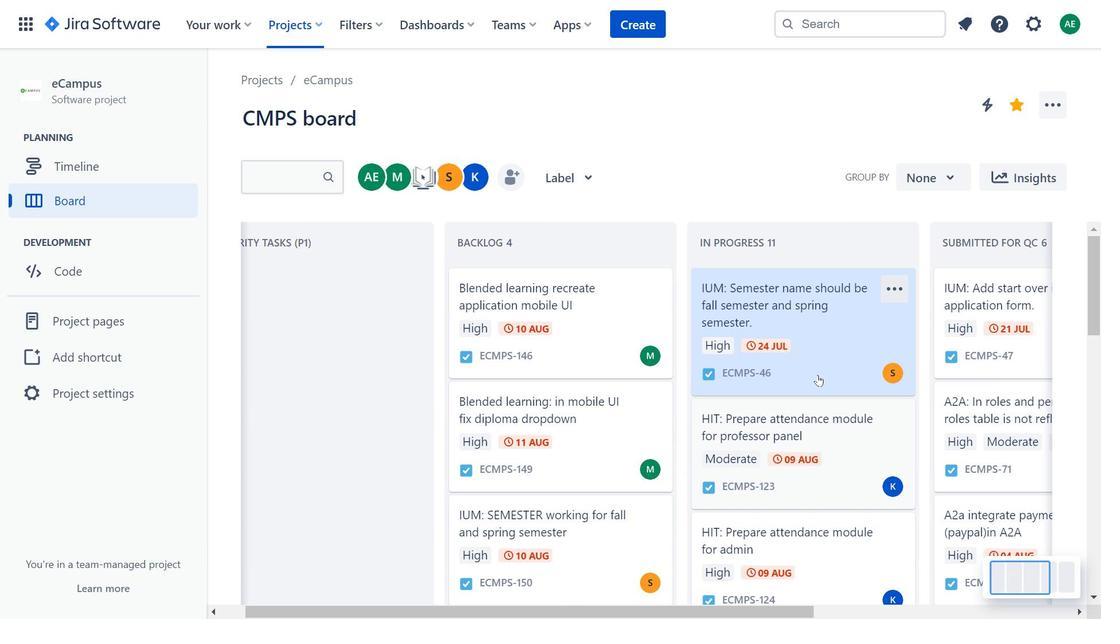 
Action: Mouse moved to (818, 373)
Screenshot: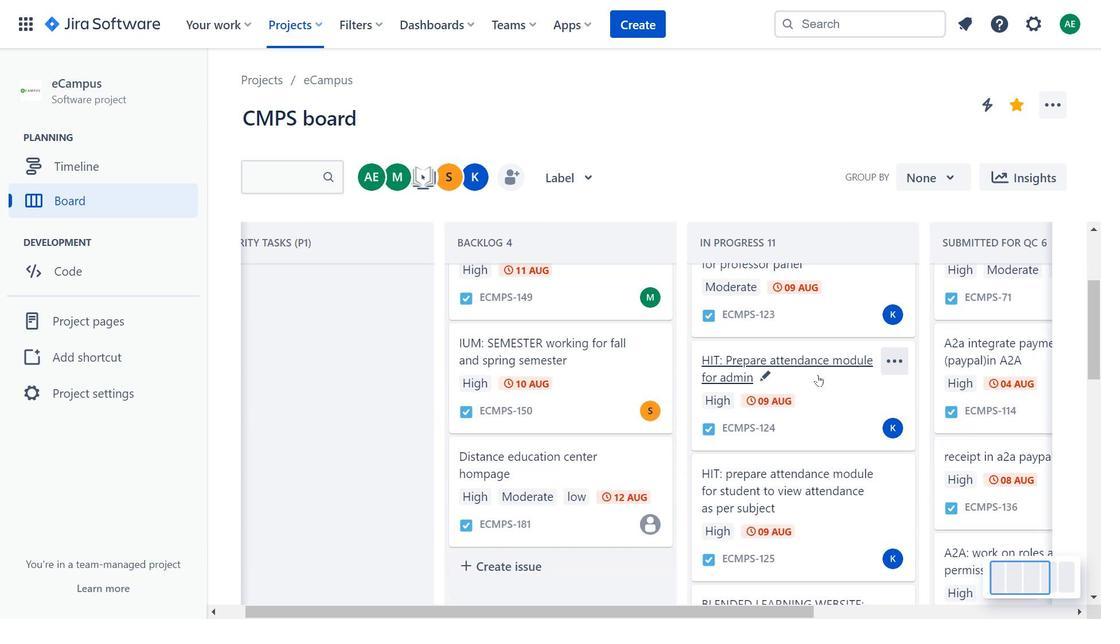 
Action: Mouse scrolled (818, 372) with delta (0, 0)
Screenshot: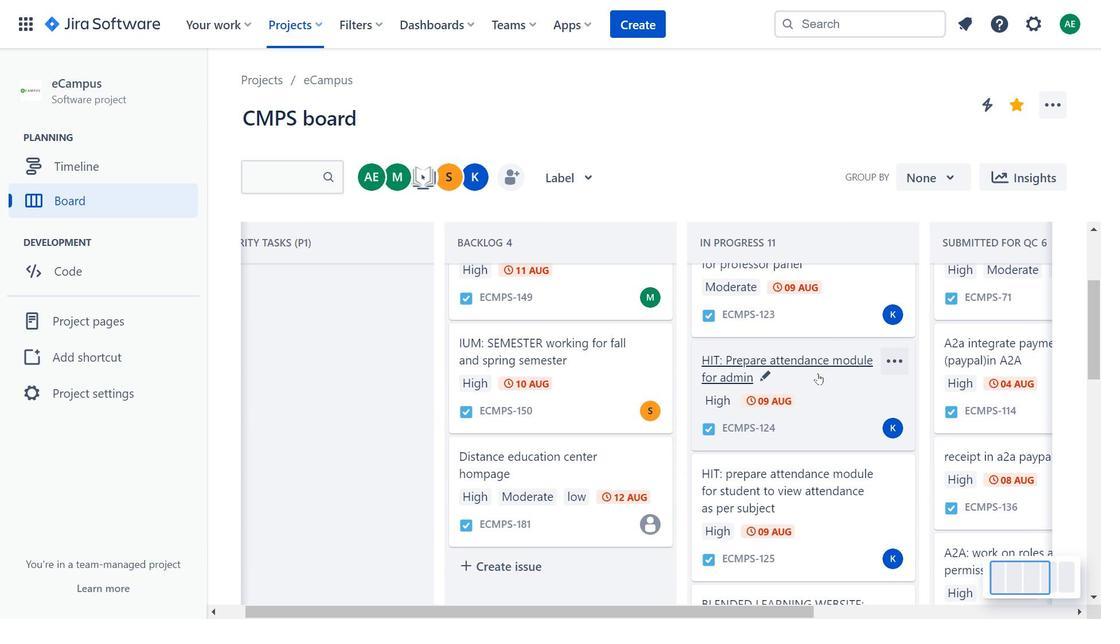 
Action: Mouse scrolled (818, 372) with delta (0, 0)
Screenshot: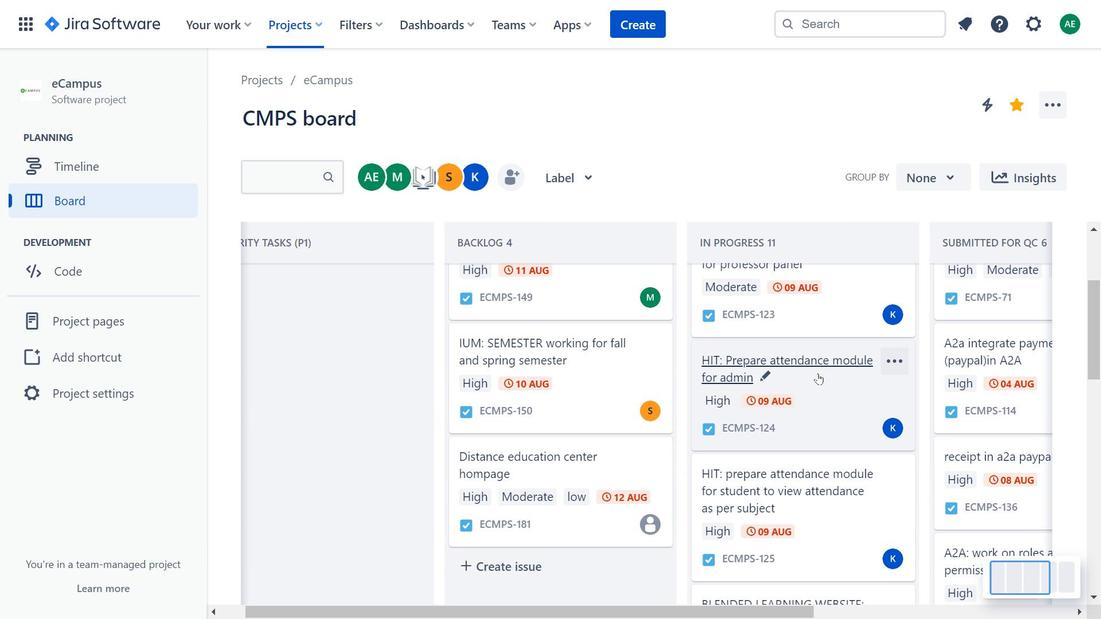 
Action: Mouse moved to (824, 489)
Screenshot: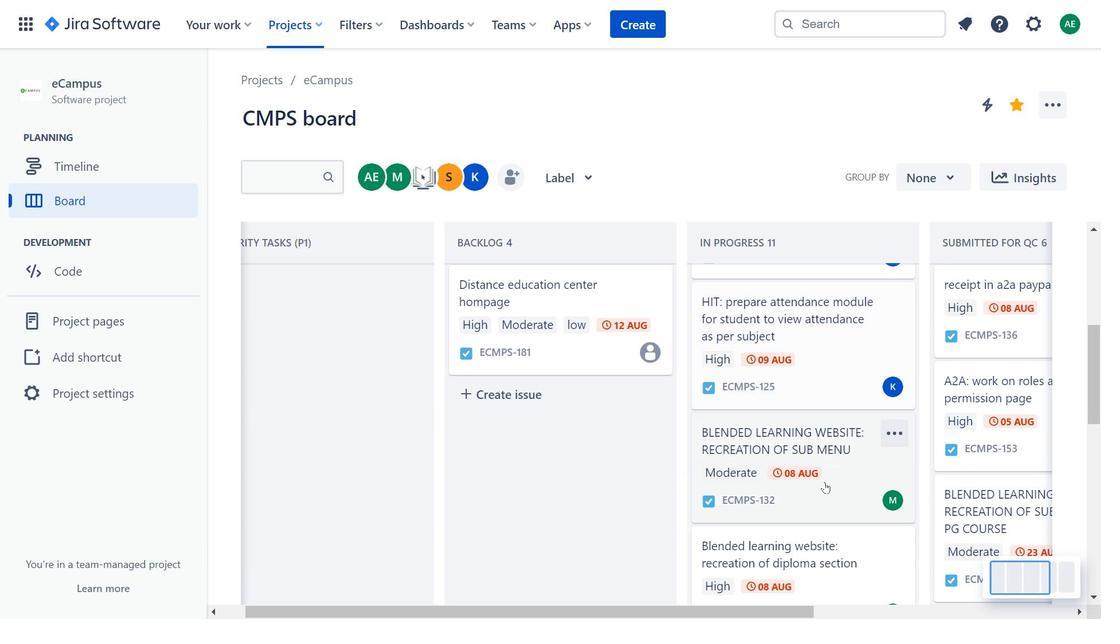 
Action: Mouse pressed left at (824, 489)
Screenshot: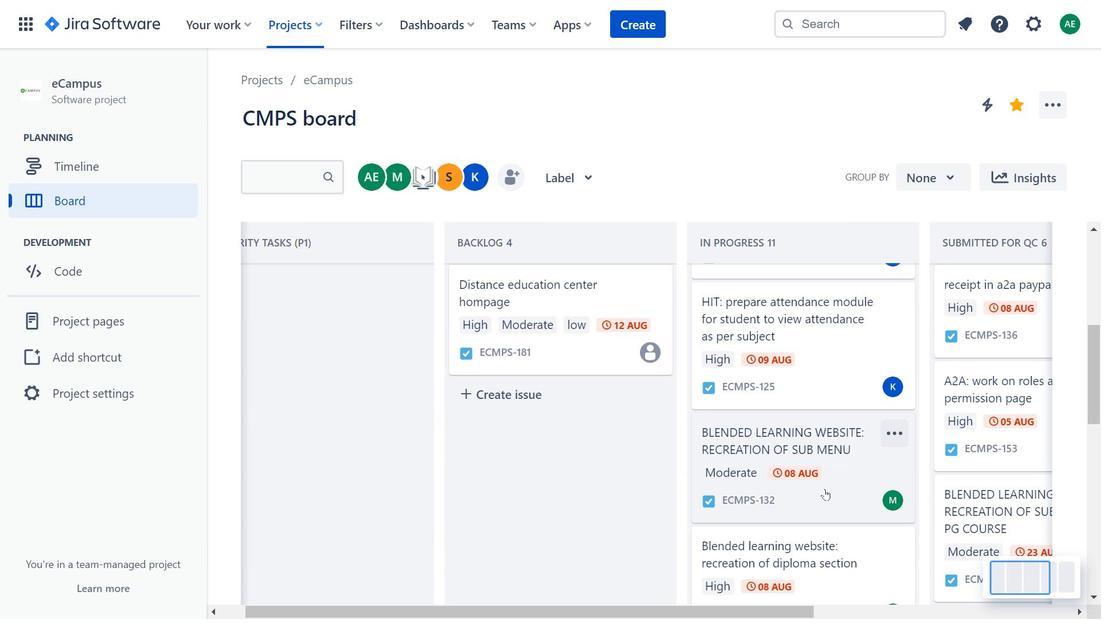 
Action: Mouse moved to (352, 219)
Screenshot: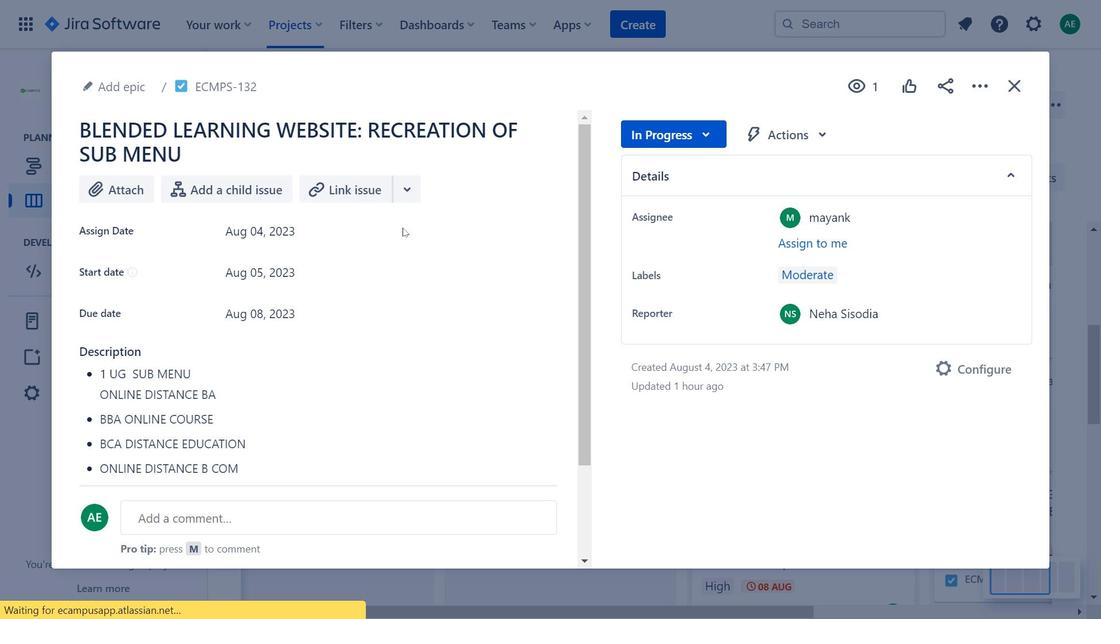 
Action: Mouse pressed left at (352, 219)
Screenshot: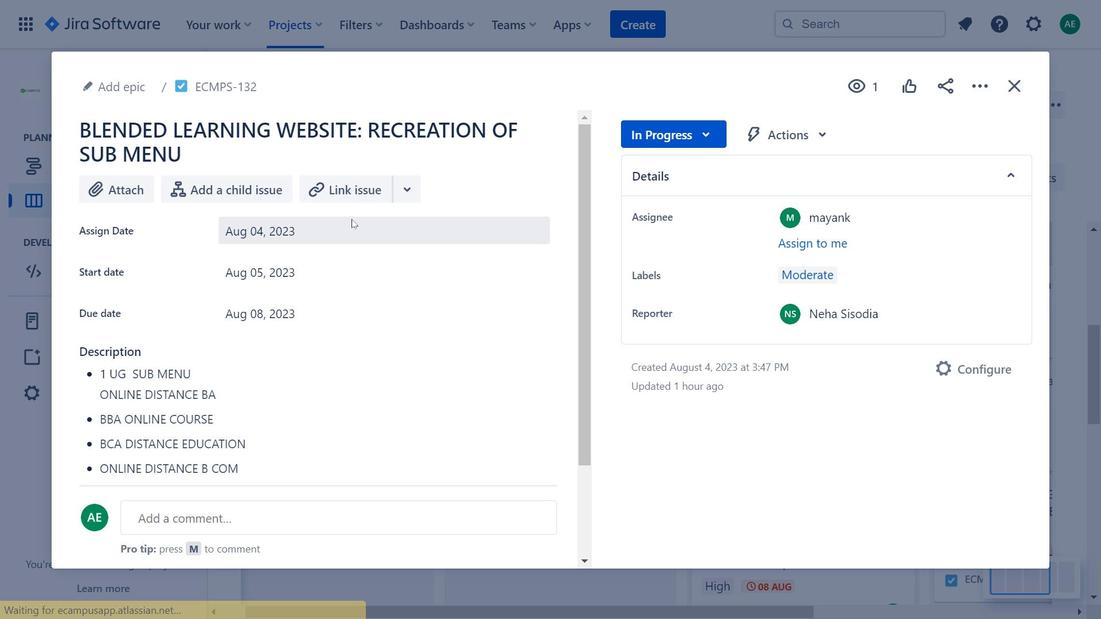
Action: Mouse moved to (781, 141)
Screenshot: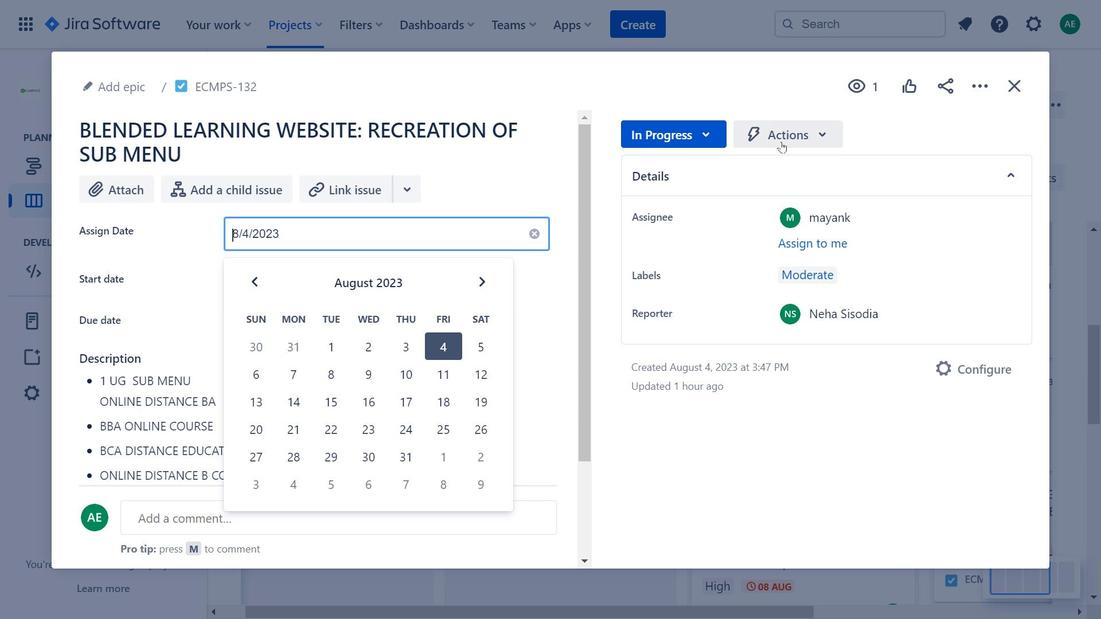 
Action: Mouse pressed left at (781, 141)
Screenshot: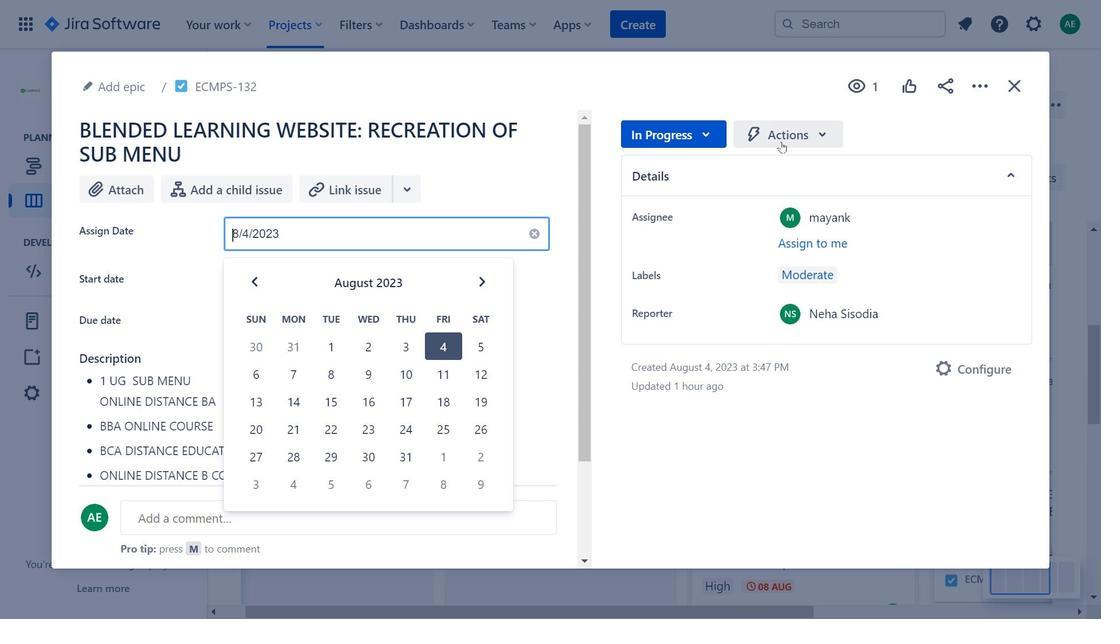 
Action: Mouse moved to (312, 238)
Screenshot: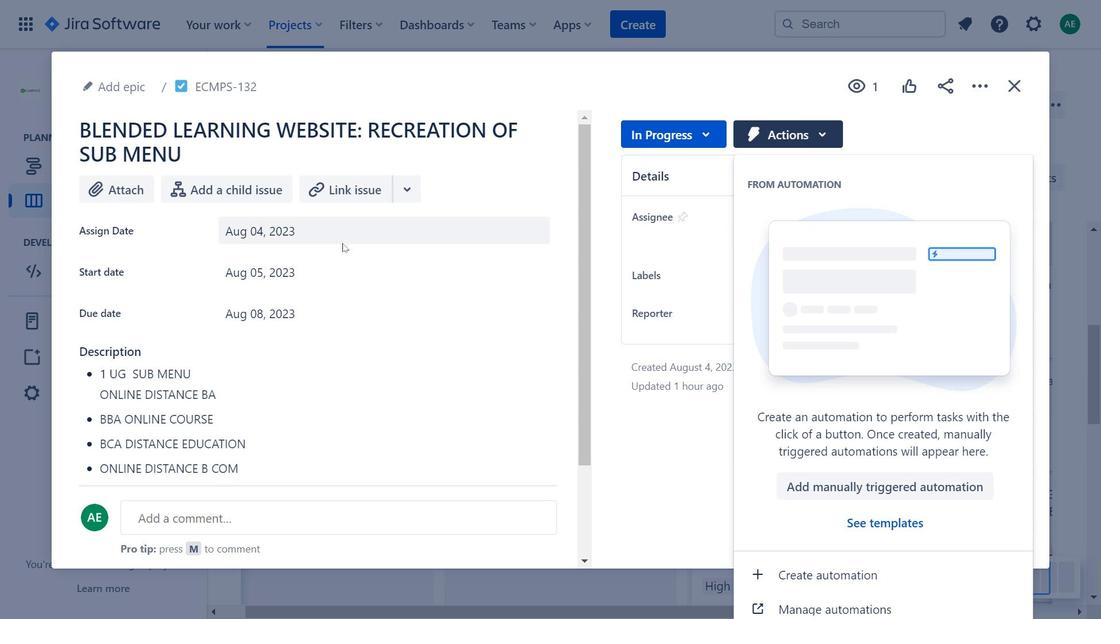 
Action: Mouse pressed left at (312, 238)
Screenshot: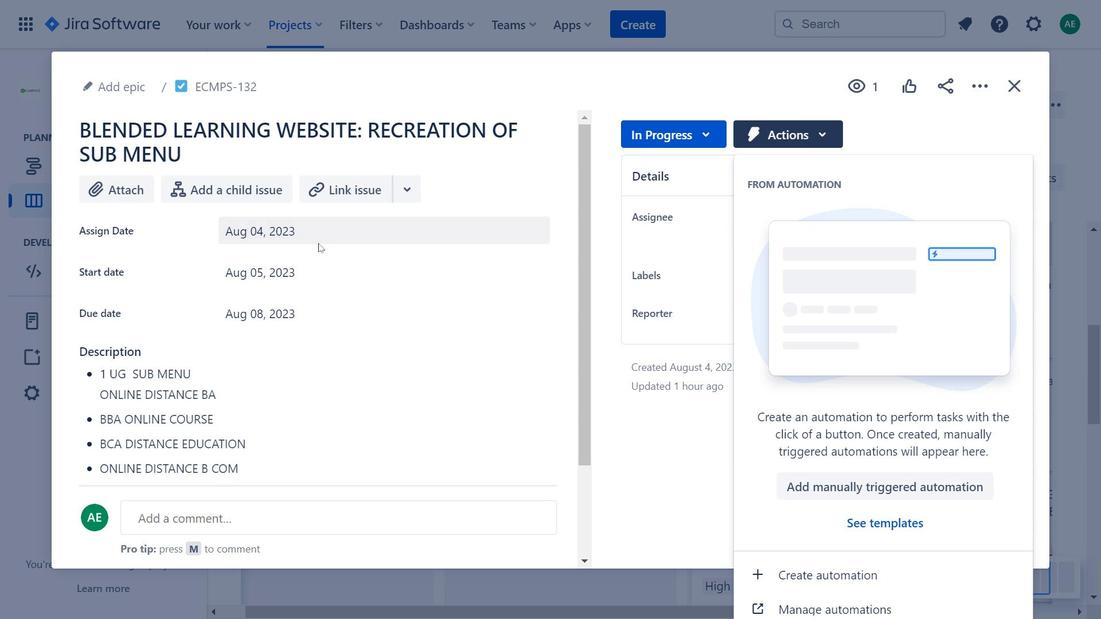 
Action: Mouse moved to (476, 287)
Screenshot: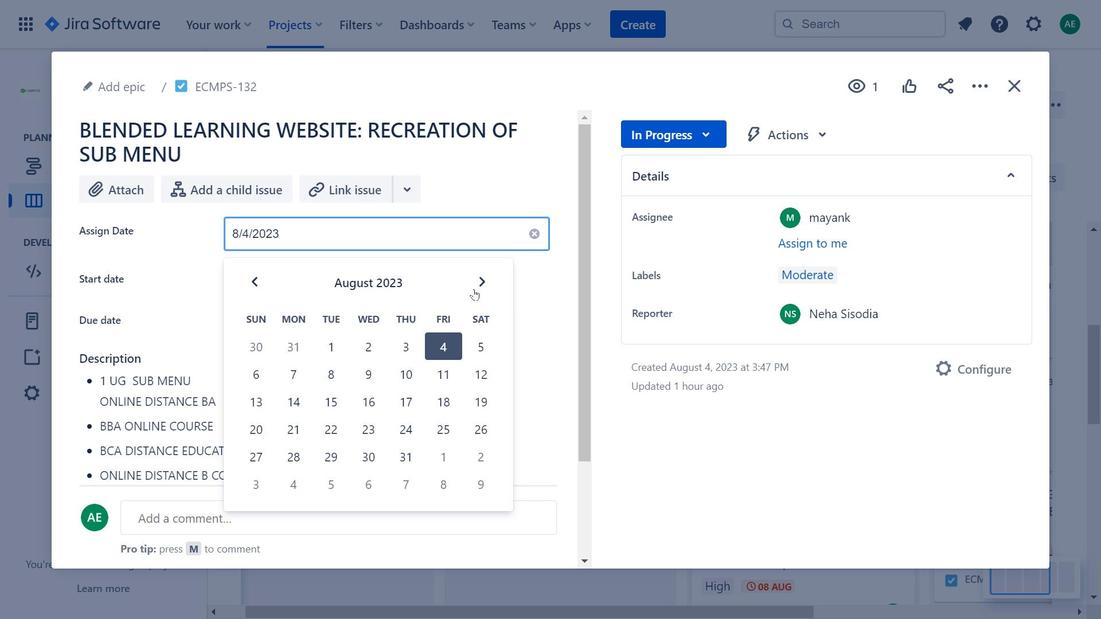 
Action: Mouse pressed left at (476, 287)
Screenshot: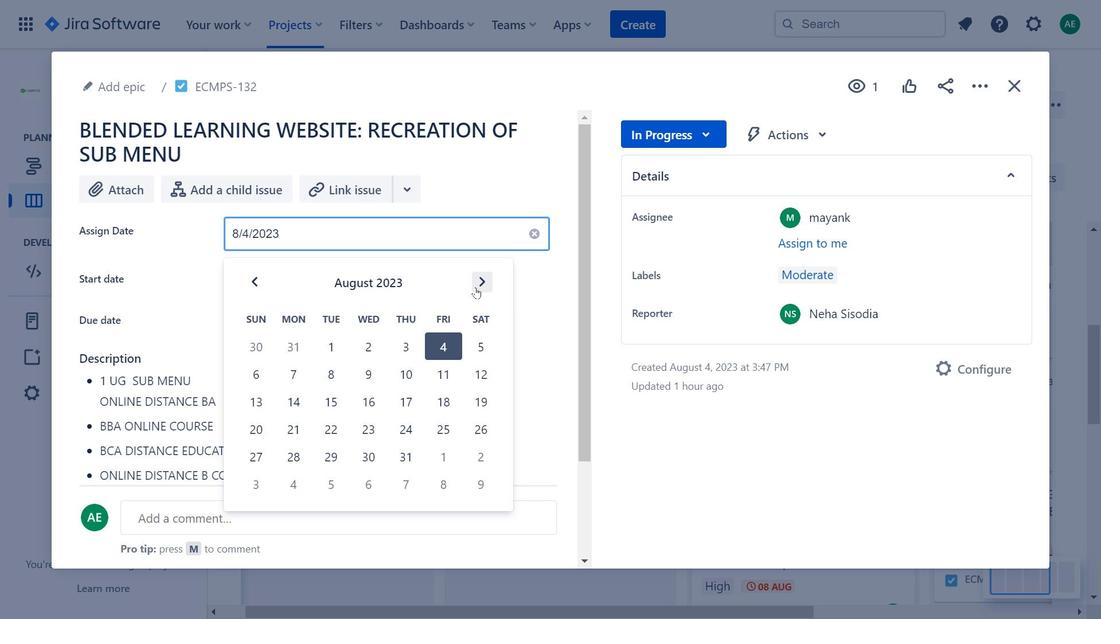 
Action: Mouse moved to (587, 250)
Screenshot: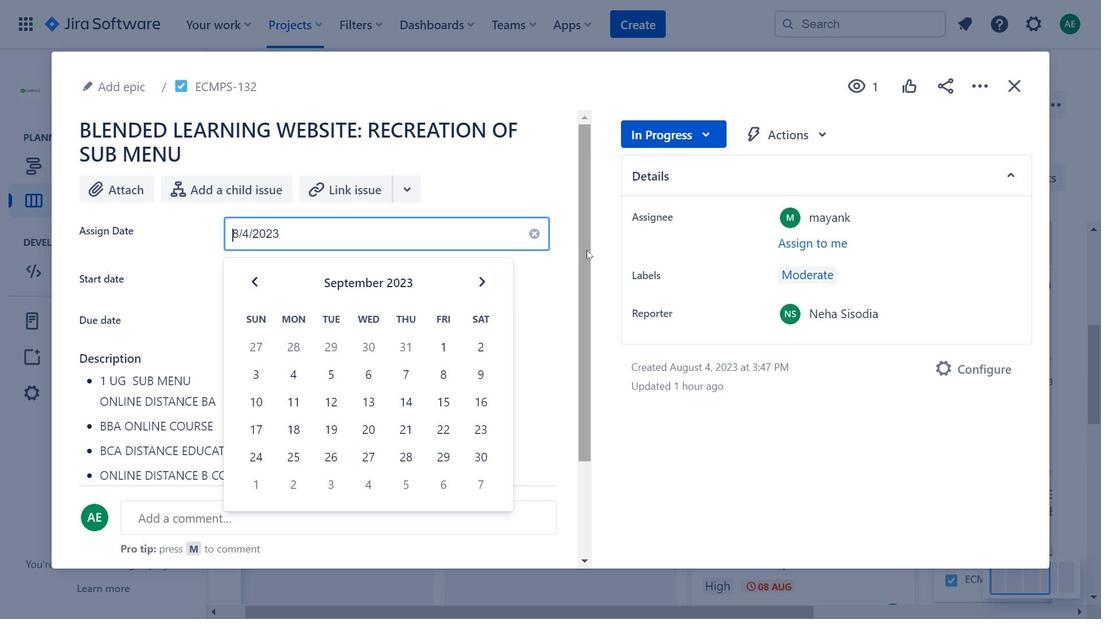 
Action: Mouse pressed left at (587, 250)
Screenshot: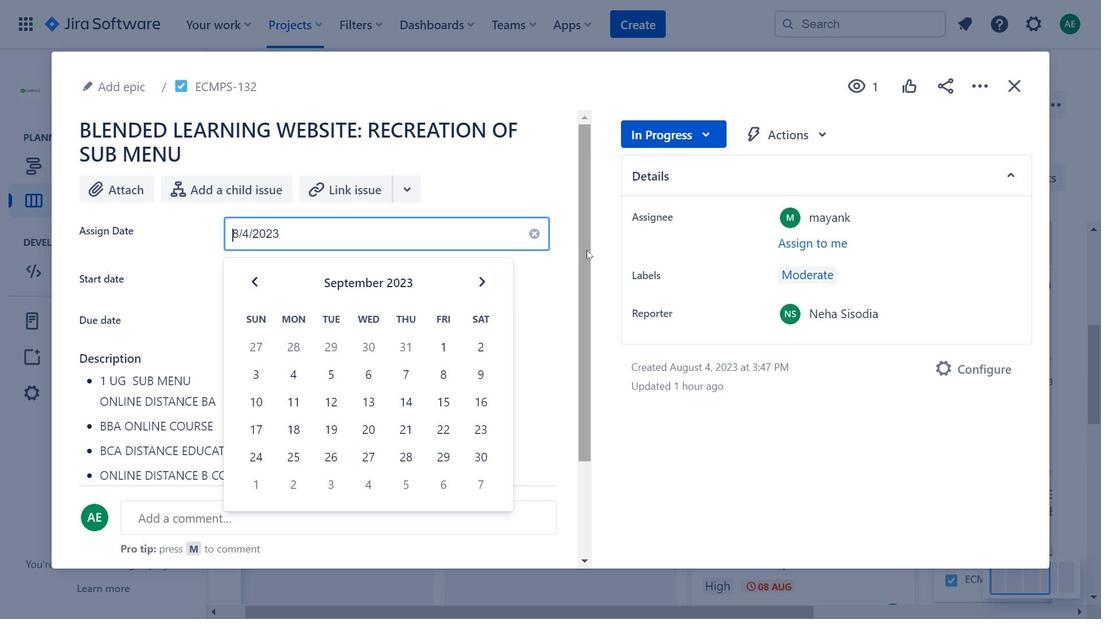 
Action: Mouse moved to (594, 238)
Screenshot: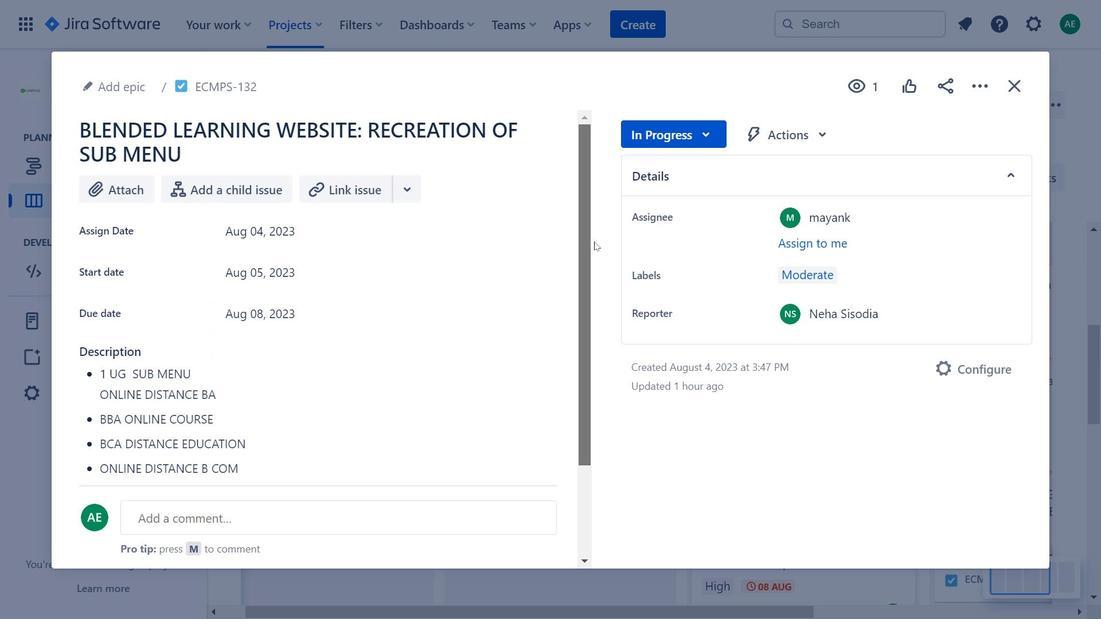 
Action: Mouse pressed left at (594, 238)
Screenshot: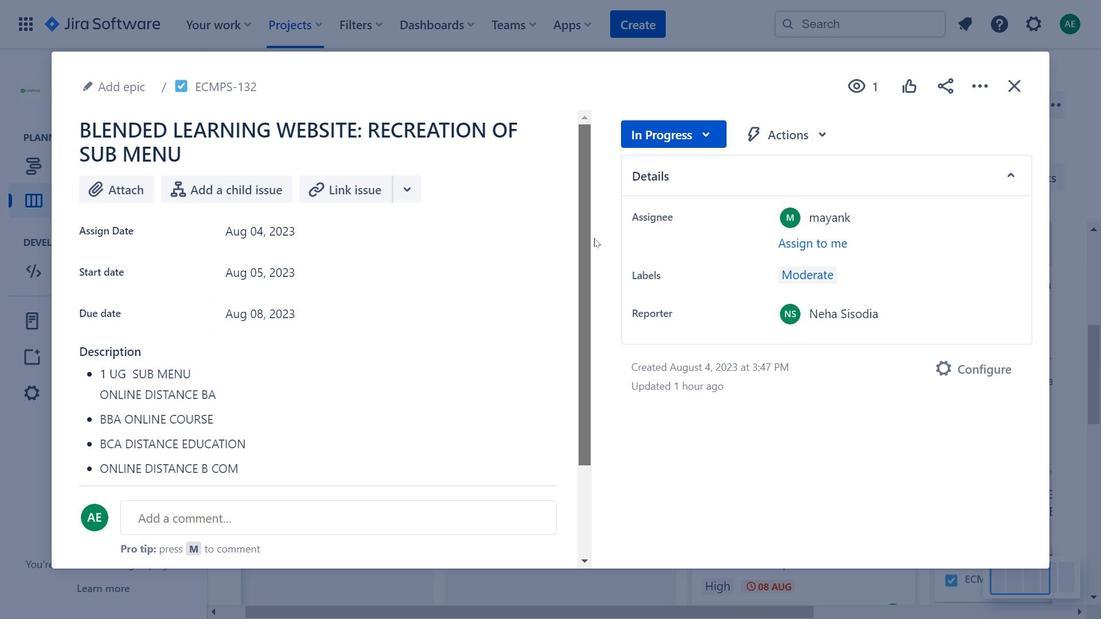 
Action: Mouse moved to (350, 232)
Screenshot: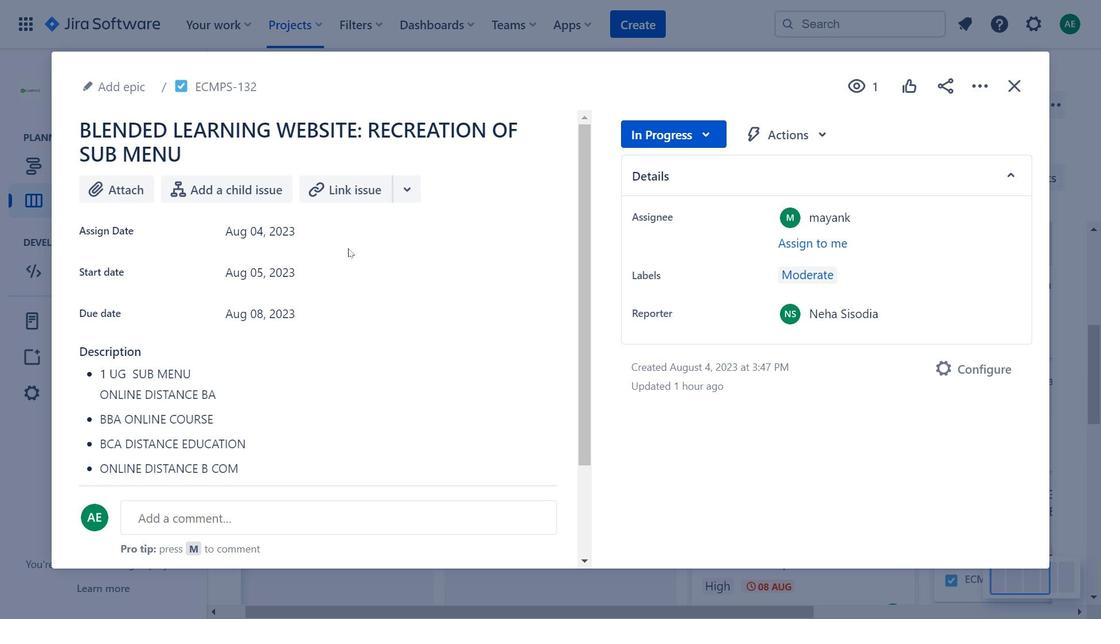 
Action: Mouse pressed left at (350, 232)
Screenshot: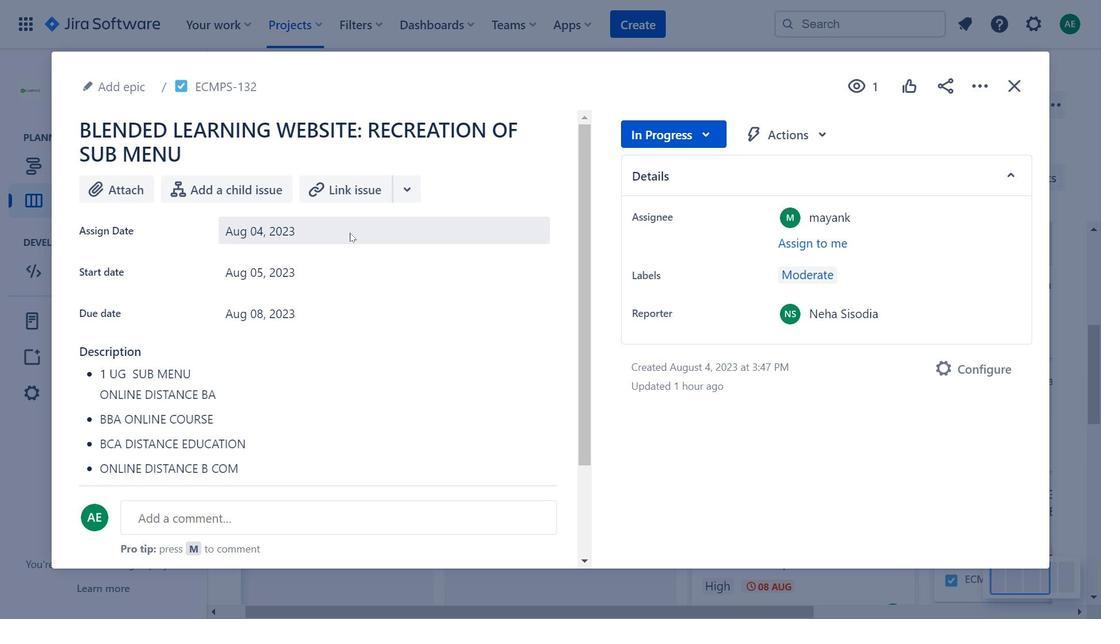 
Action: Mouse moved to (531, 287)
Screenshot: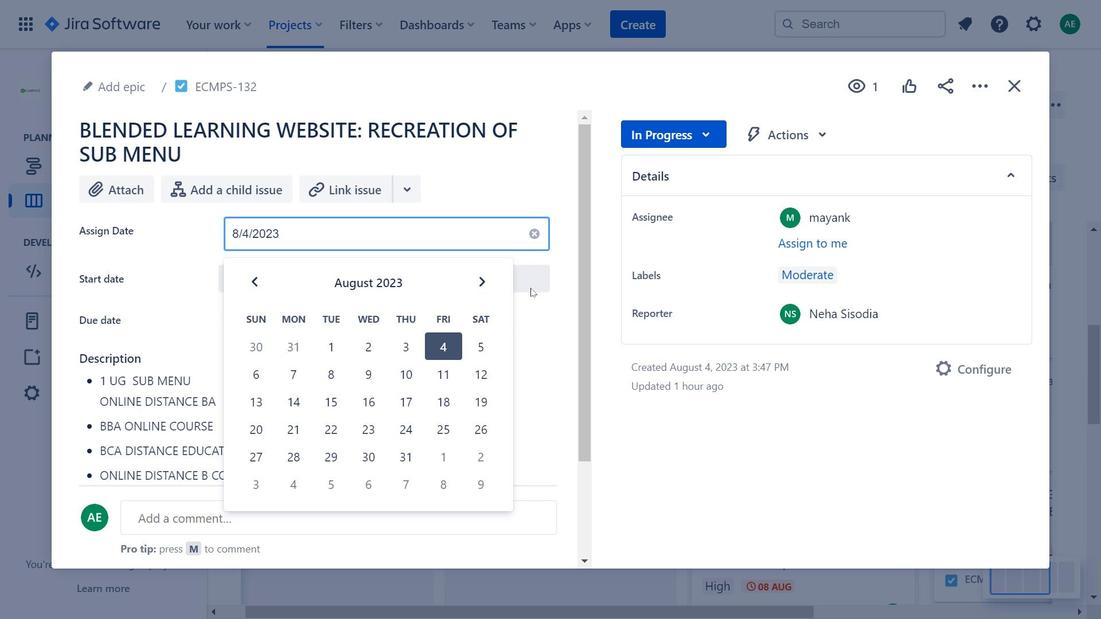 
Action: Mouse pressed left at (531, 287)
Screenshot: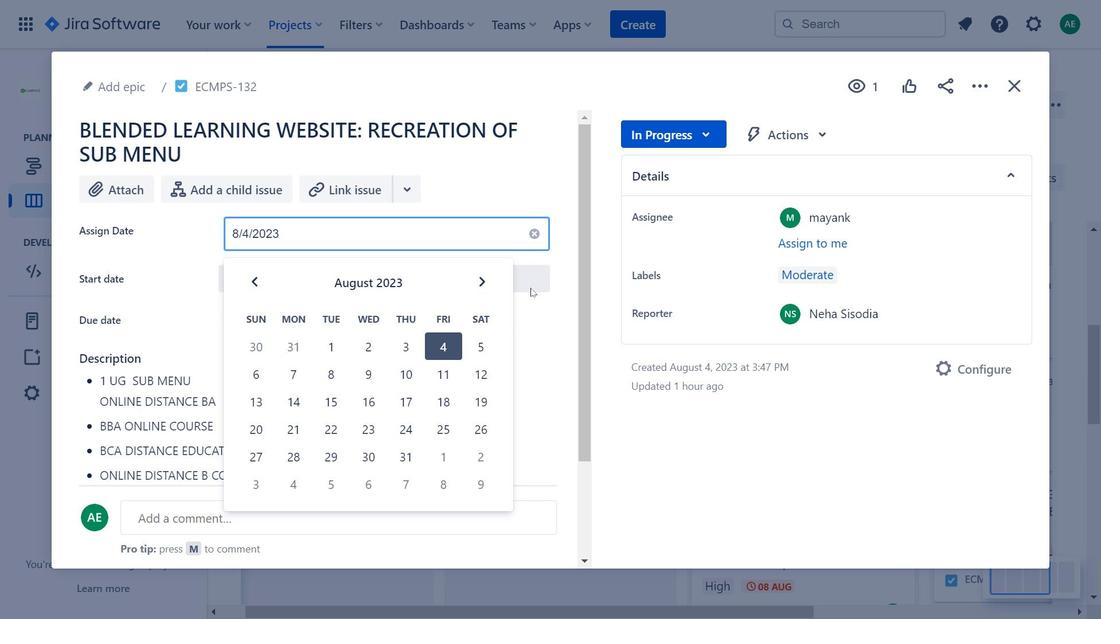
Action: Mouse moved to (501, 277)
Screenshot: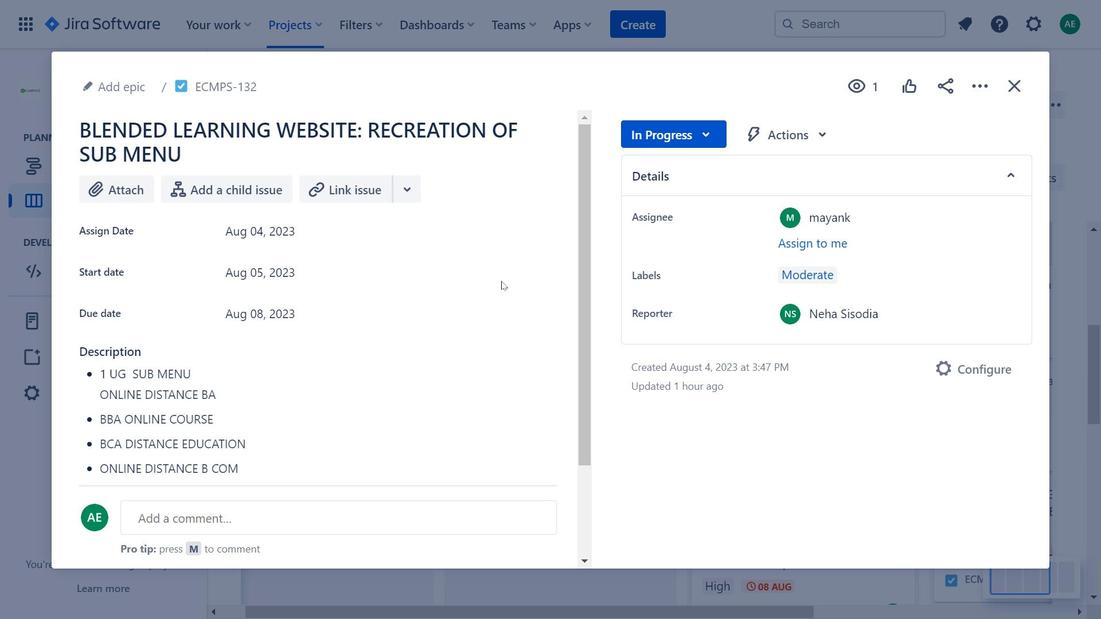 
Action: Mouse pressed left at (501, 277)
Screenshot: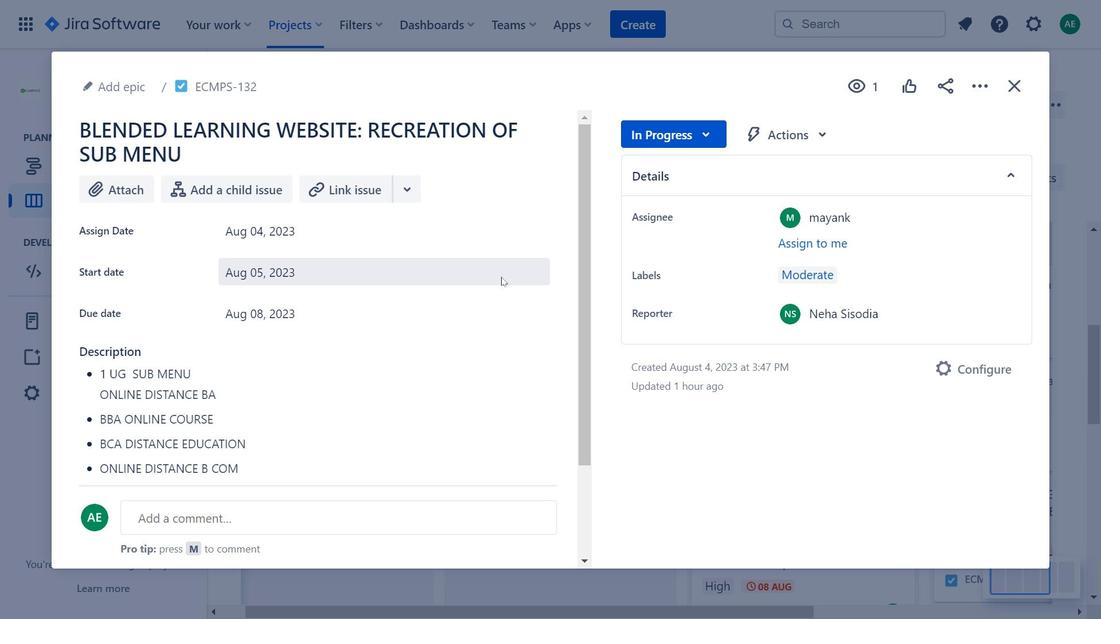 
Action: Mouse moved to (789, 141)
Screenshot: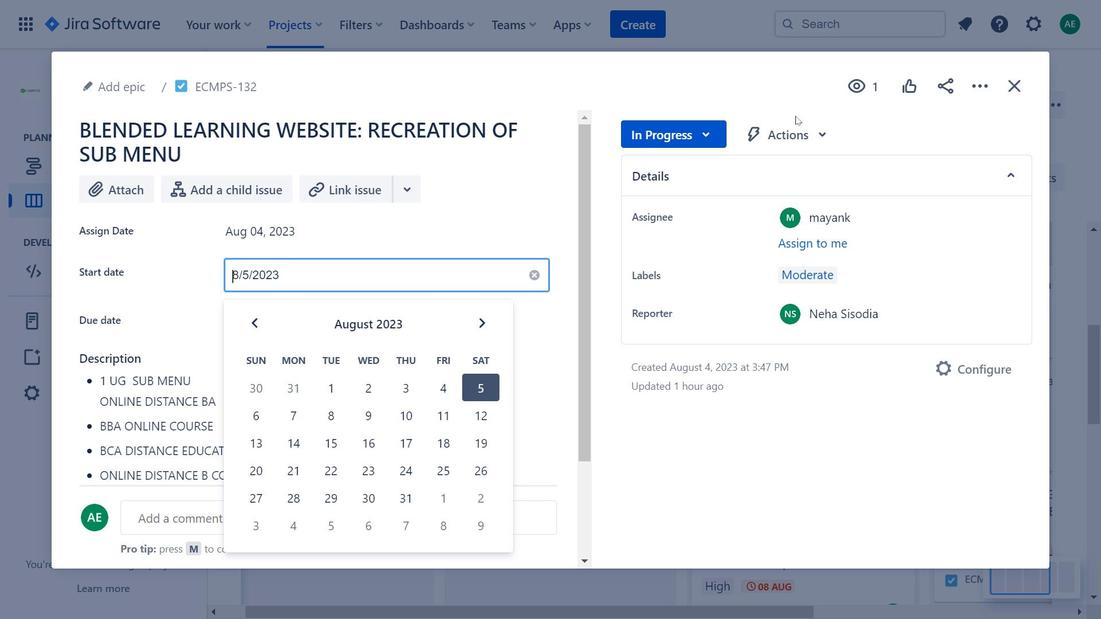 
Action: Mouse pressed left at (789, 141)
Screenshot: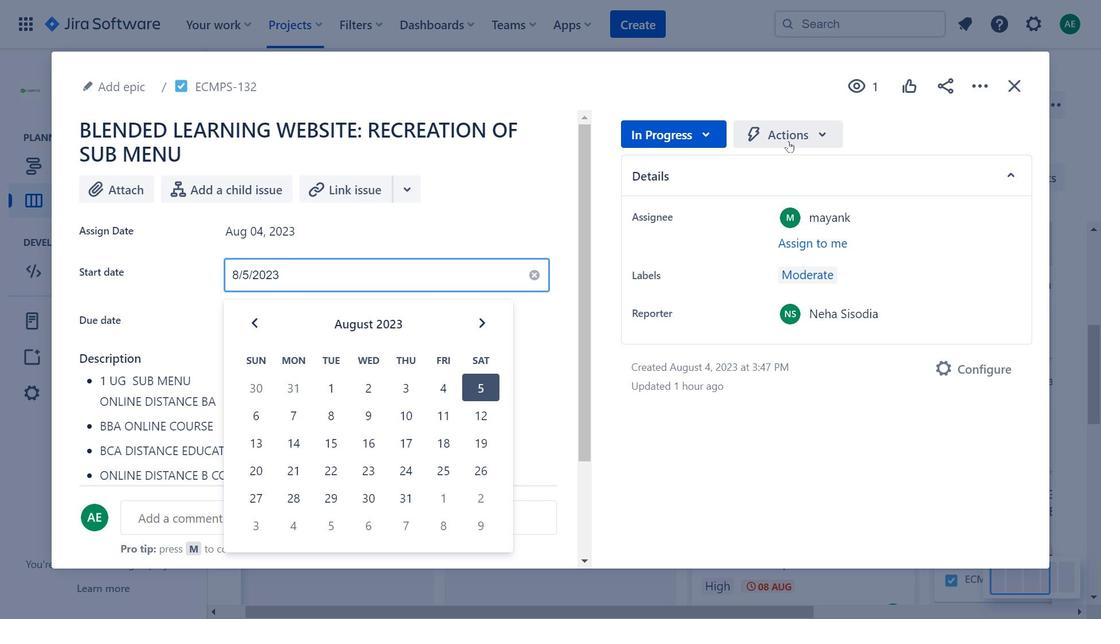
Action: Mouse moved to (340, 237)
Screenshot: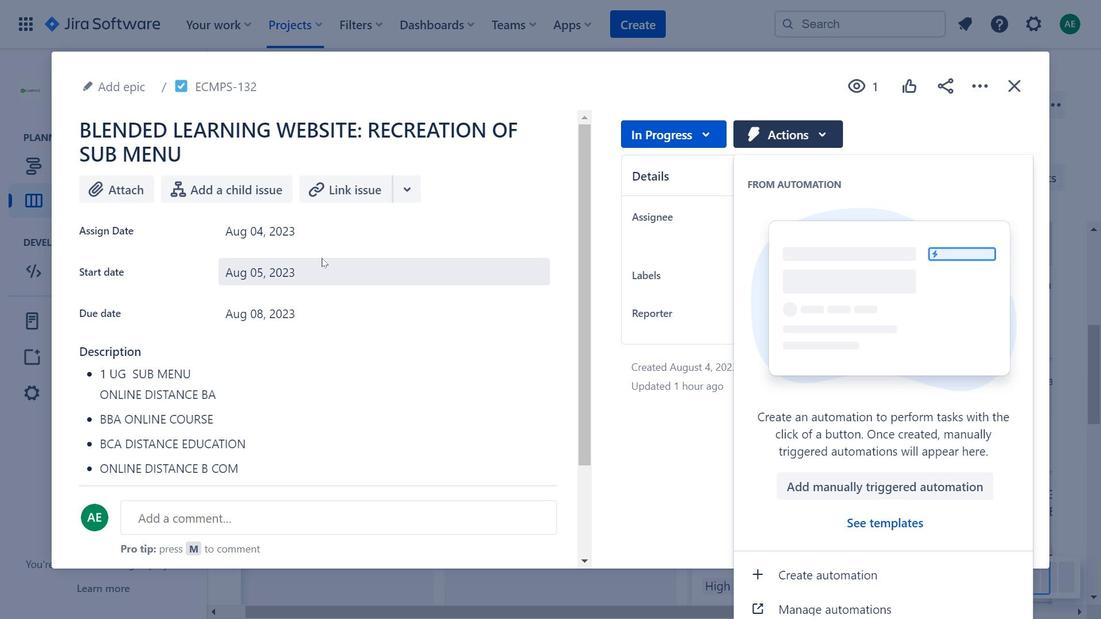 
Action: Mouse pressed left at (340, 237)
Screenshot: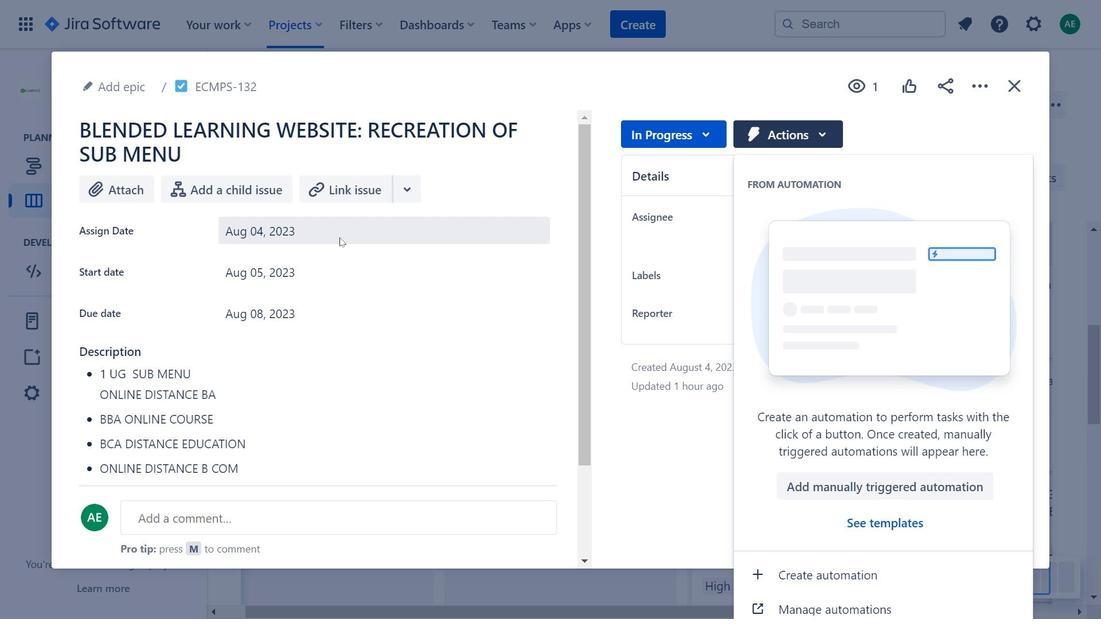 
Action: Mouse moved to (1009, 90)
Screenshot: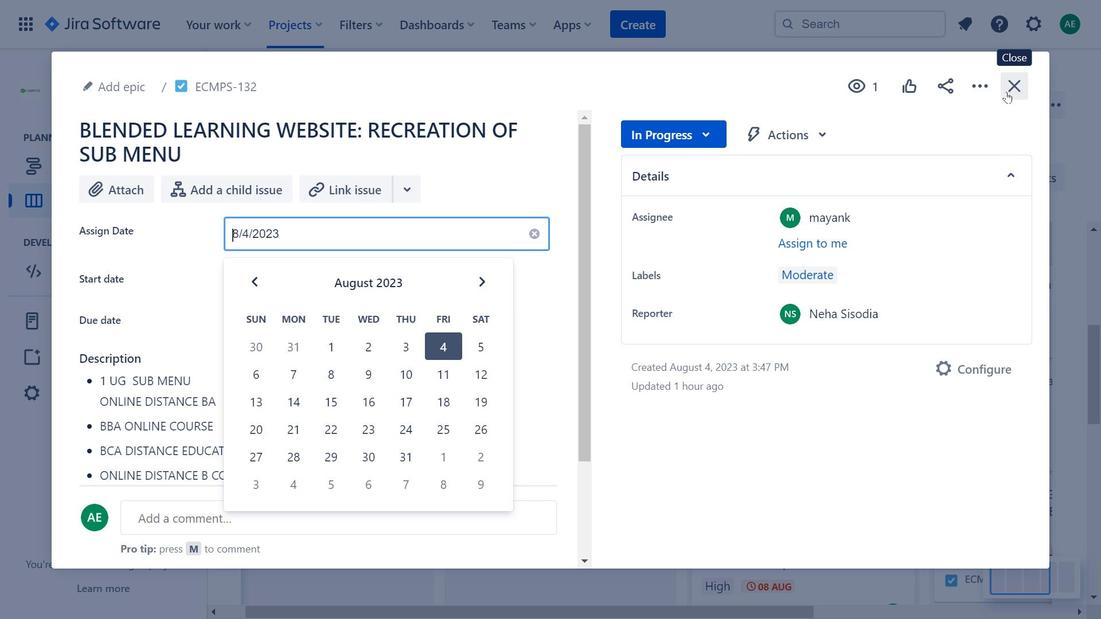 
Action: Mouse pressed left at (1009, 90)
Screenshot: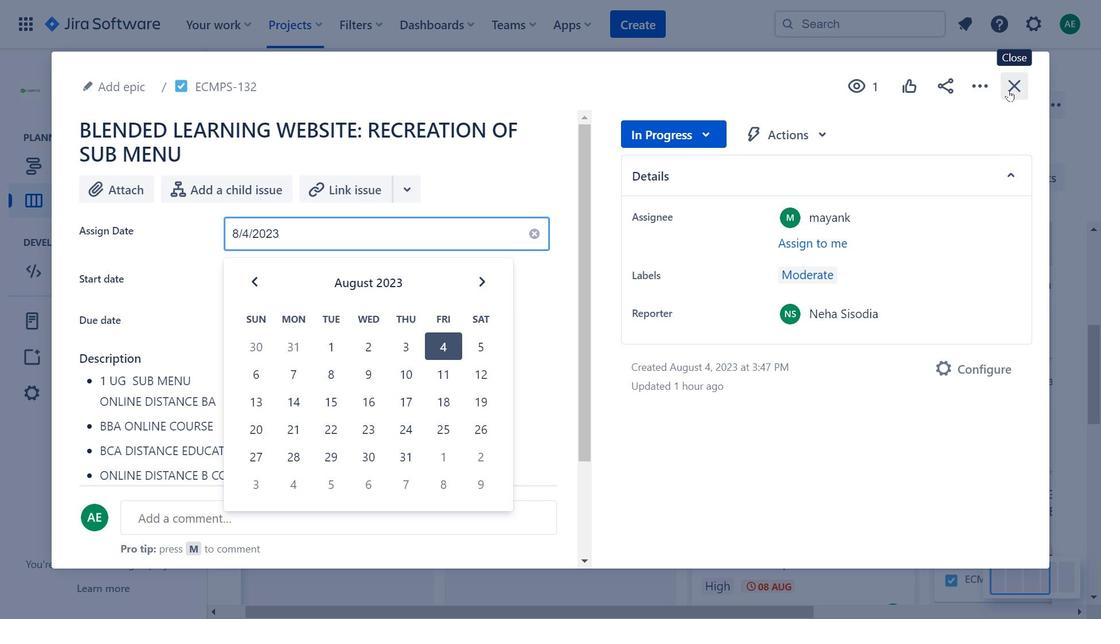 
Action: Mouse moved to (1007, 567)
Screenshot: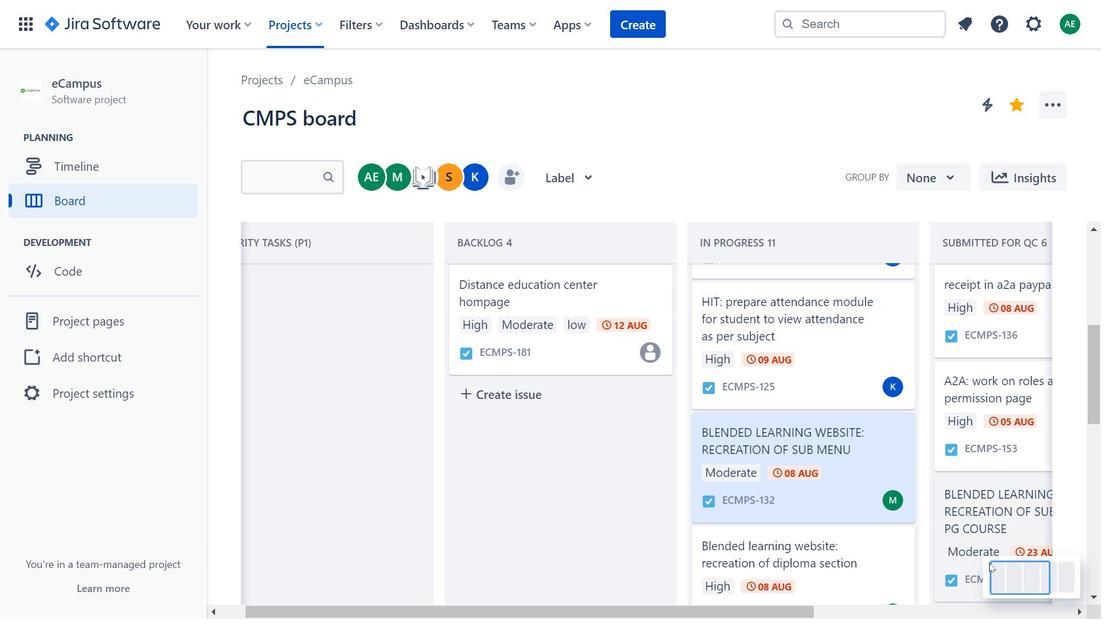 
Action: Mouse pressed left at (1007, 567)
Screenshot: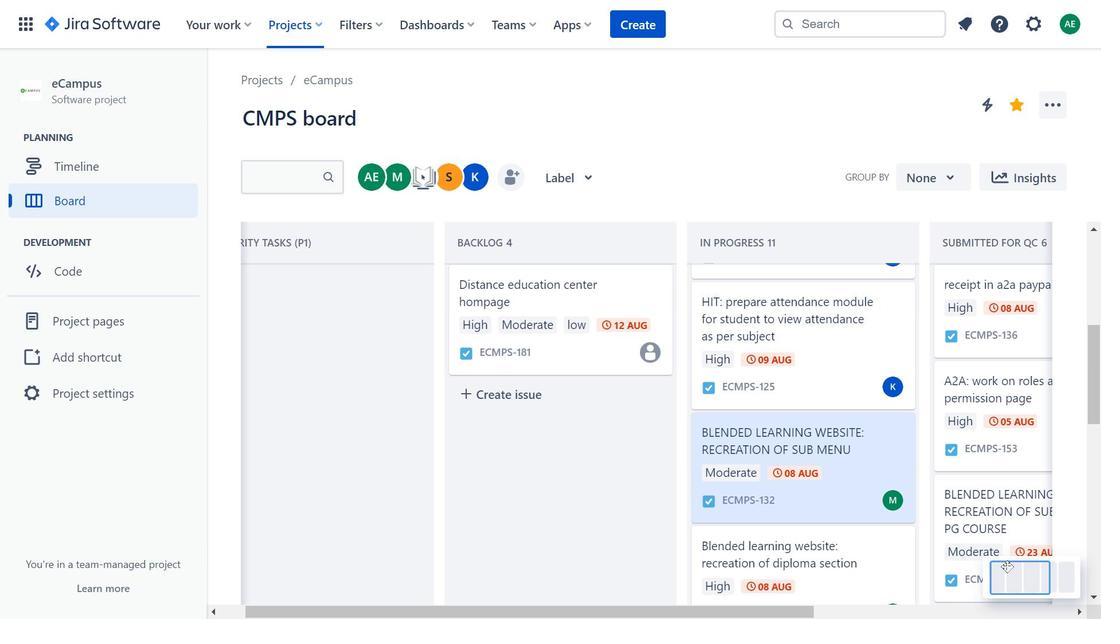
Action: Mouse moved to (481, 379)
Screenshot: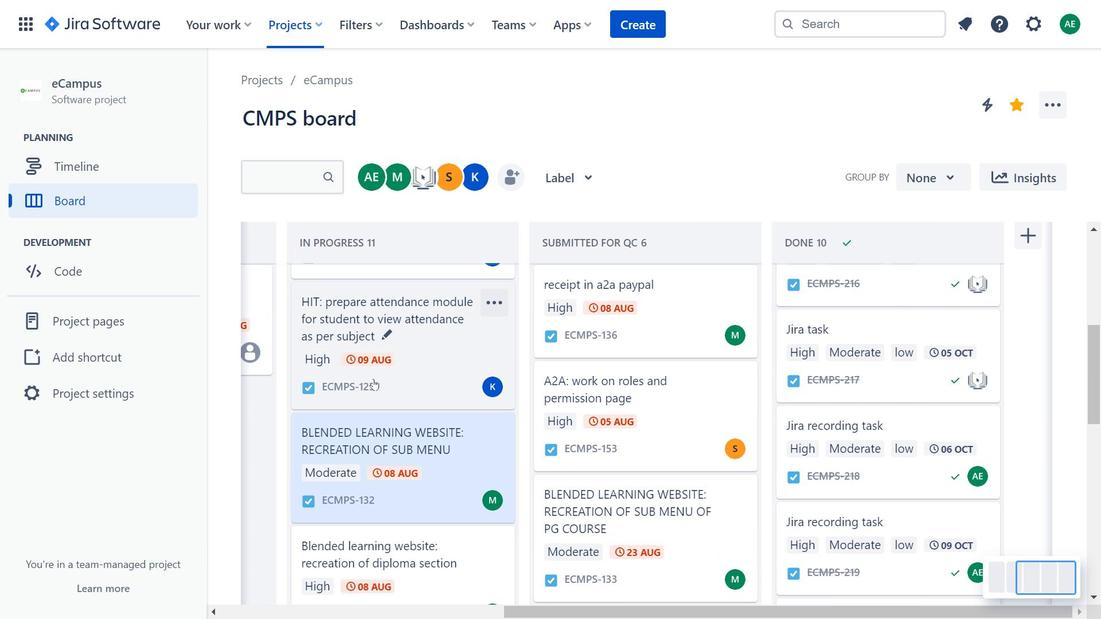 
Action: Mouse scrolled (481, 380) with delta (0, 0)
Screenshot: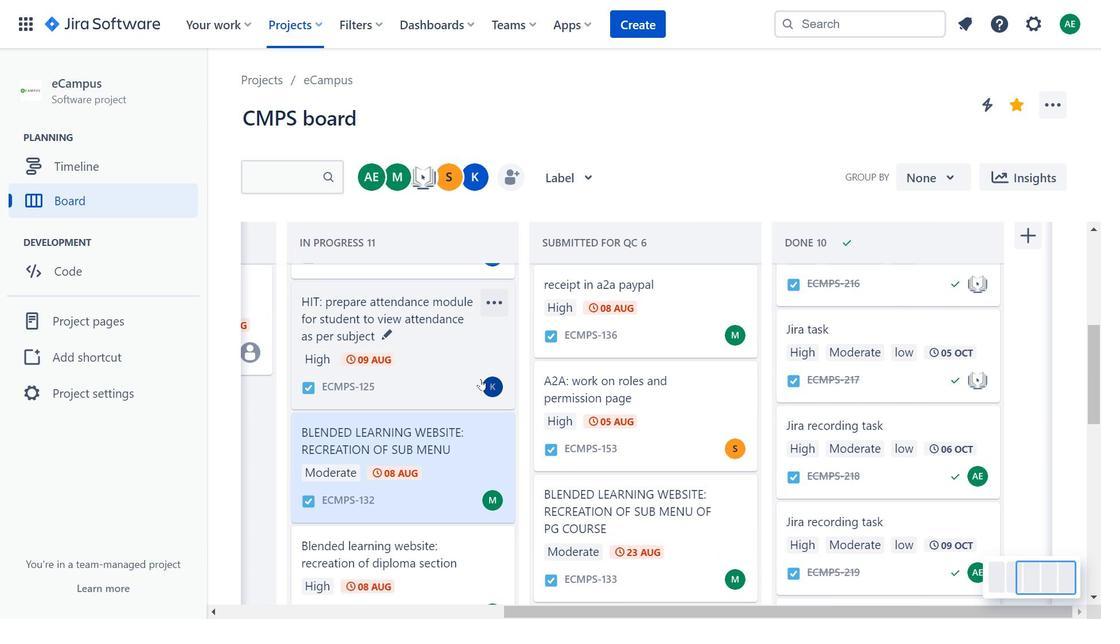 
Action: Mouse scrolled (481, 380) with delta (0, 0)
Screenshot: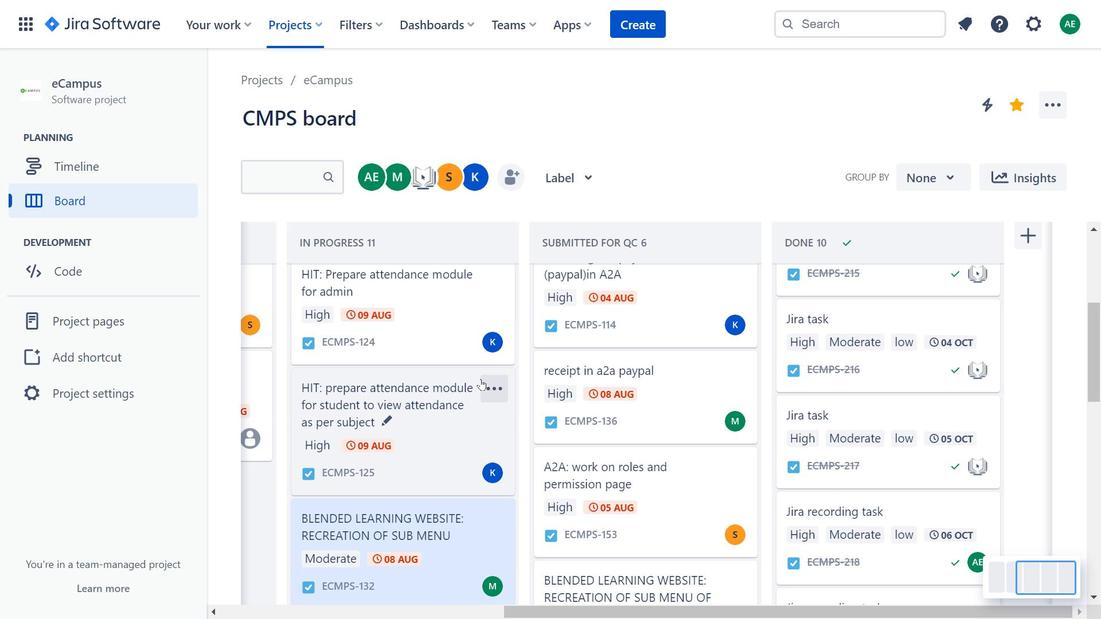 
Action: Mouse scrolled (481, 380) with delta (0, 0)
Screenshot: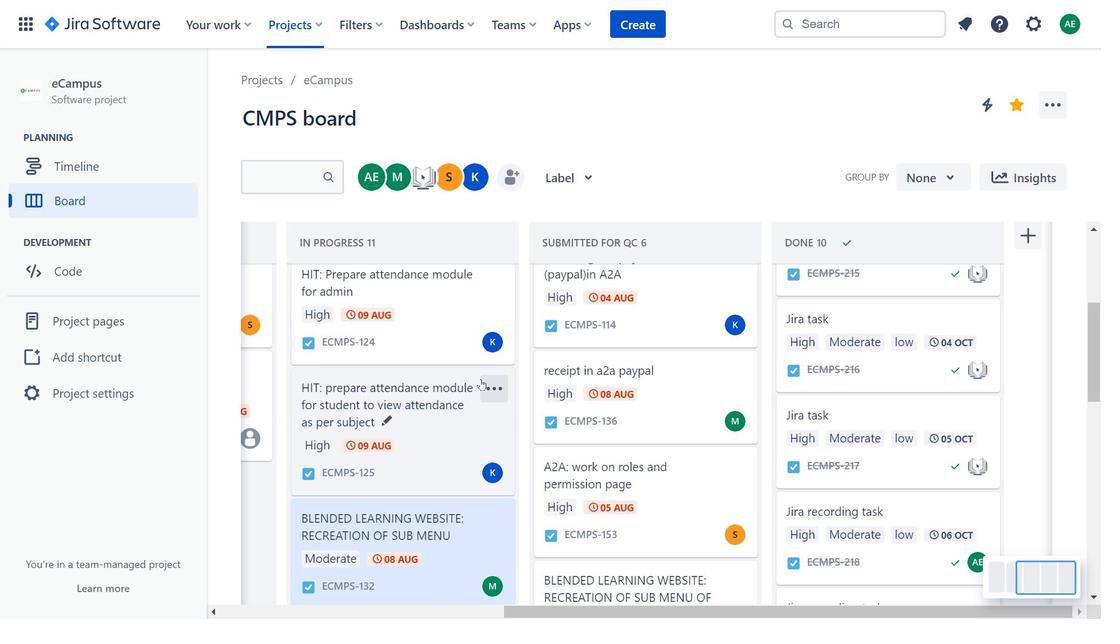 
Action: Mouse scrolled (481, 380) with delta (0, 0)
Screenshot: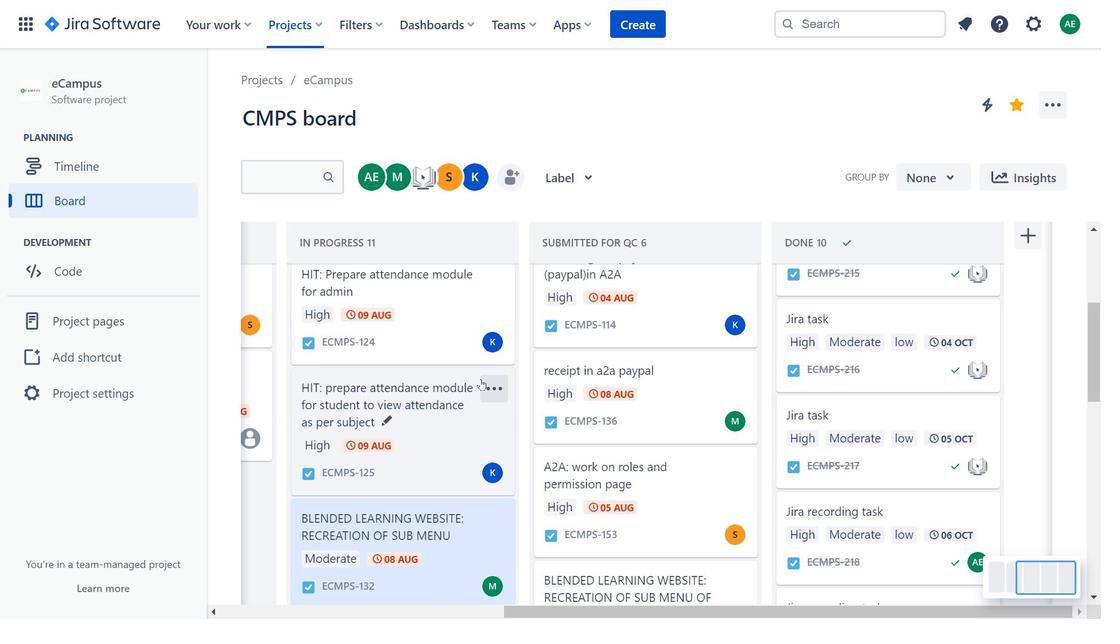 
Action: Mouse moved to (667, 484)
Screenshot: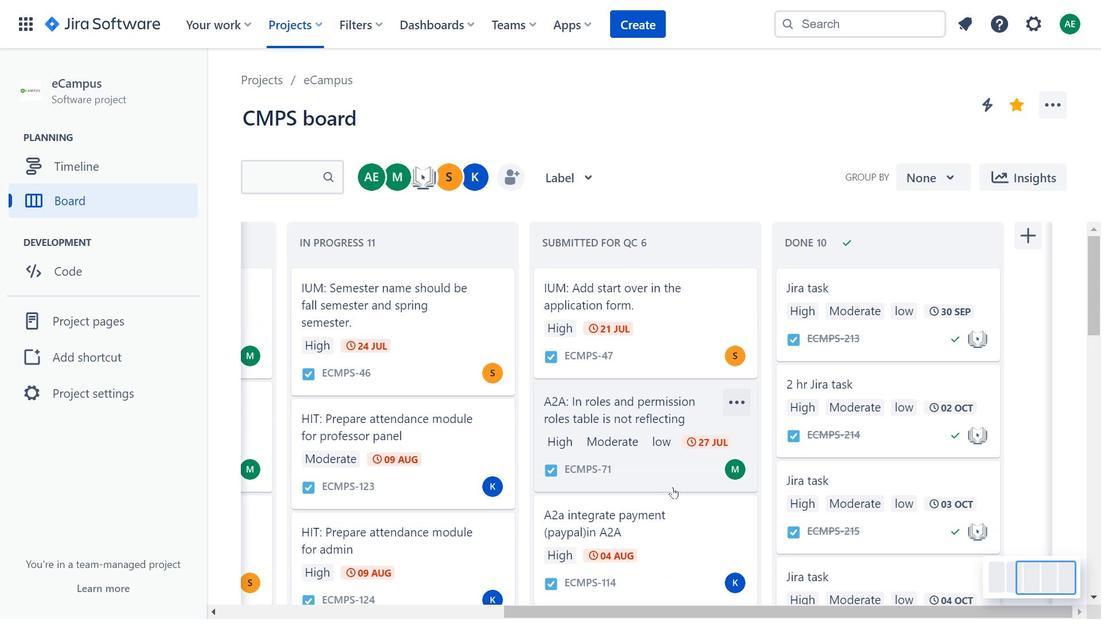 
Action: Mouse scrolled (667, 483) with delta (0, 0)
Screenshot: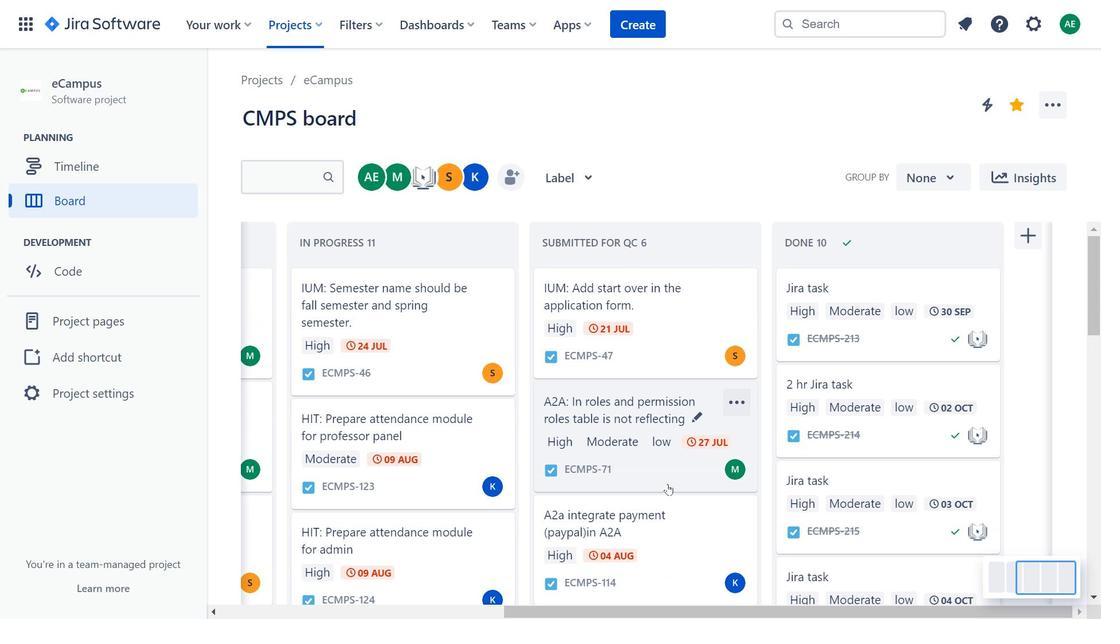 
Action: Mouse moved to (664, 454)
Screenshot: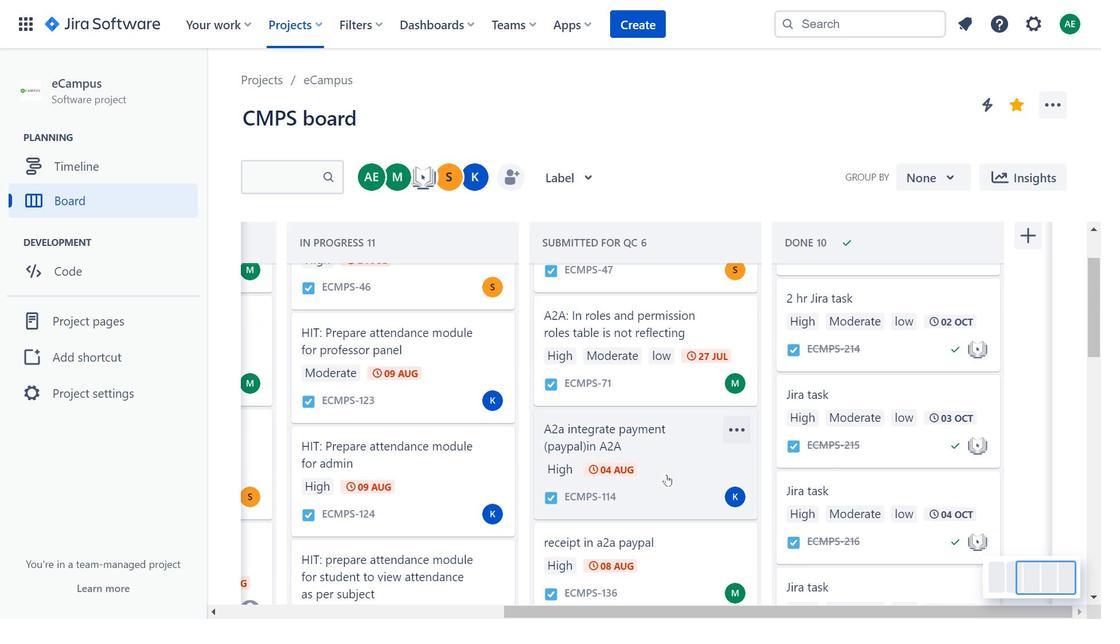 
Action: Mouse pressed left at (664, 454)
Screenshot: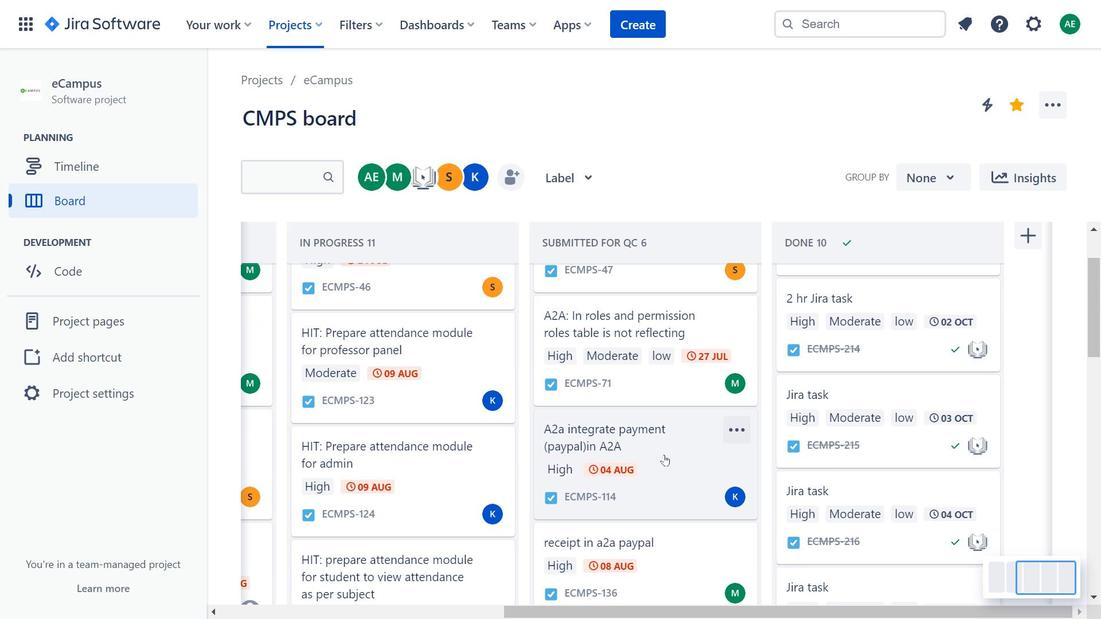 
Action: Mouse moved to (280, 253)
Screenshot: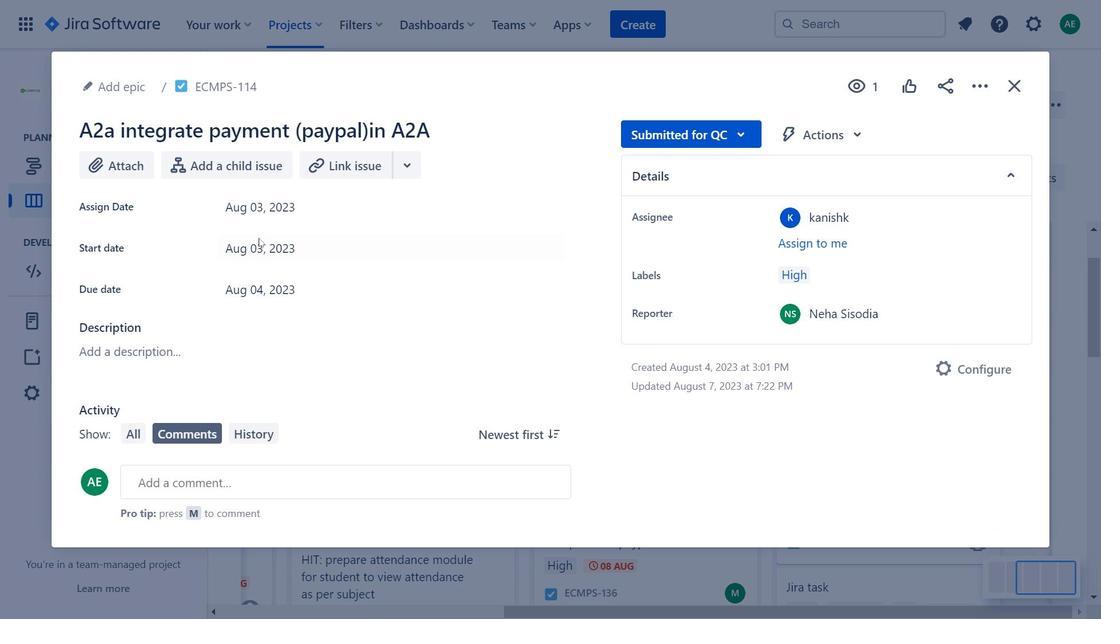 
Action: Mouse pressed left at (280, 253)
Screenshot: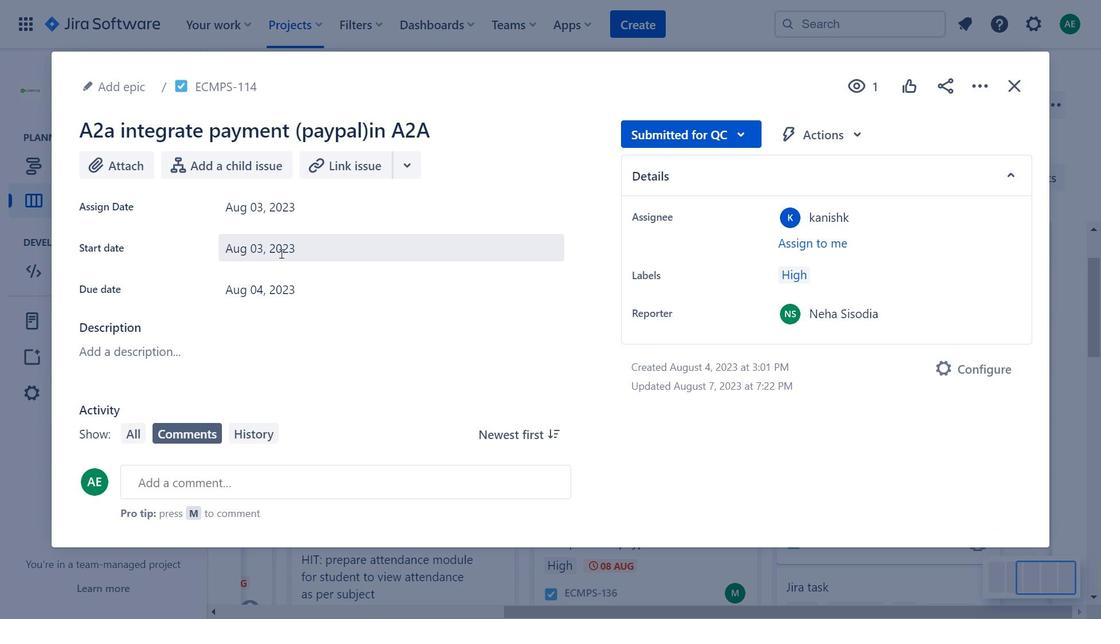 
Action: Mouse moved to (799, 133)
Screenshot: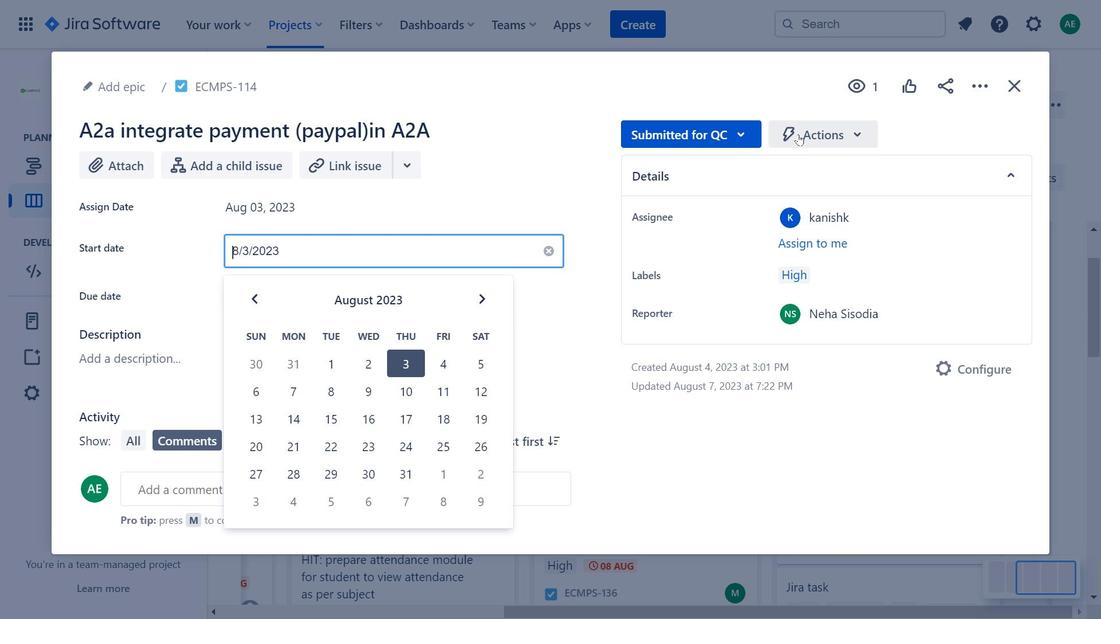 
Action: Mouse pressed left at (799, 133)
Screenshot: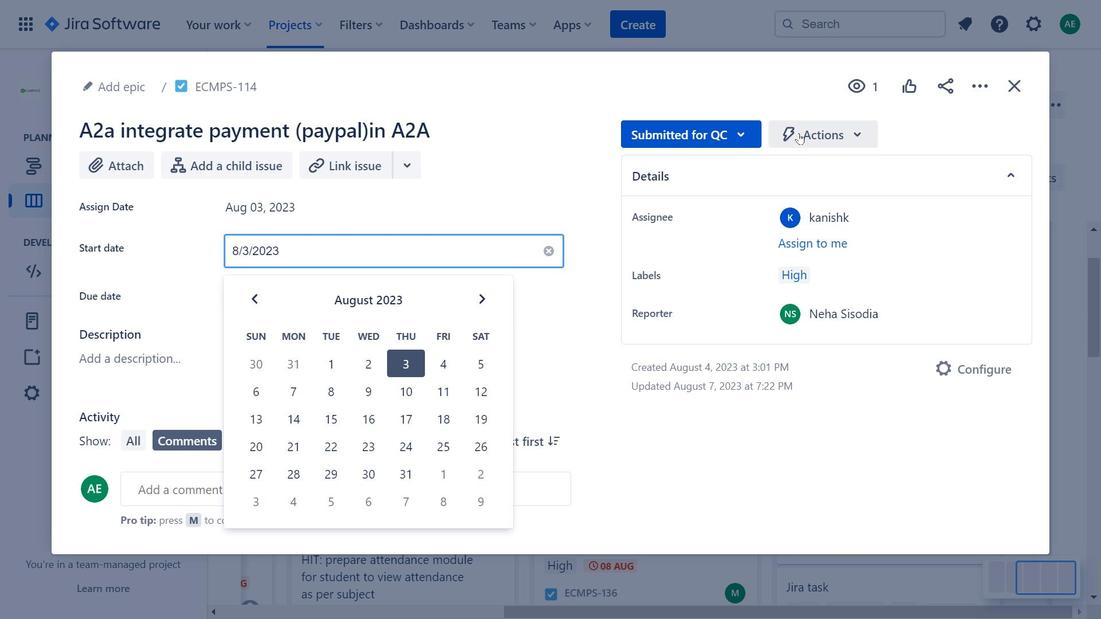 
Action: Mouse moved to (306, 234)
Screenshot: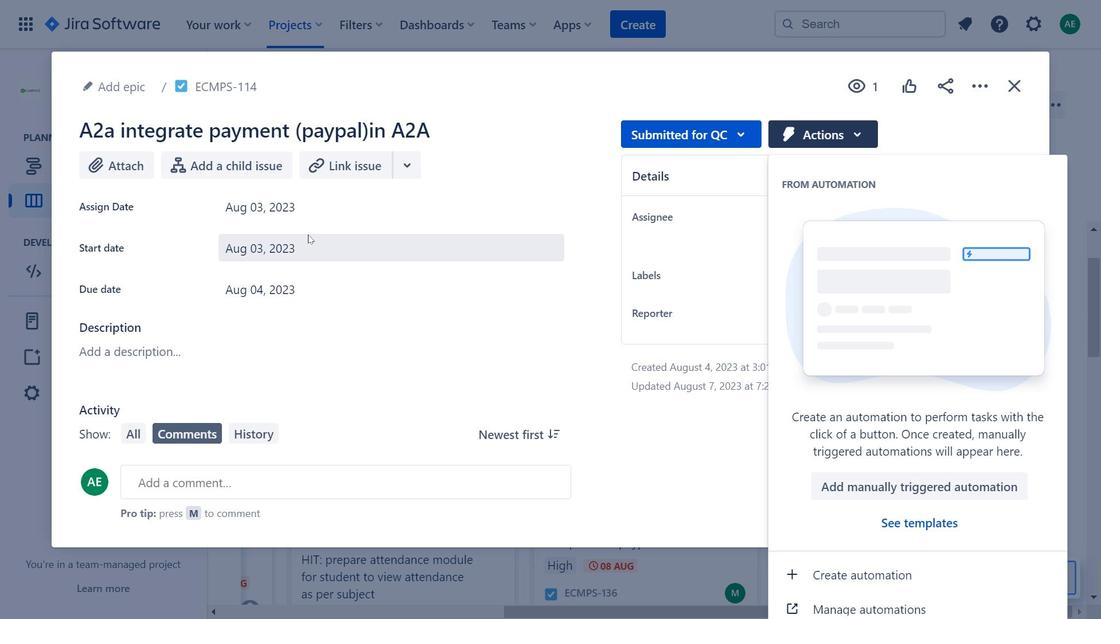 
Action: Mouse pressed left at (306, 234)
